 Task: Show me skiing trails near Riverside and hiking trails with panoramic views in Salt Lake City.
Action: Mouse moved to (129, 79)
Screenshot: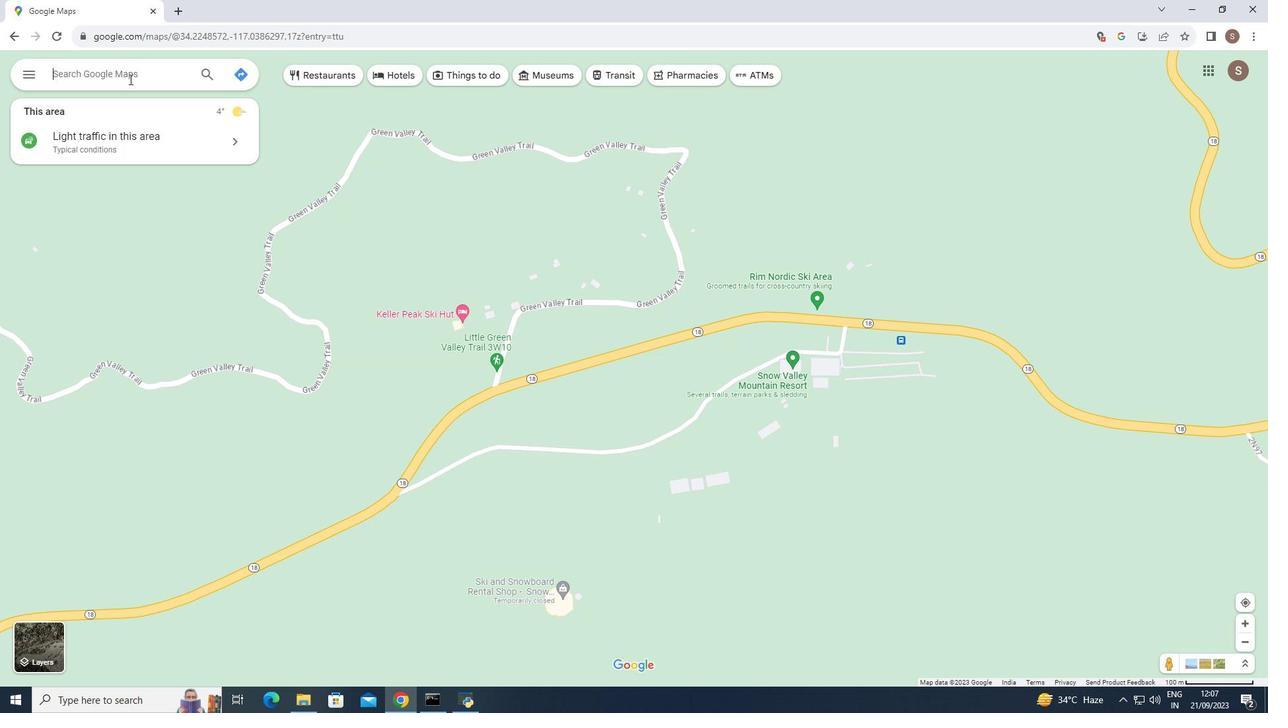 
Action: Mouse pressed left at (129, 79)
Screenshot: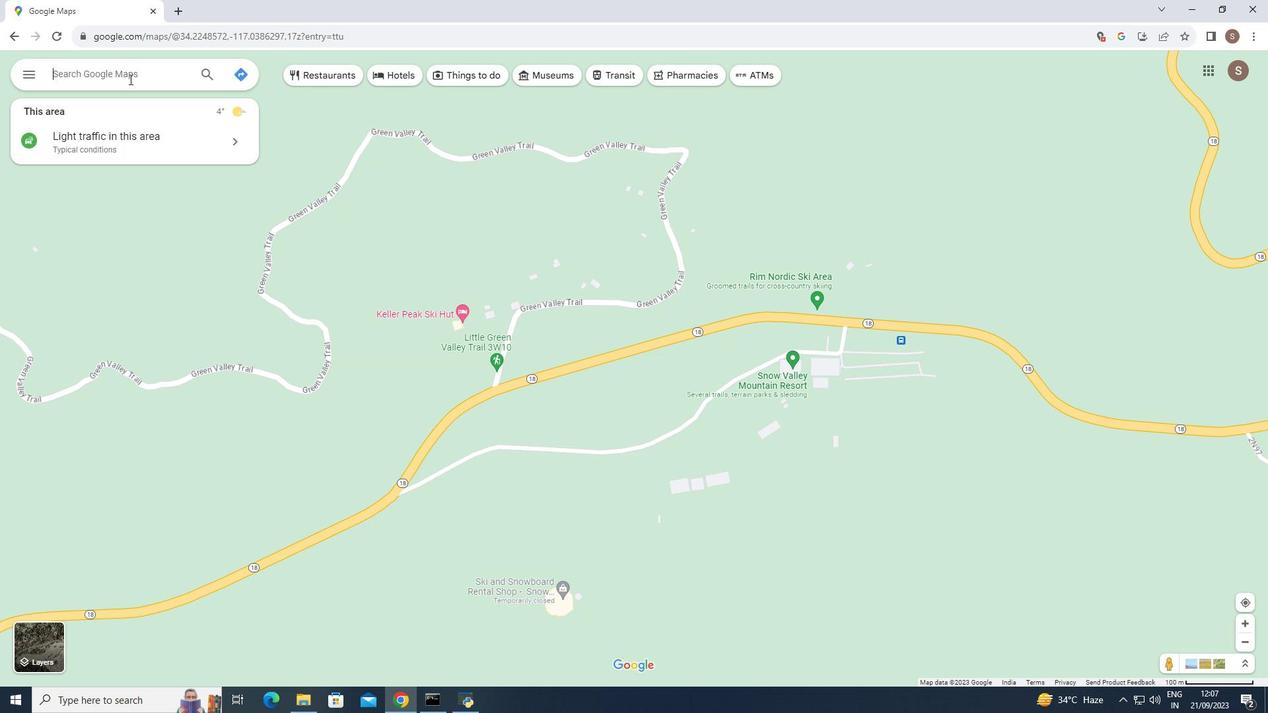
Action: Key pressed salt<Key.space>
Screenshot: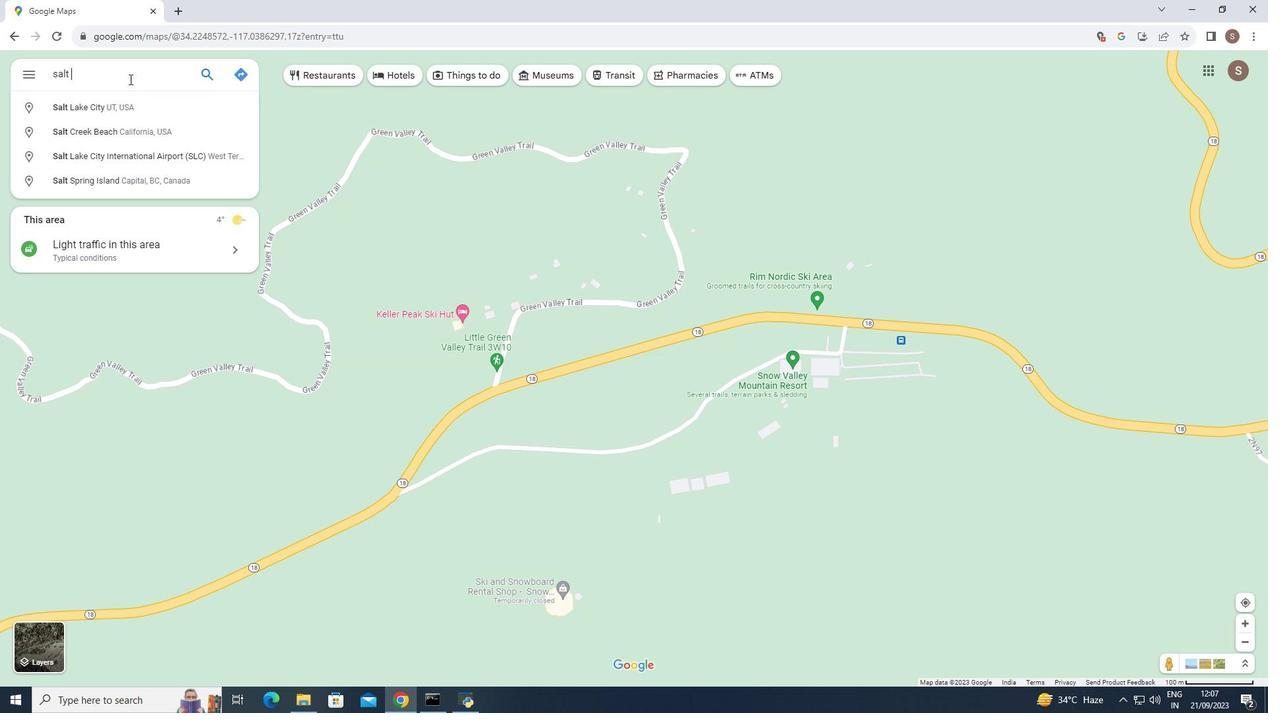 
Action: Mouse moved to (129, 104)
Screenshot: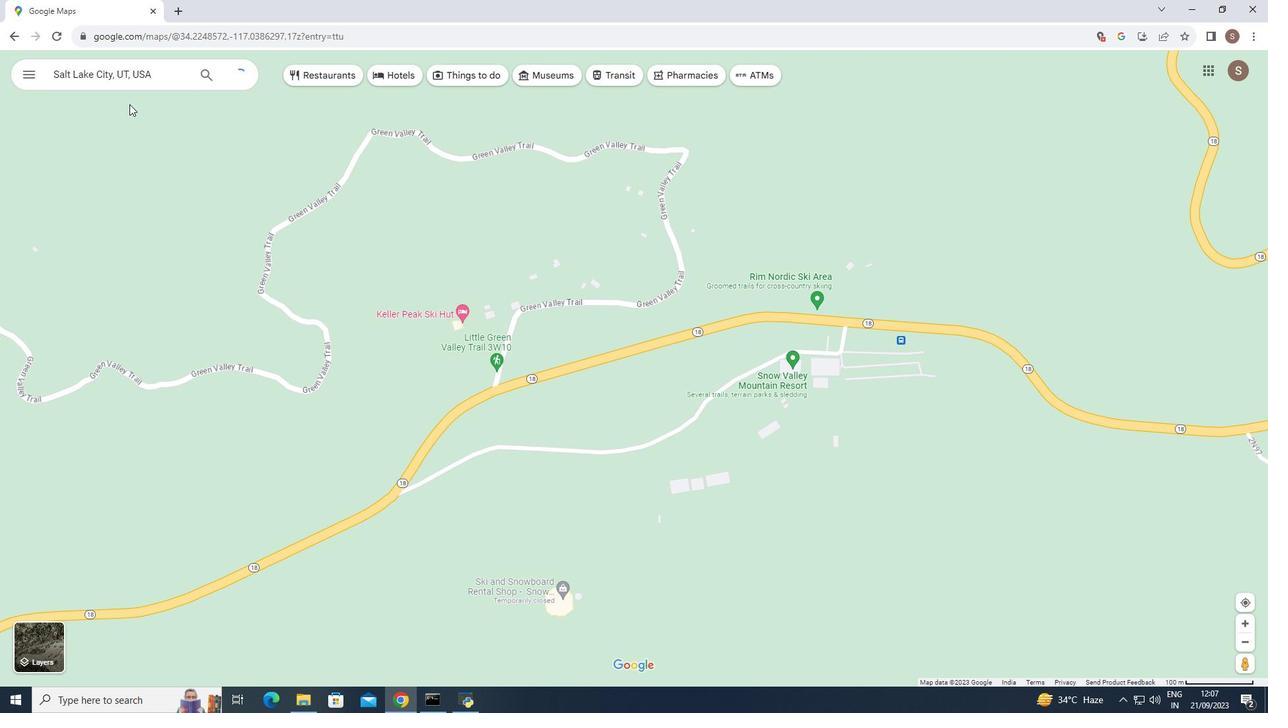 
Action: Mouse pressed left at (129, 104)
Screenshot: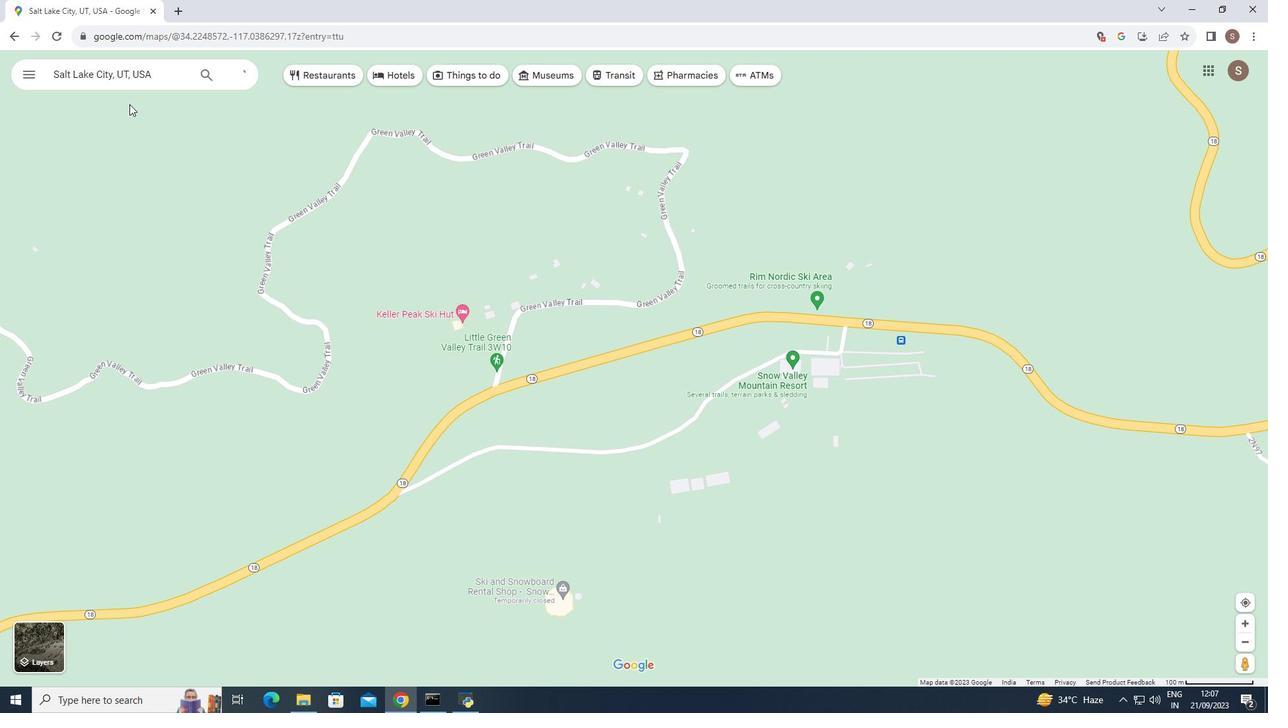 
Action: Mouse moved to (72, 304)
Screenshot: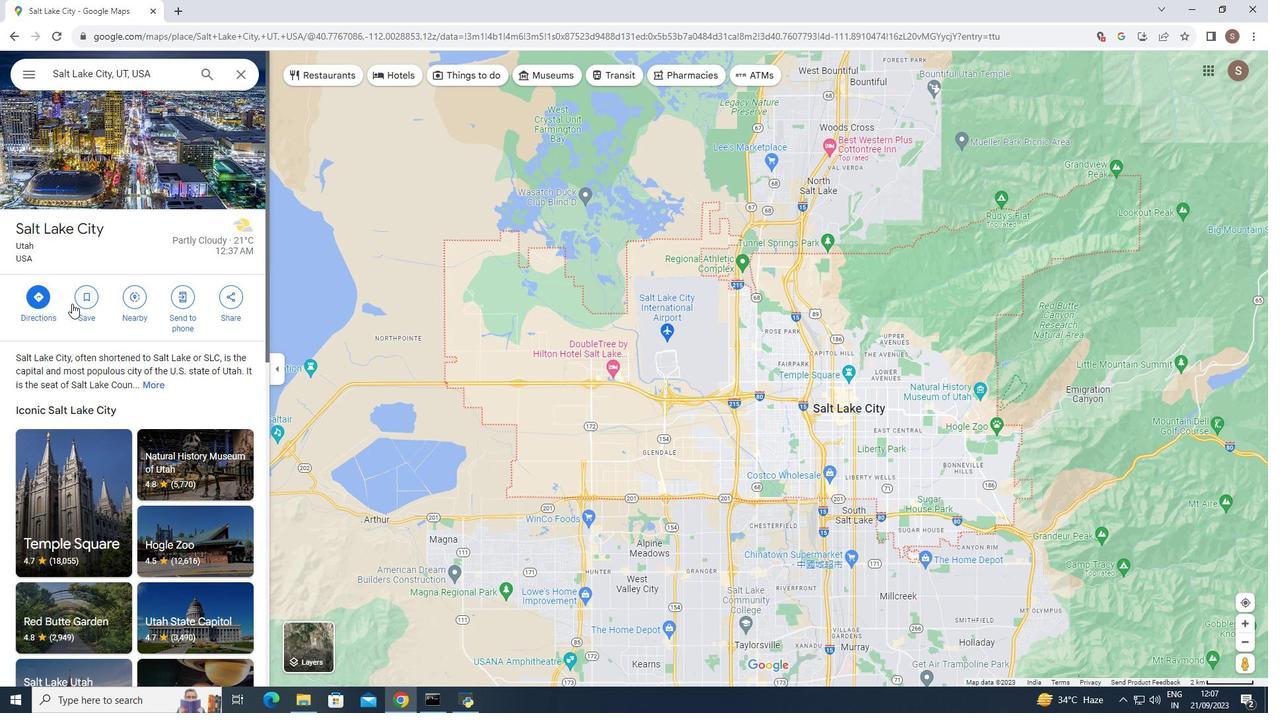 
Action: Mouse scrolled (72, 303) with delta (0, 0)
Screenshot: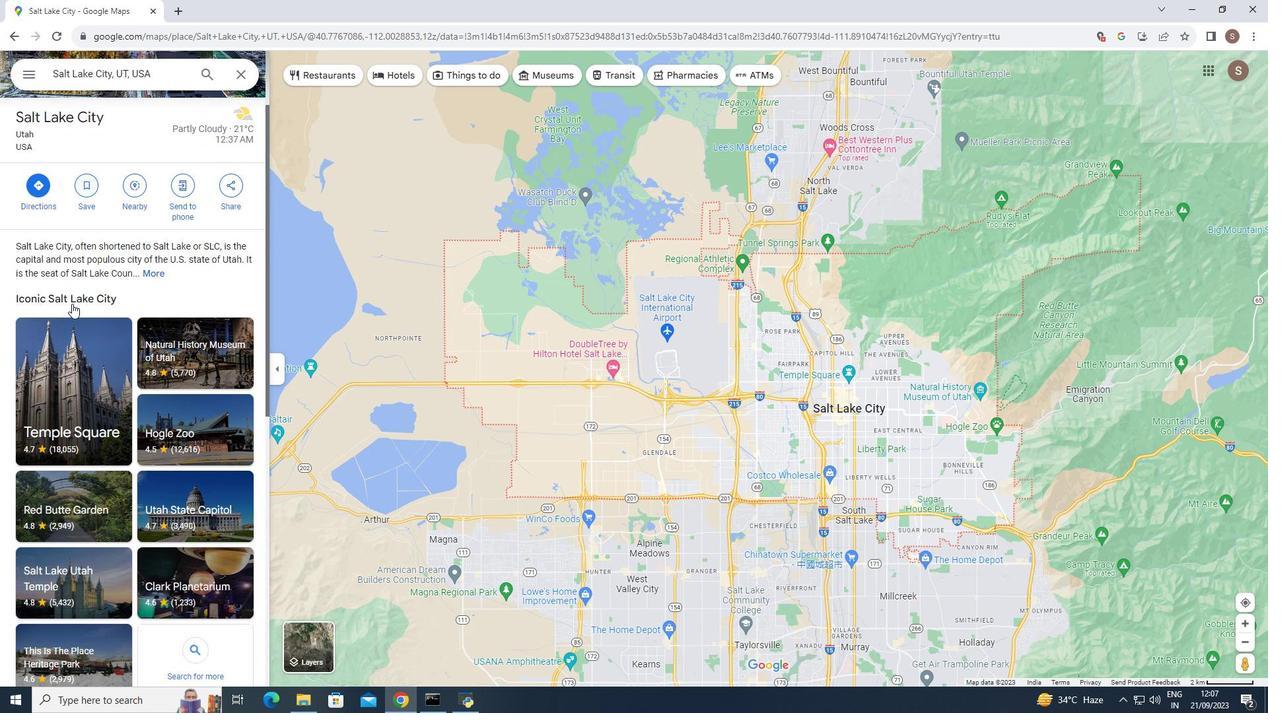 
Action: Mouse scrolled (72, 303) with delta (0, 0)
Screenshot: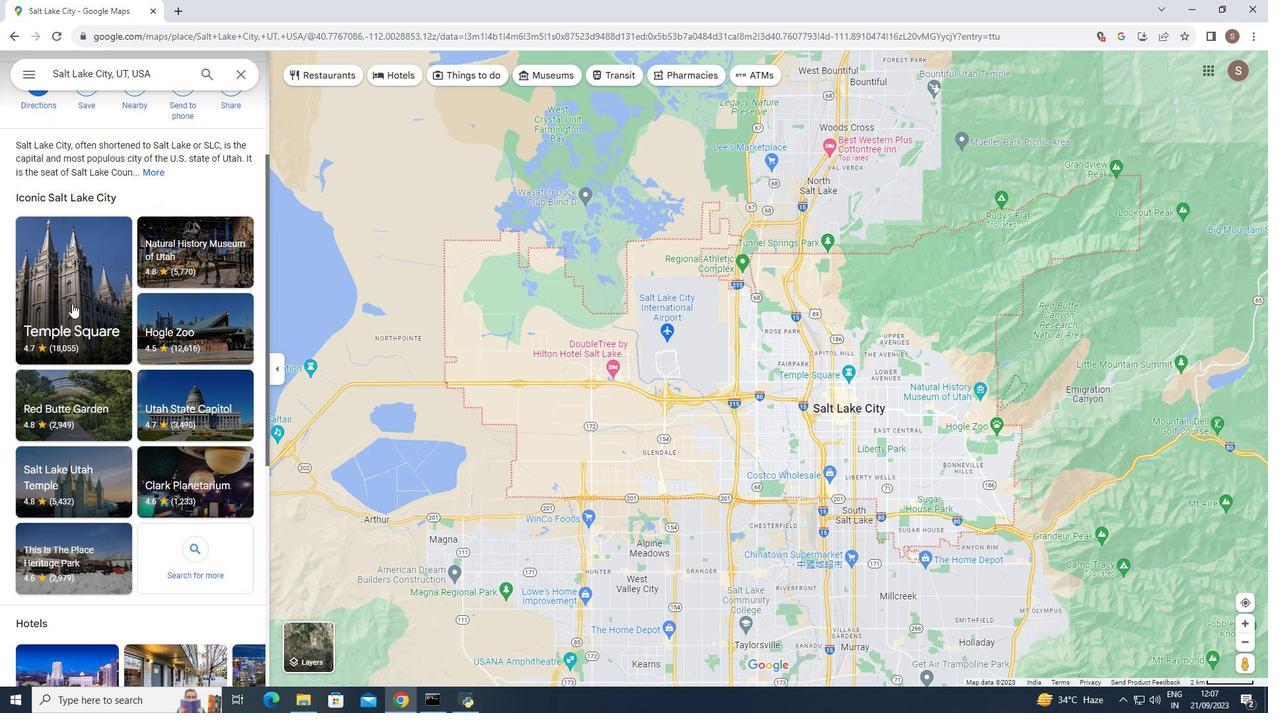 
Action: Mouse scrolled (72, 303) with delta (0, 0)
Screenshot: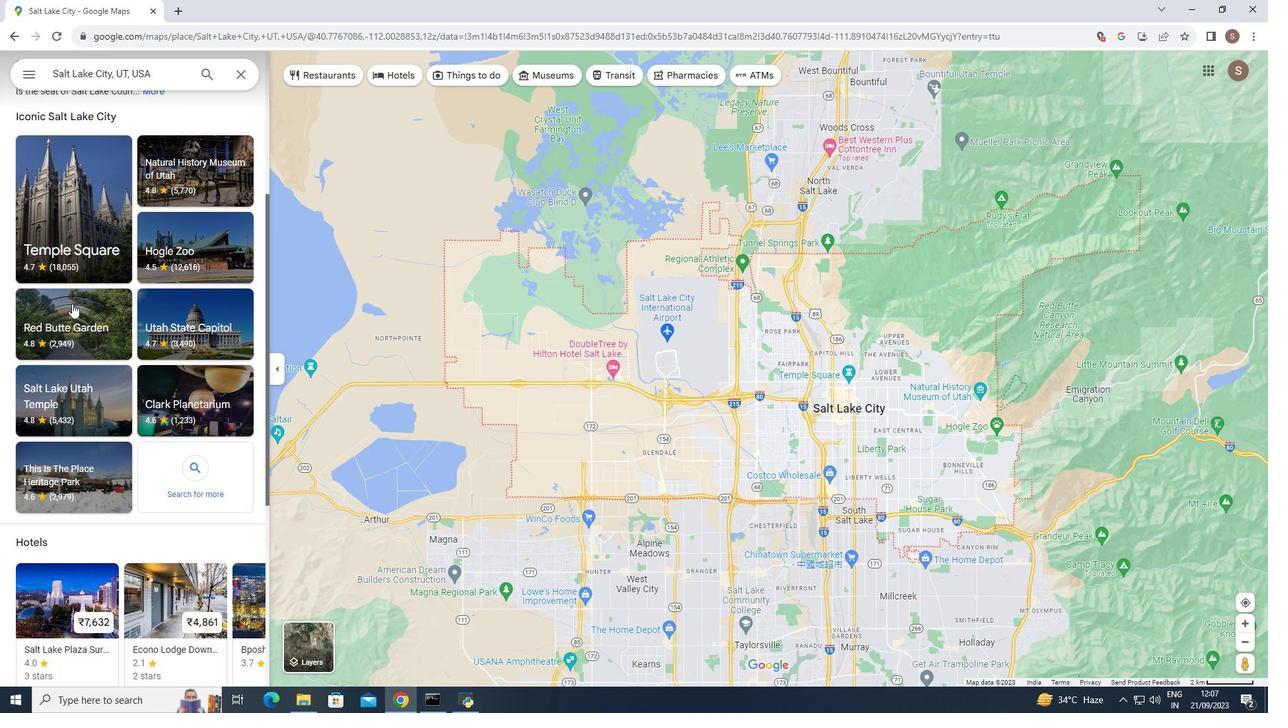 
Action: Mouse scrolled (72, 303) with delta (0, 0)
Screenshot: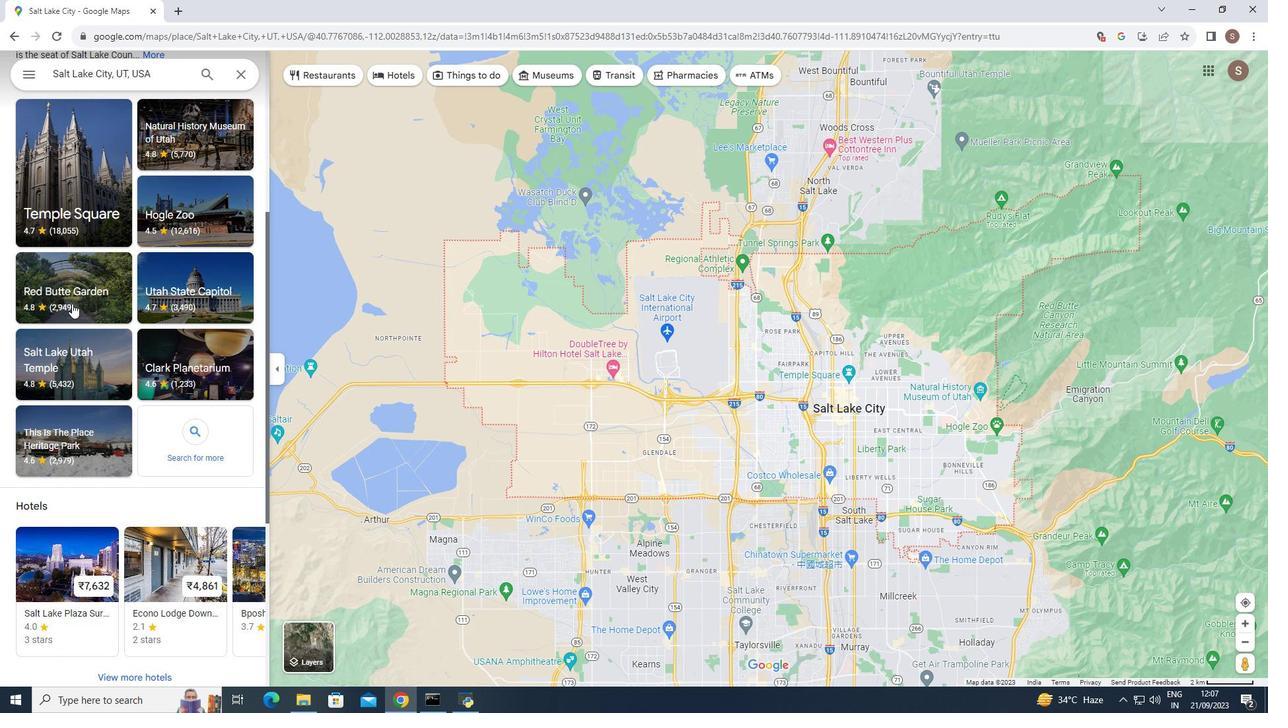 
Action: Mouse scrolled (72, 303) with delta (0, 0)
Screenshot: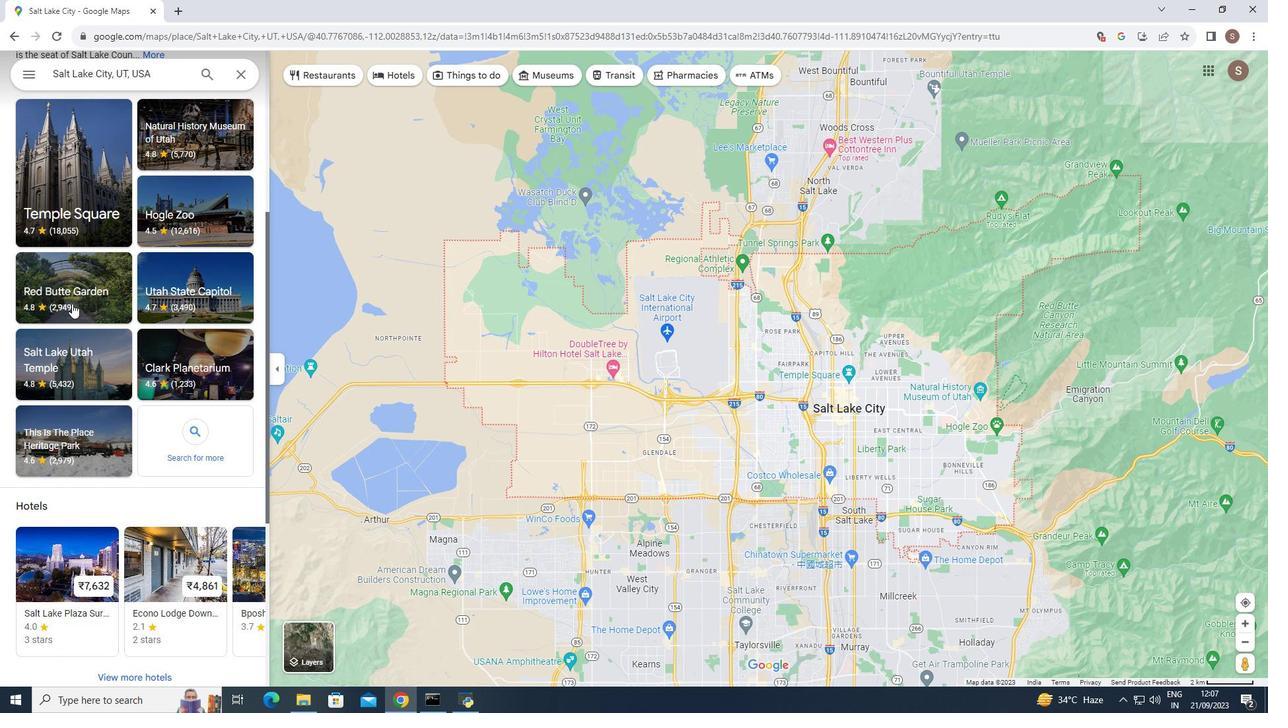 
Action: Mouse scrolled (72, 303) with delta (0, 0)
Screenshot: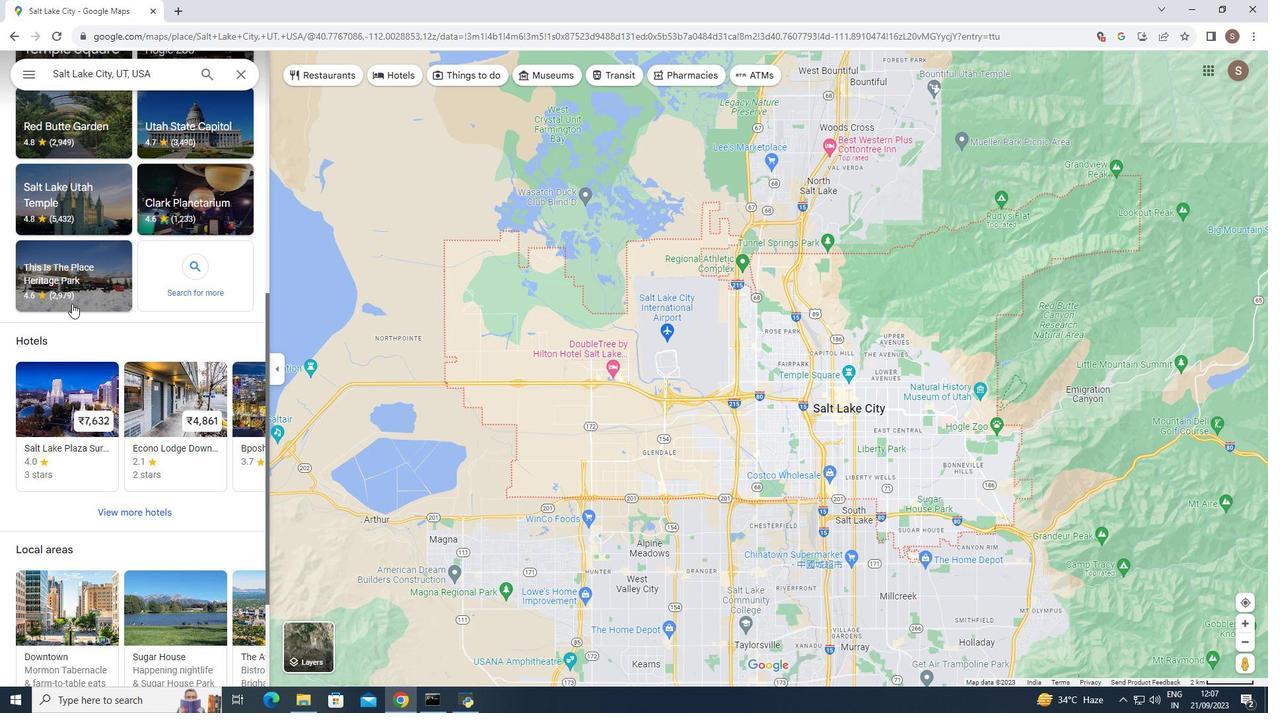 
Action: Mouse scrolled (72, 303) with delta (0, 0)
Screenshot: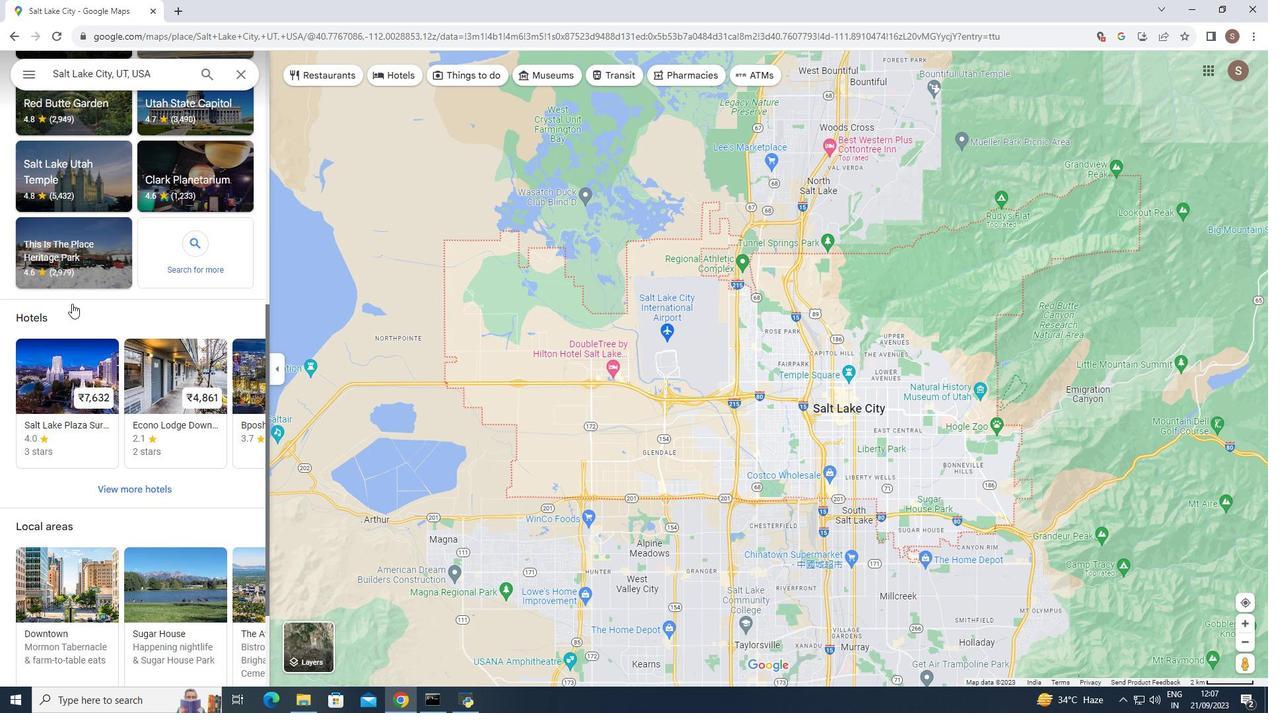 
Action: Mouse scrolled (72, 303) with delta (0, 0)
Screenshot: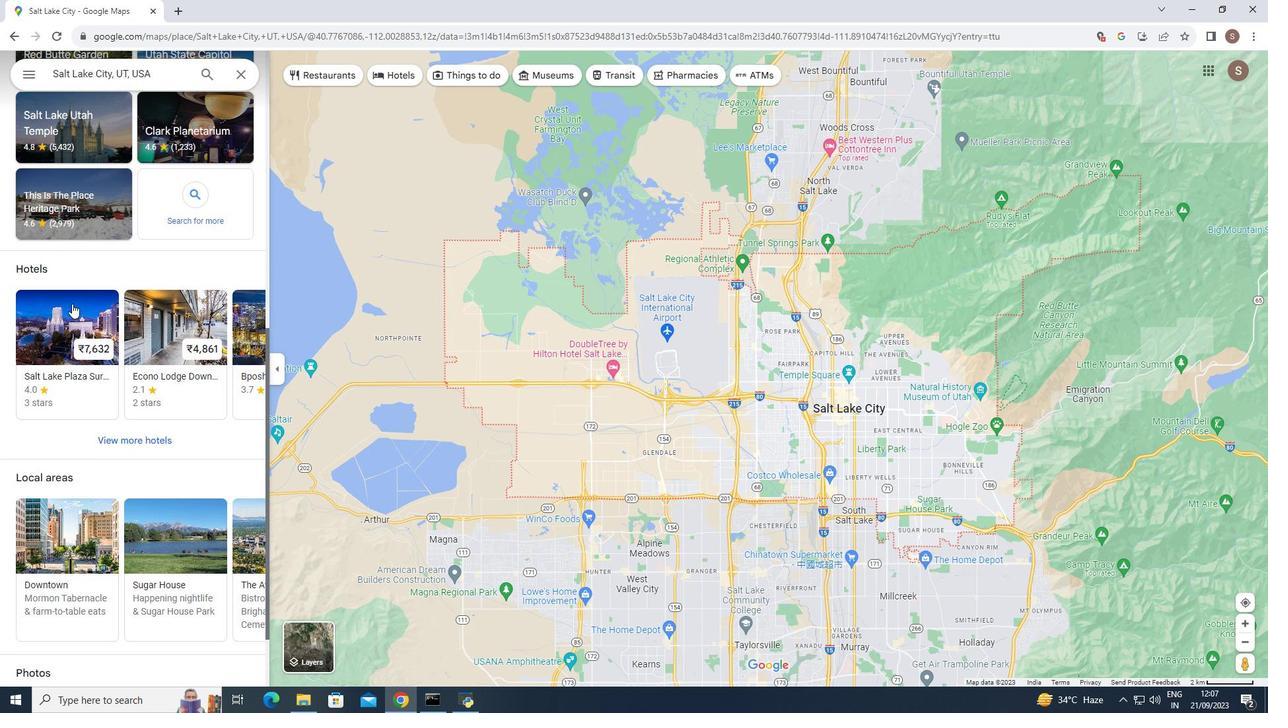
Action: Mouse scrolled (72, 303) with delta (0, 0)
Screenshot: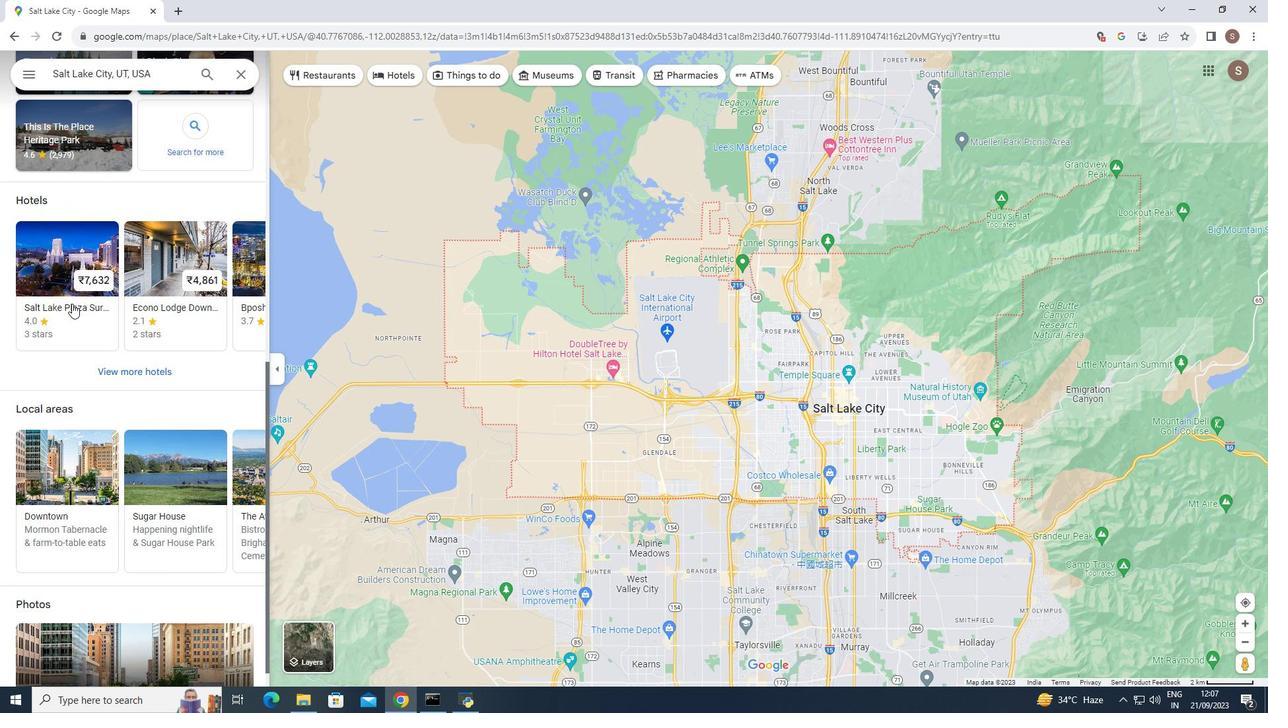 
Action: Mouse scrolled (72, 303) with delta (0, 0)
Screenshot: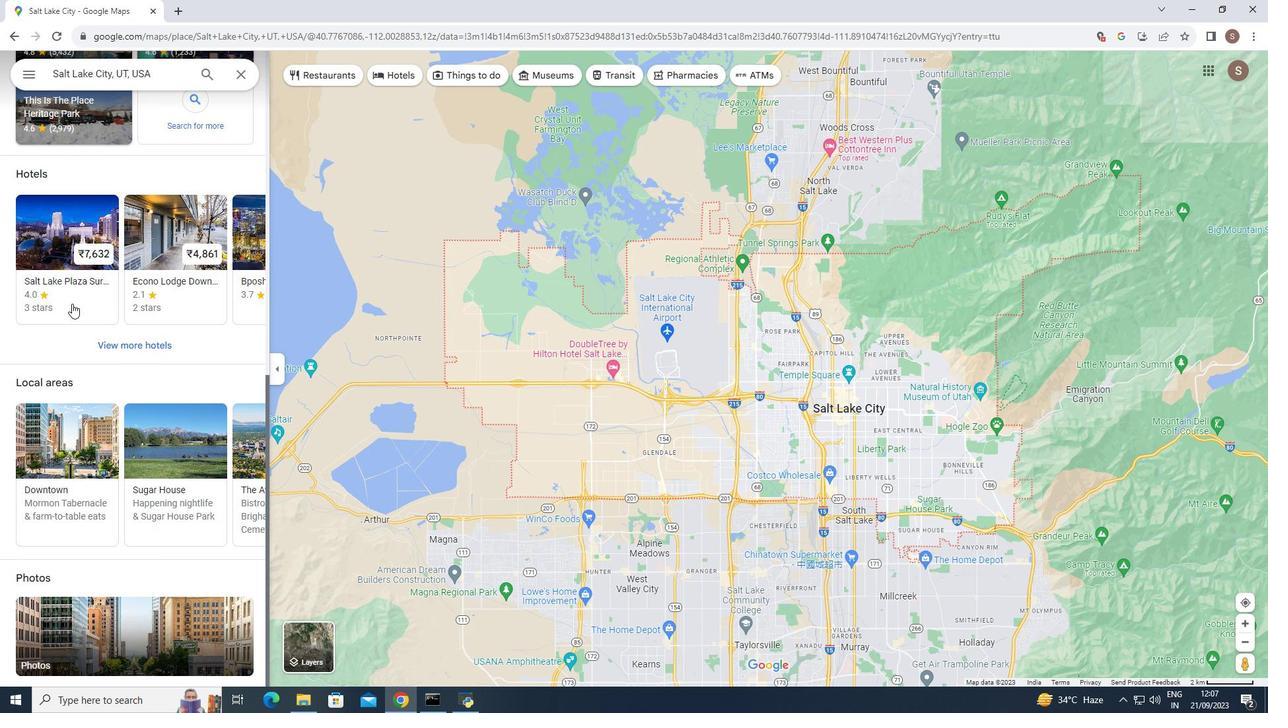 
Action: Mouse scrolled (72, 303) with delta (0, 0)
Screenshot: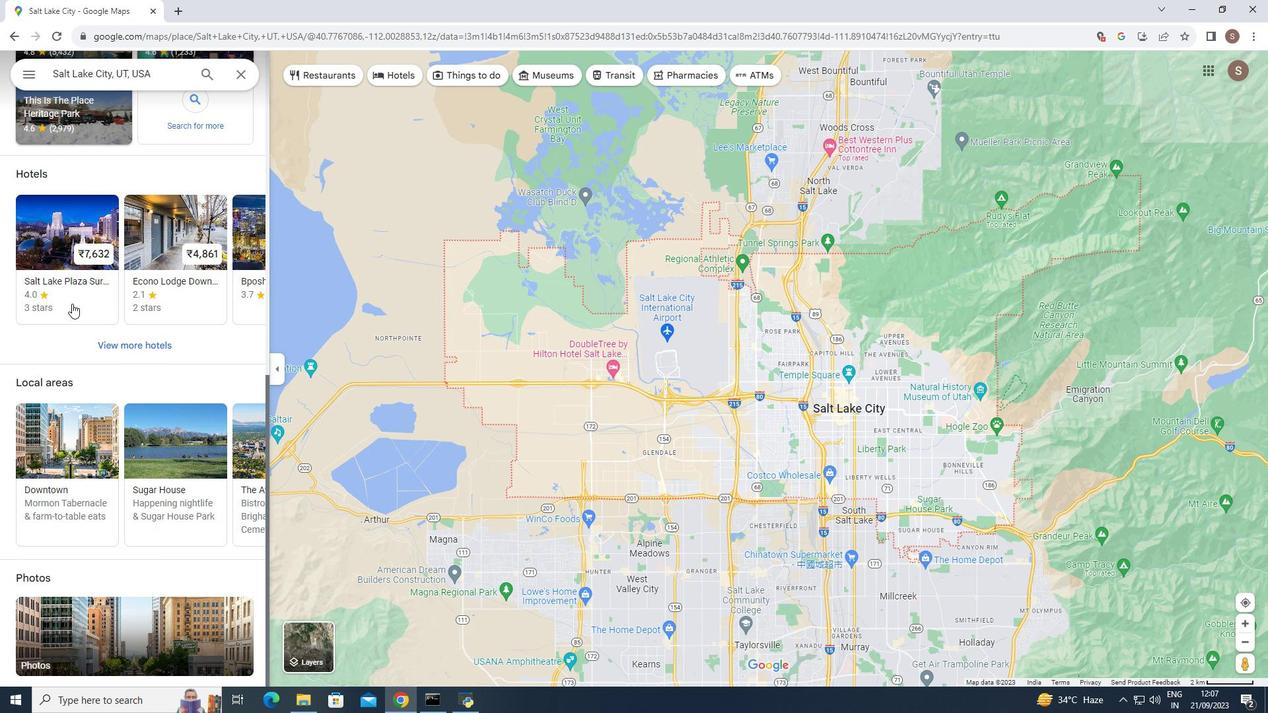 
Action: Mouse scrolled (72, 303) with delta (0, 0)
Screenshot: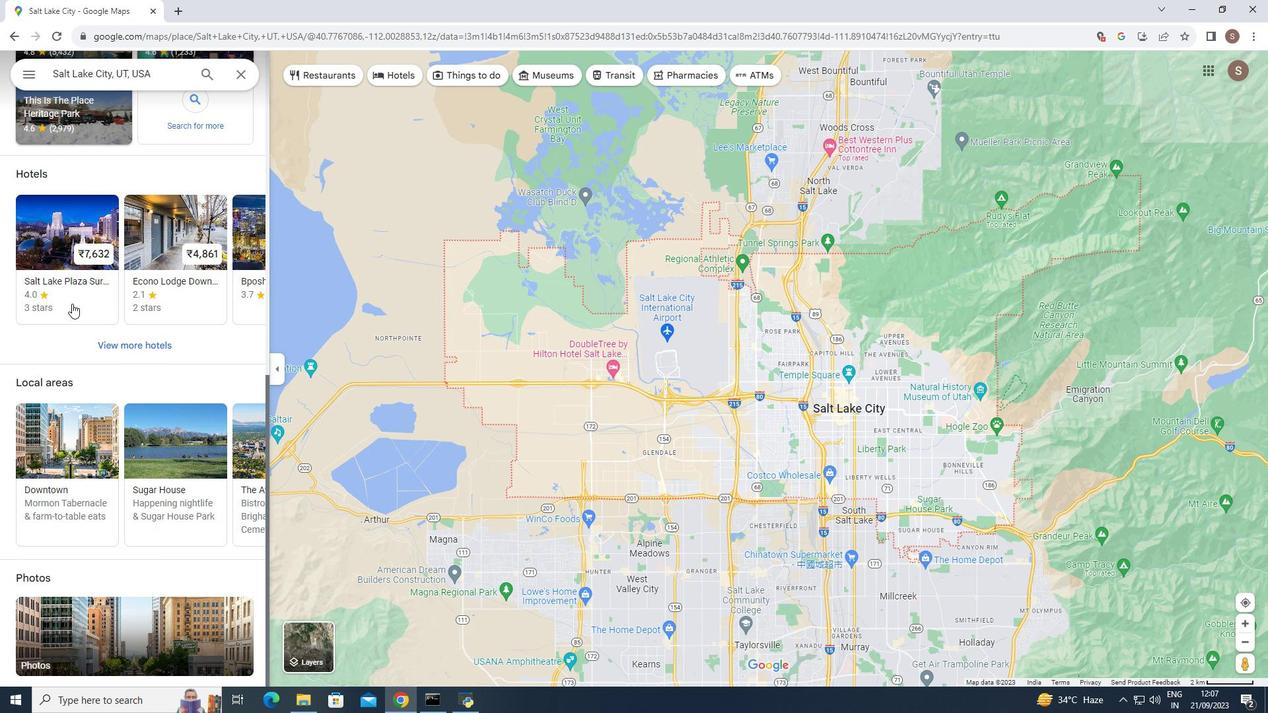 
Action: Mouse scrolled (72, 303) with delta (0, 0)
Screenshot: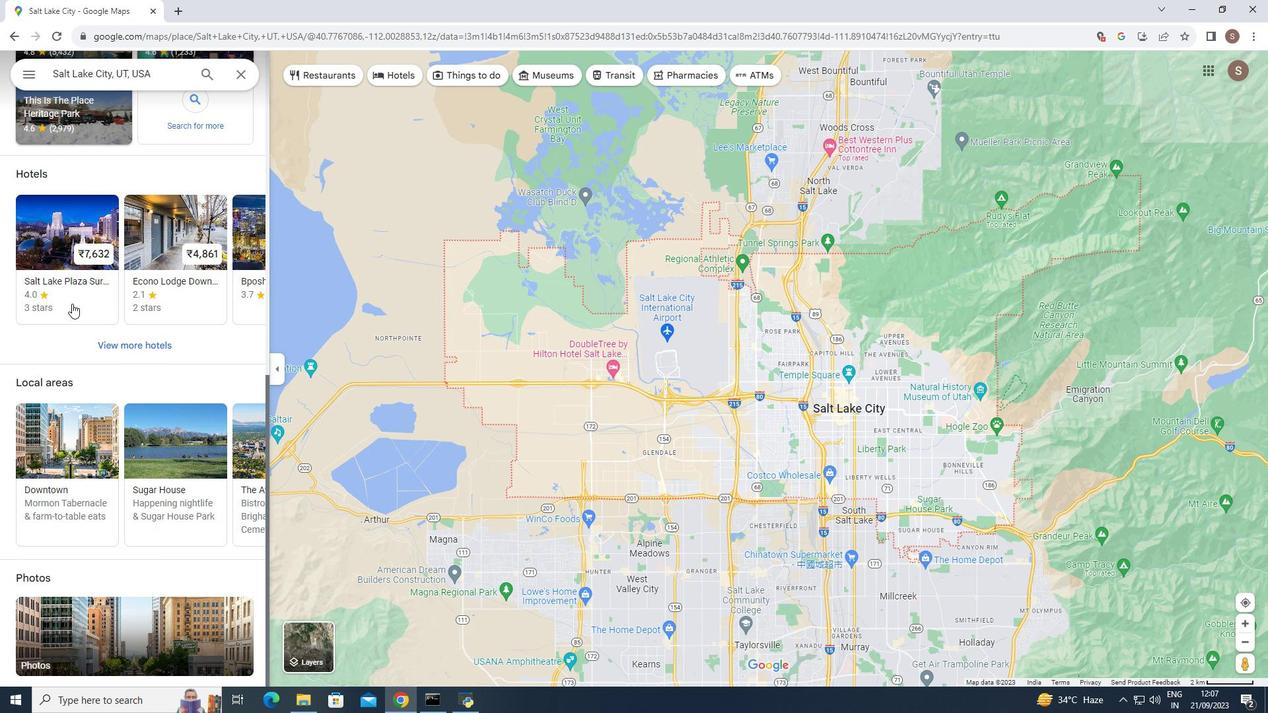 
Action: Mouse scrolled (72, 303) with delta (0, 0)
Screenshot: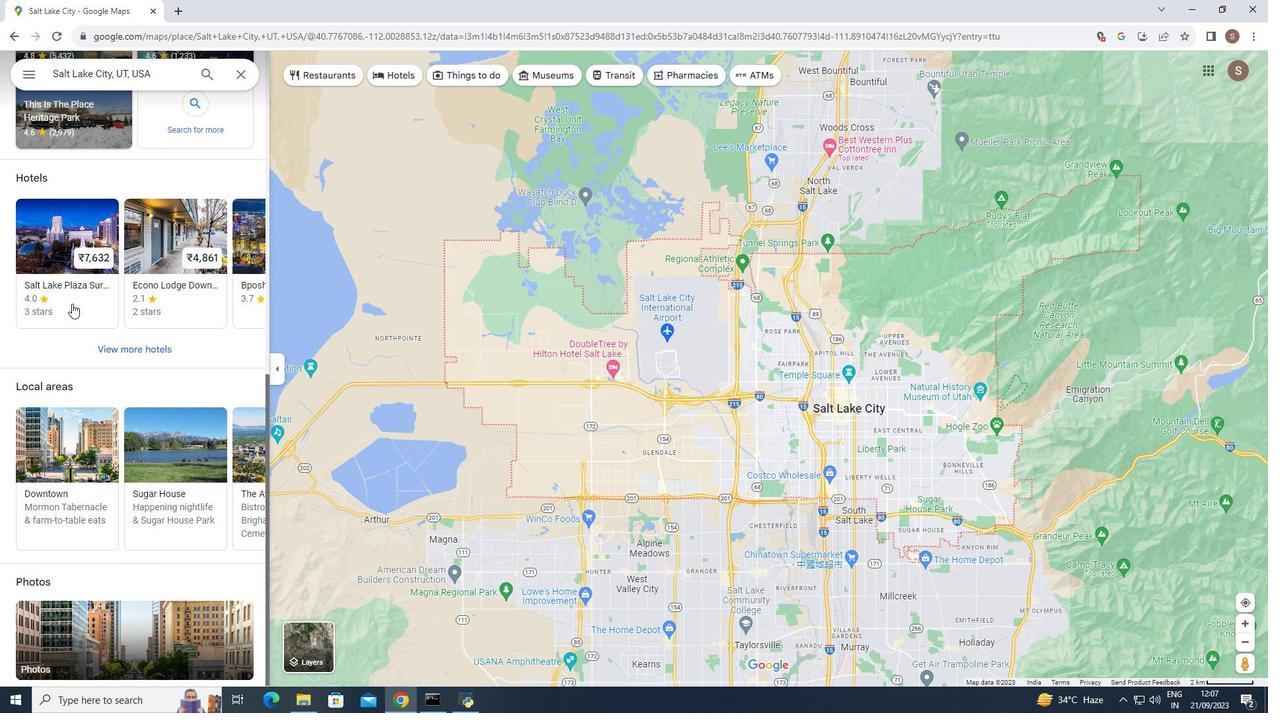 
Action: Mouse scrolled (72, 303) with delta (0, 0)
Screenshot: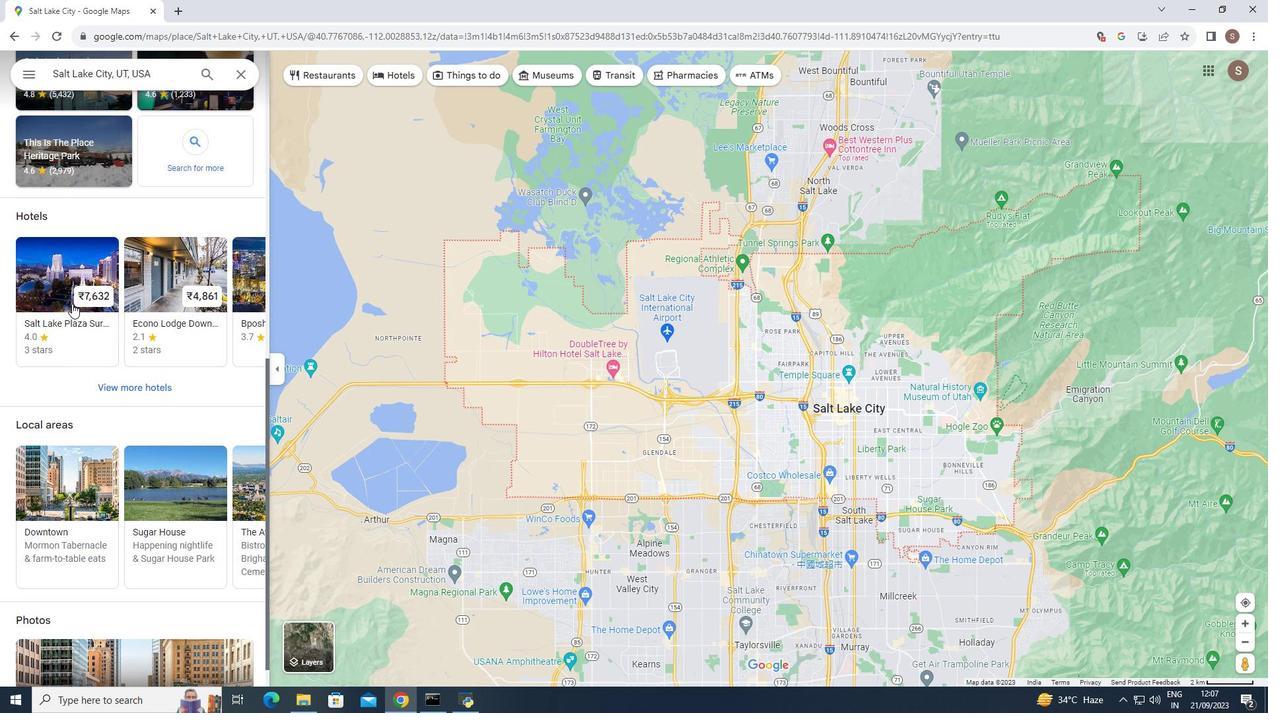 
Action: Mouse scrolled (72, 304) with delta (0, 0)
Screenshot: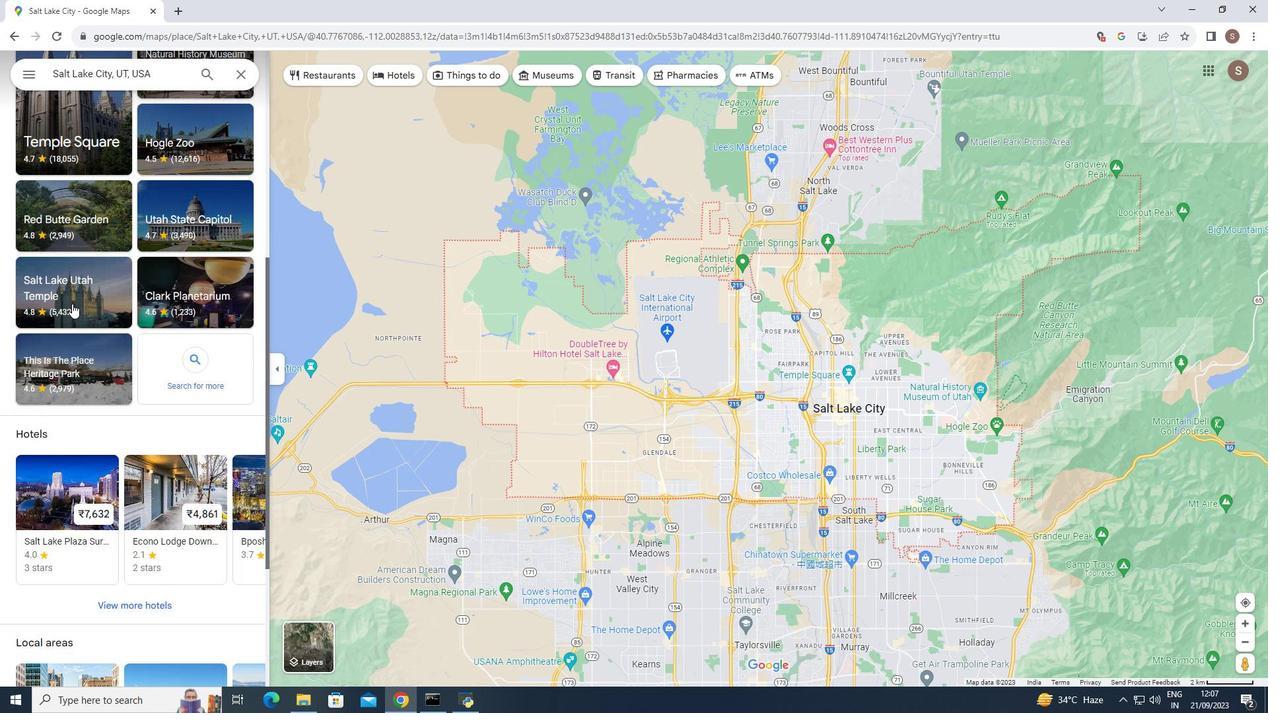 
Action: Mouse scrolled (72, 304) with delta (0, 0)
Screenshot: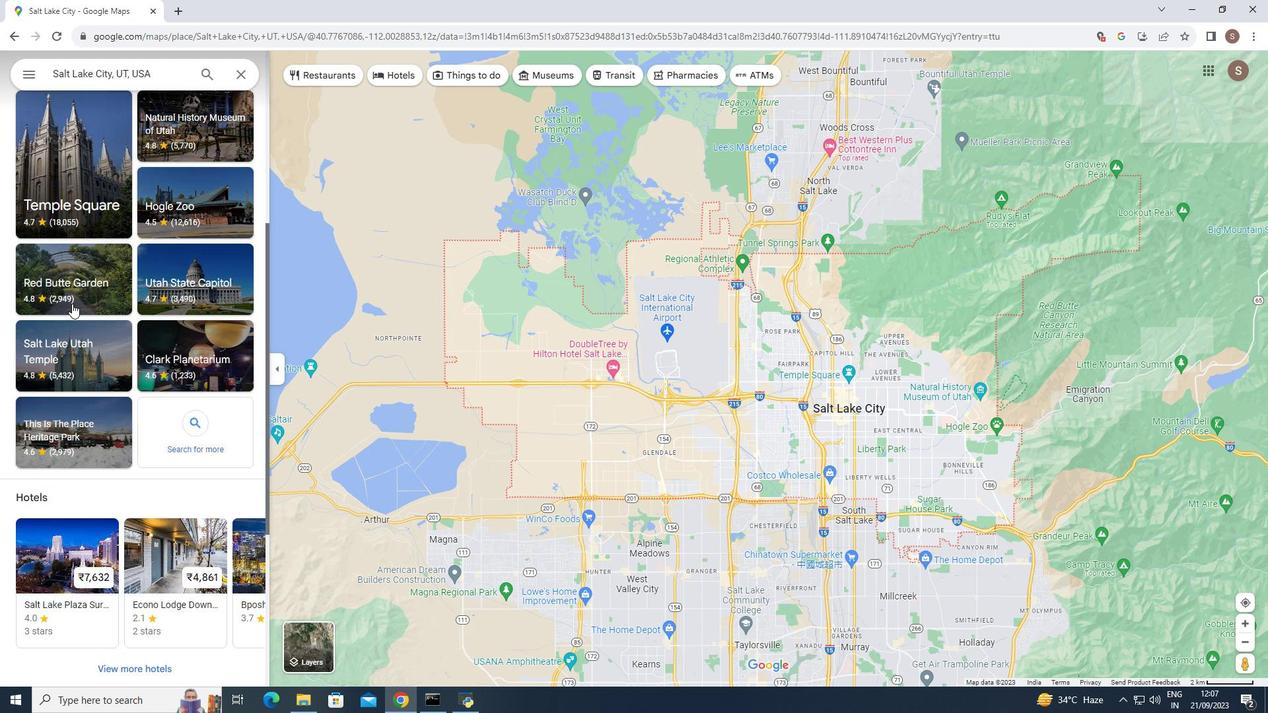 
Action: Mouse scrolled (72, 304) with delta (0, 0)
Screenshot: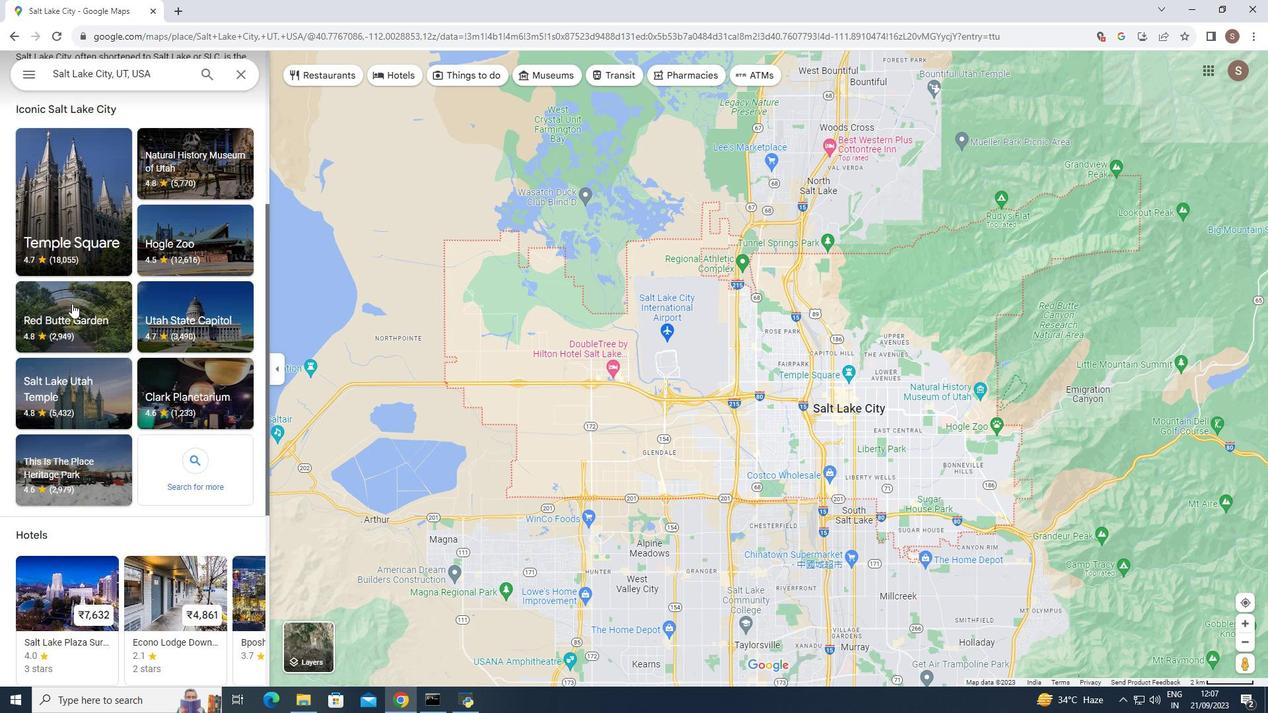
Action: Mouse scrolled (72, 304) with delta (0, 0)
Screenshot: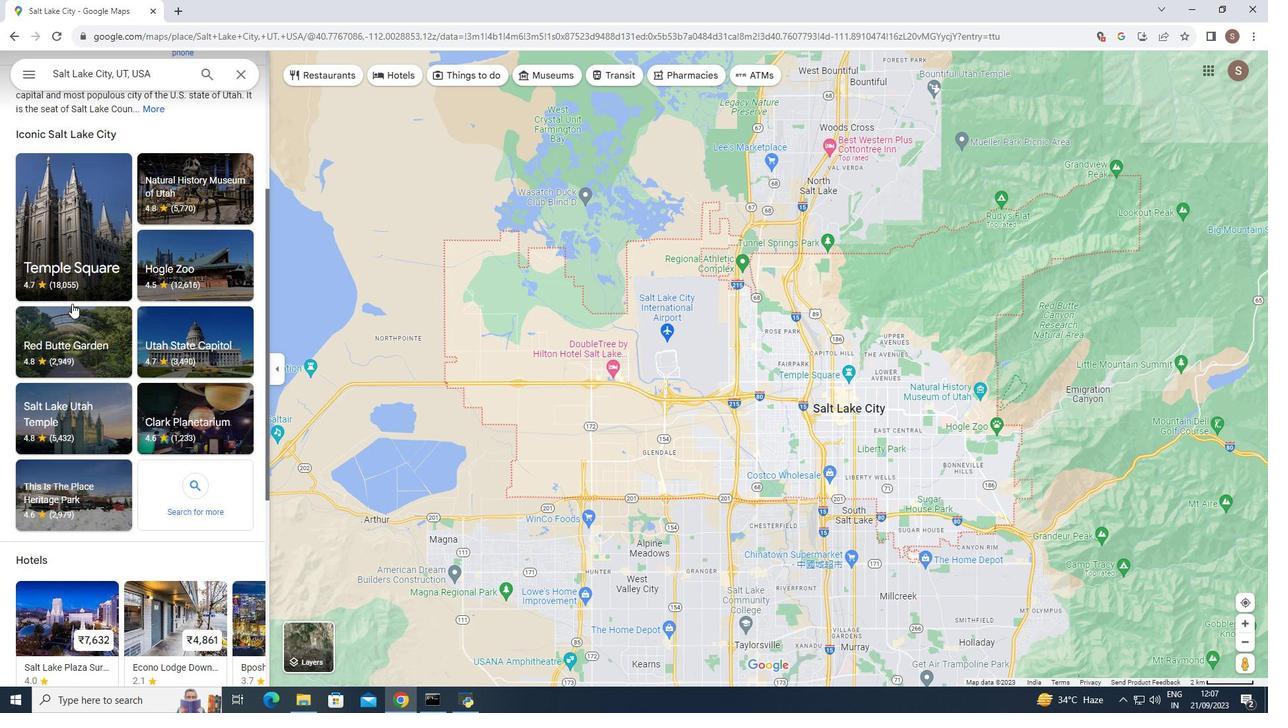 
Action: Mouse scrolled (72, 304) with delta (0, 0)
Screenshot: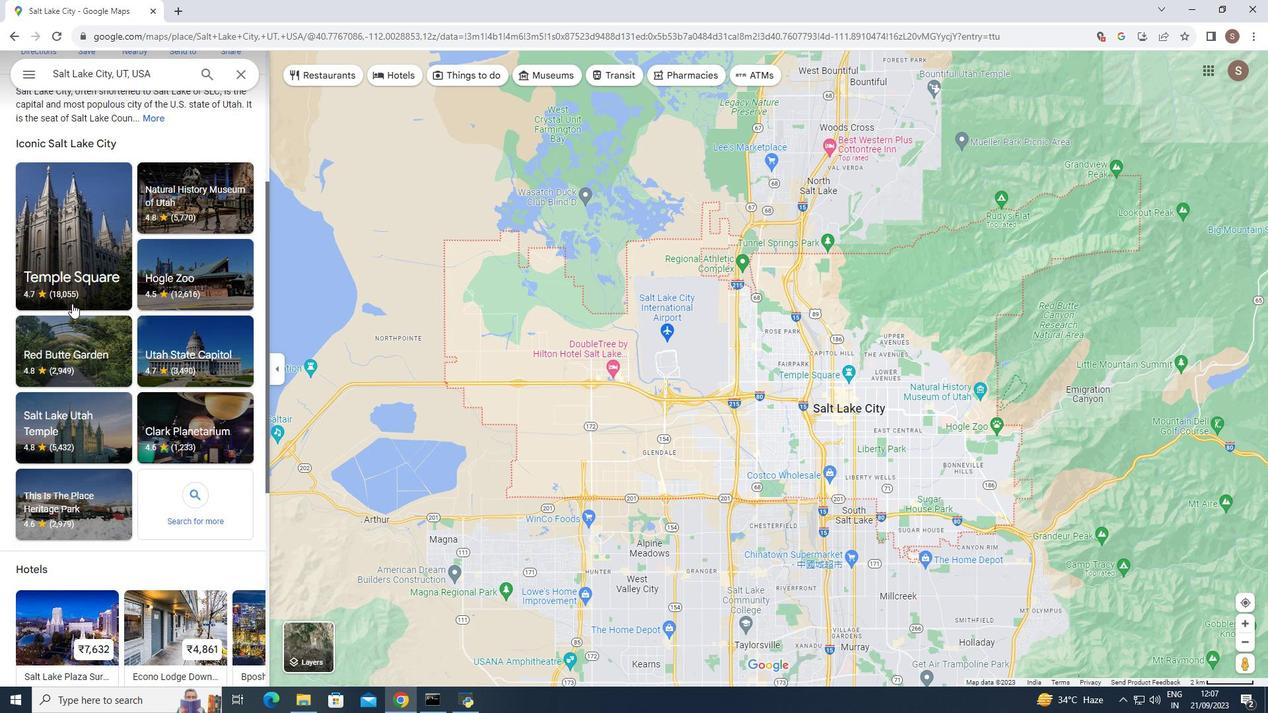 
Action: Mouse scrolled (72, 304) with delta (0, 0)
Screenshot: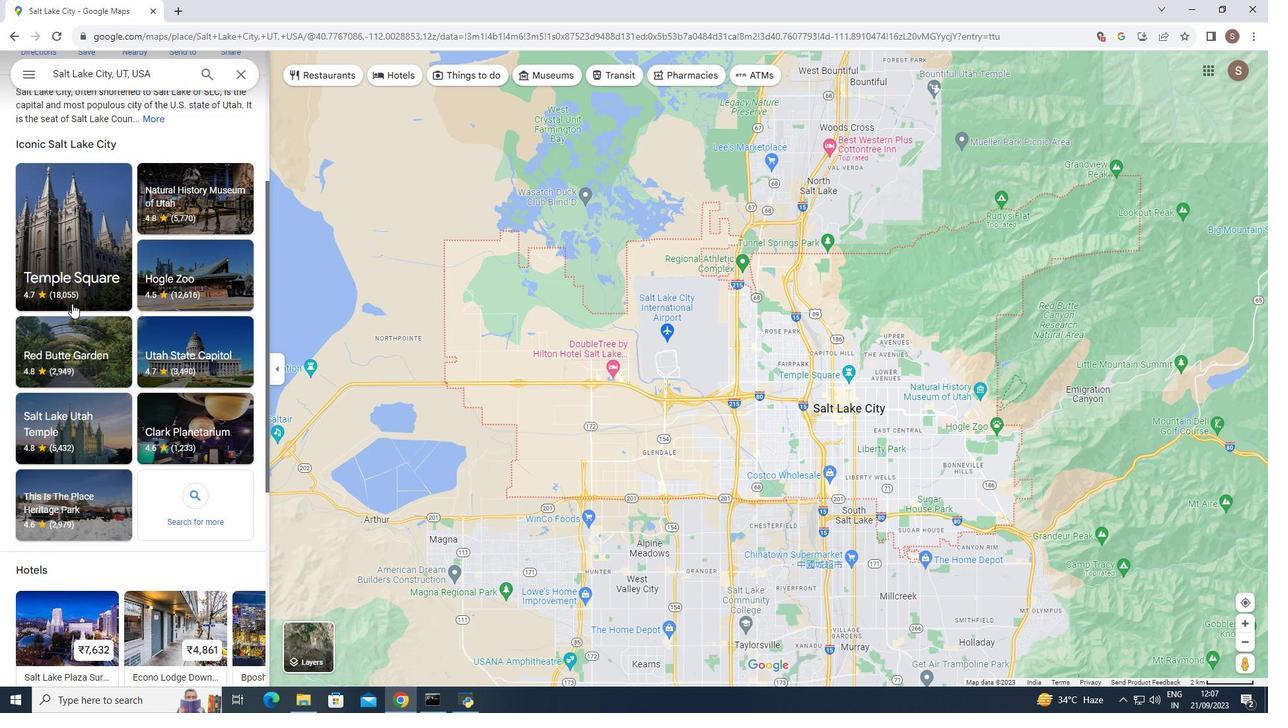 
Action: Mouse scrolled (72, 304) with delta (0, 0)
Screenshot: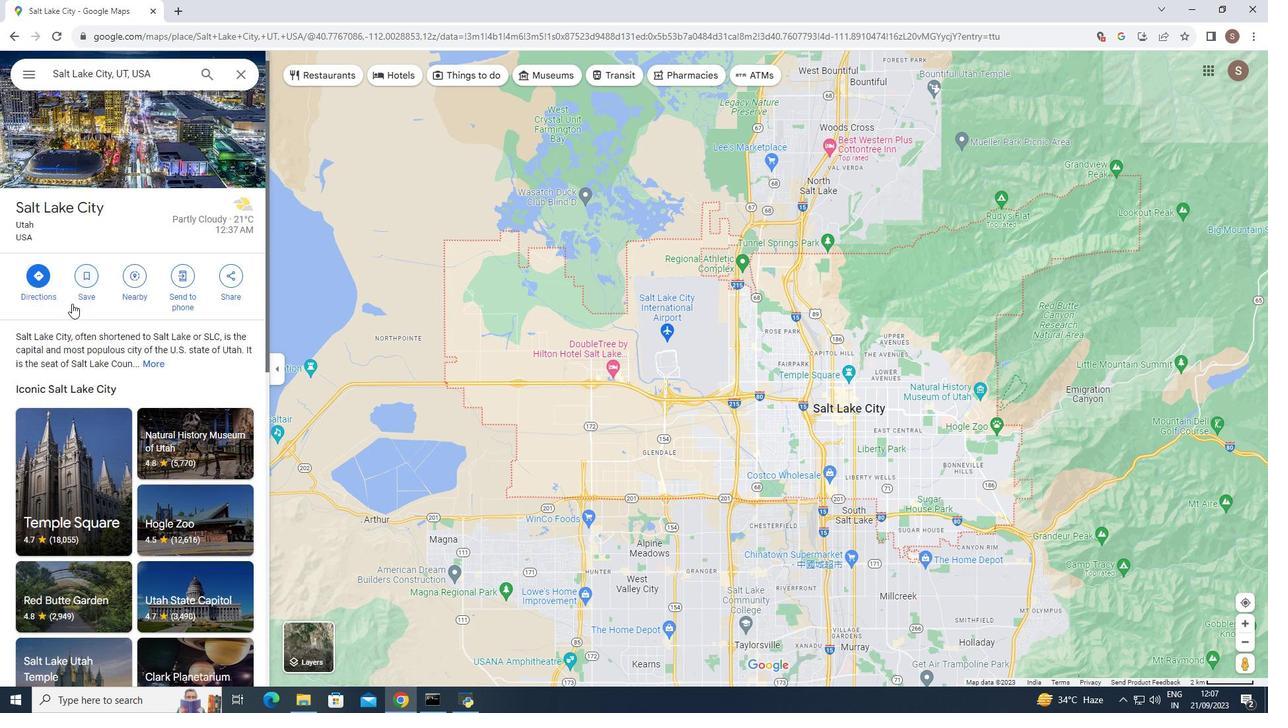 
Action: Mouse scrolled (72, 304) with delta (0, 0)
Screenshot: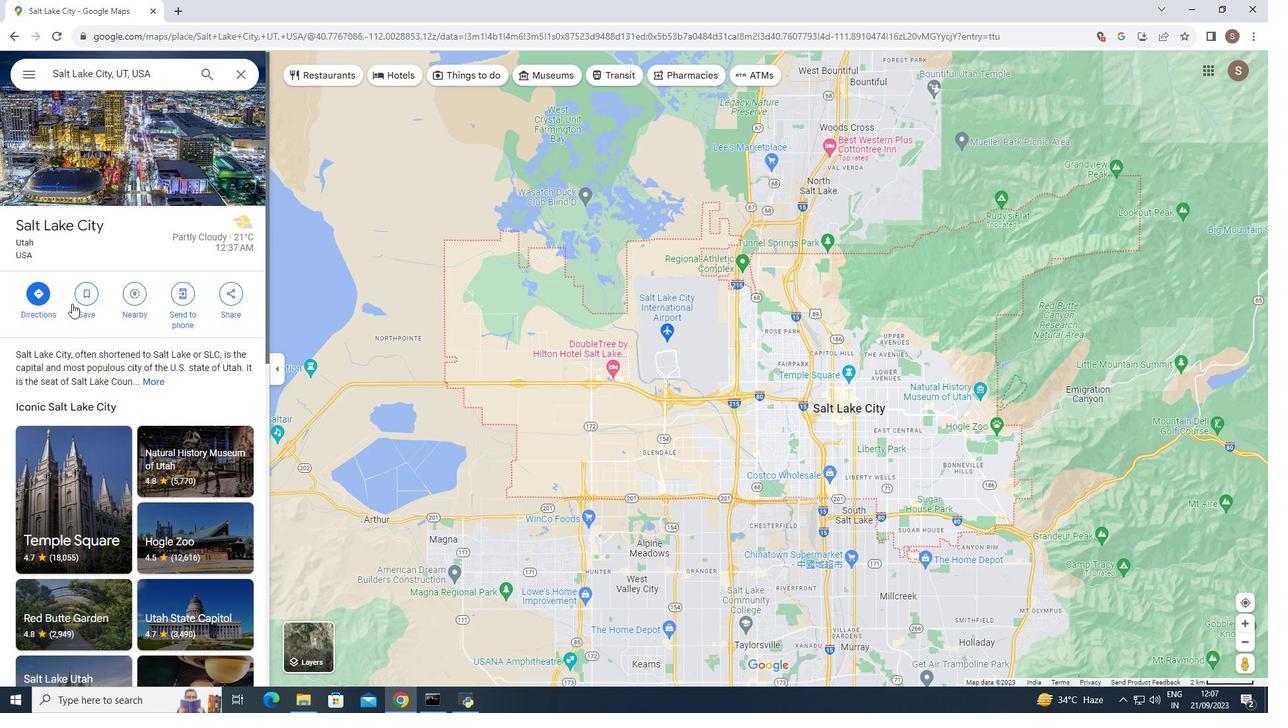 
Action: Mouse scrolled (72, 304) with delta (0, 0)
Screenshot: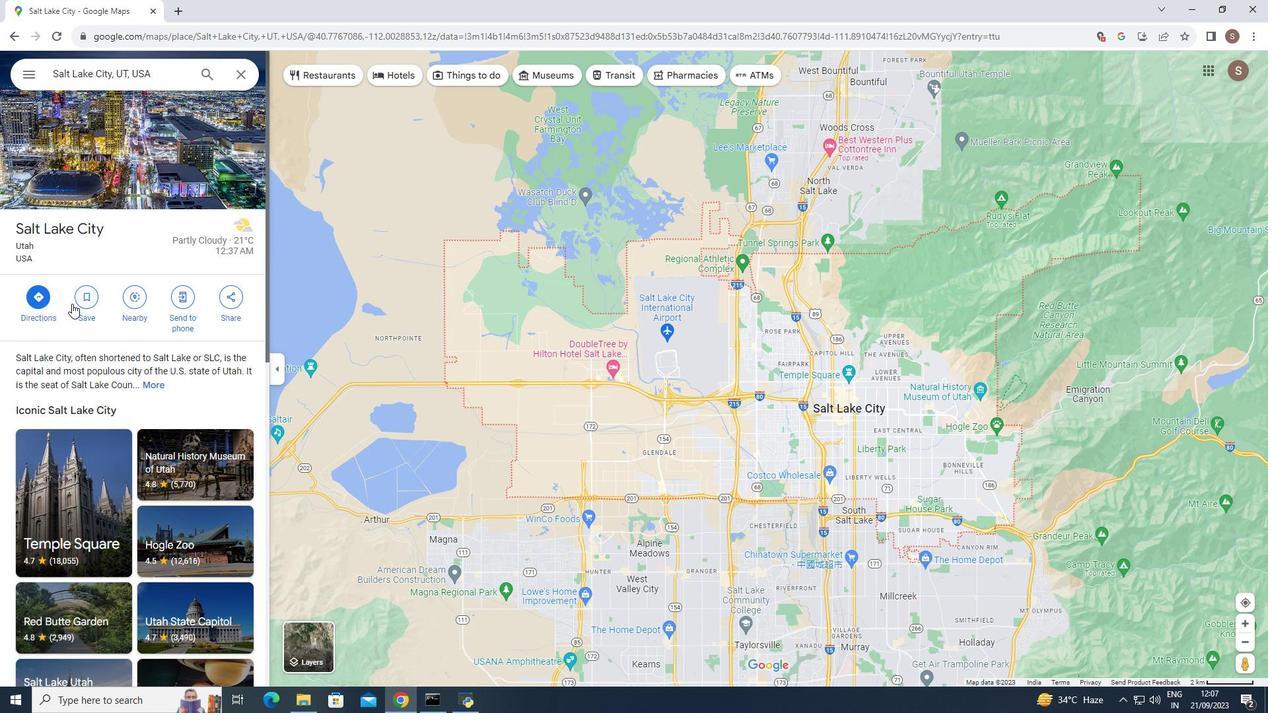
Action: Mouse scrolled (72, 304) with delta (0, 0)
Screenshot: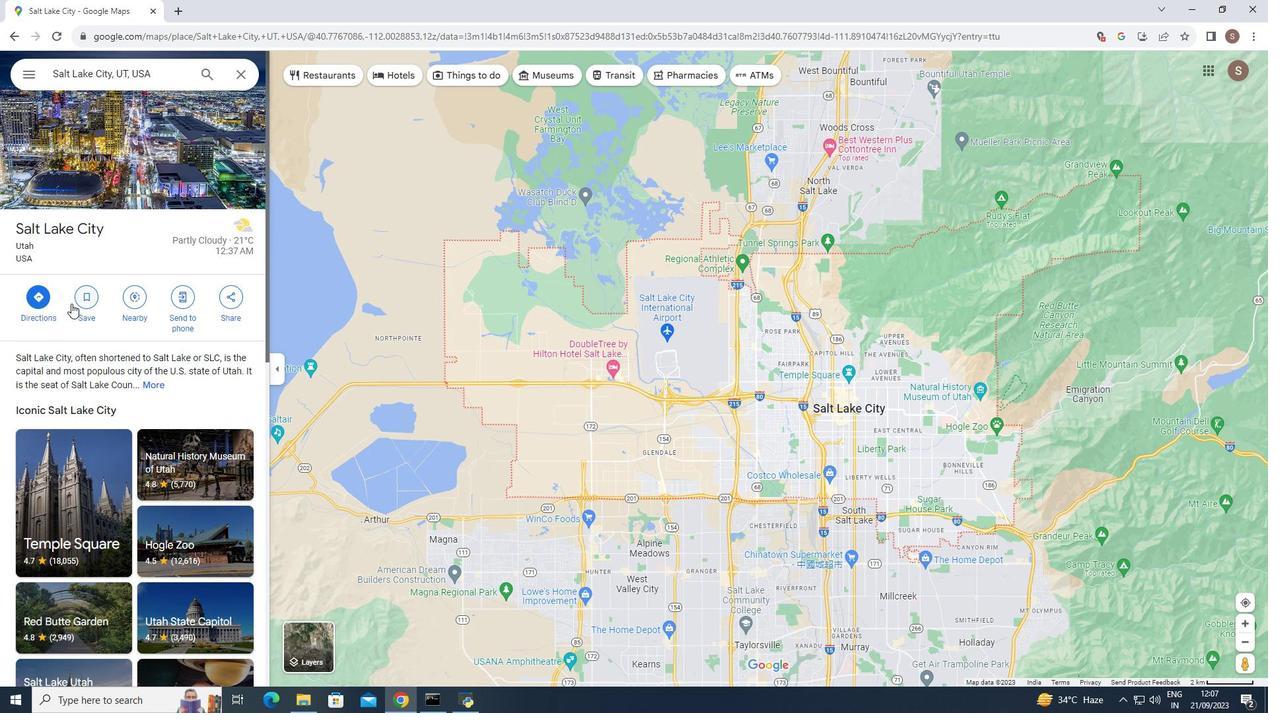 
Action: Mouse scrolled (72, 304) with delta (0, 0)
Screenshot: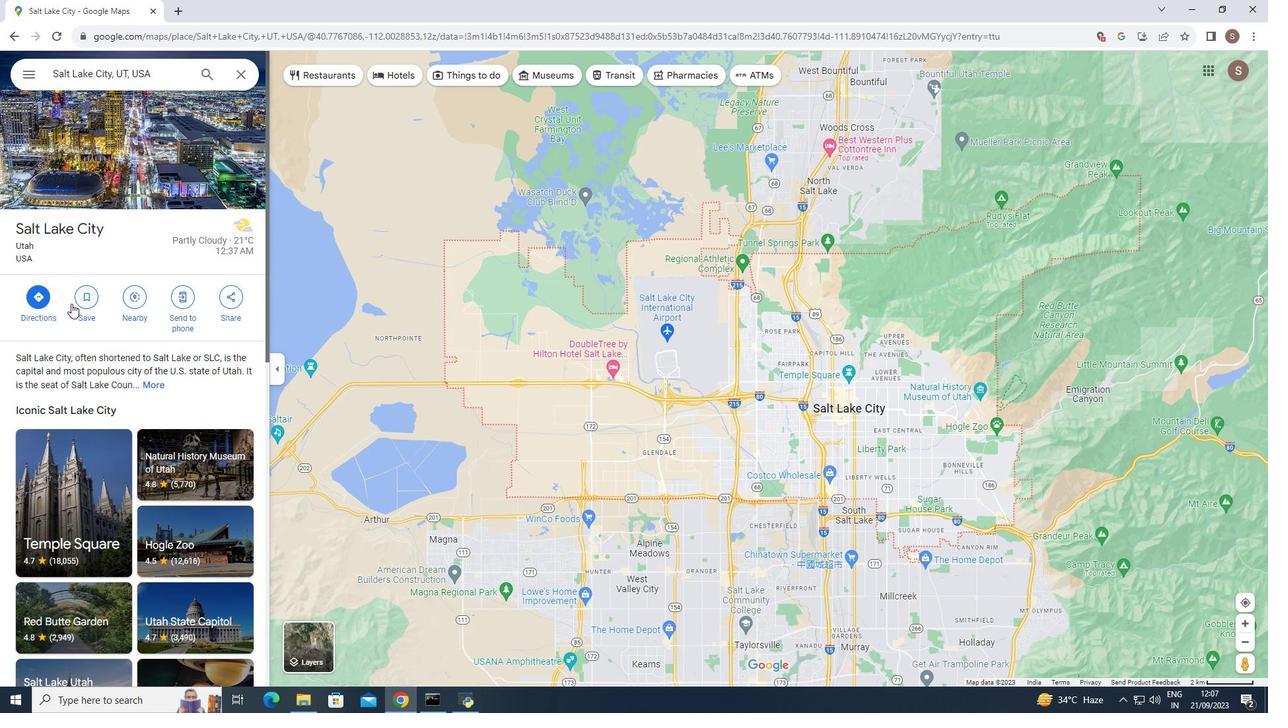 
Action: Mouse moved to (71, 304)
Screenshot: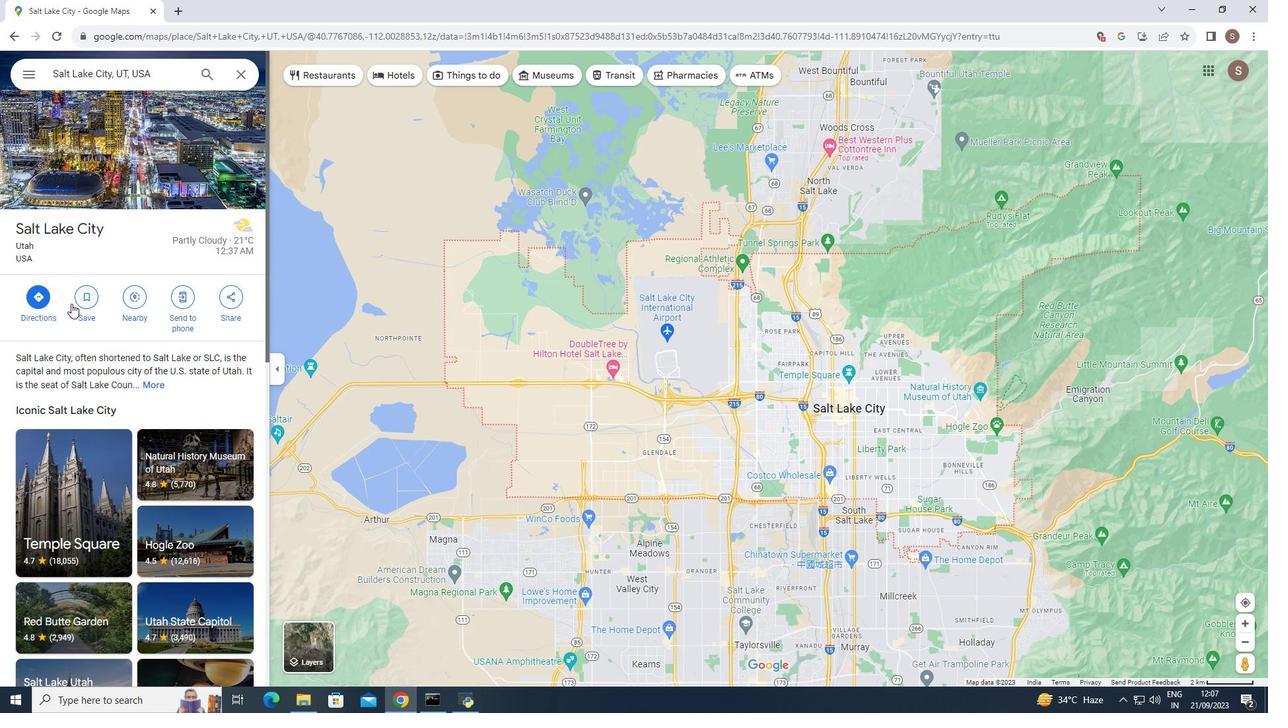 
Action: Mouse scrolled (71, 304) with delta (0, 0)
Screenshot: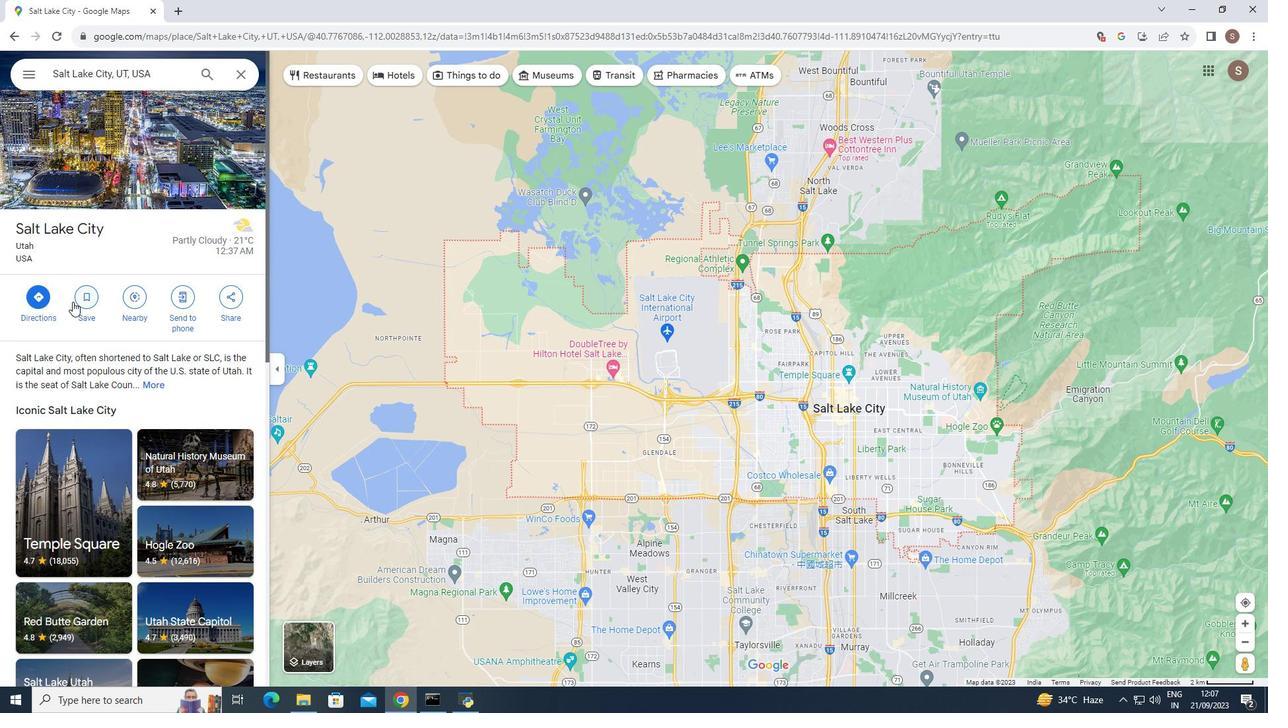 
Action: Mouse moved to (130, 296)
Screenshot: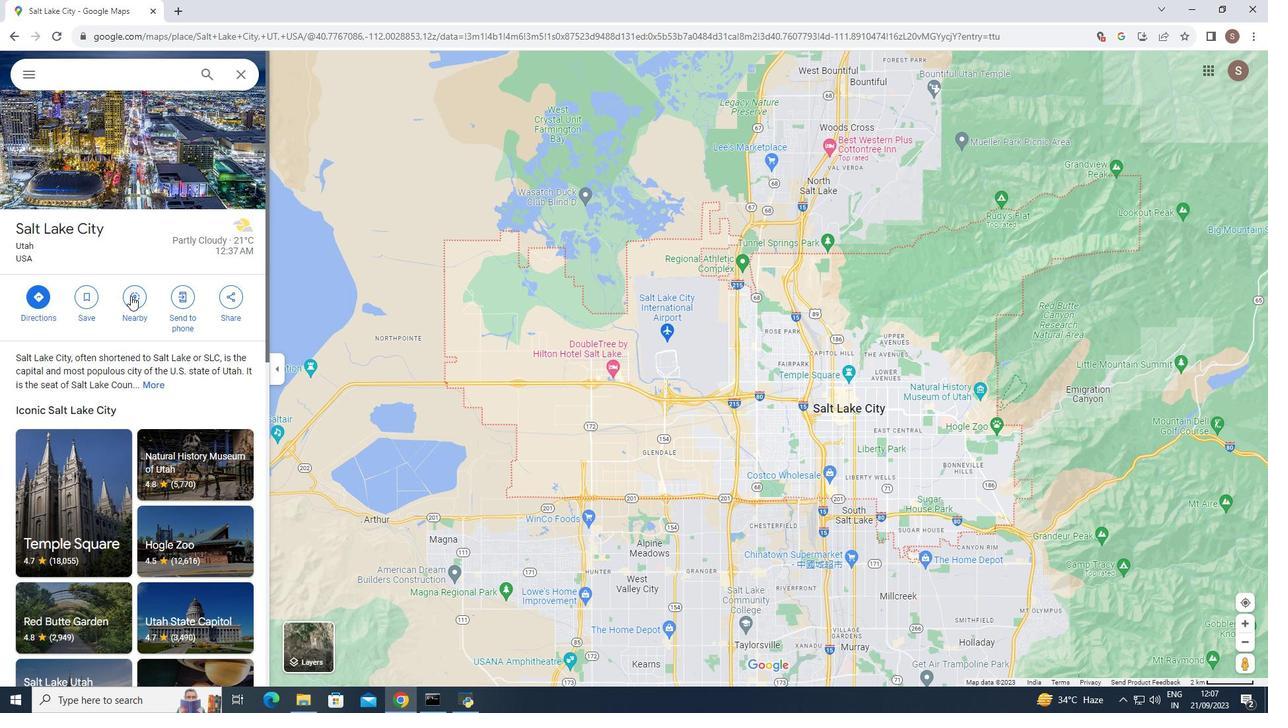 
Action: Mouse pressed left at (130, 296)
Screenshot: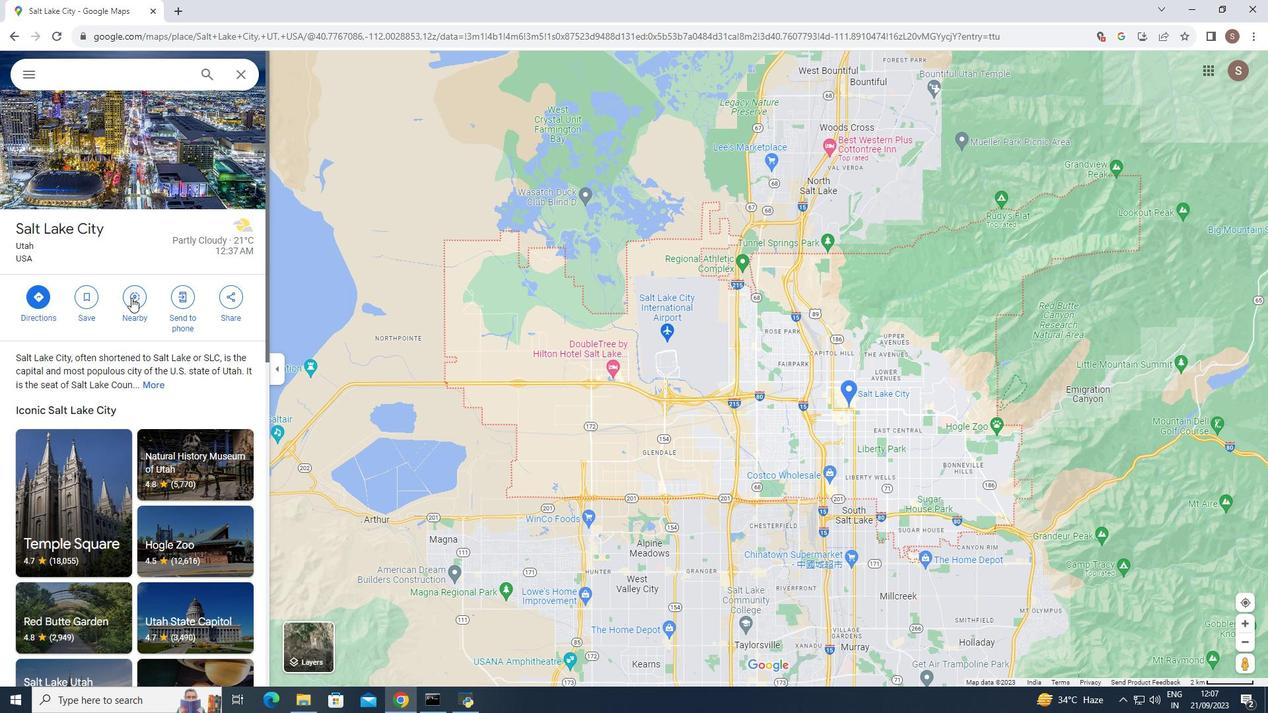 
Action: Mouse moved to (98, 74)
Screenshot: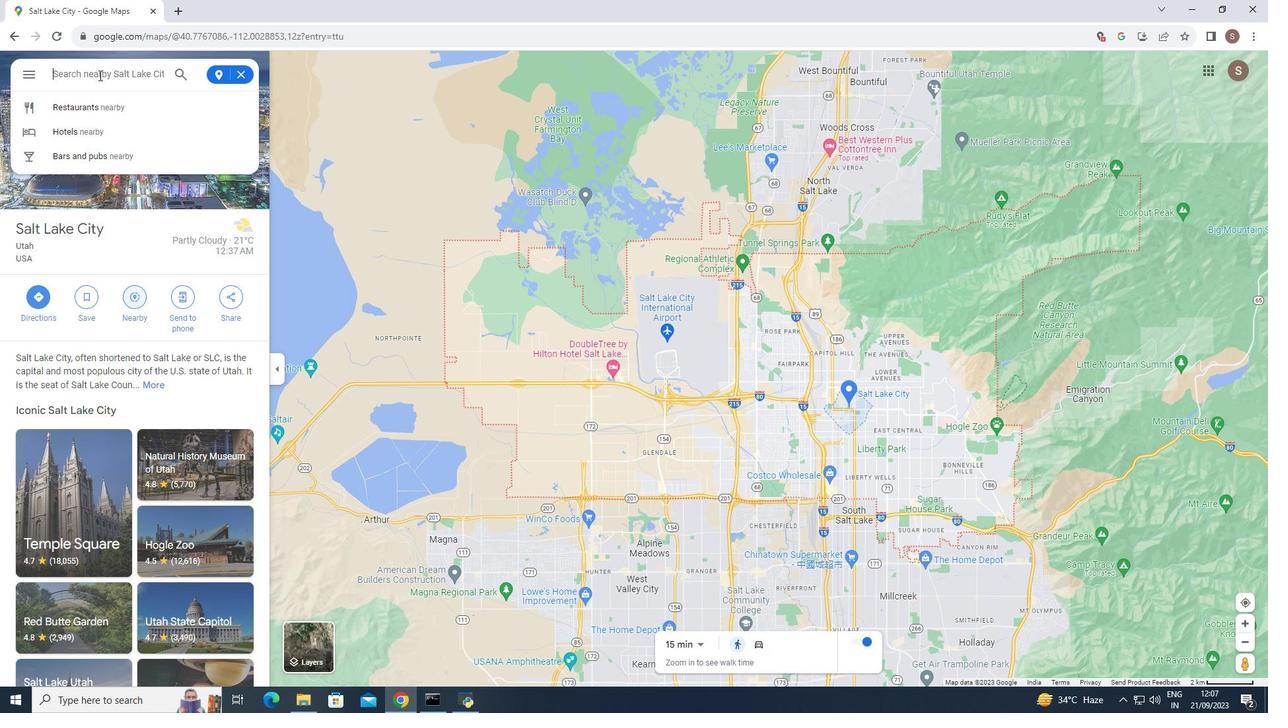 
Action: Mouse pressed left at (98, 74)
Screenshot: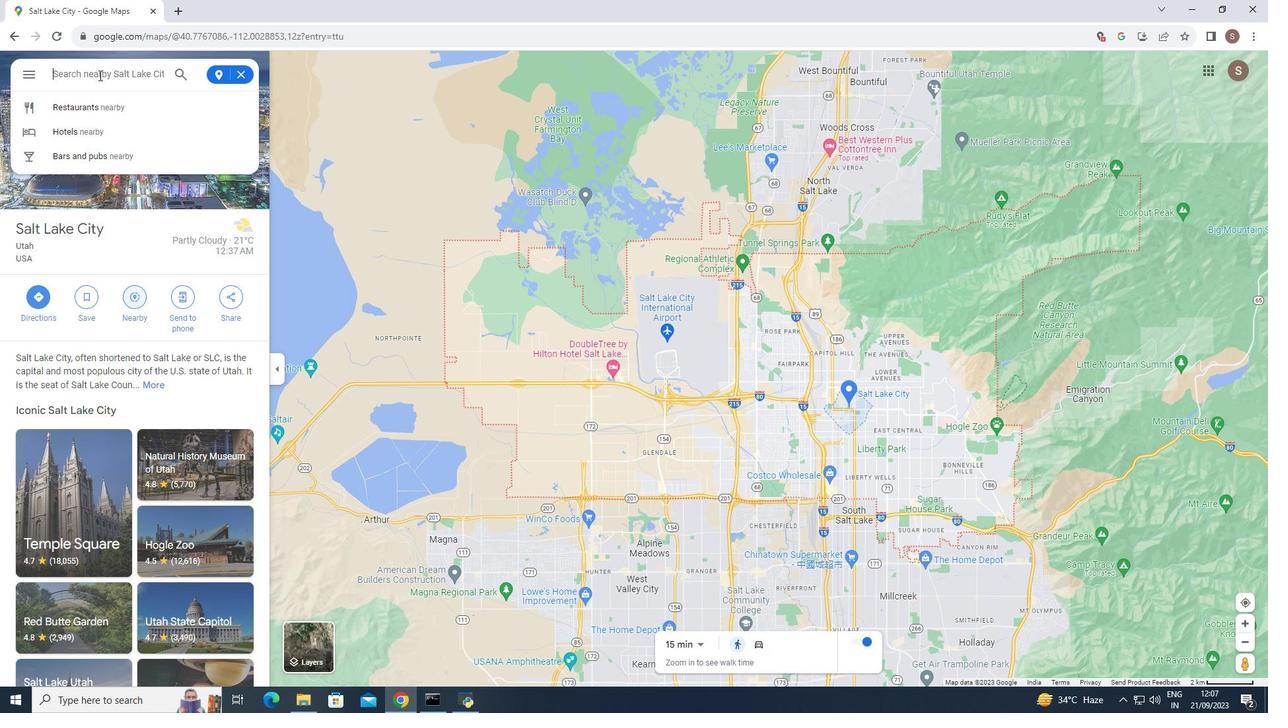 
Action: Mouse moved to (99, 75)
Screenshot: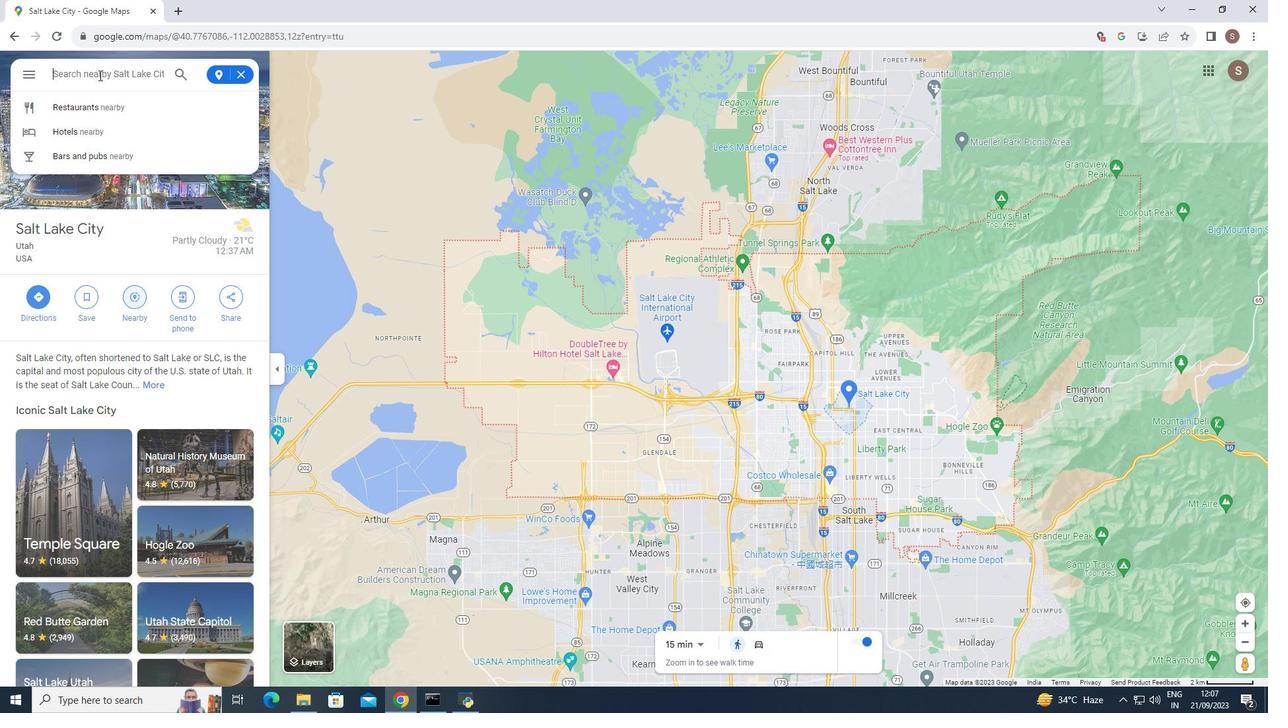 
Action: Key pressed <Key.caps_lock>R<Key.caps_lock>iverside<Key.backspace><Key.backspace><Key.backspace><Key.backspace><Key.backspace><Key.backspace><Key.backspace><Key.backspace><Key.backspace><Key.backspace><Key.backspace><Key.backspace>near<Key.space><Key.shift>Riverside<Key.enter>
Screenshot: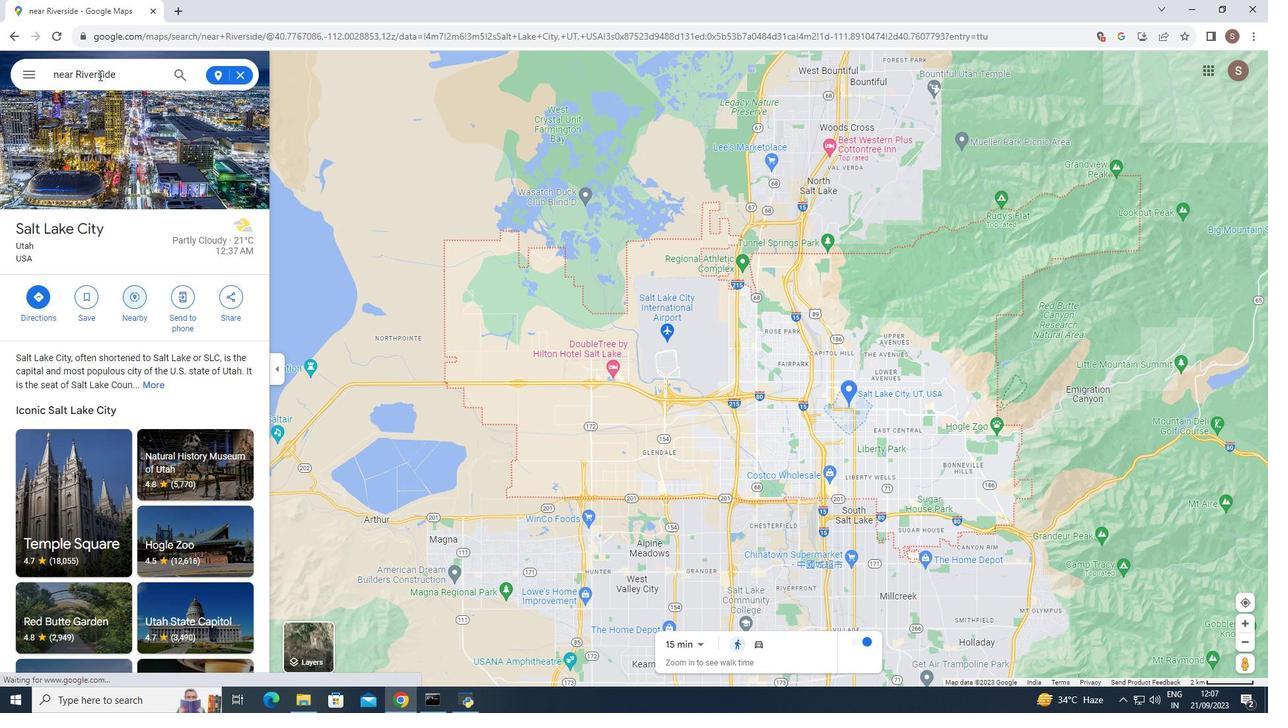 
Action: Mouse moved to (152, 388)
Screenshot: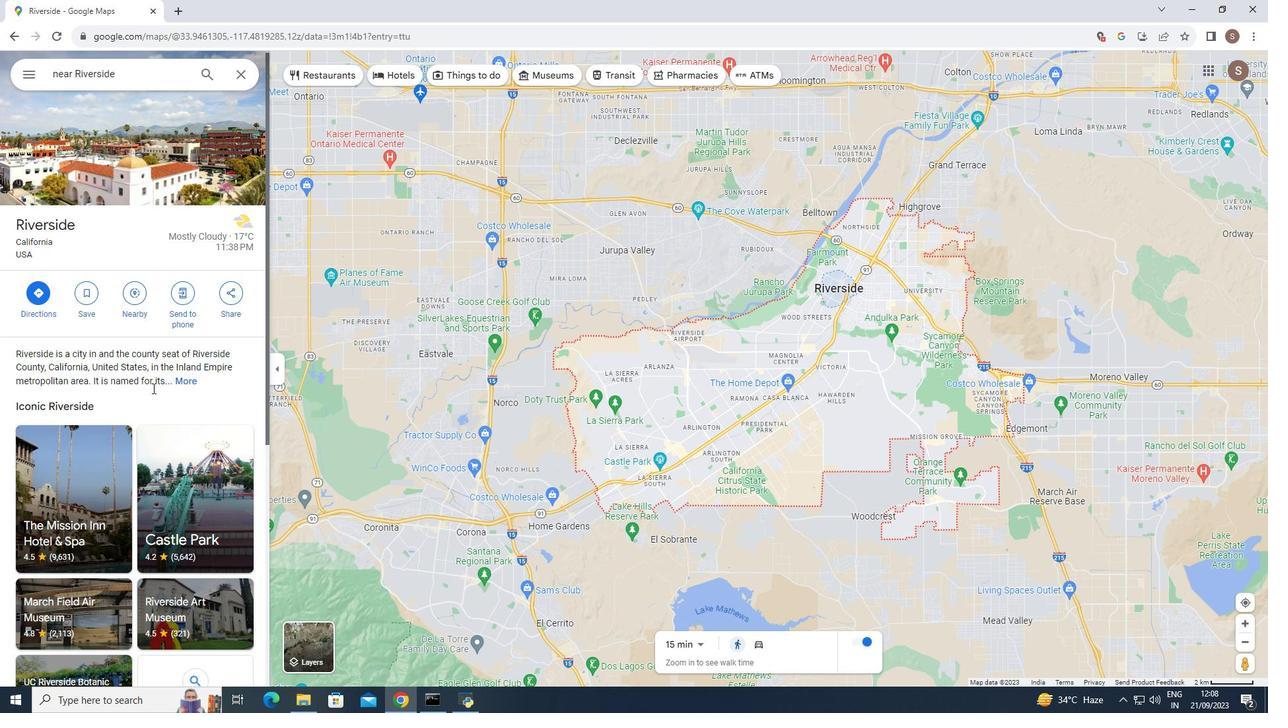 
Action: Mouse scrolled (152, 387) with delta (0, 0)
Screenshot: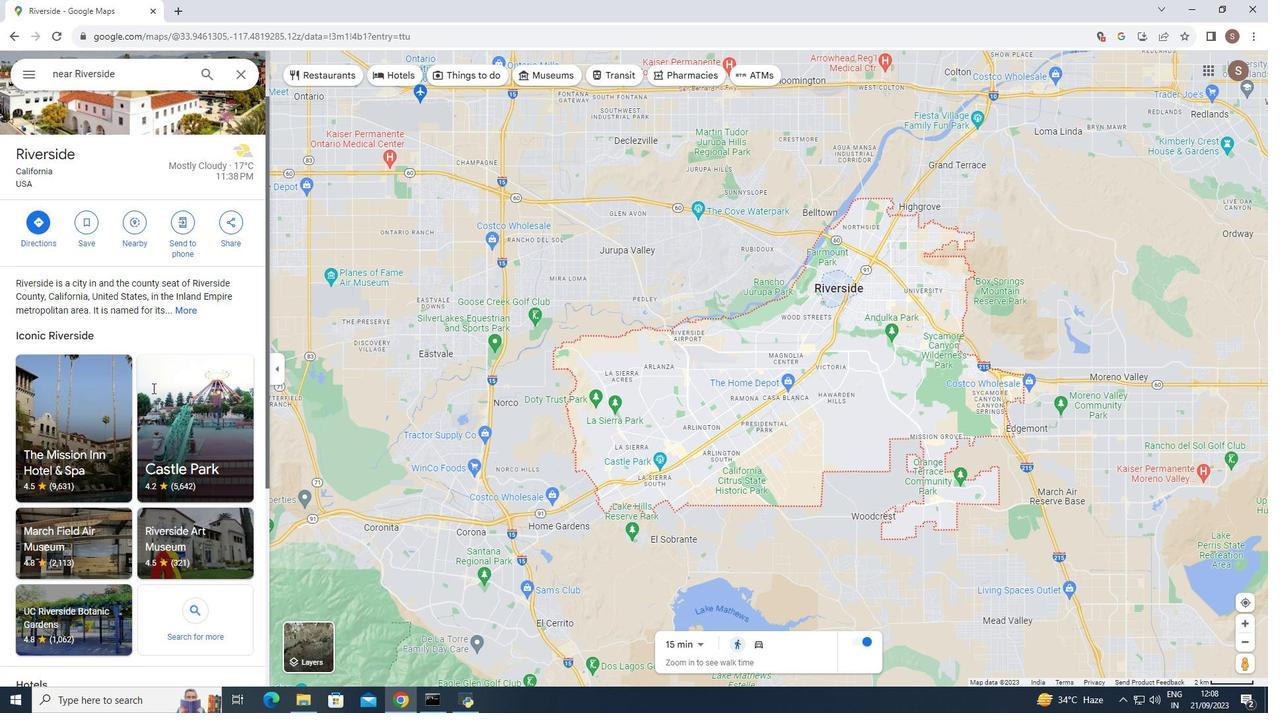 
Action: Mouse scrolled (152, 387) with delta (0, 0)
Screenshot: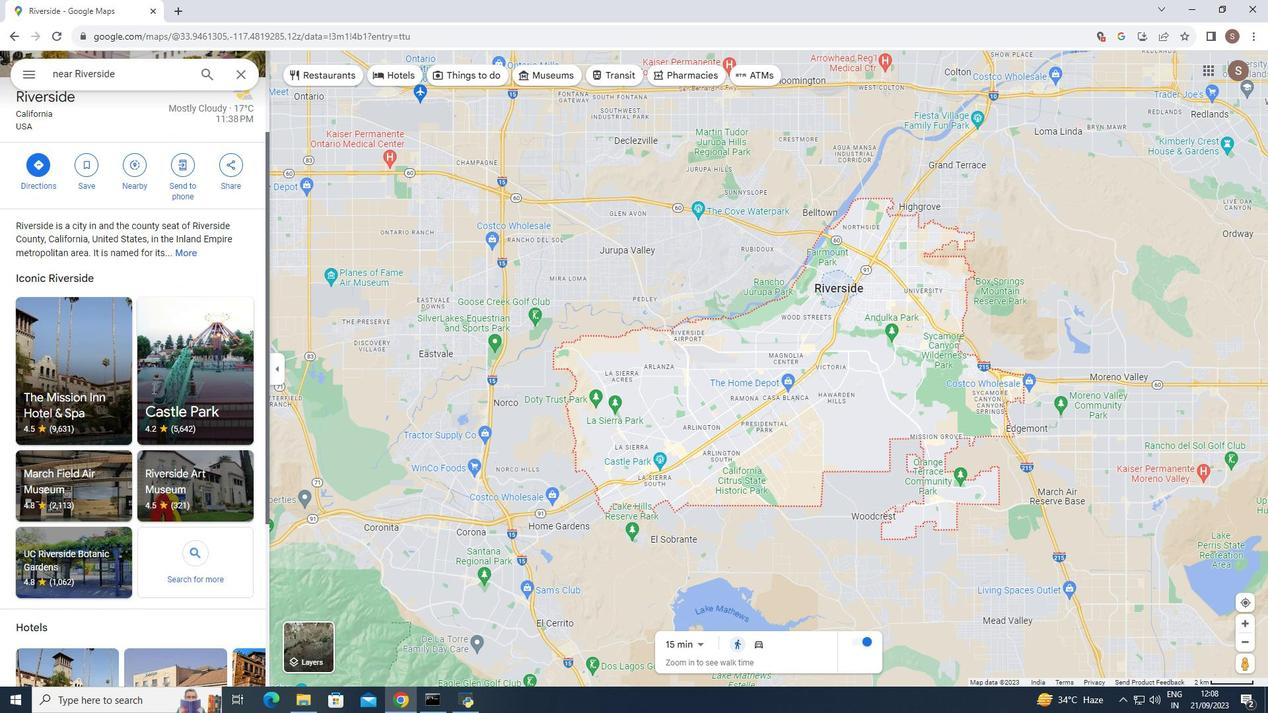 
Action: Mouse moved to (152, 388)
Screenshot: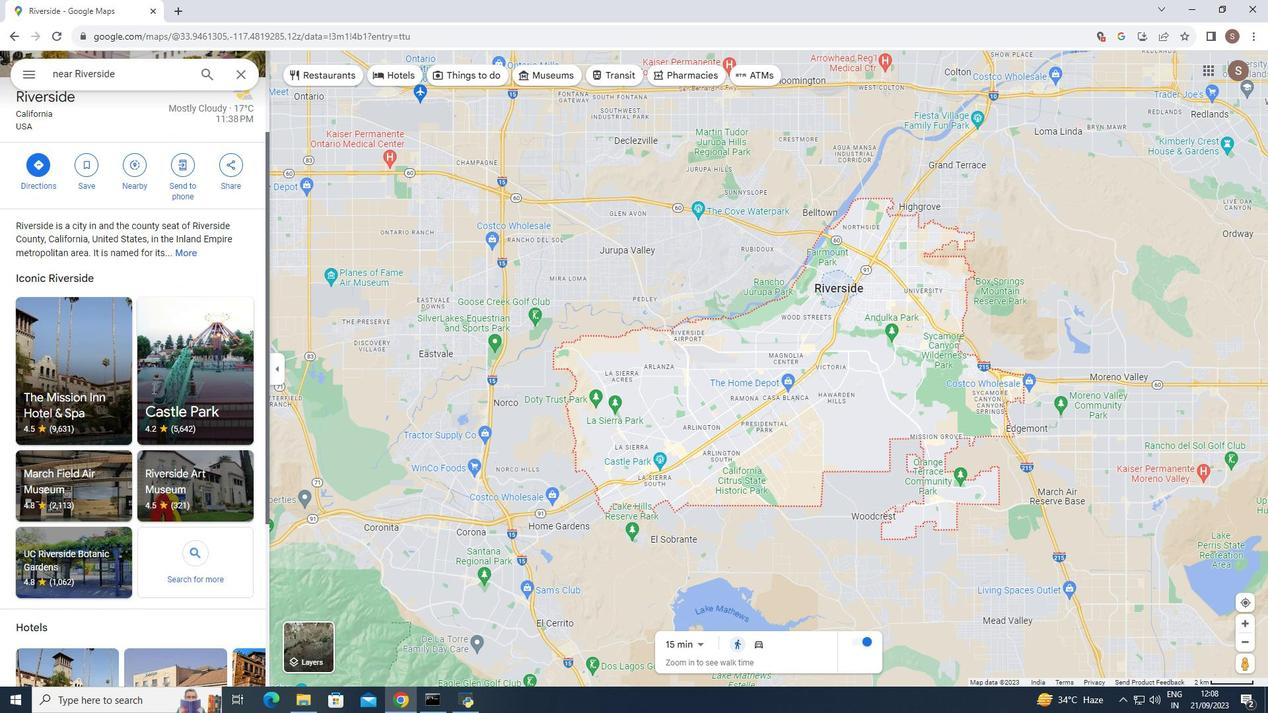 
Action: Mouse scrolled (152, 387) with delta (0, 0)
Screenshot: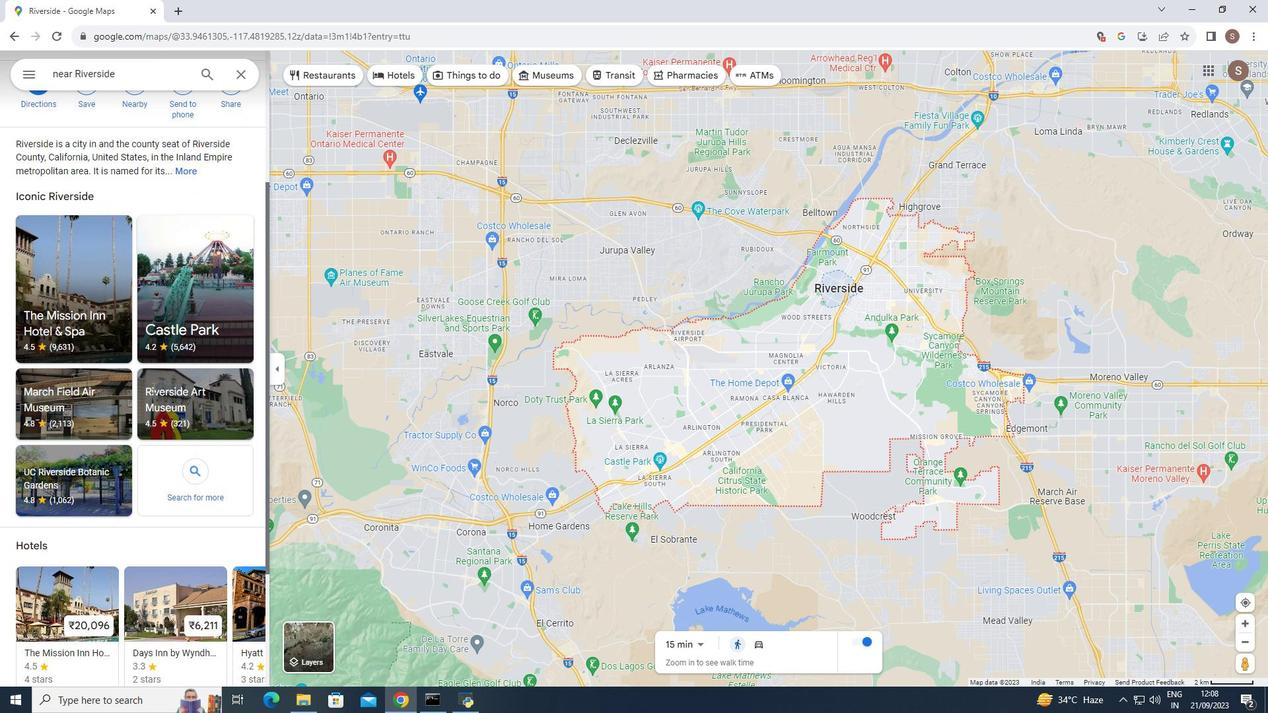 
Action: Mouse scrolled (152, 387) with delta (0, 0)
Screenshot: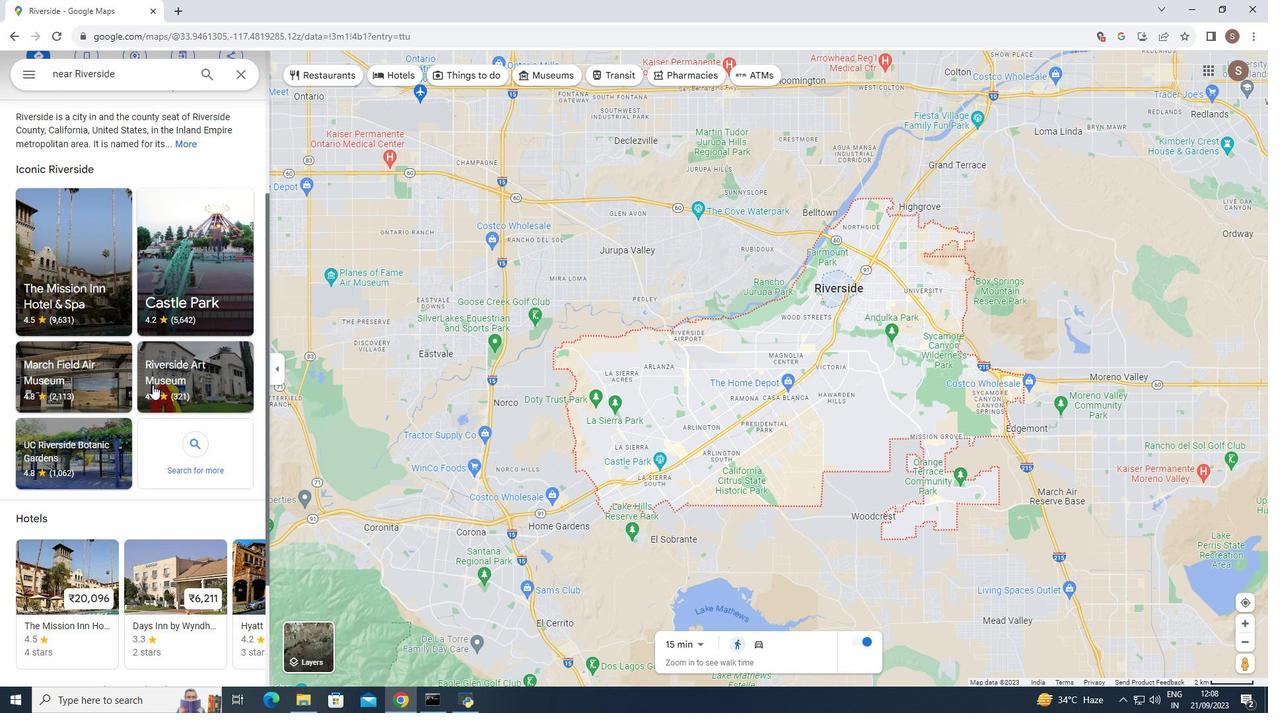 
Action: Mouse moved to (152, 384)
Screenshot: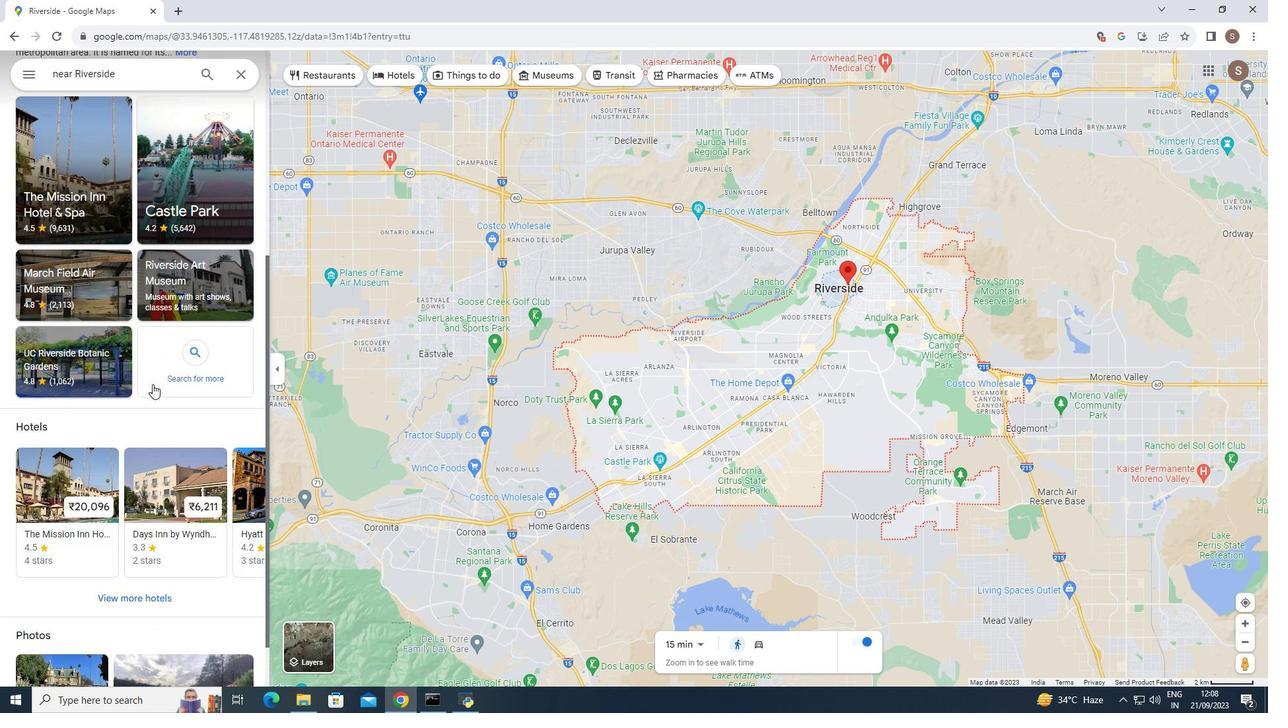 
Action: Mouse scrolled (152, 383) with delta (0, 0)
Screenshot: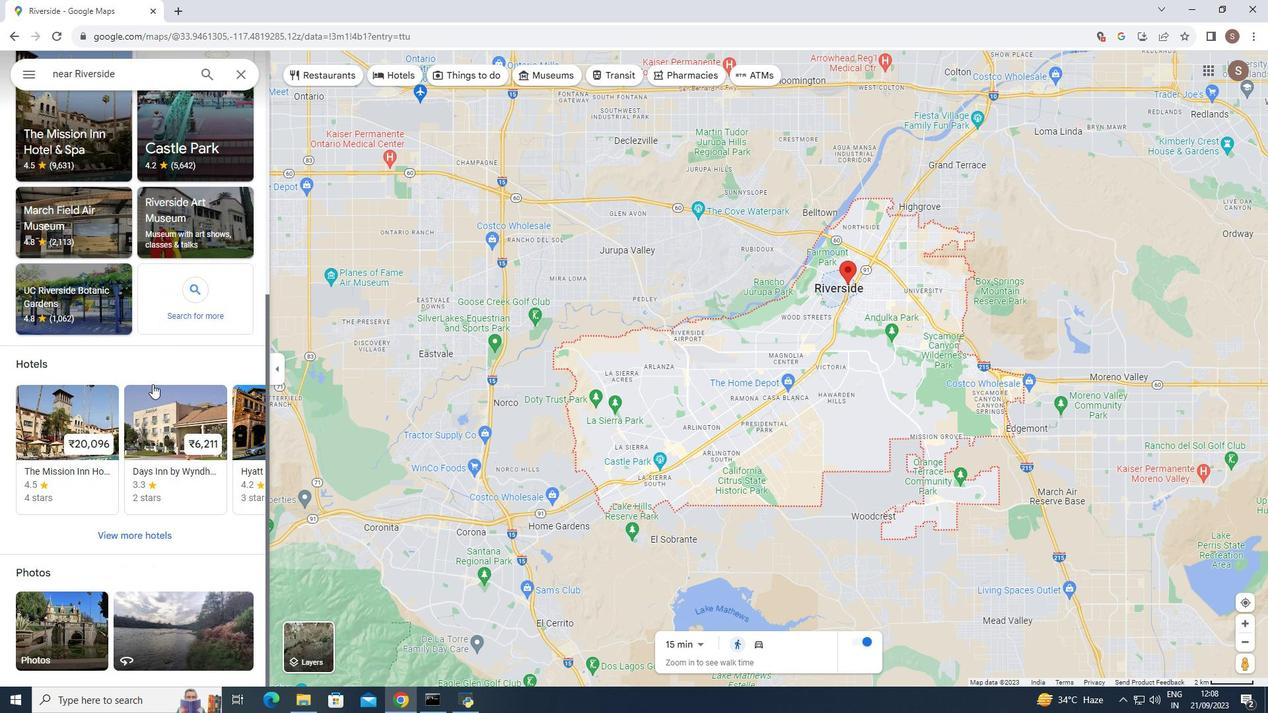 
Action: Mouse scrolled (152, 383) with delta (0, 0)
Screenshot: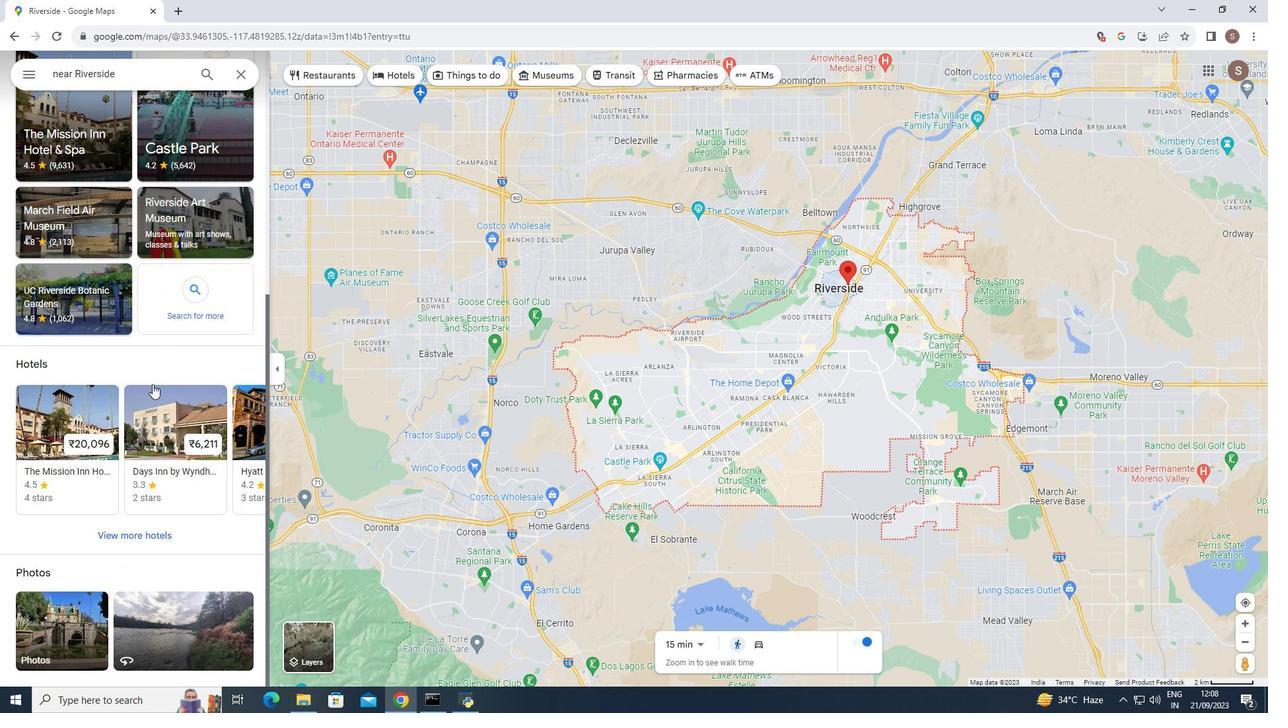
Action: Mouse scrolled (152, 383) with delta (0, 0)
Screenshot: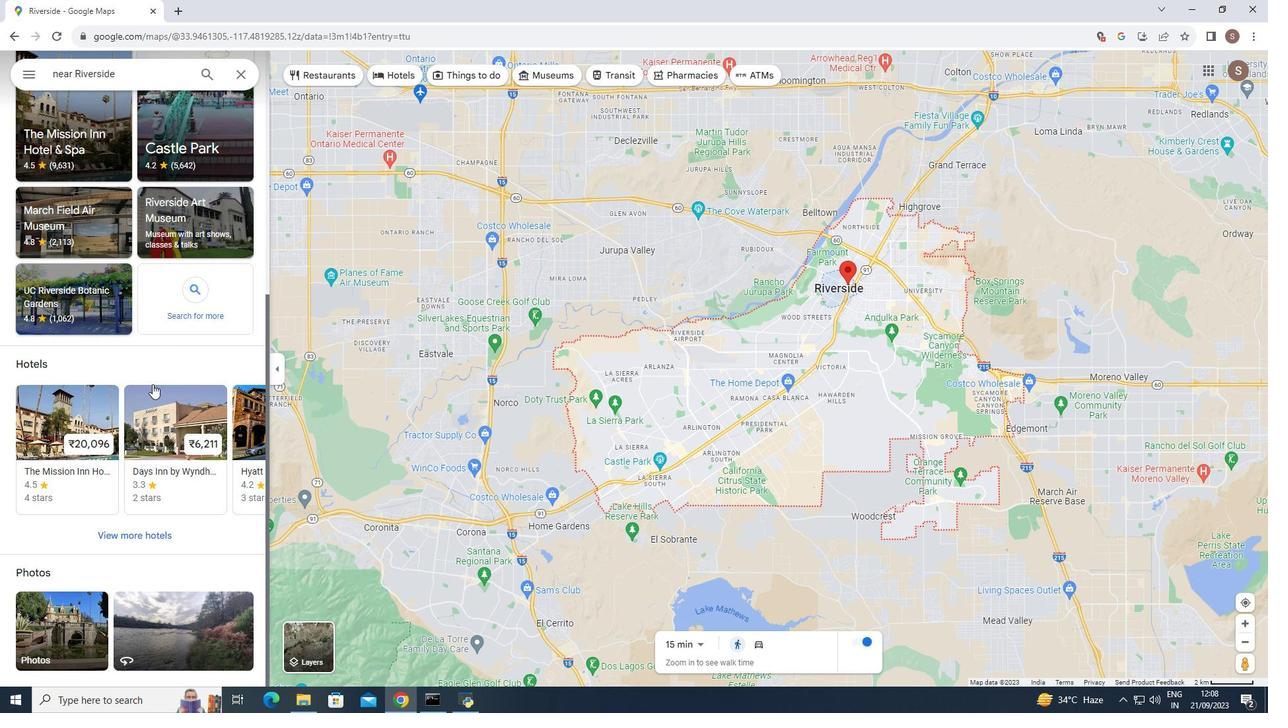 
Action: Mouse scrolled (152, 383) with delta (0, 0)
Screenshot: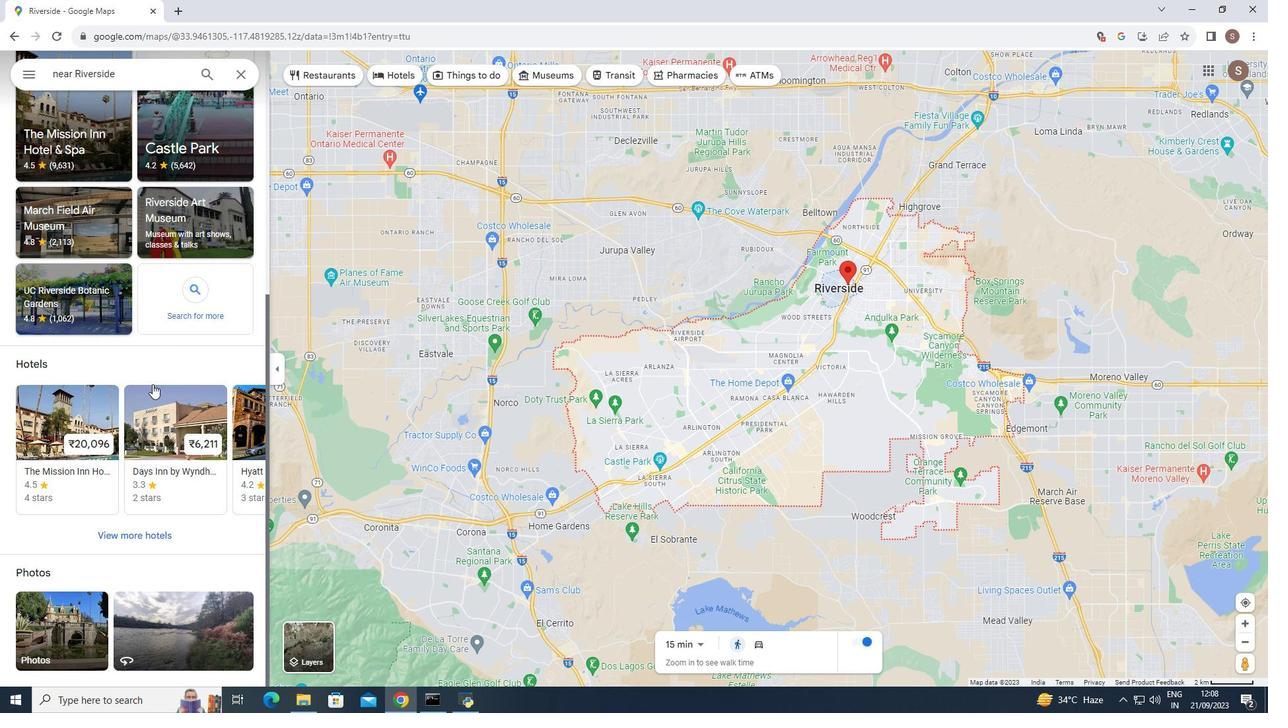 
Action: Mouse moved to (153, 382)
Screenshot: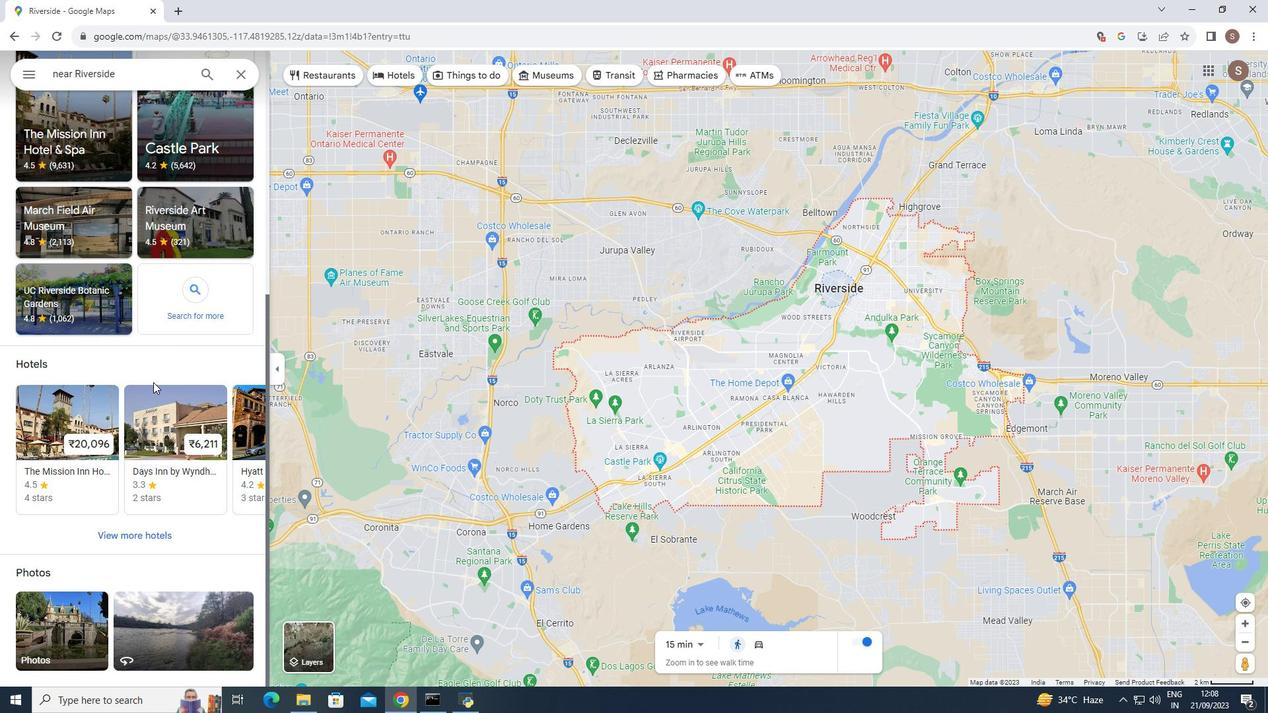 
Action: Mouse scrolled (153, 382) with delta (0, 0)
Screenshot: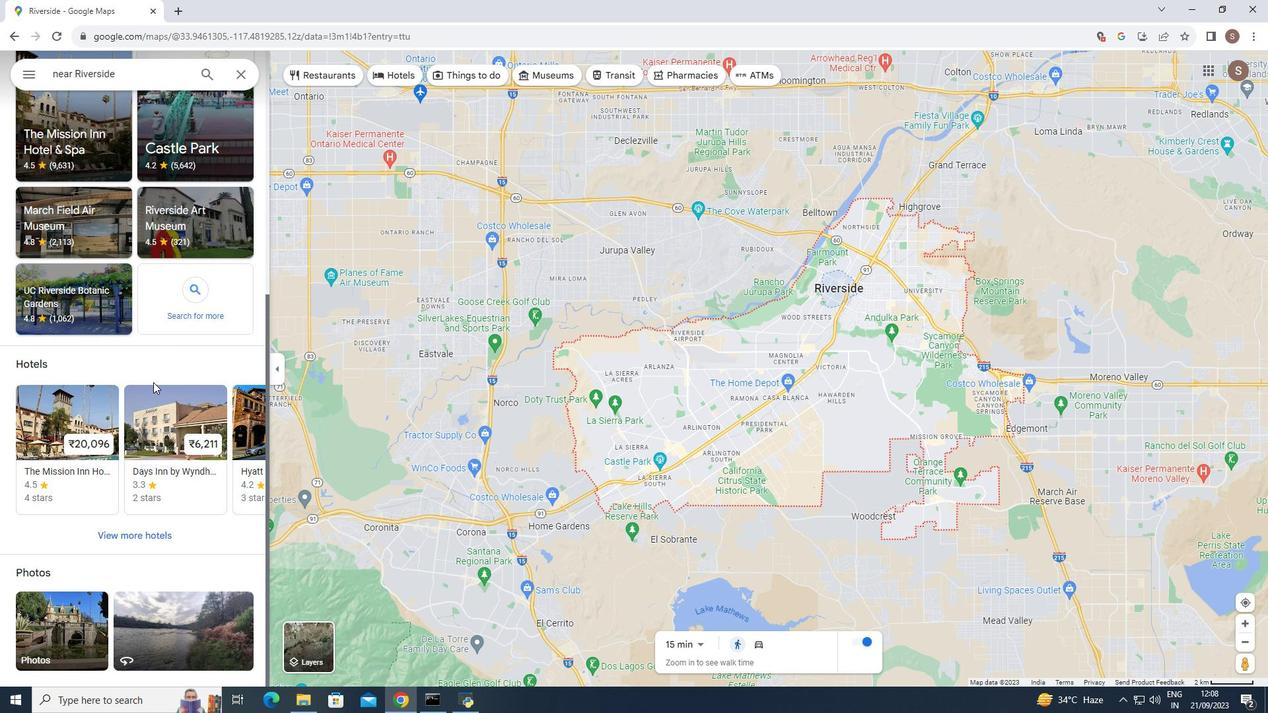 
Action: Mouse scrolled (153, 382) with delta (0, 0)
Screenshot: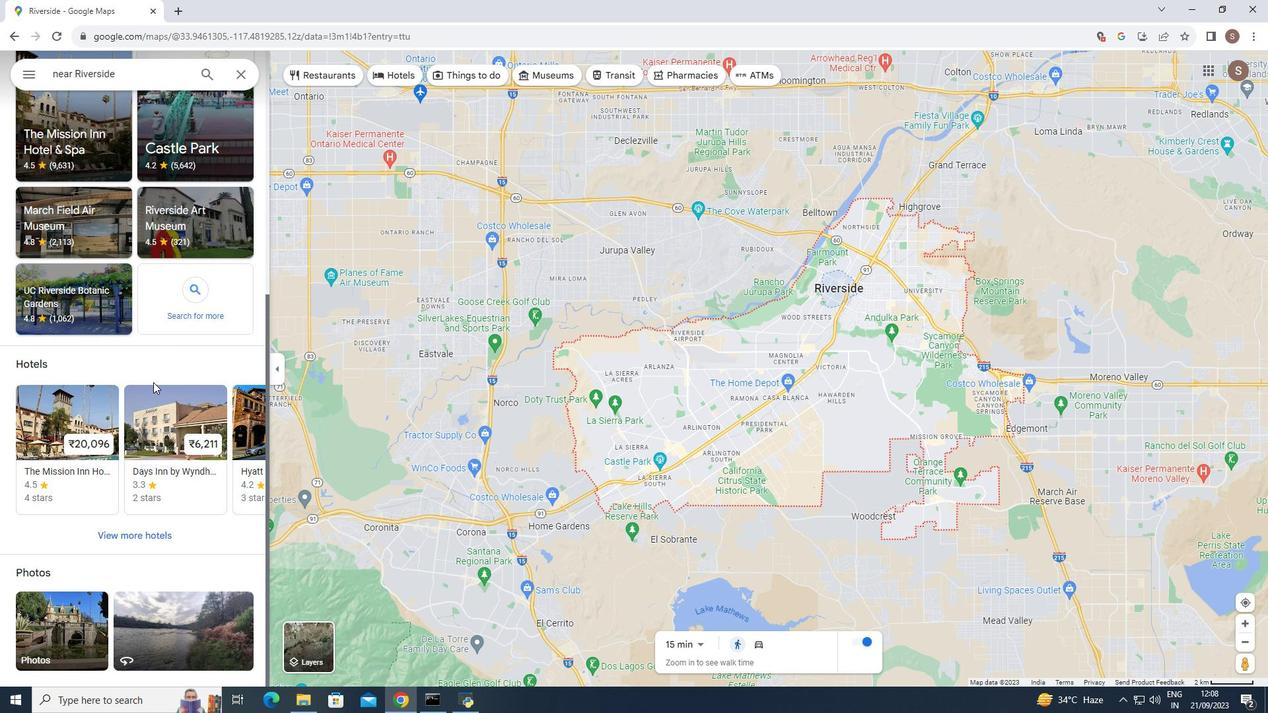 
Action: Mouse scrolled (153, 382) with delta (0, 0)
Screenshot: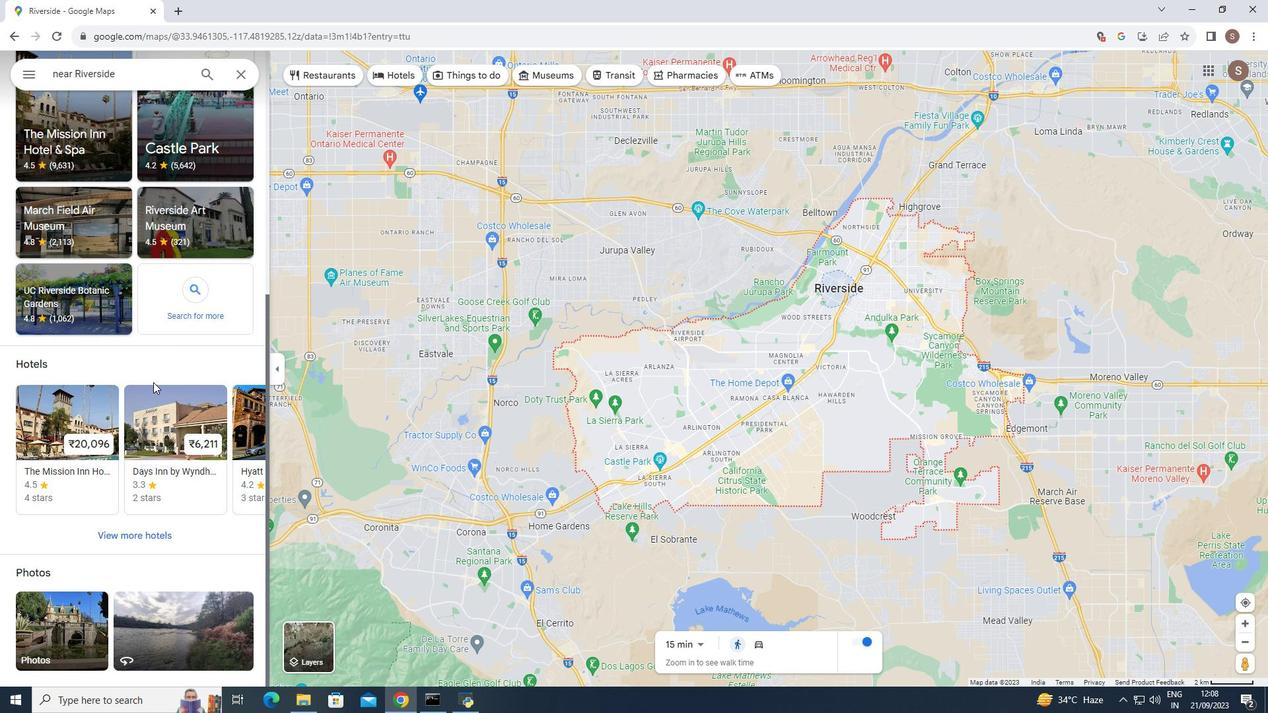 
Action: Mouse scrolled (153, 382) with delta (0, 0)
Screenshot: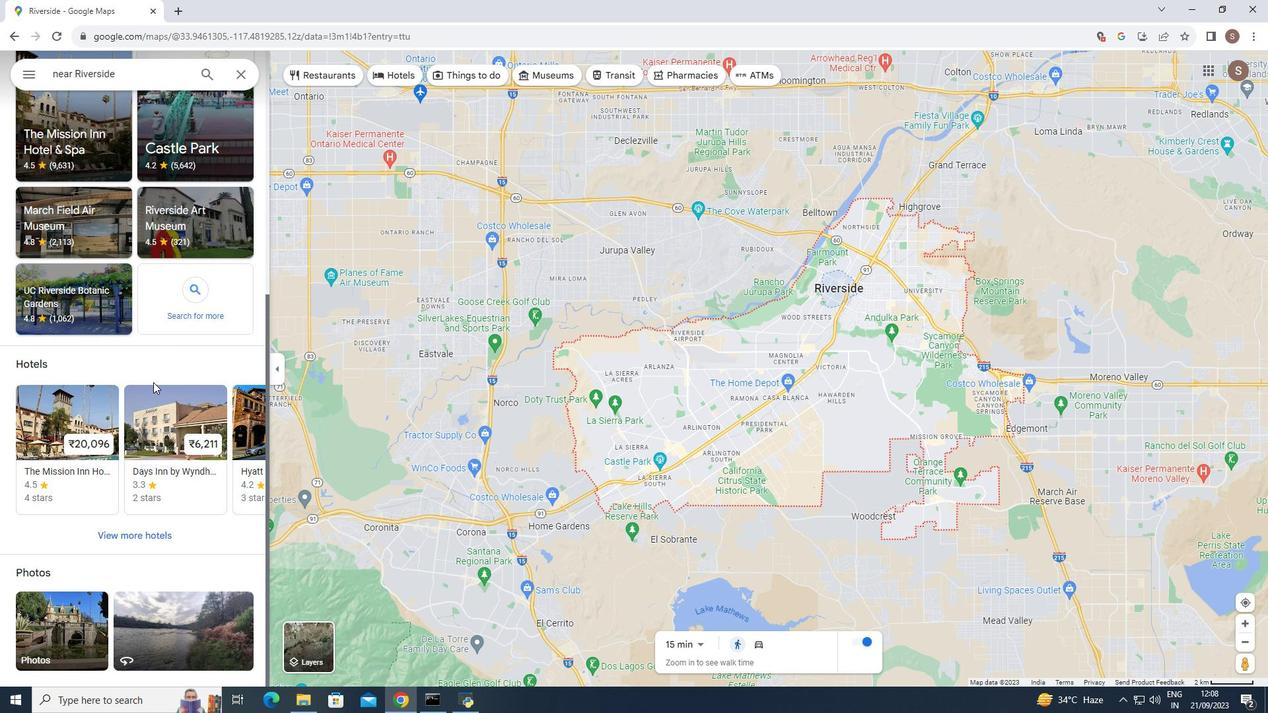 
Action: Mouse scrolled (153, 383) with delta (0, 0)
Screenshot: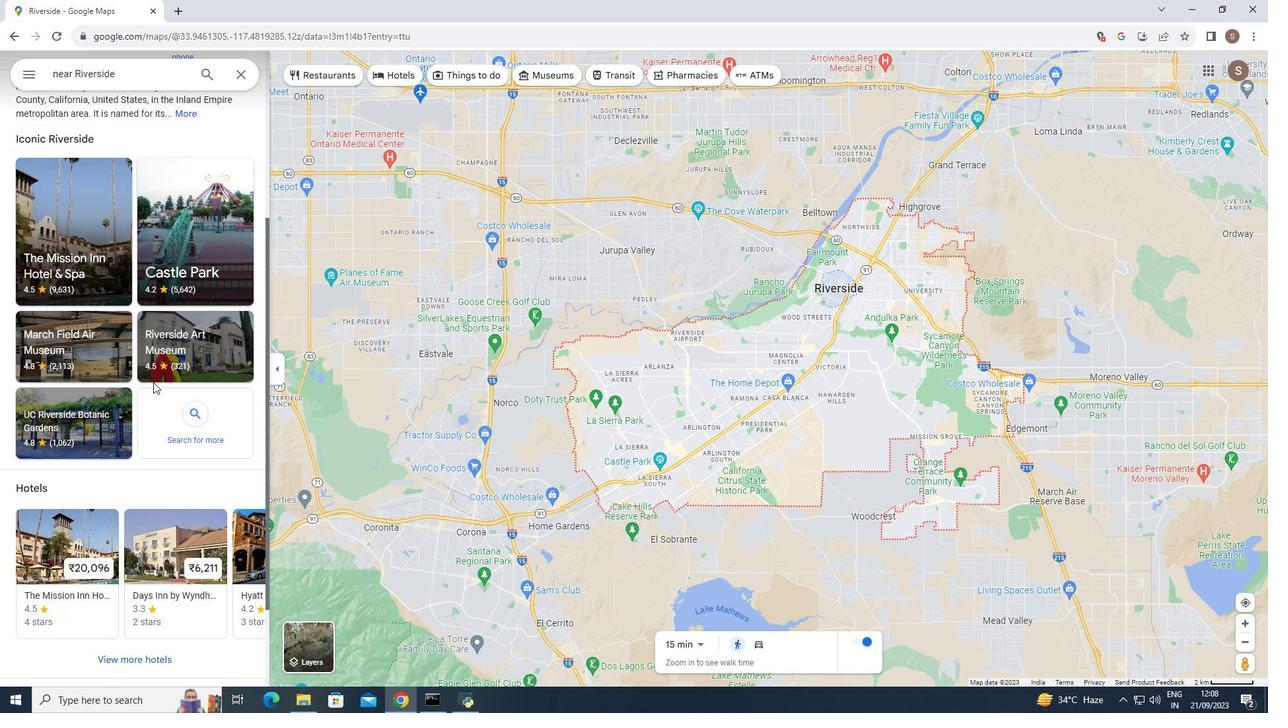 
Action: Mouse scrolled (153, 383) with delta (0, 0)
Screenshot: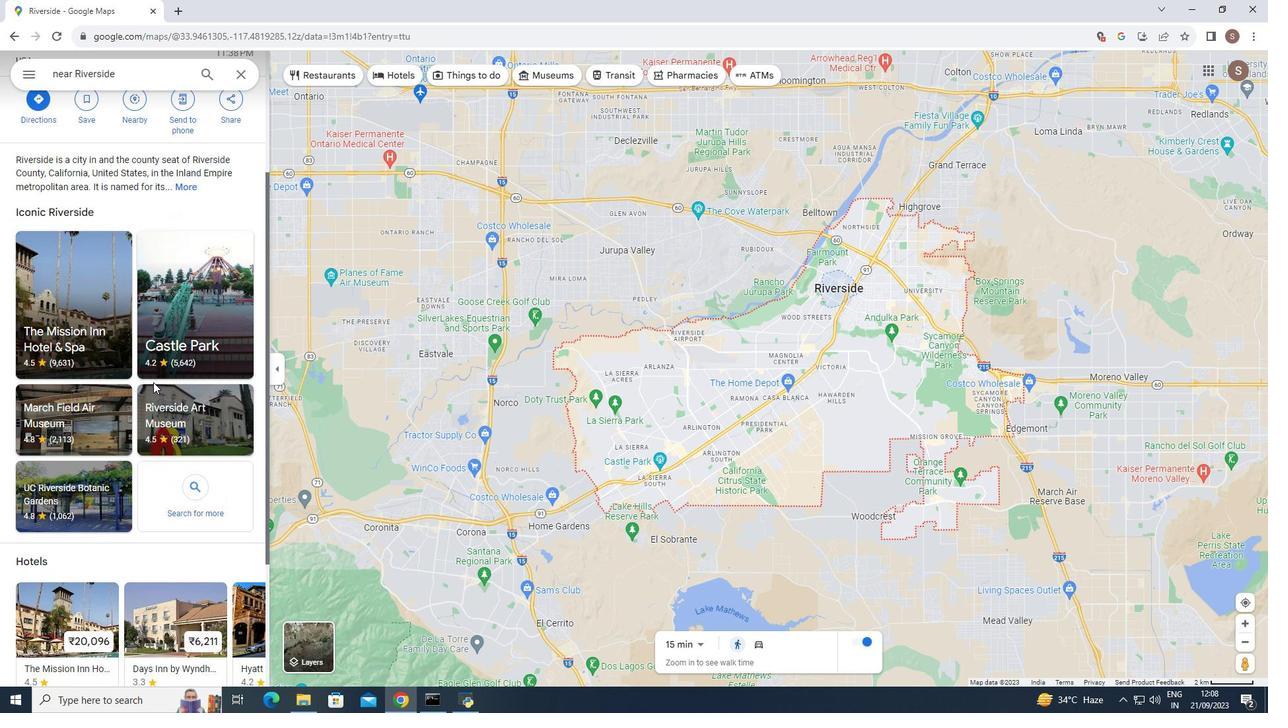 
Action: Mouse scrolled (153, 383) with delta (0, 0)
Screenshot: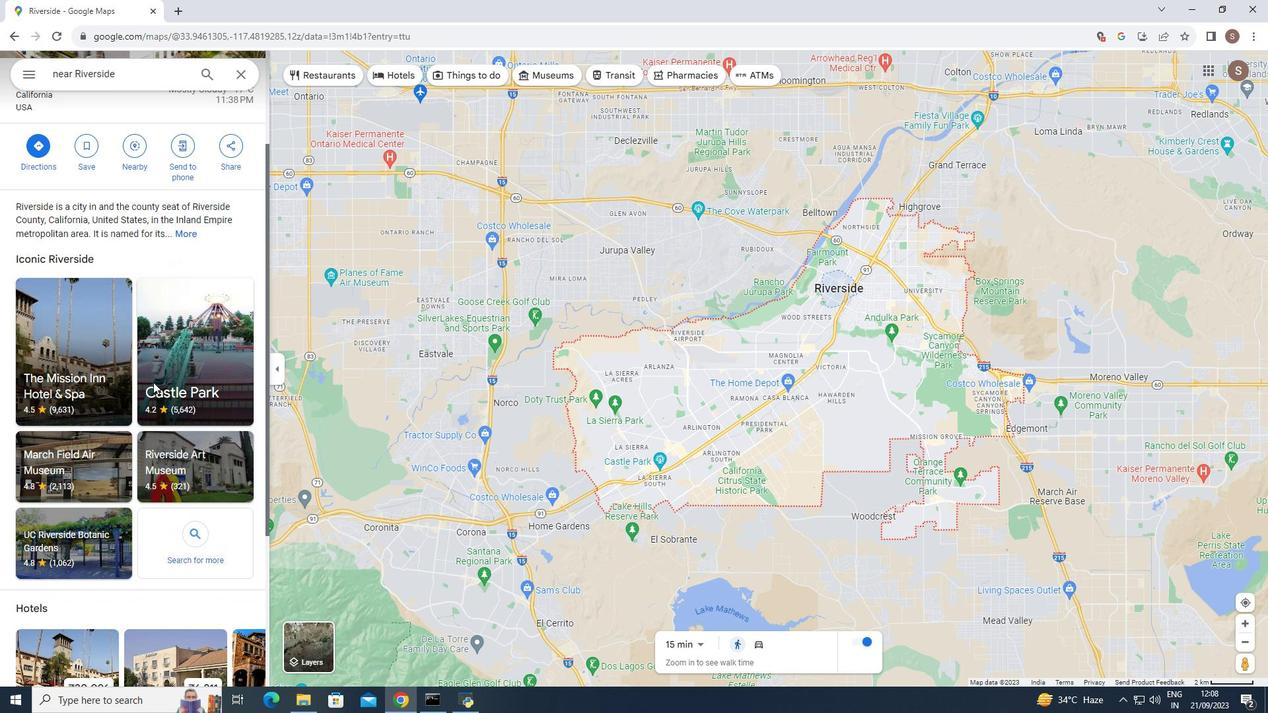 
Action: Mouse scrolled (153, 383) with delta (0, 0)
Screenshot: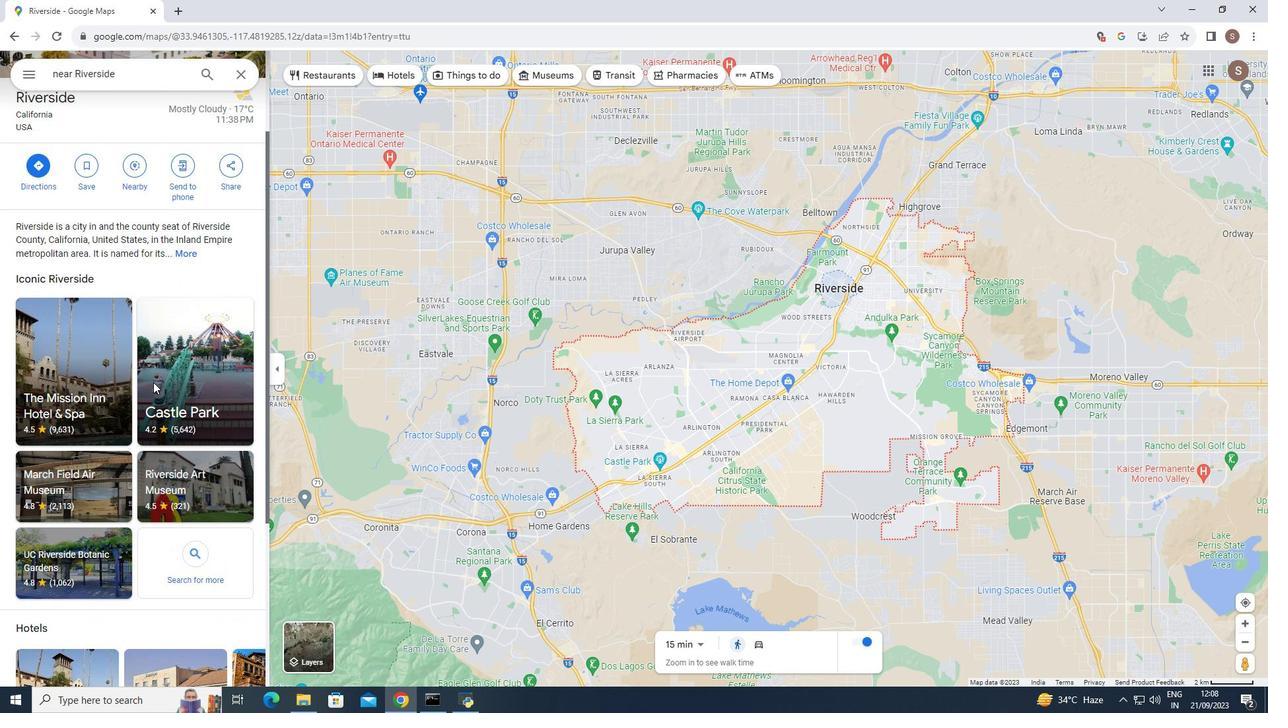 
Action: Mouse moved to (152, 382)
Screenshot: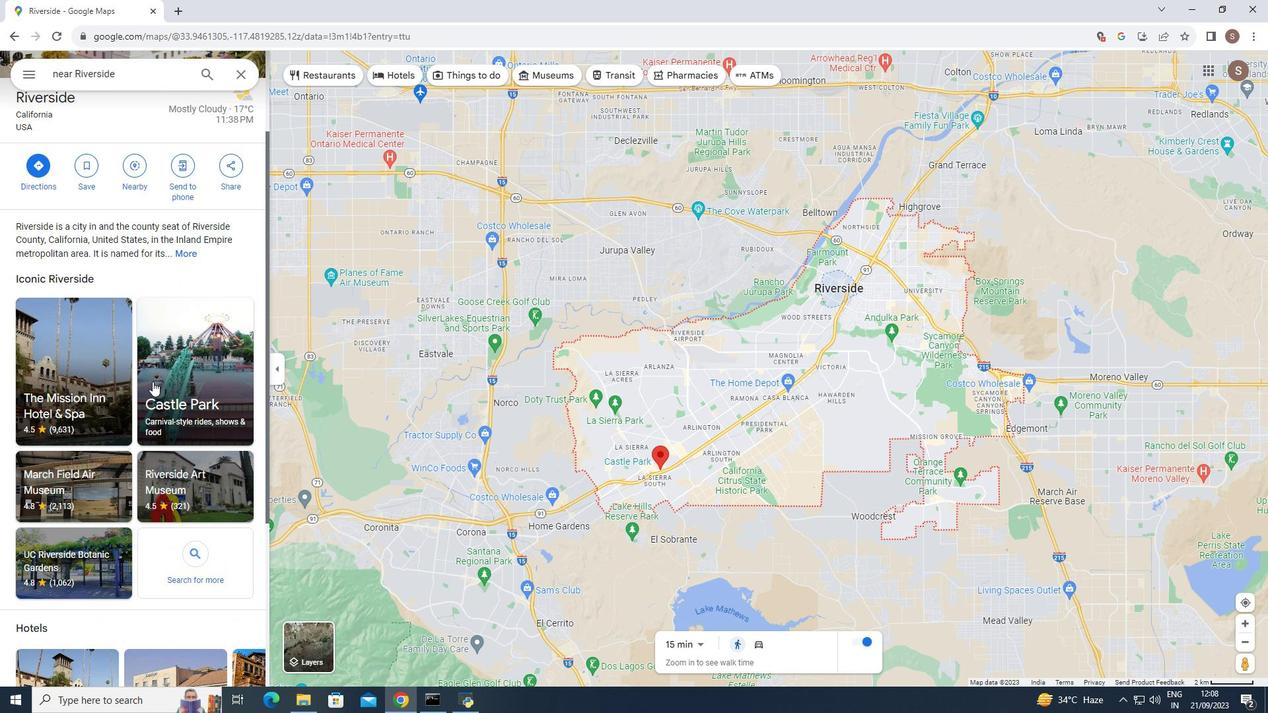
Action: Mouse scrolled (152, 382) with delta (0, 0)
Screenshot: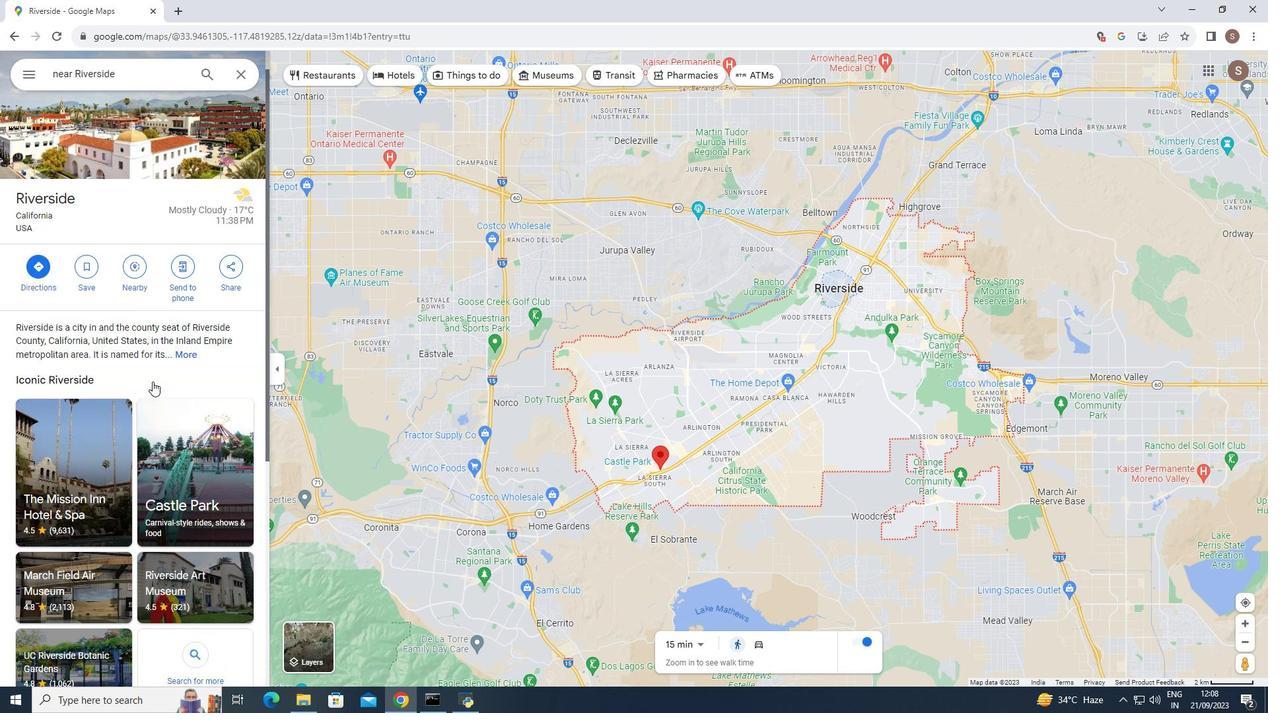 
Action: Mouse scrolled (152, 382) with delta (0, 0)
Screenshot: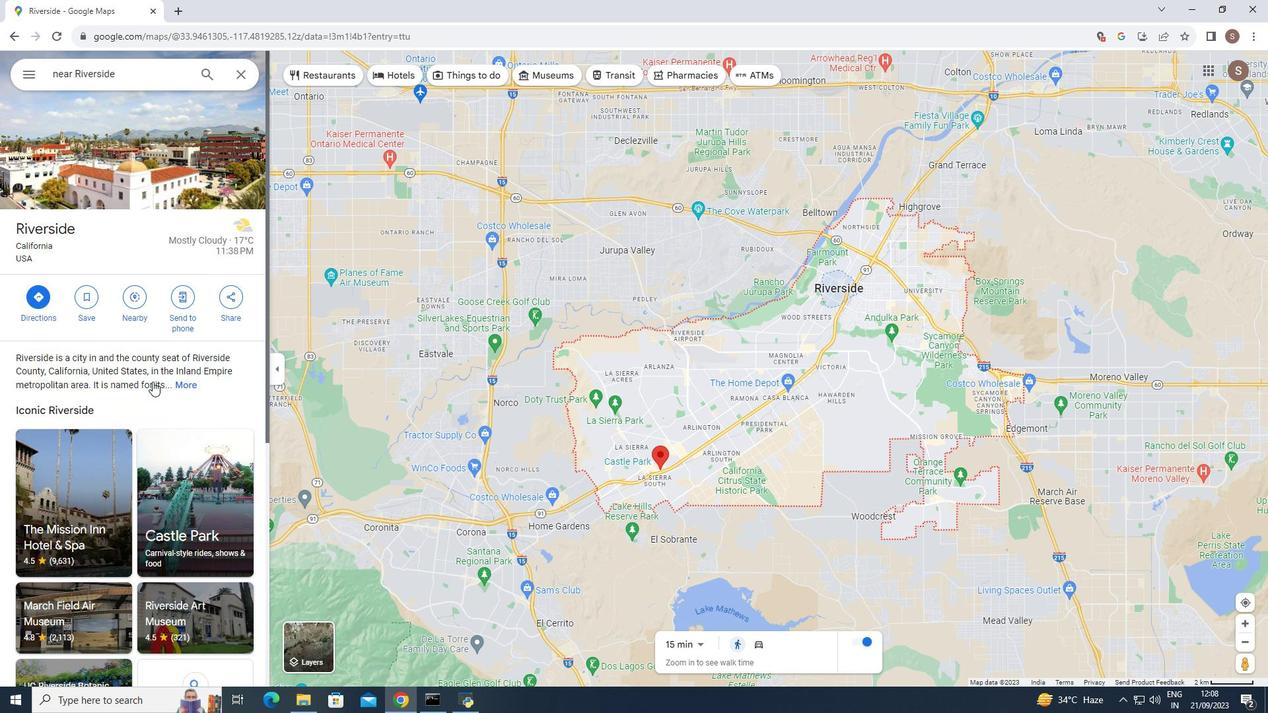 
Action: Mouse scrolled (152, 382) with delta (0, 0)
Screenshot: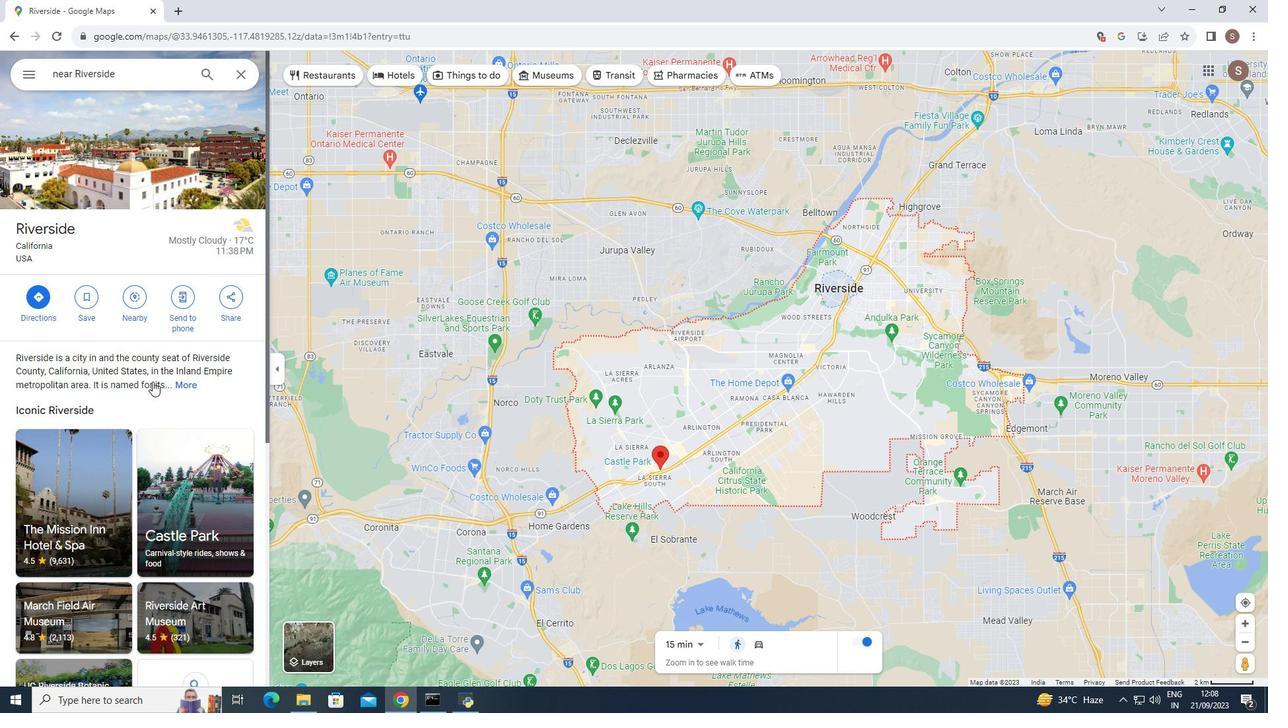 
Action: Mouse scrolled (152, 382) with delta (0, 0)
Screenshot: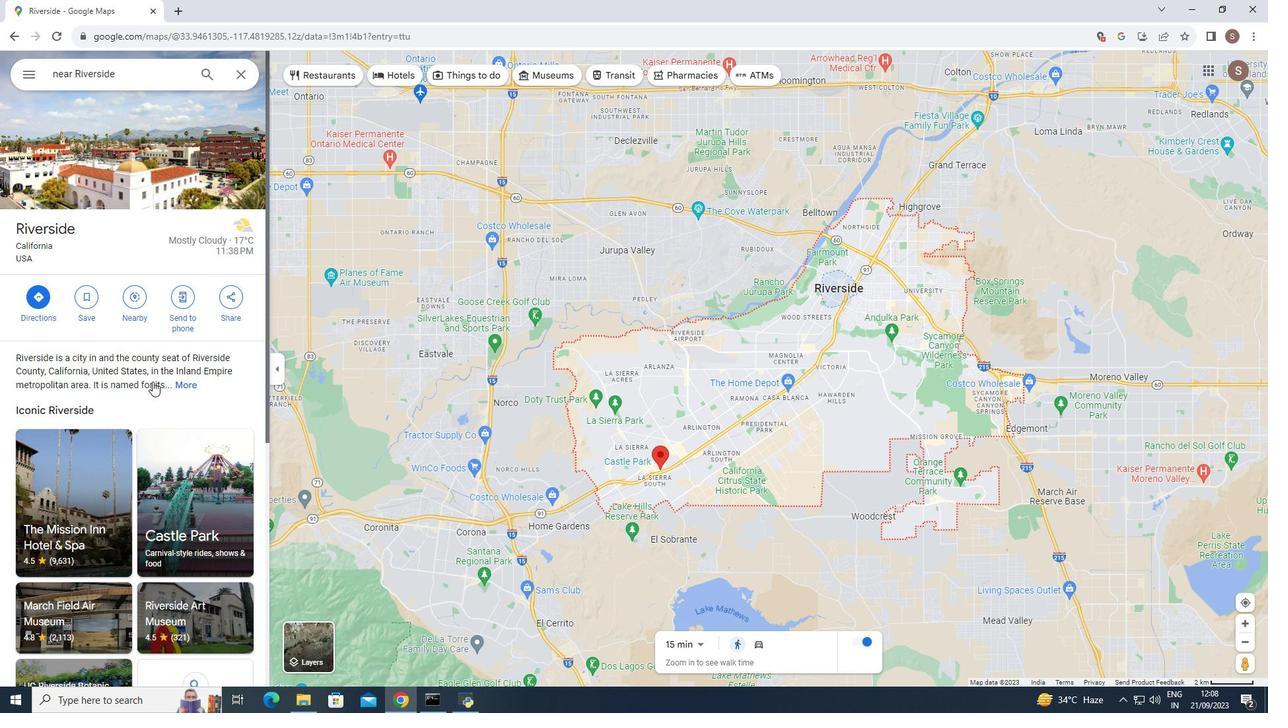 
Action: Mouse moved to (133, 294)
Screenshot: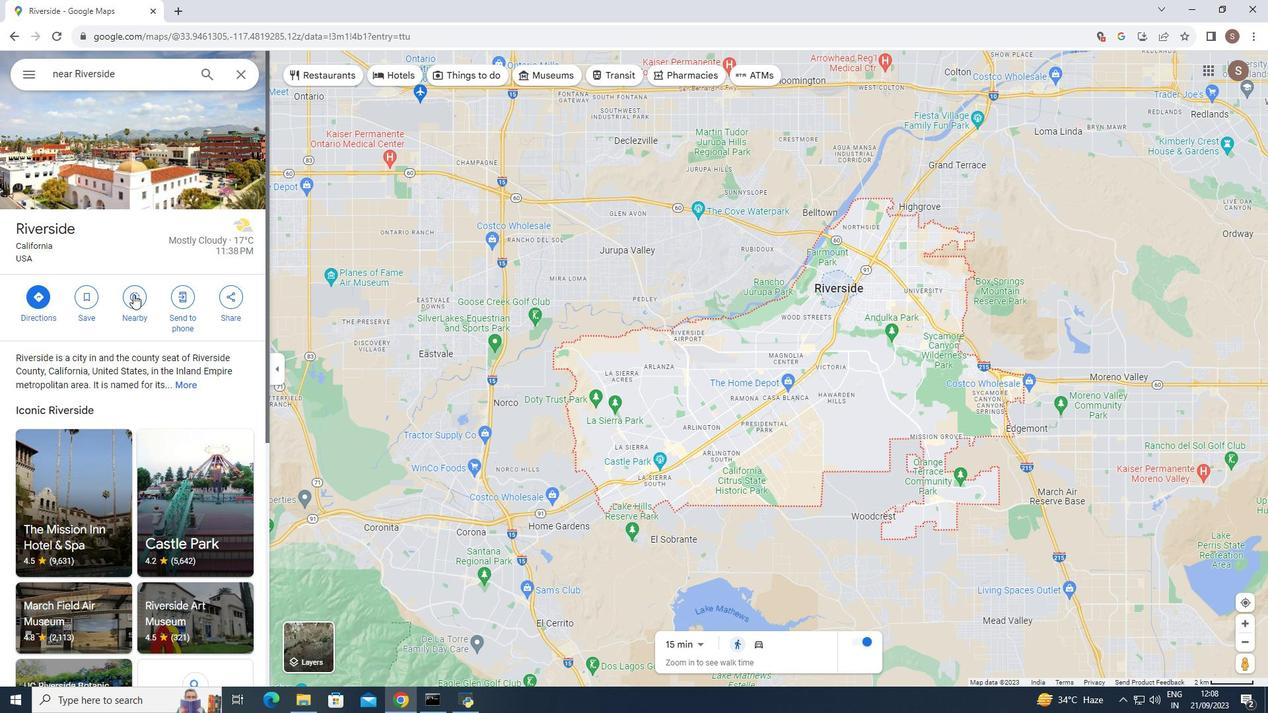 
Action: Mouse pressed left at (133, 294)
Screenshot: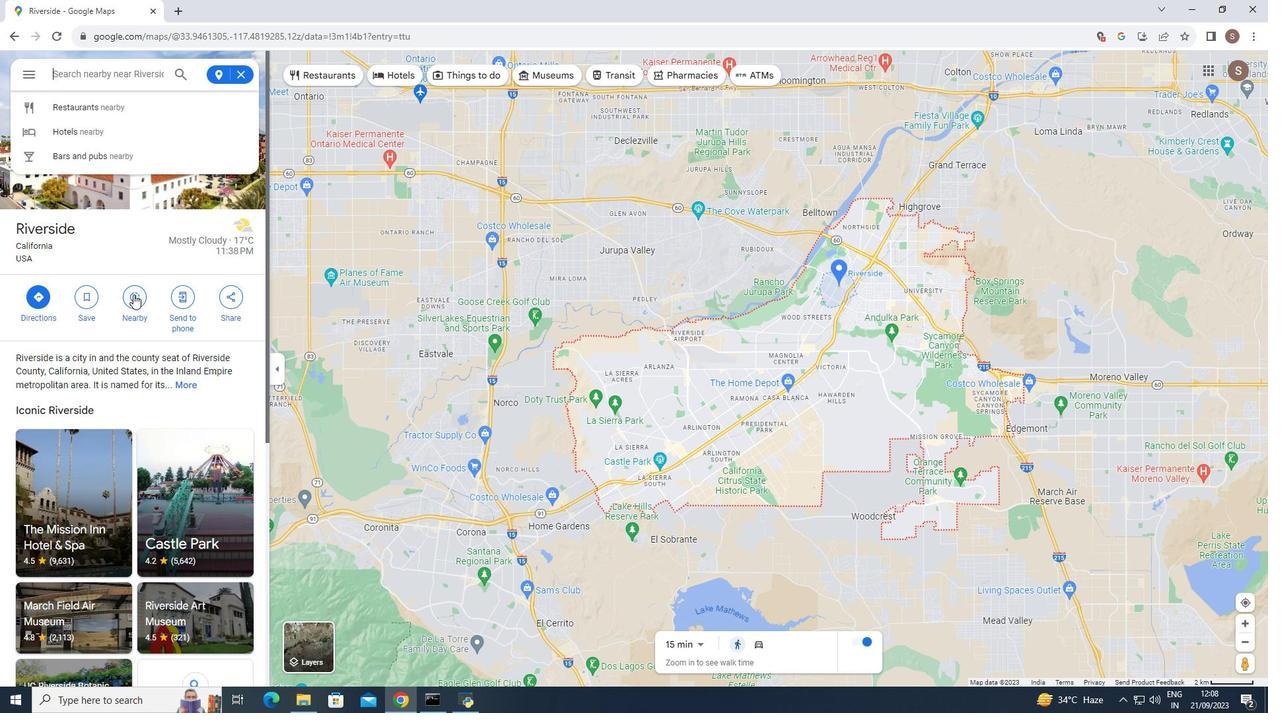 
Action: Mouse moved to (104, 75)
Screenshot: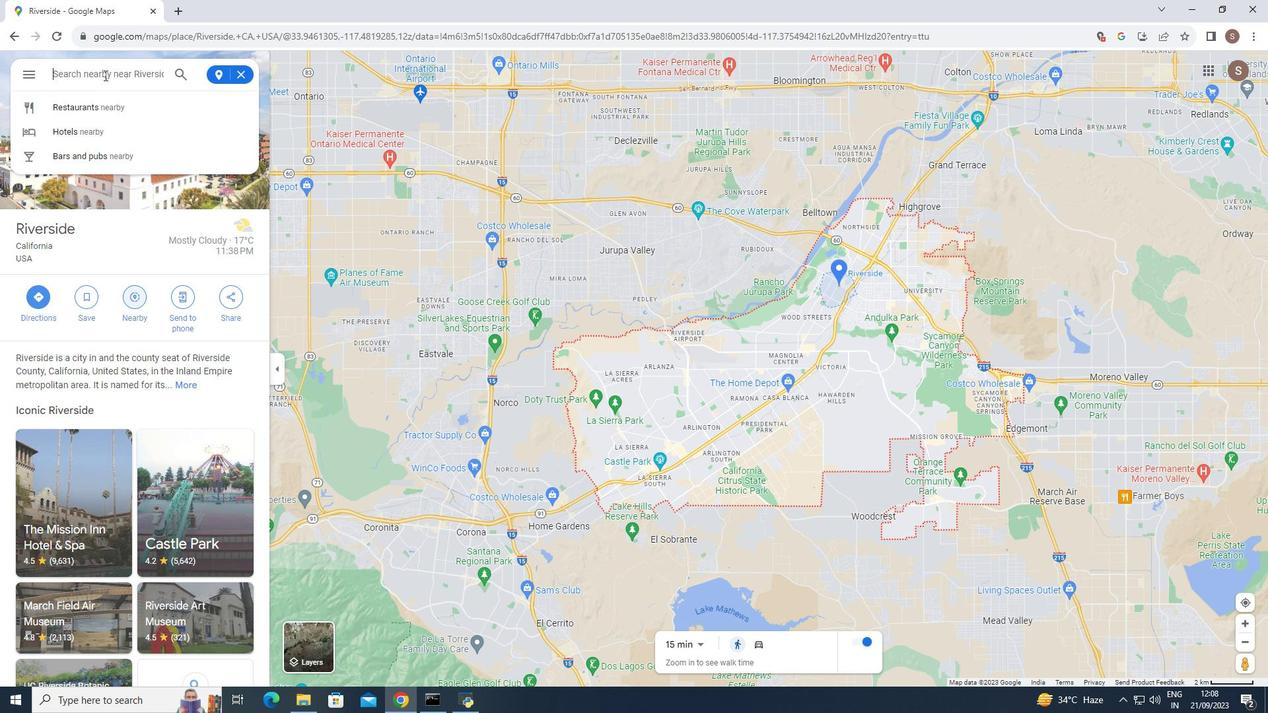 
Action: Mouse pressed left at (104, 75)
Screenshot: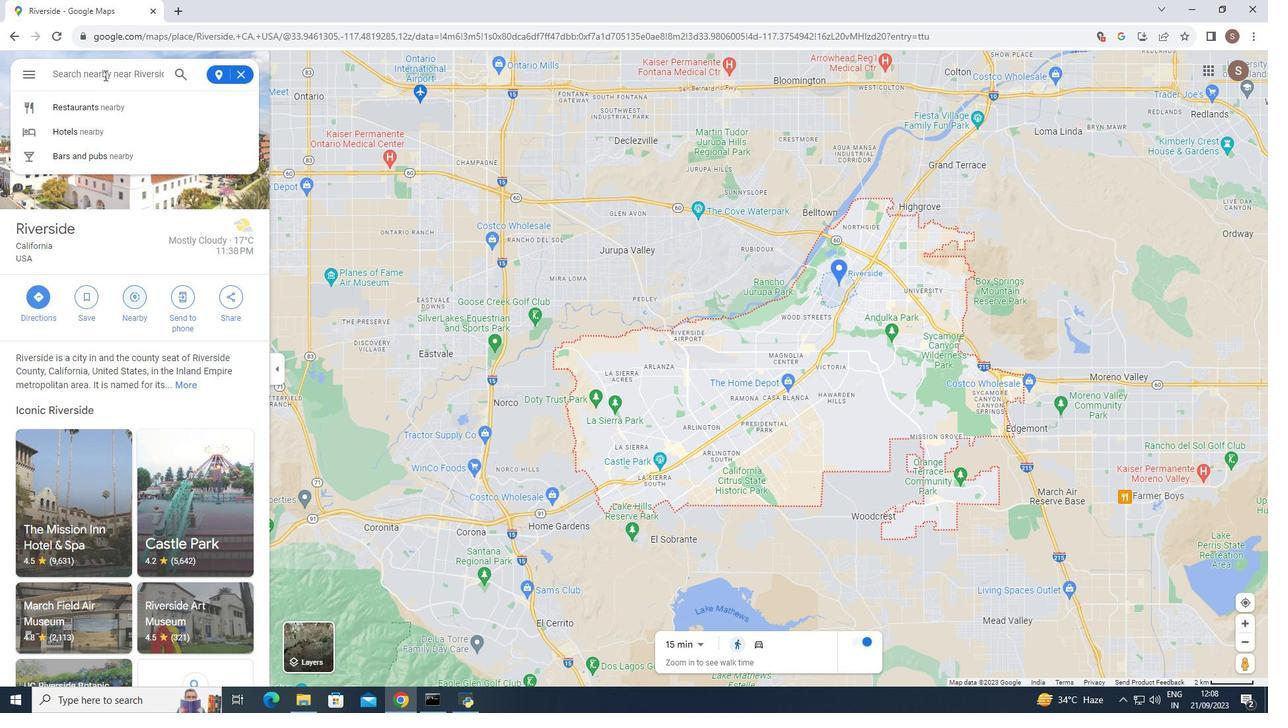 
Action: Key pressed skiing<Key.space>trails<Key.enter>
Screenshot: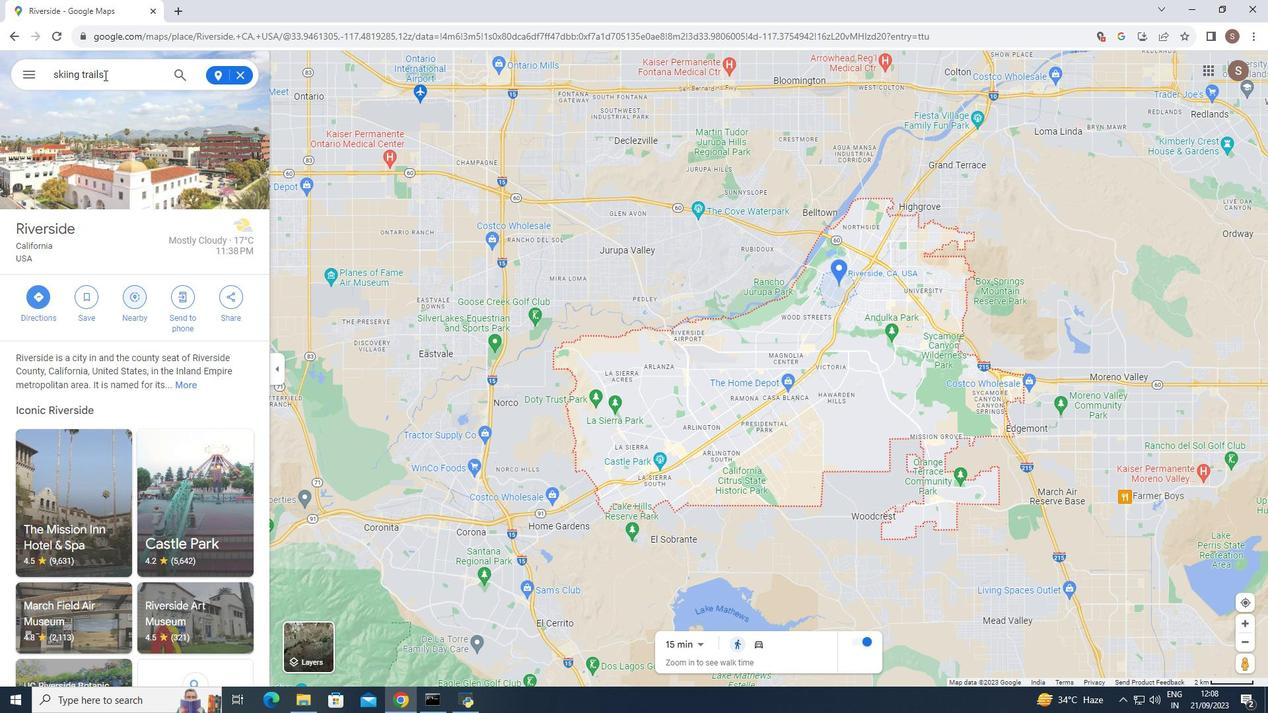 
Action: Mouse moved to (204, 126)
Screenshot: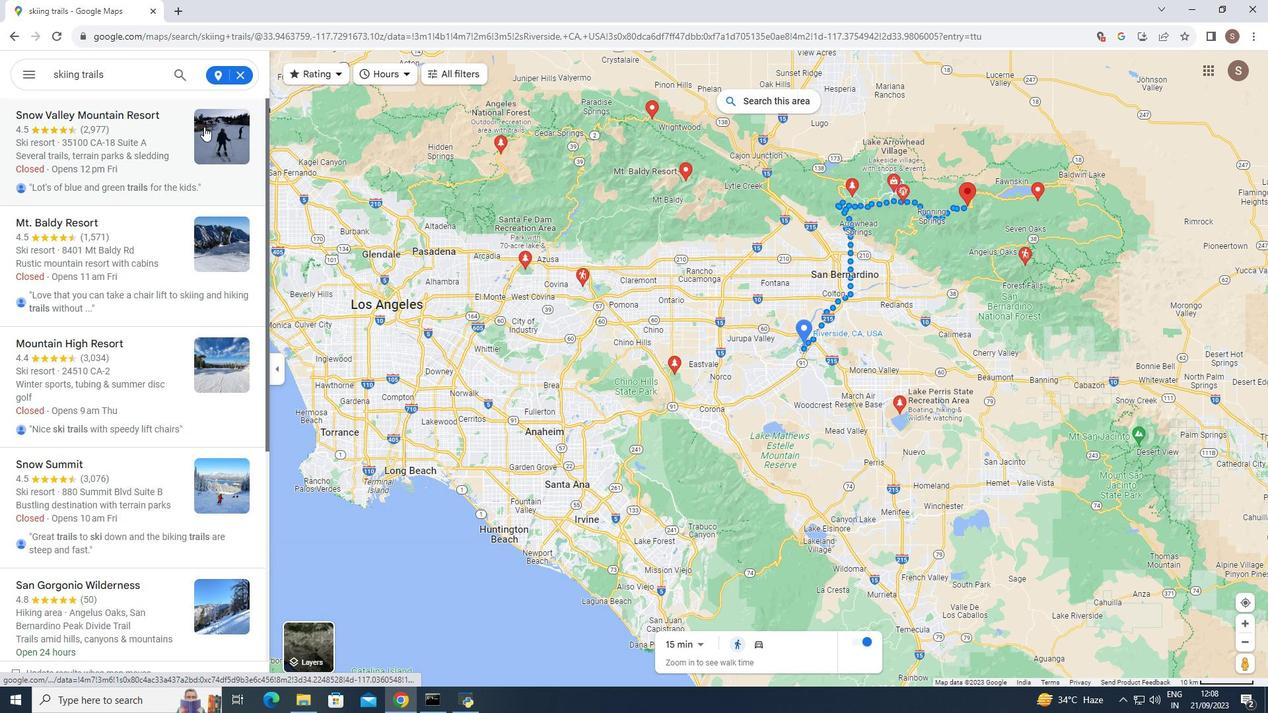
Action: Mouse pressed left at (204, 126)
Screenshot: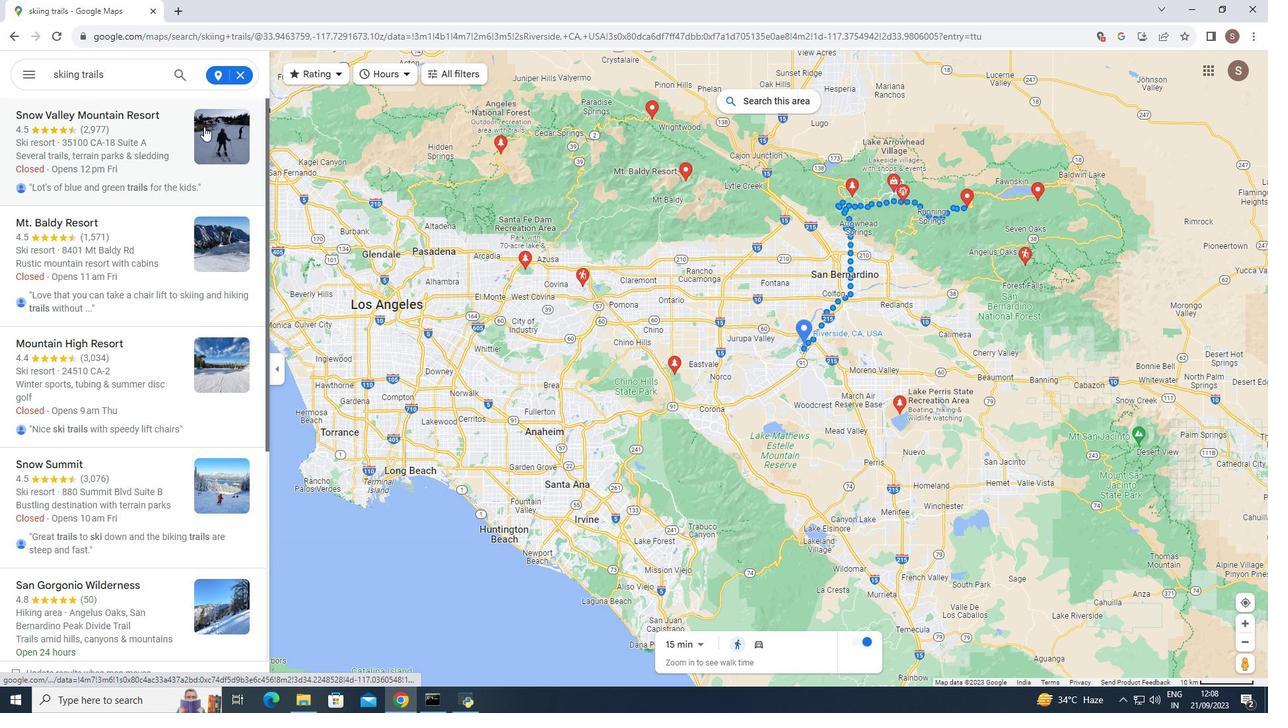 
Action: Mouse moved to (345, 409)
Screenshot: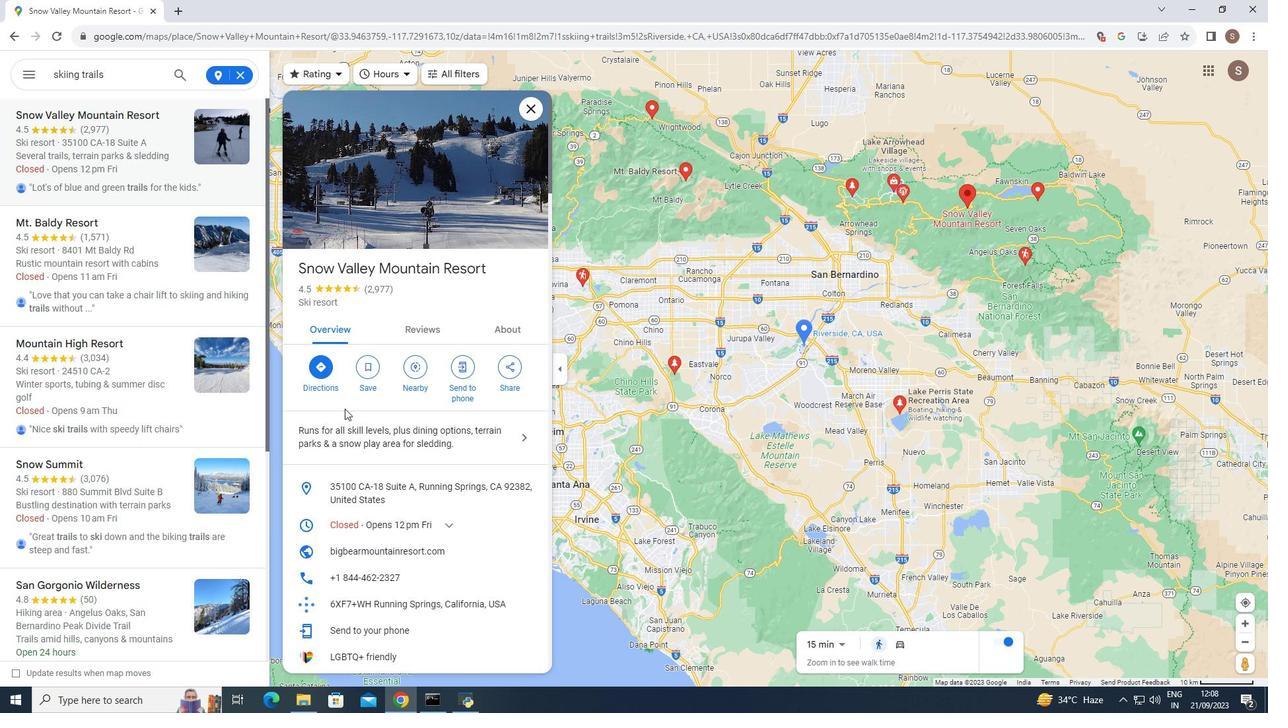
Action: Mouse scrolled (345, 408) with delta (0, 0)
Screenshot: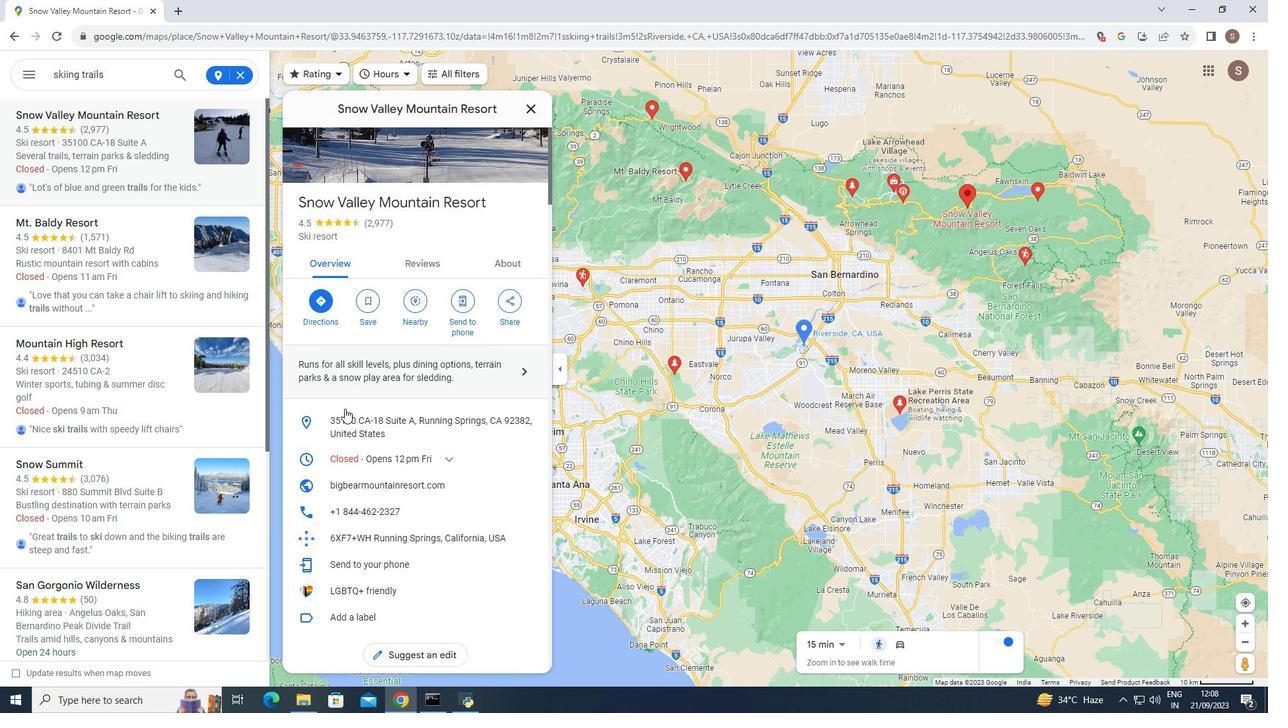 
Action: Mouse scrolled (345, 408) with delta (0, 0)
Screenshot: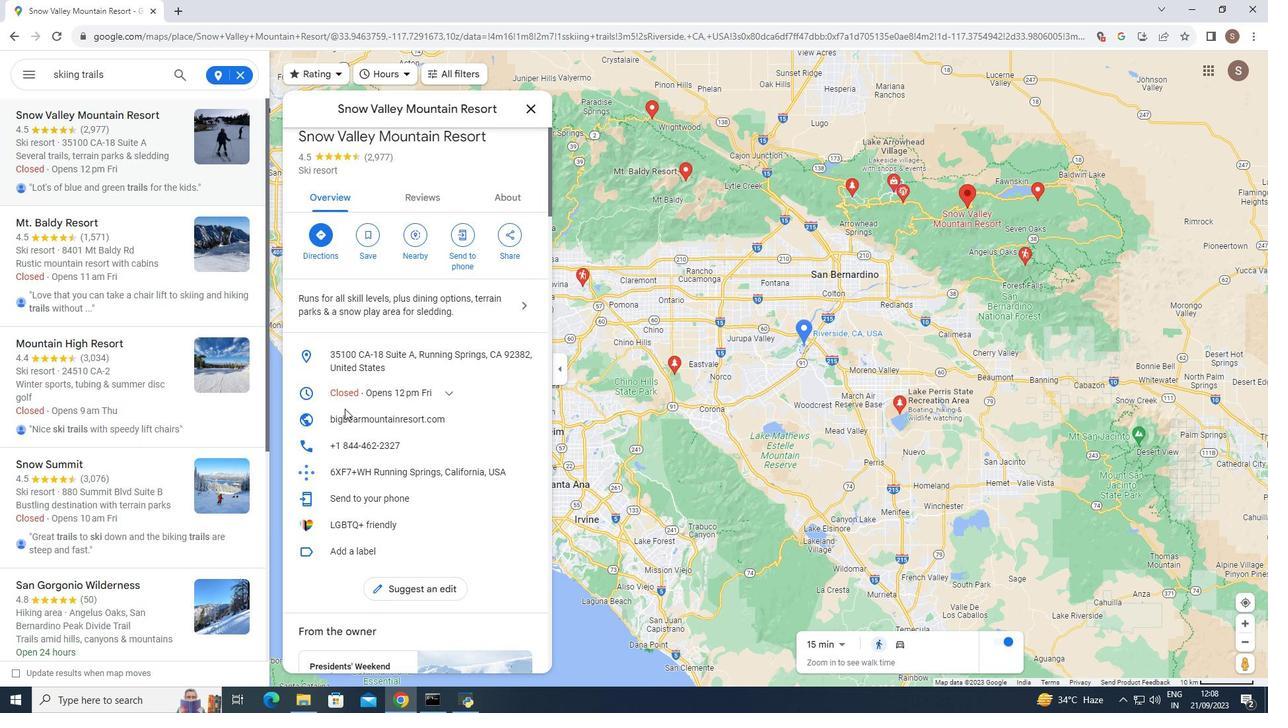 
Action: Mouse scrolled (345, 408) with delta (0, 0)
Screenshot: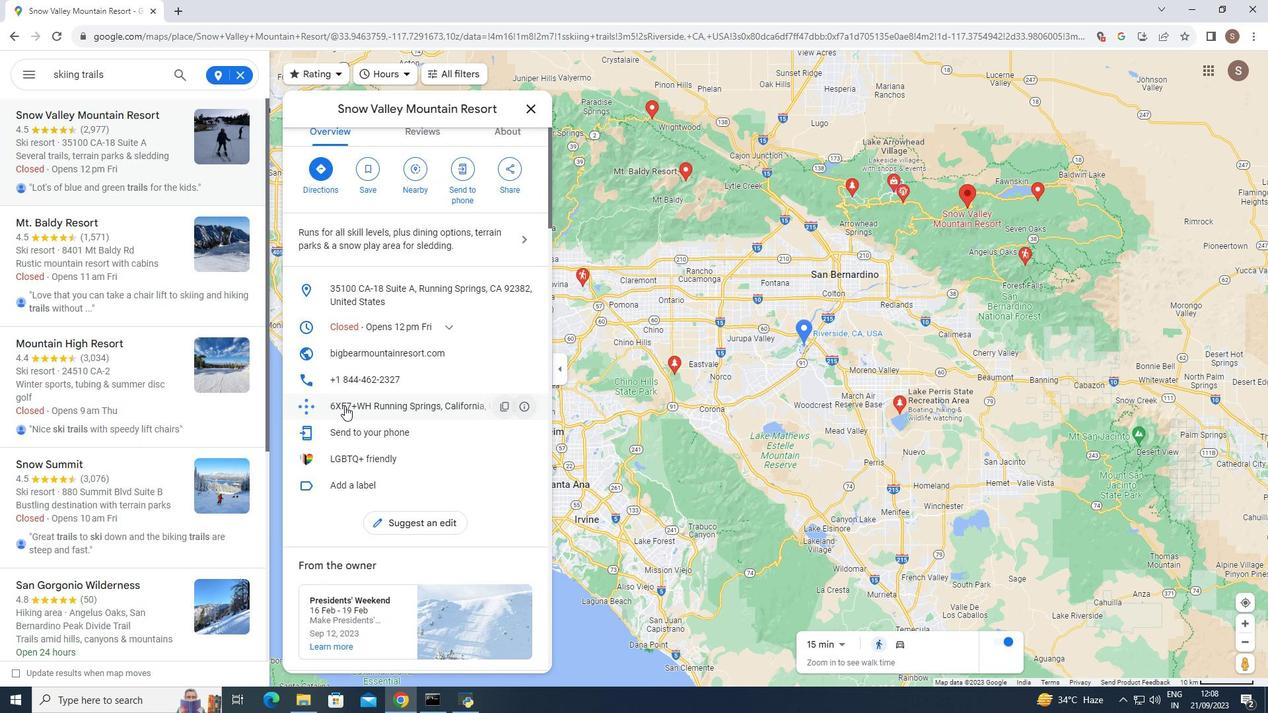 
Action: Mouse moved to (343, 405)
Screenshot: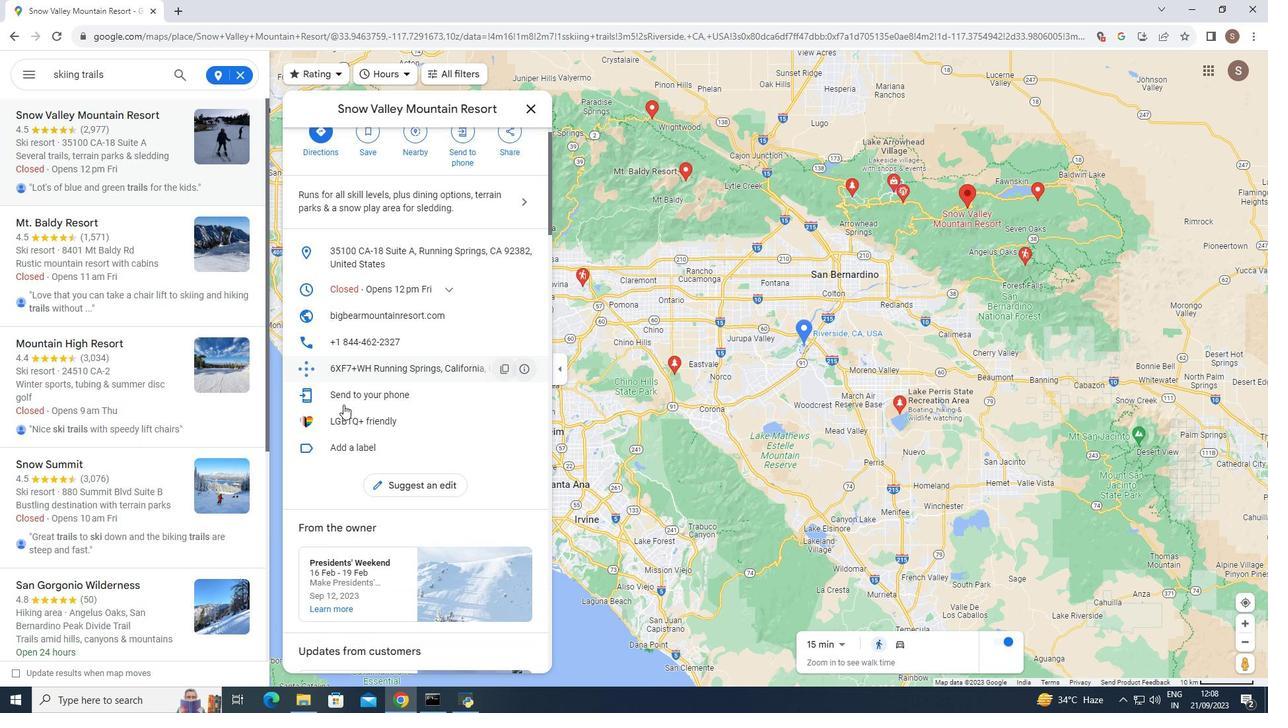 
Action: Mouse scrolled (343, 404) with delta (0, 0)
Screenshot: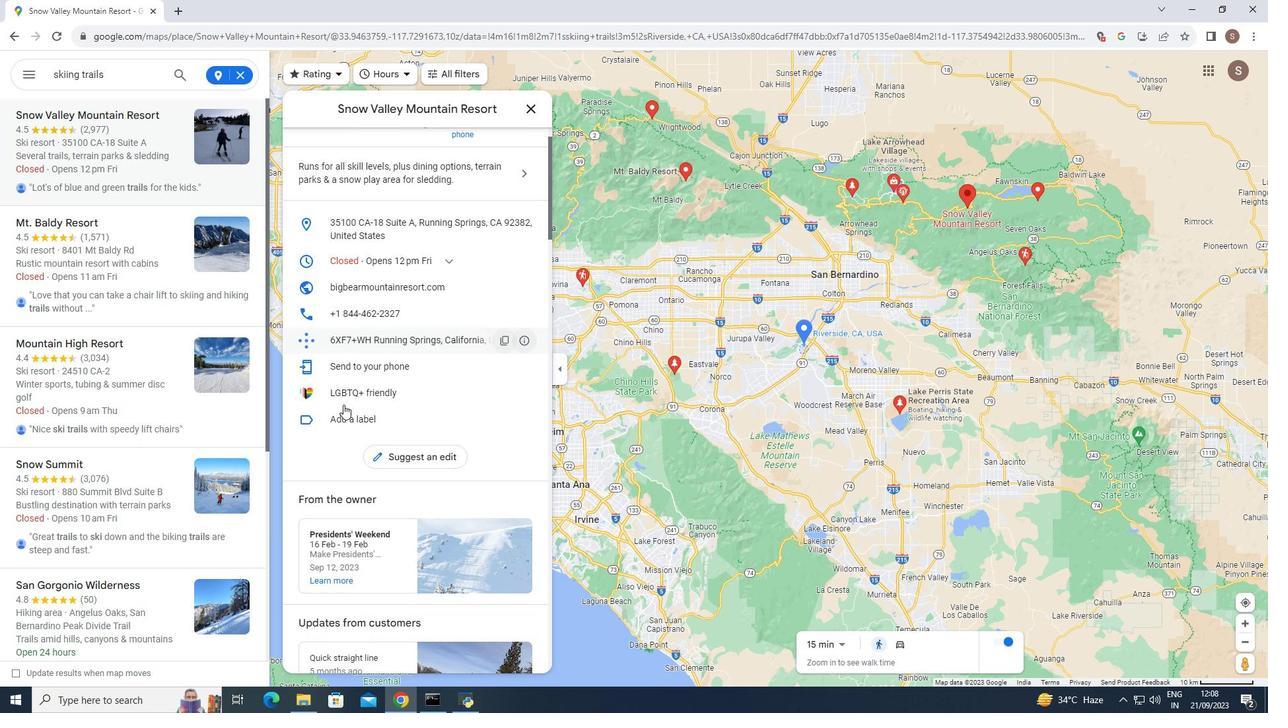 
Action: Mouse scrolled (343, 404) with delta (0, 0)
Screenshot: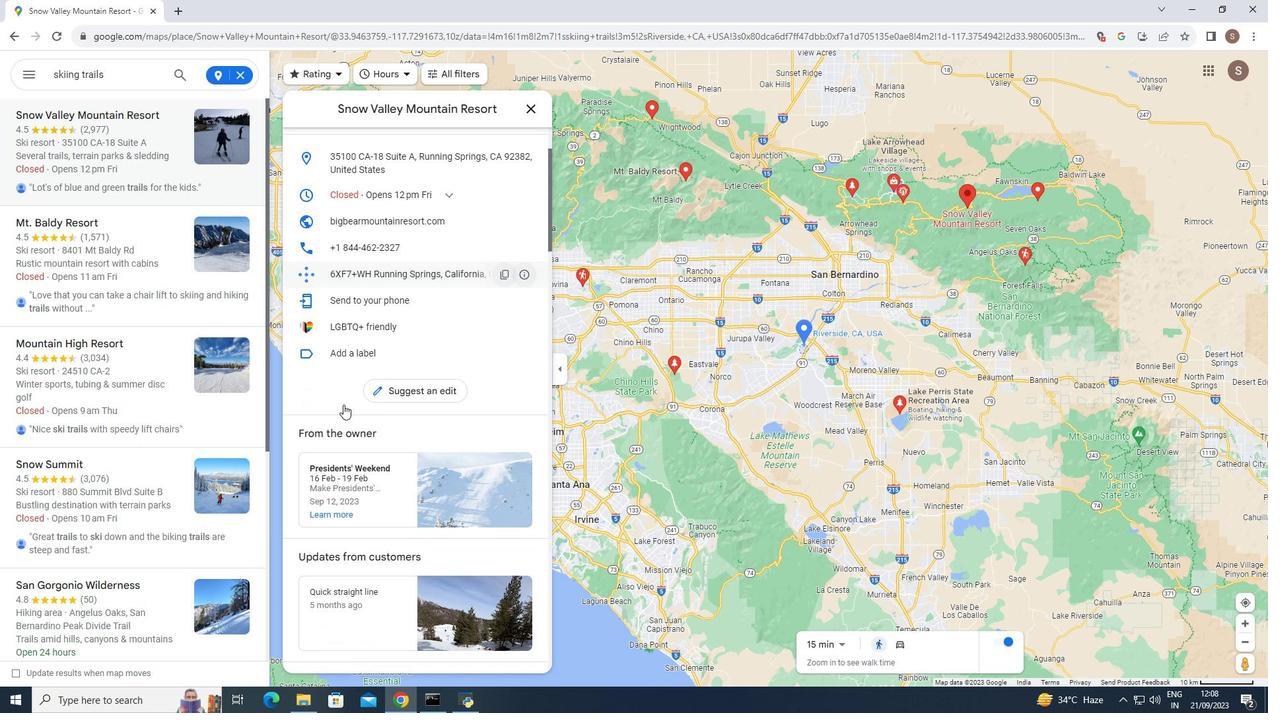 
Action: Mouse scrolled (343, 404) with delta (0, 0)
Screenshot: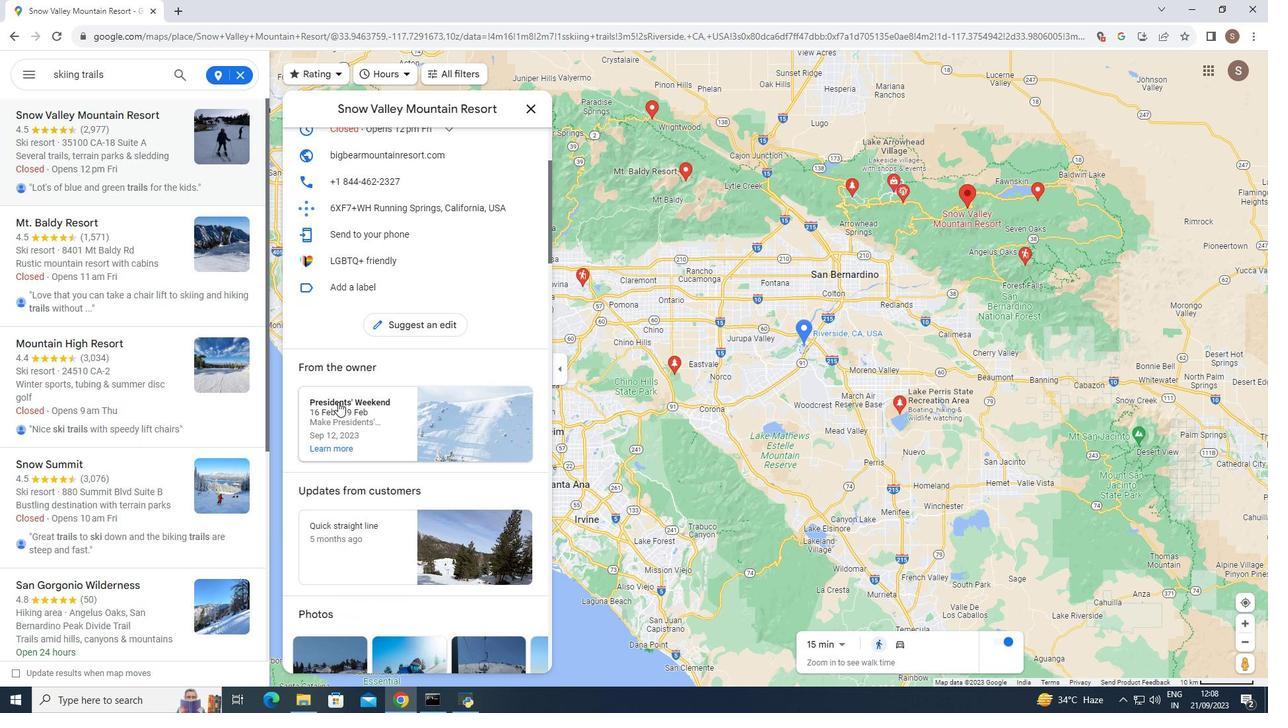 
Action: Mouse moved to (338, 402)
Screenshot: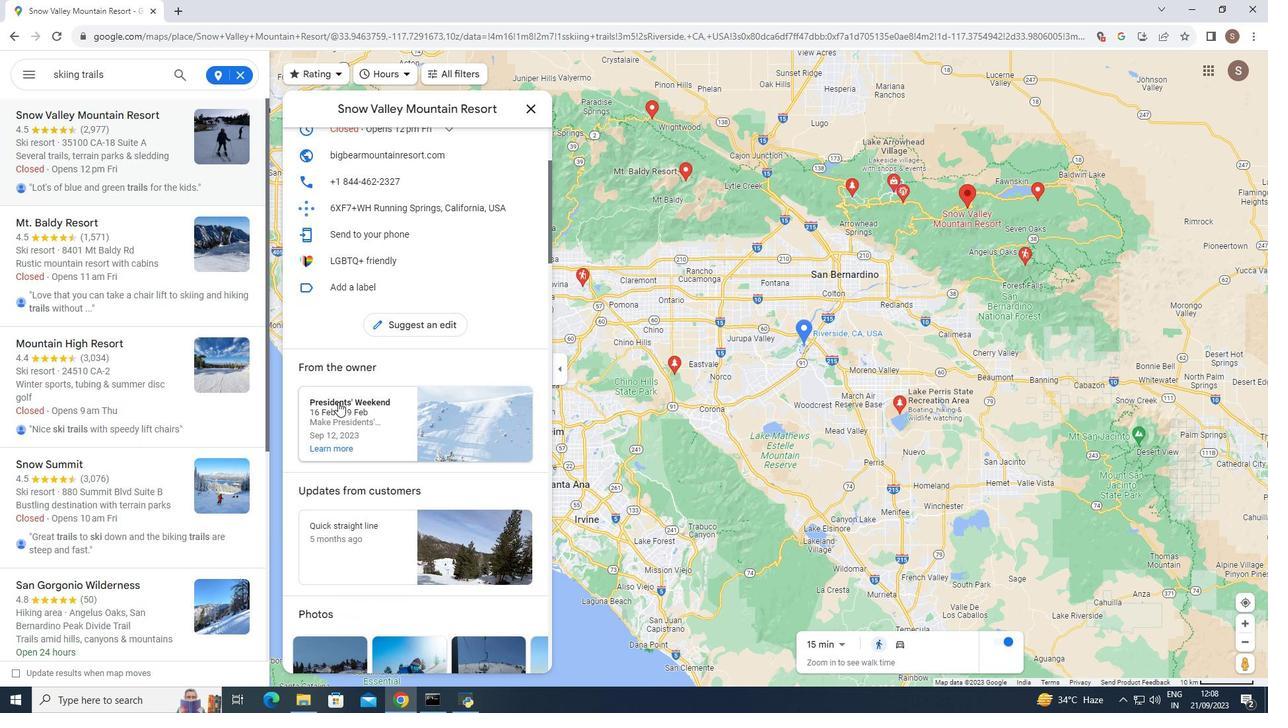 
Action: Mouse scrolled (338, 401) with delta (0, 0)
Screenshot: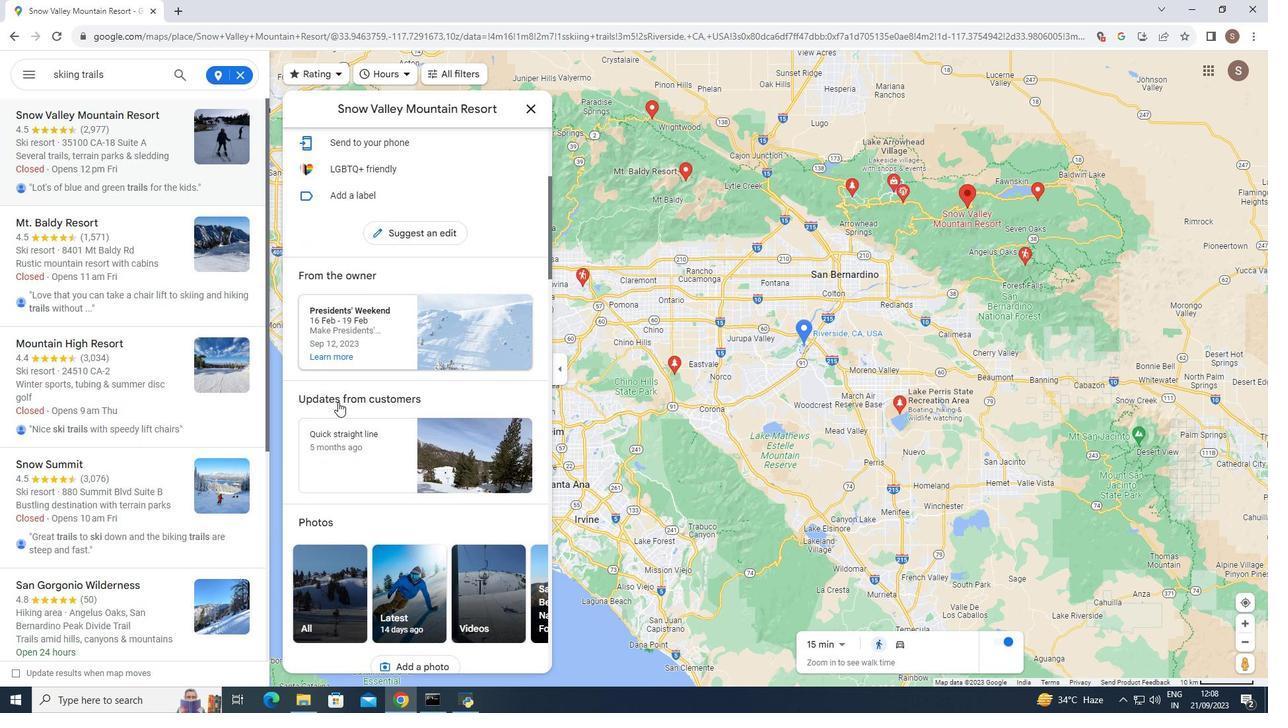 
Action: Mouse scrolled (338, 401) with delta (0, 0)
Screenshot: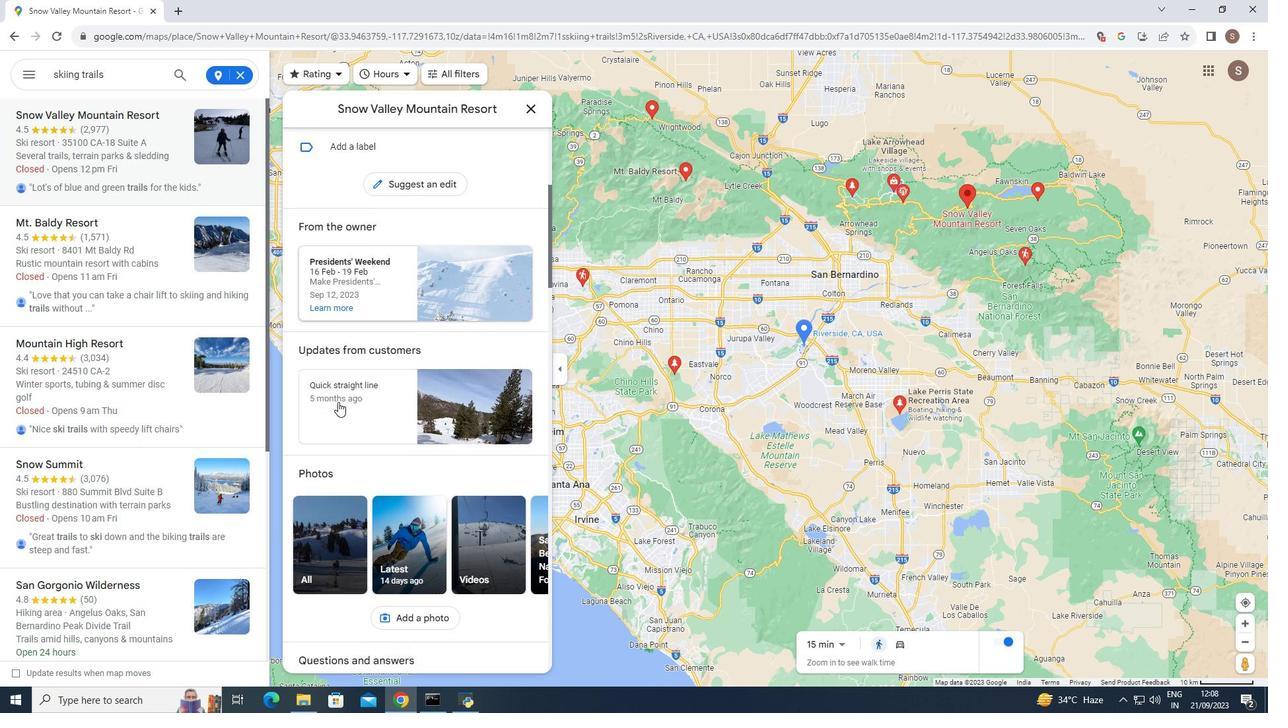 
Action: Mouse scrolled (338, 401) with delta (0, 0)
Screenshot: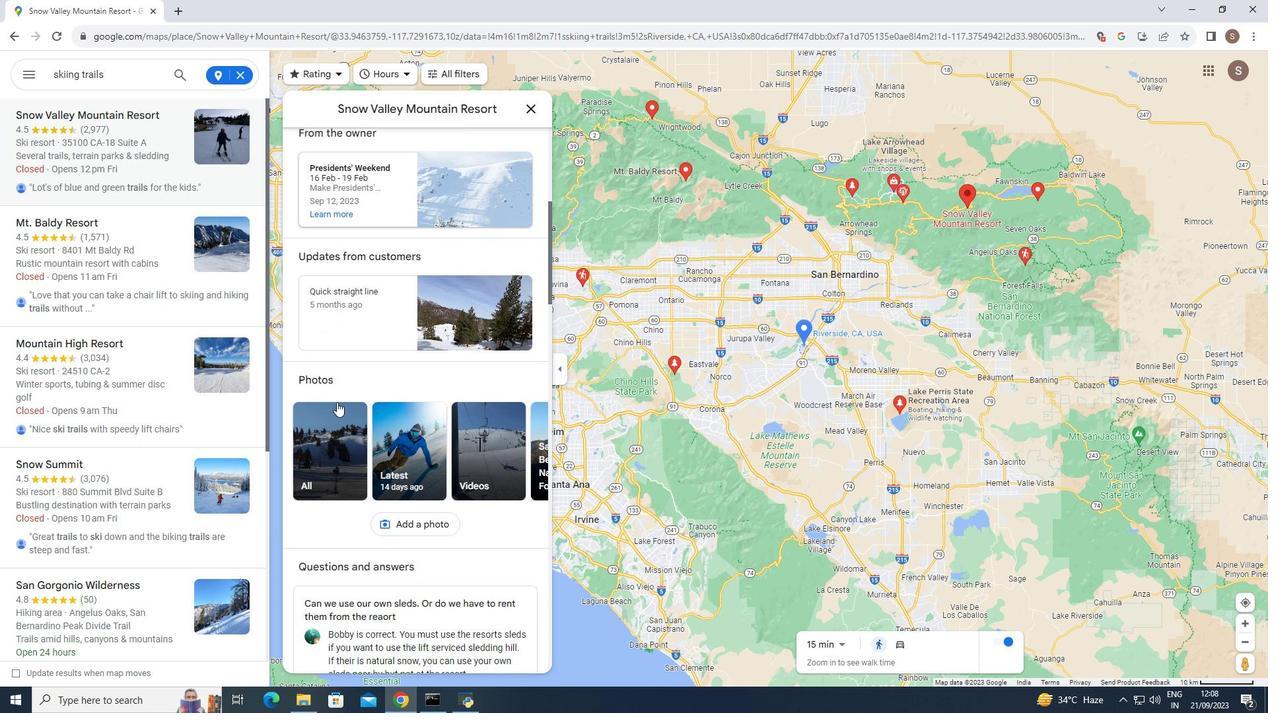 
Action: Mouse scrolled (338, 401) with delta (0, 0)
Screenshot: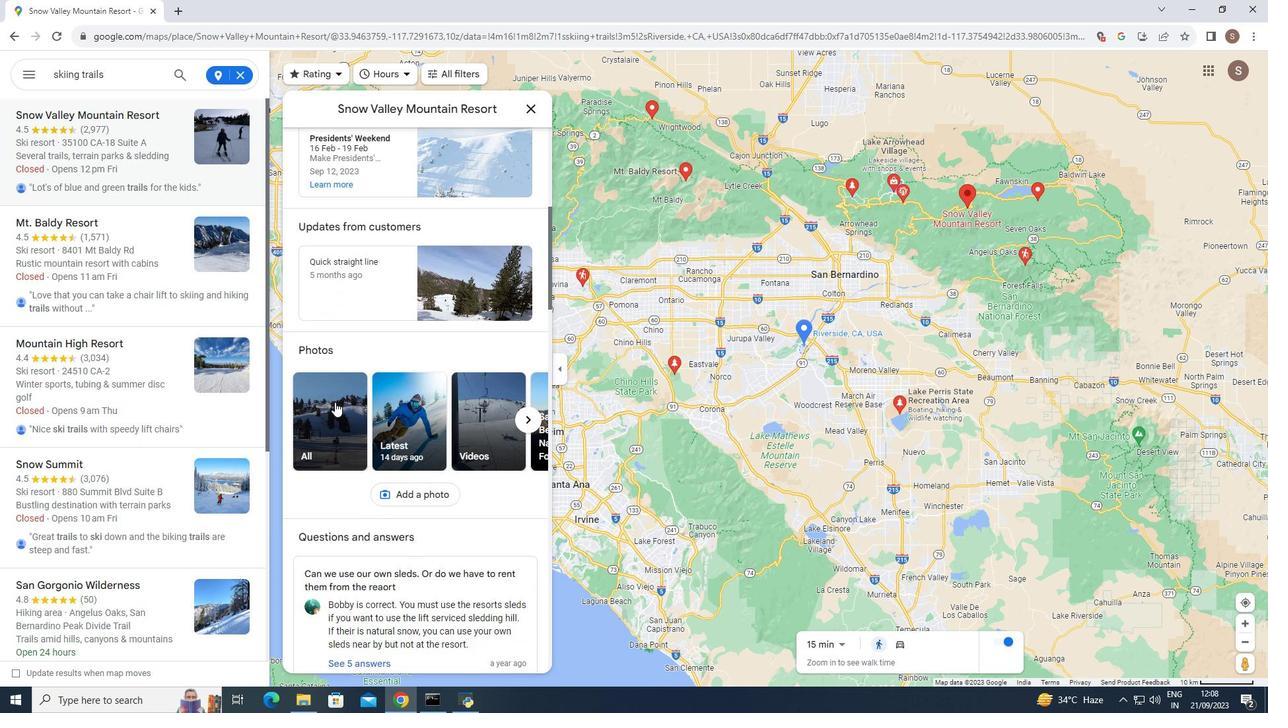 
Action: Mouse moved to (334, 401)
Screenshot: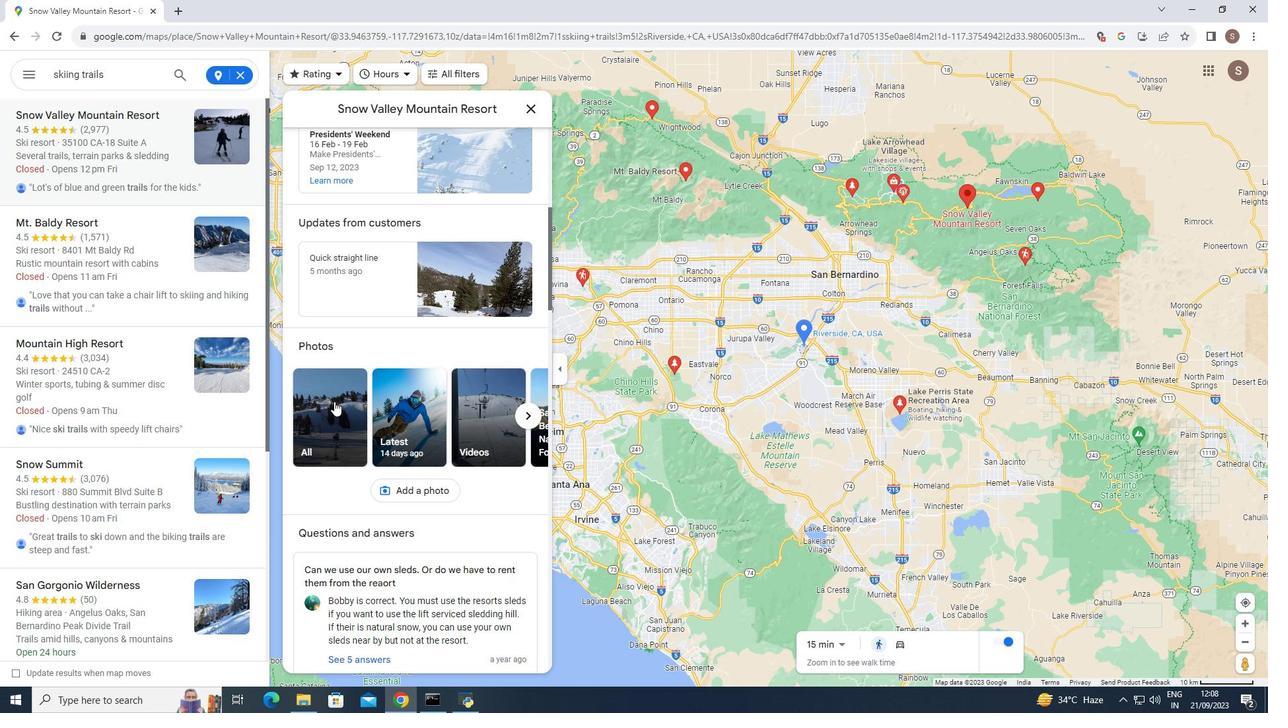 
Action: Mouse scrolled (334, 401) with delta (0, 0)
Screenshot: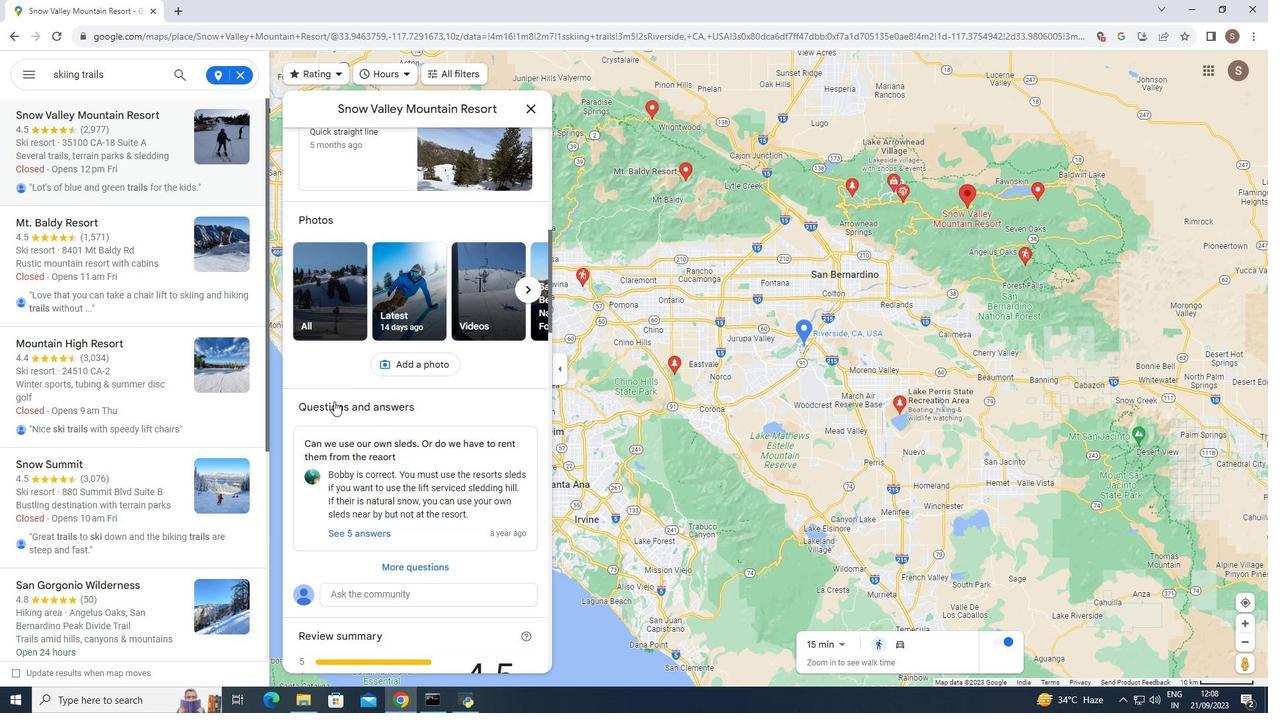 
Action: Mouse scrolled (334, 401) with delta (0, 0)
Screenshot: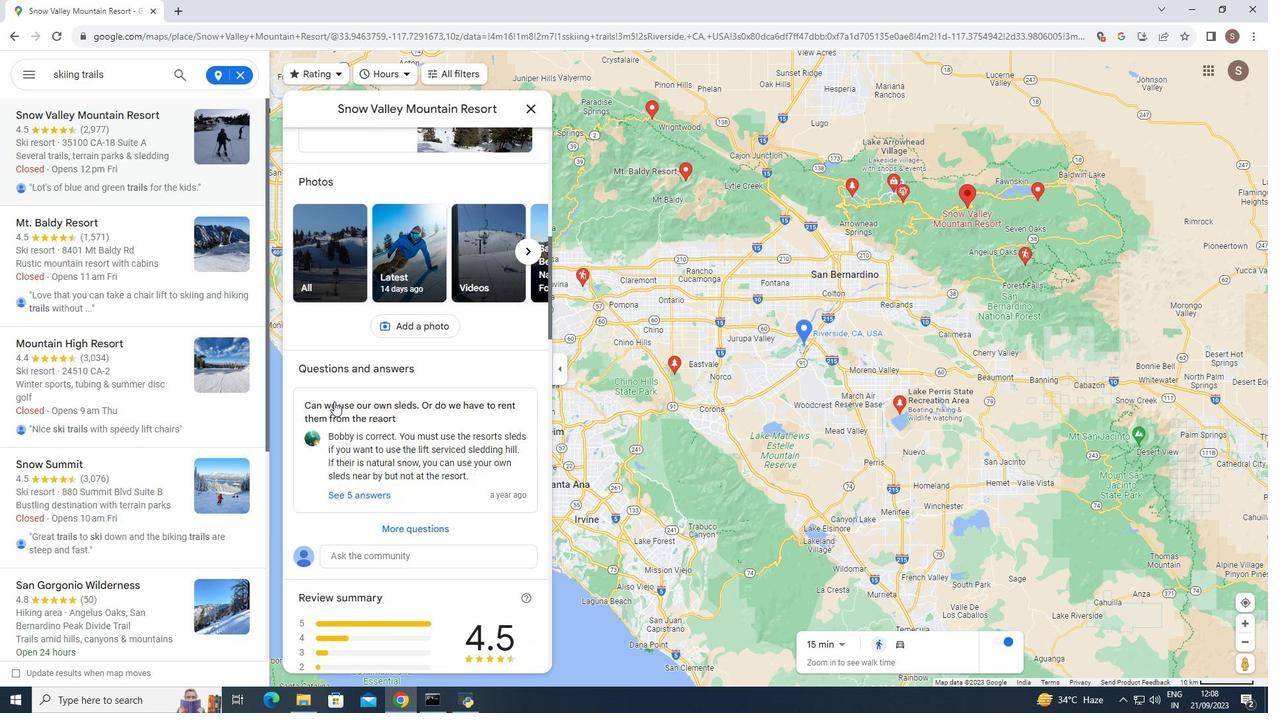 
Action: Mouse scrolled (334, 401) with delta (0, 0)
Screenshot: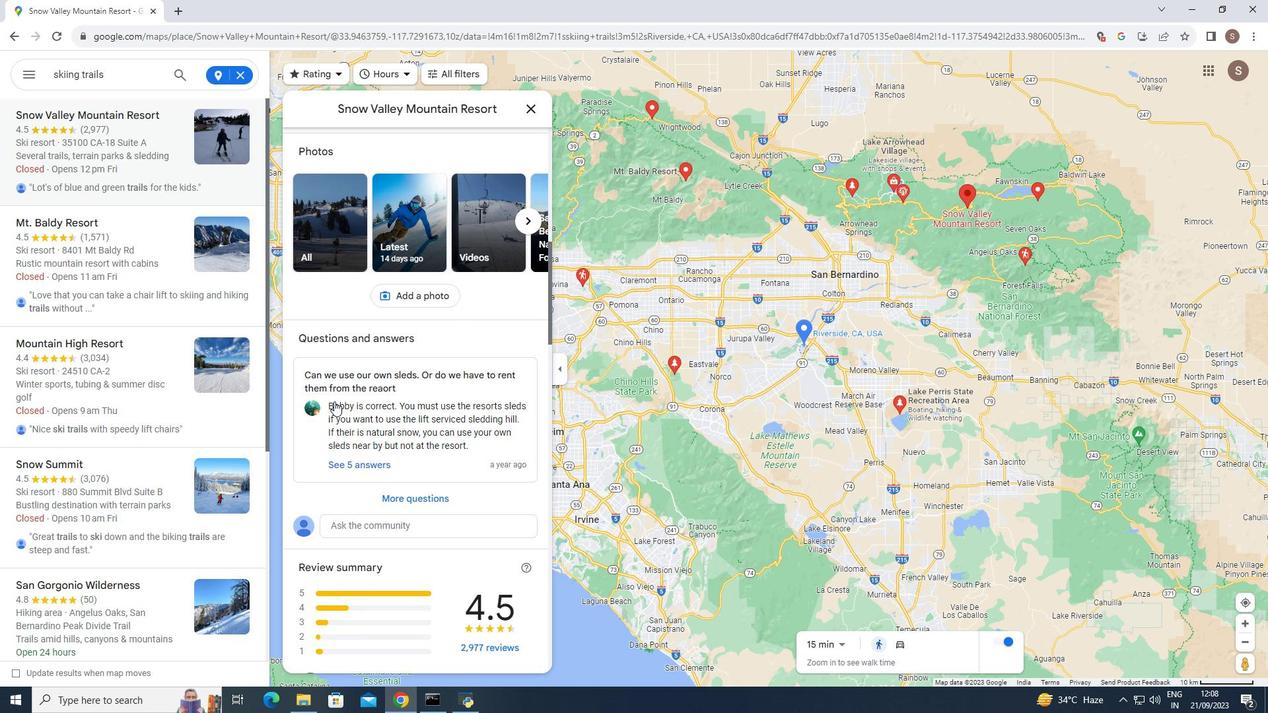 
Action: Mouse scrolled (334, 401) with delta (0, 0)
Screenshot: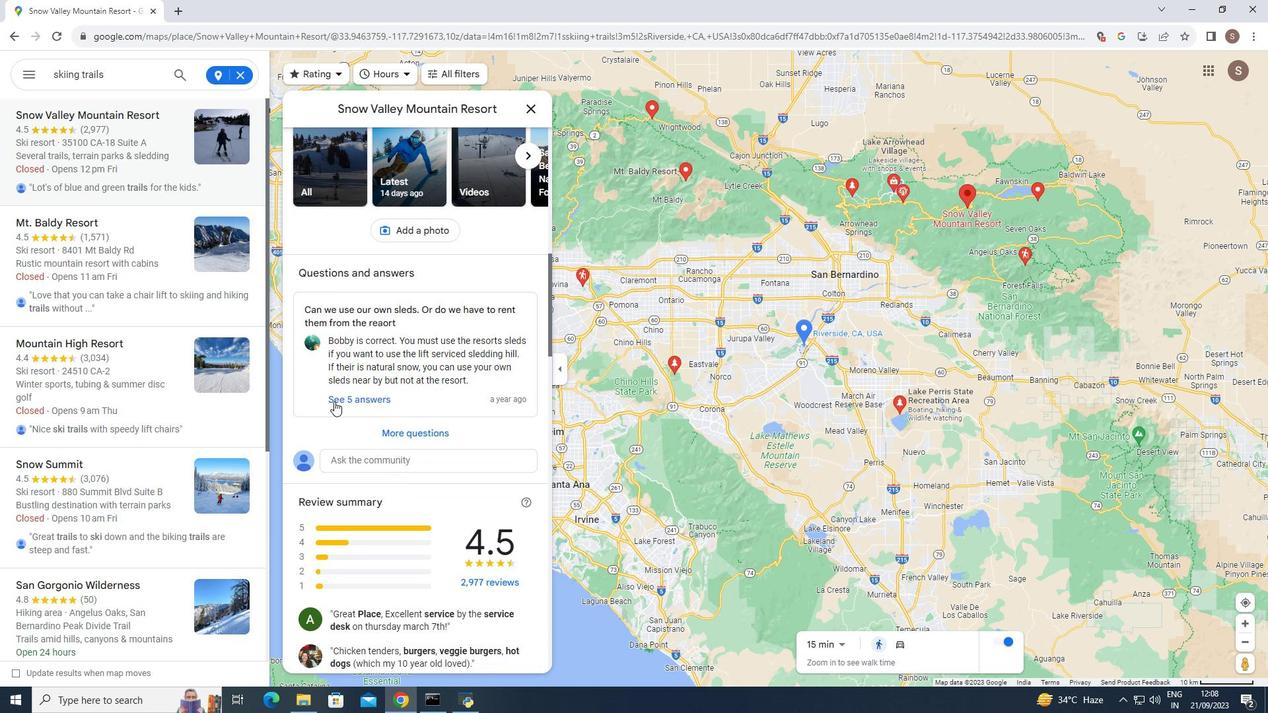 
Action: Mouse moved to (333, 399)
Screenshot: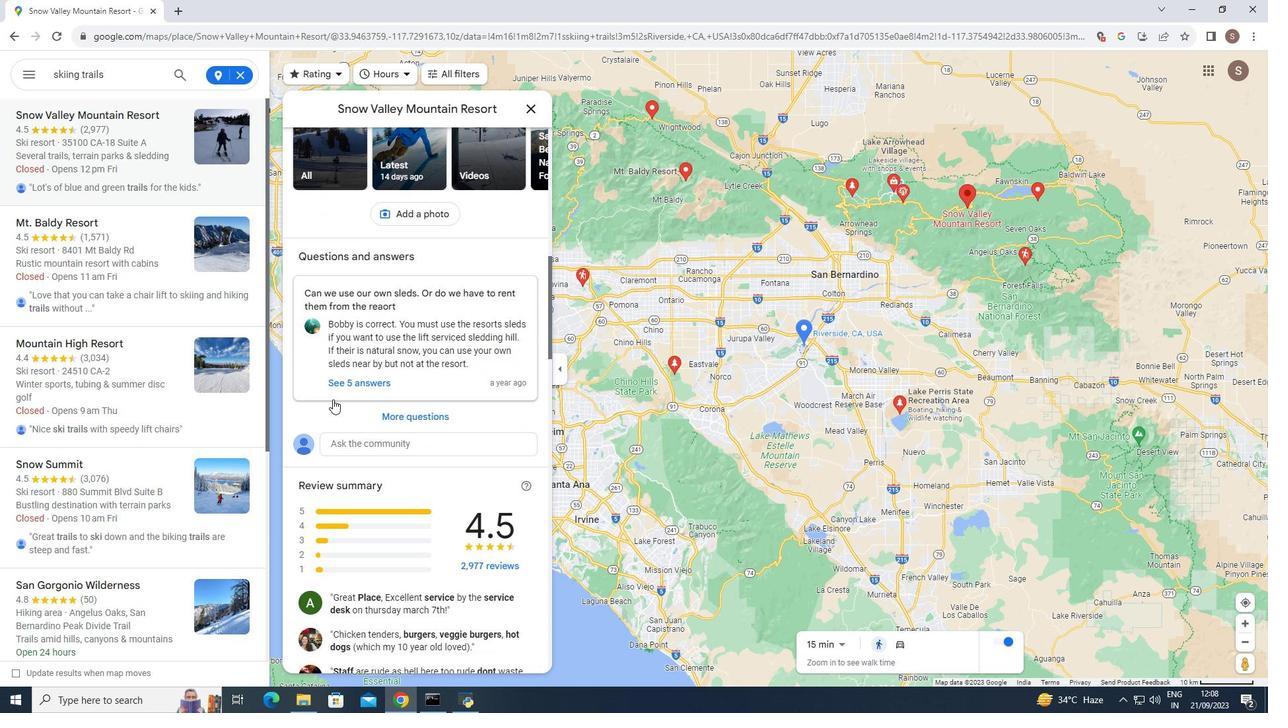 
Action: Mouse scrolled (333, 399) with delta (0, 0)
Screenshot: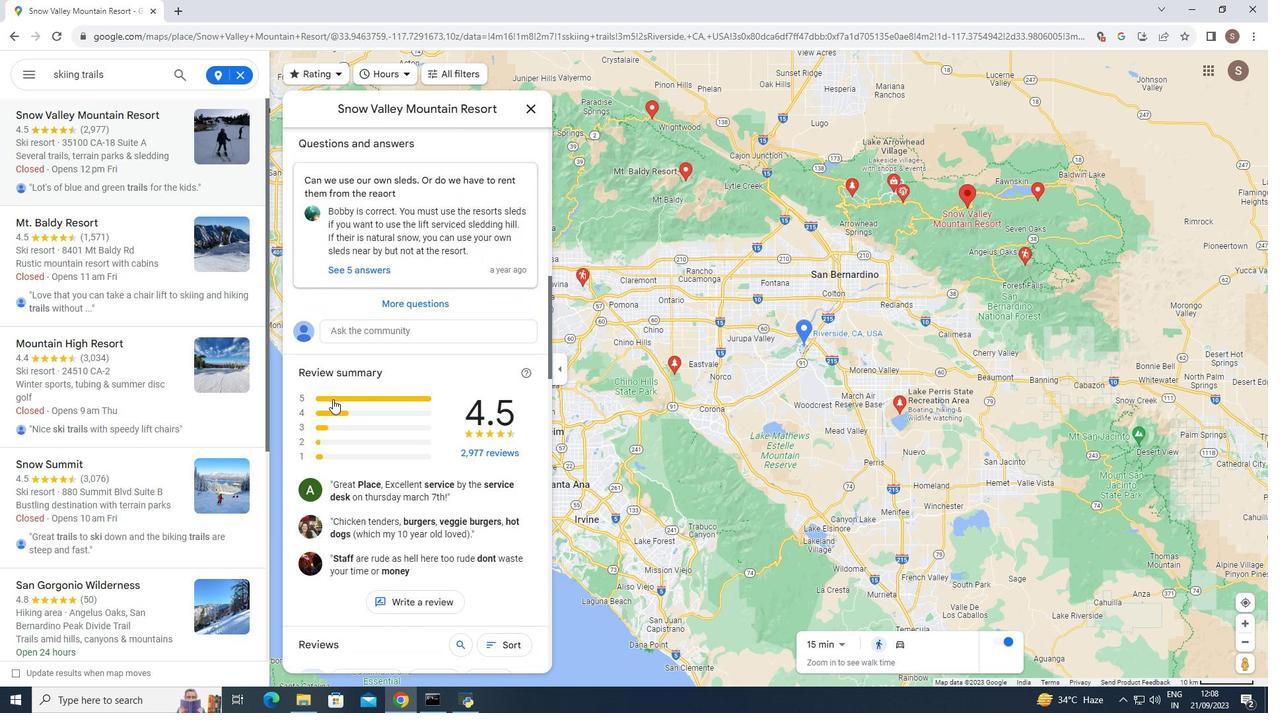 
Action: Mouse scrolled (333, 399) with delta (0, 0)
Screenshot: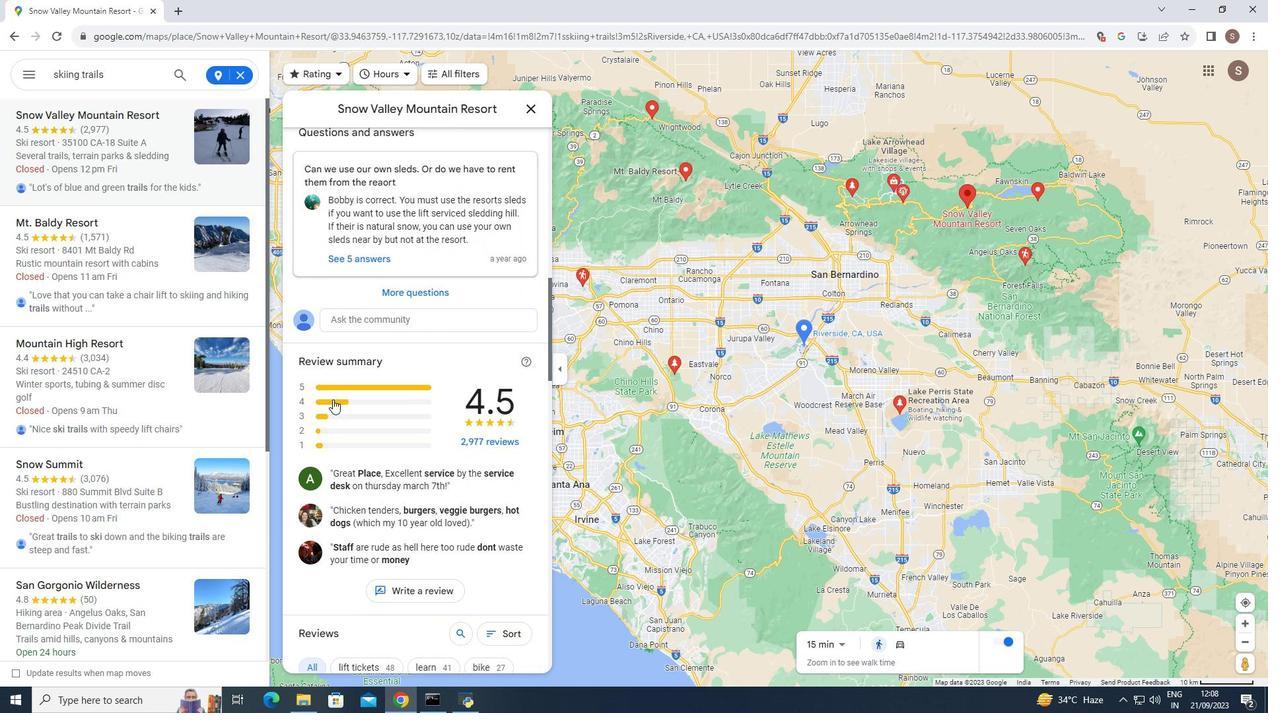 
Action: Mouse scrolled (333, 399) with delta (0, 0)
Screenshot: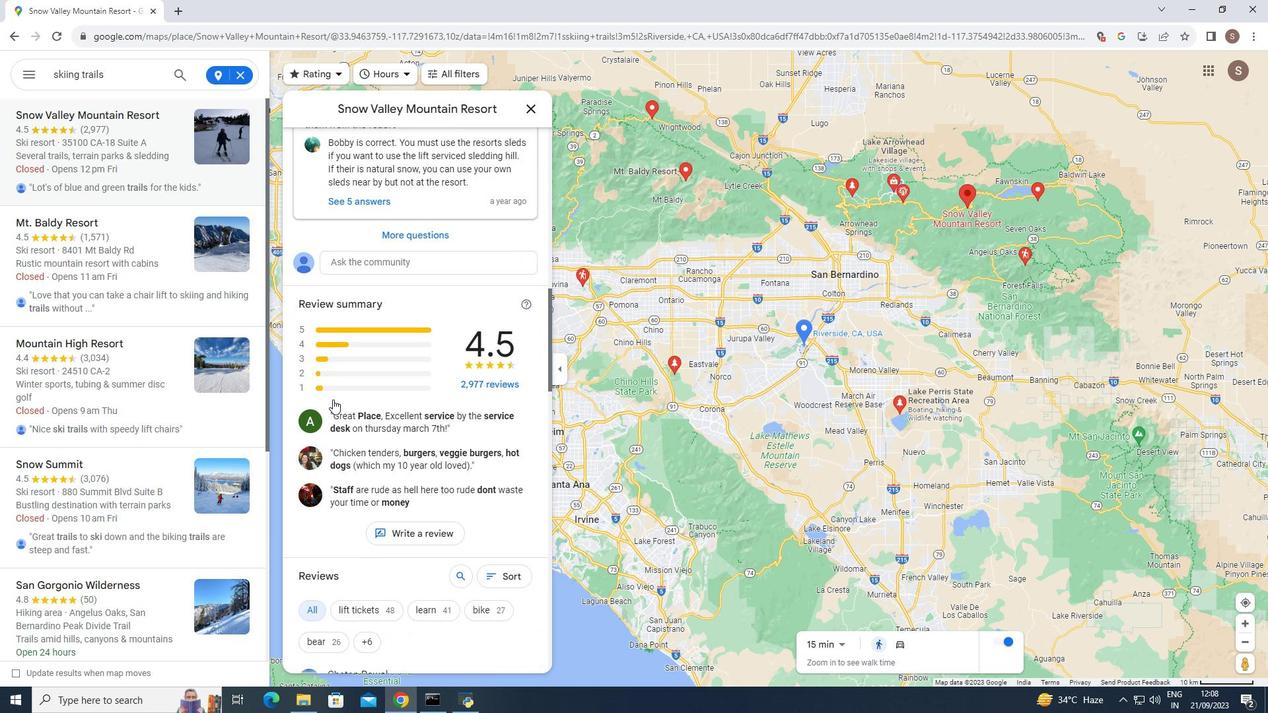
Action: Mouse scrolled (333, 399) with delta (0, 0)
Screenshot: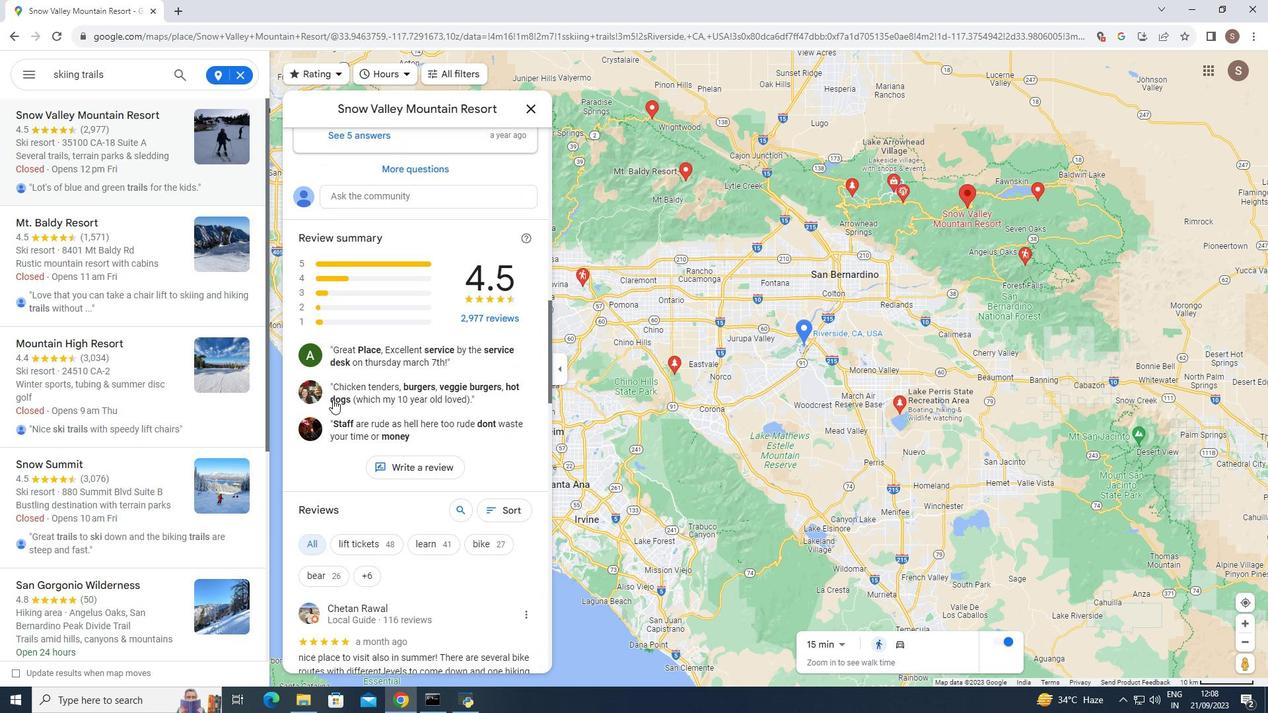 
Action: Mouse moved to (333, 399)
Screenshot: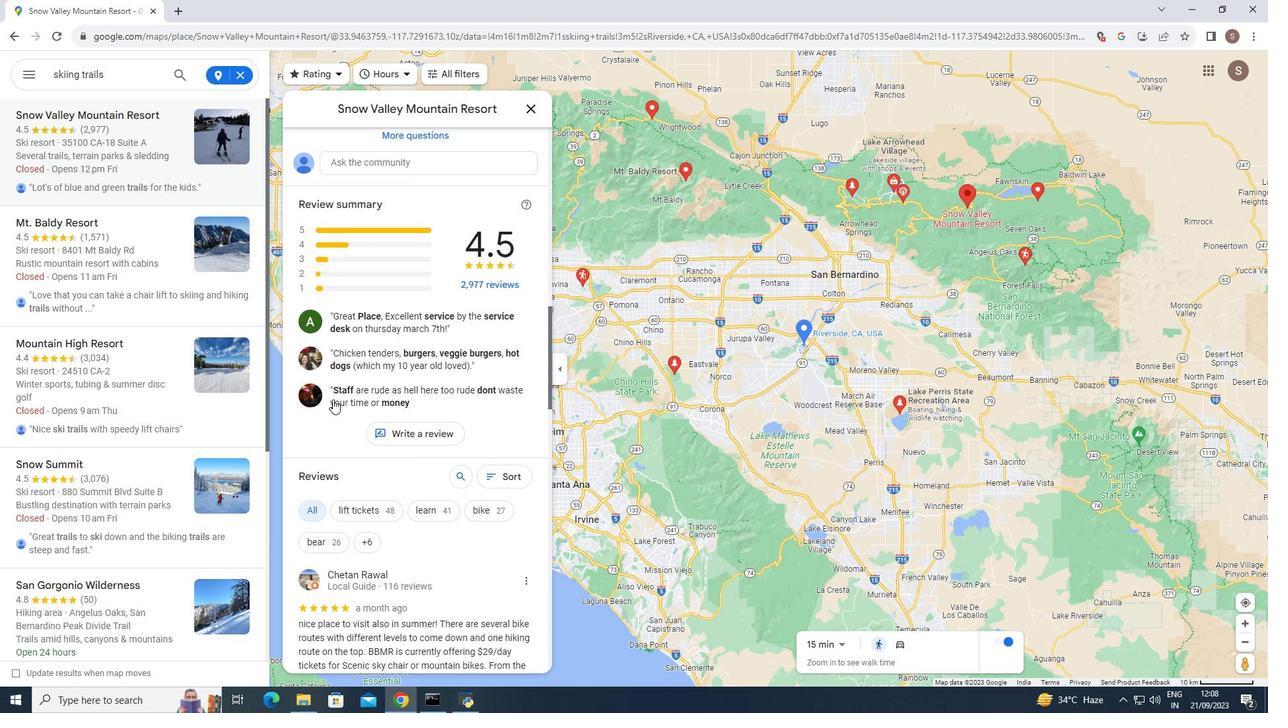 
Action: Mouse scrolled (333, 399) with delta (0, 0)
Screenshot: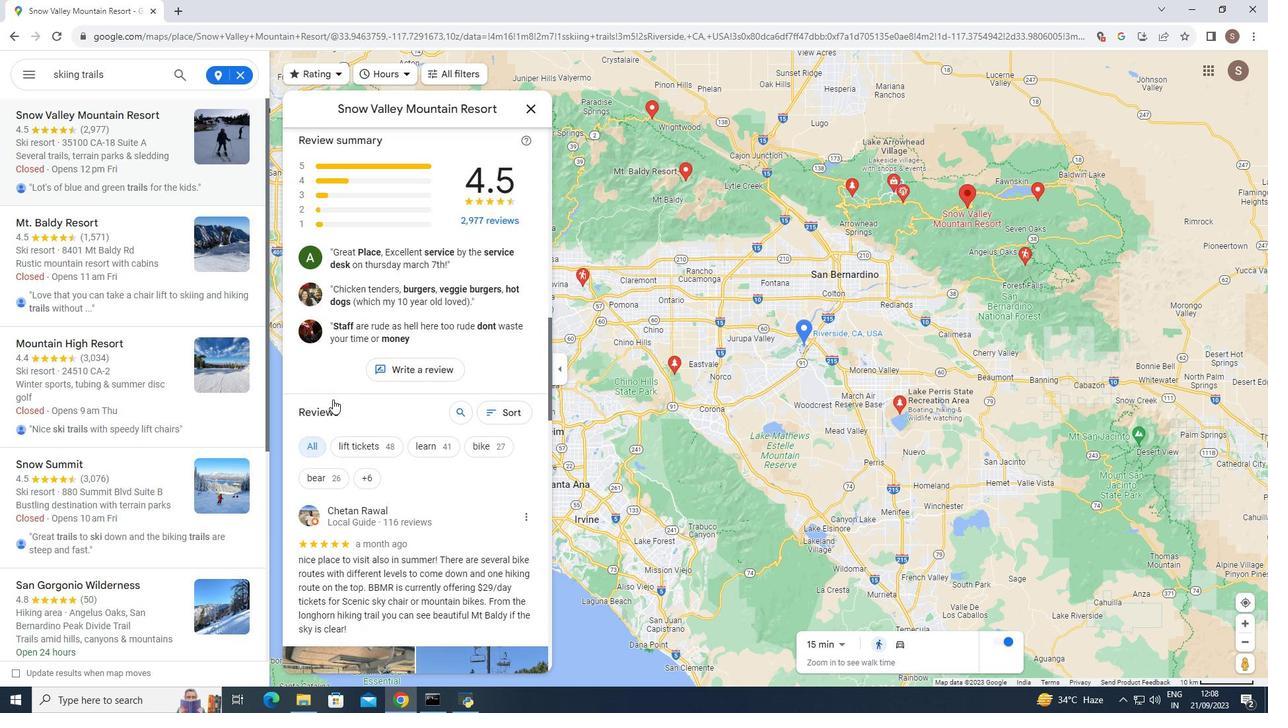
Action: Mouse scrolled (333, 399) with delta (0, 0)
Screenshot: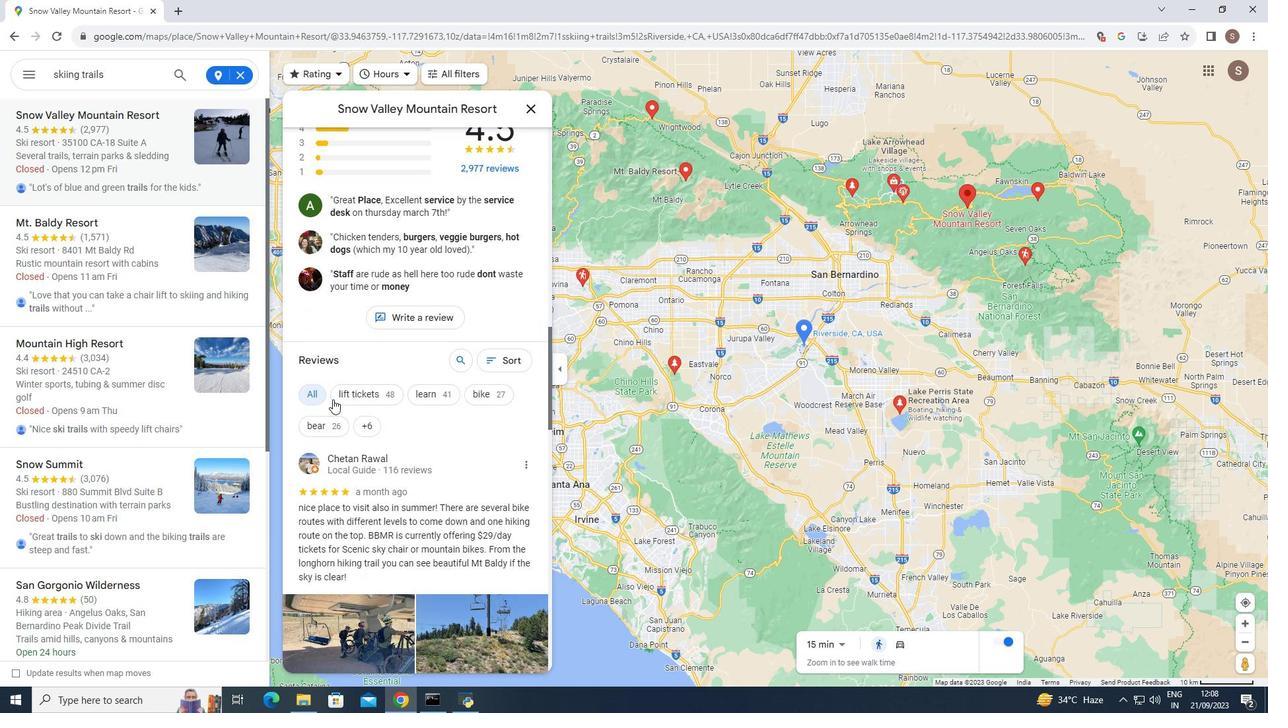 
Action: Mouse scrolled (333, 399) with delta (0, 0)
Screenshot: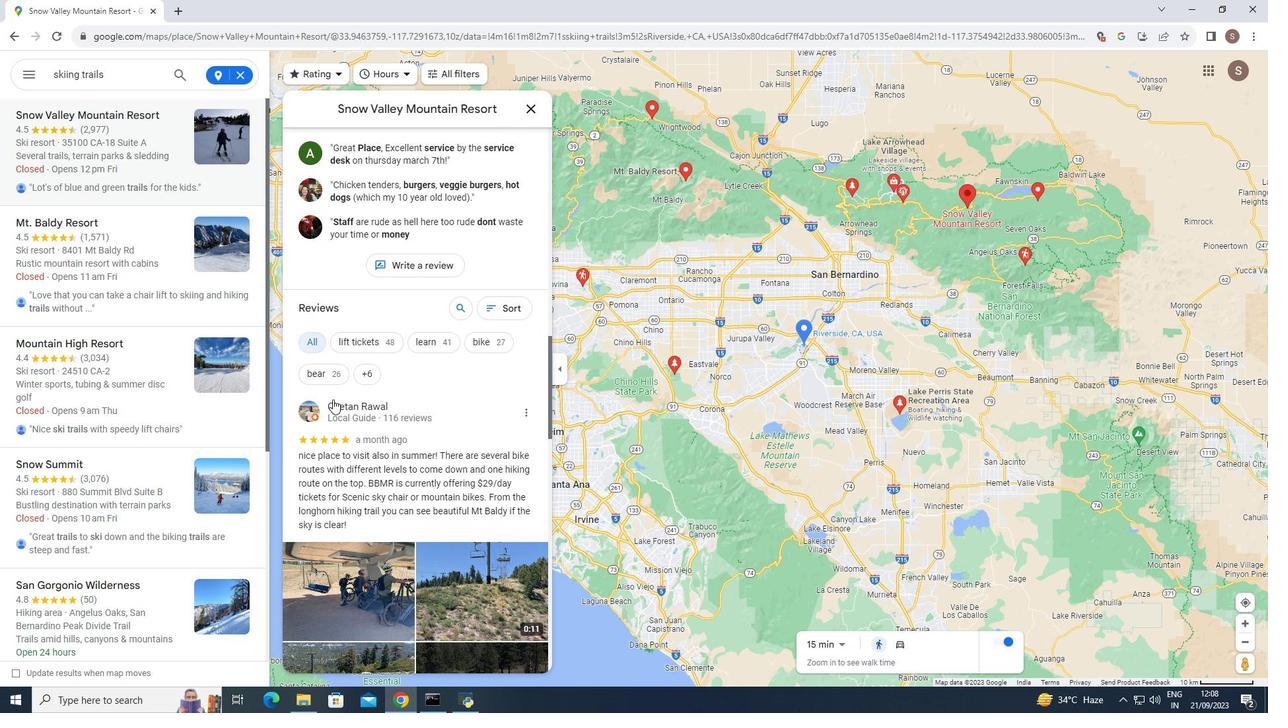 
Action: Mouse scrolled (333, 399) with delta (0, 0)
Screenshot: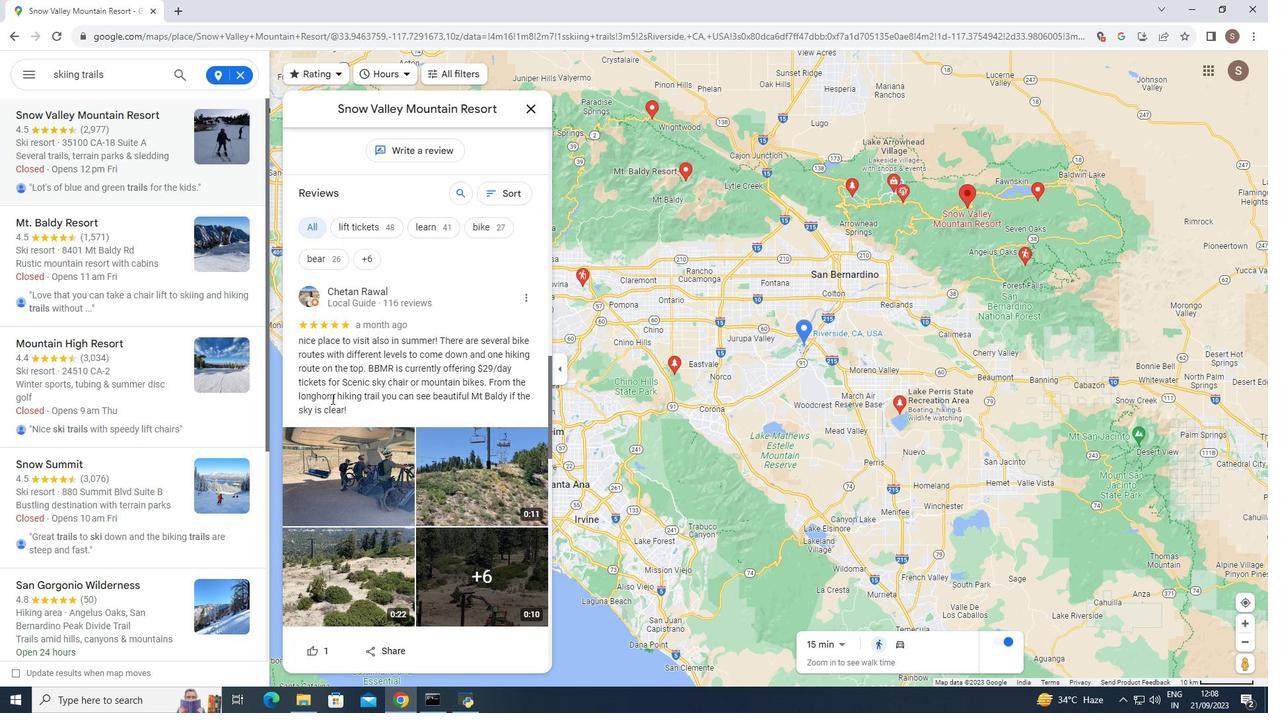 
Action: Mouse moved to (333, 399)
Screenshot: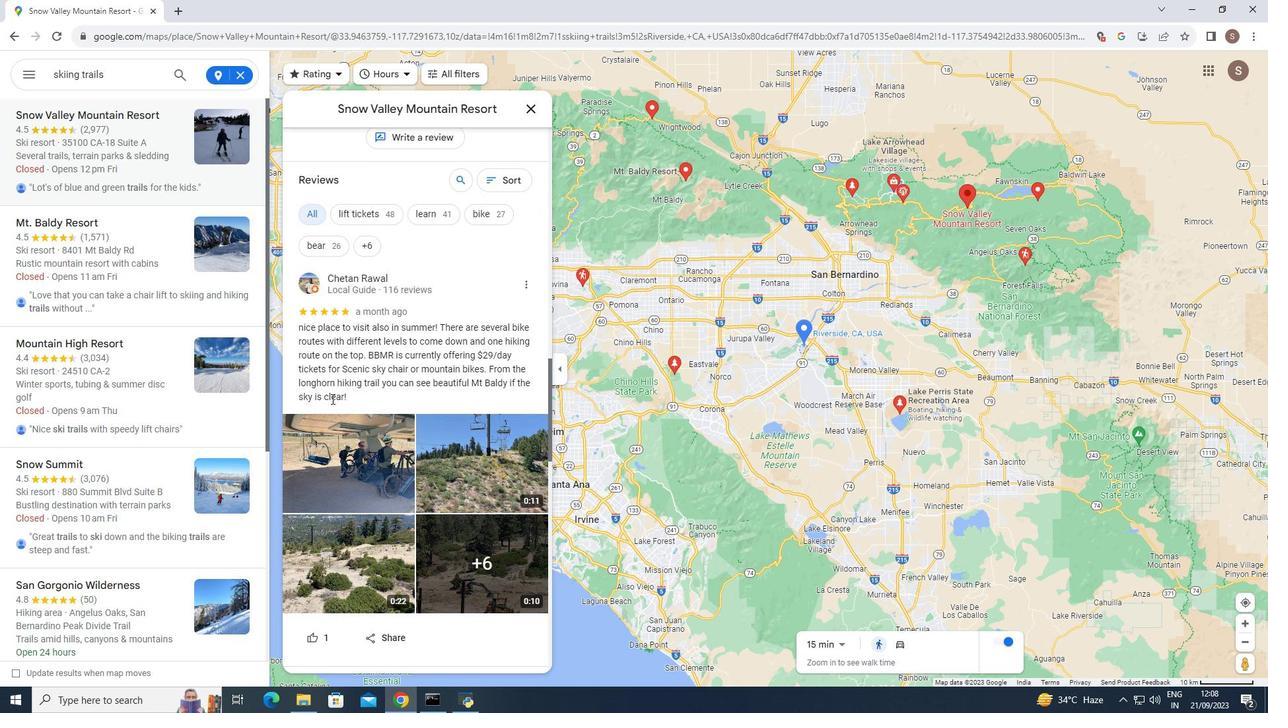 
Action: Mouse scrolled (333, 398) with delta (0, 0)
Screenshot: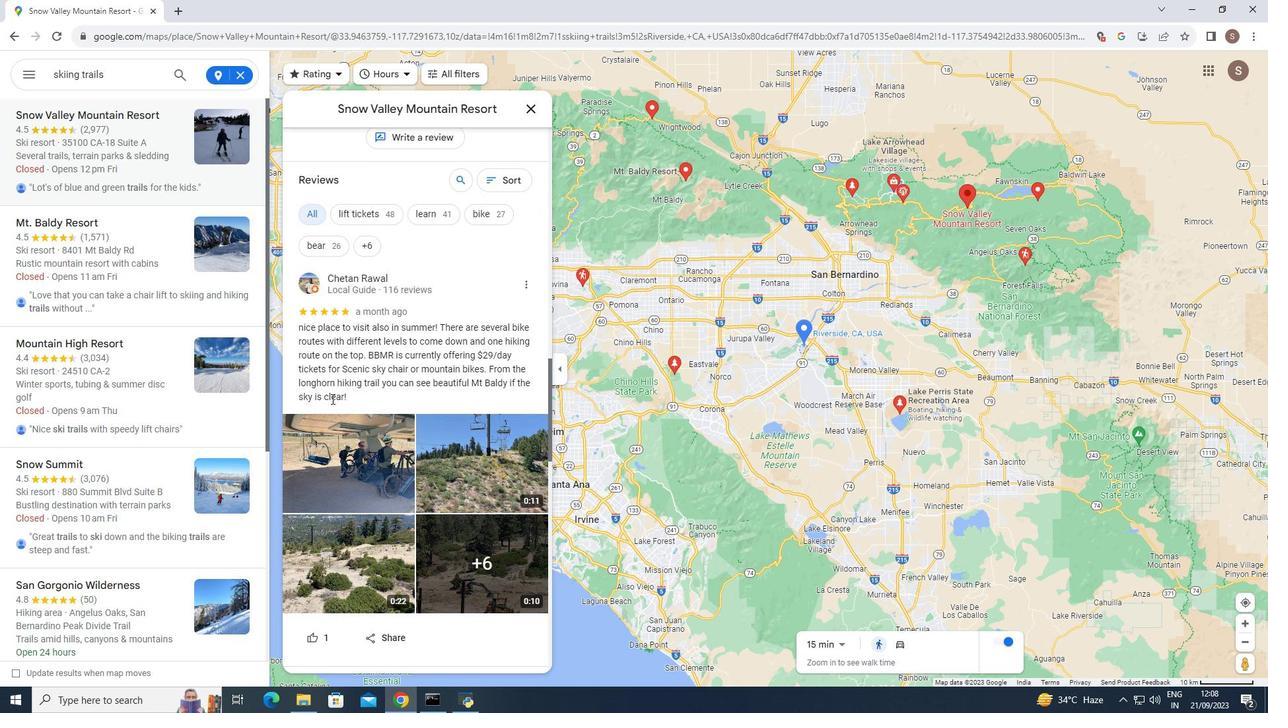 
Action: Mouse moved to (331, 399)
Screenshot: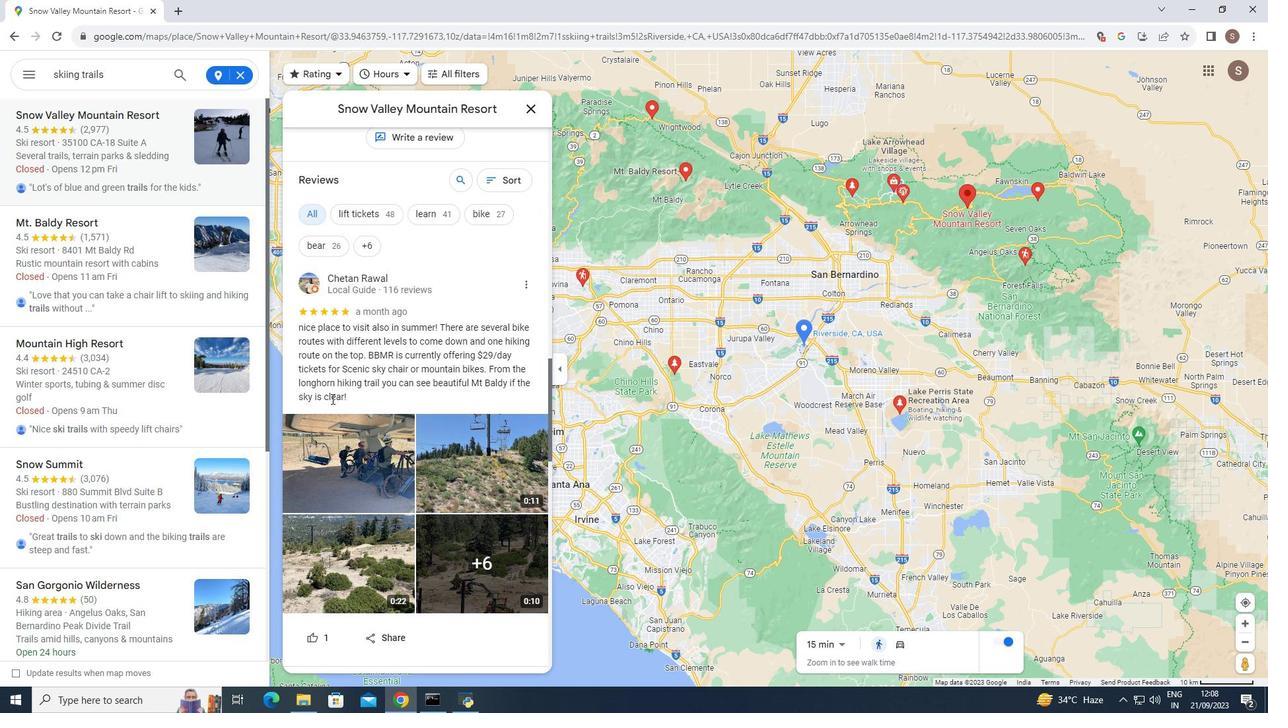 
Action: Mouse scrolled (331, 398) with delta (0, 0)
Screenshot: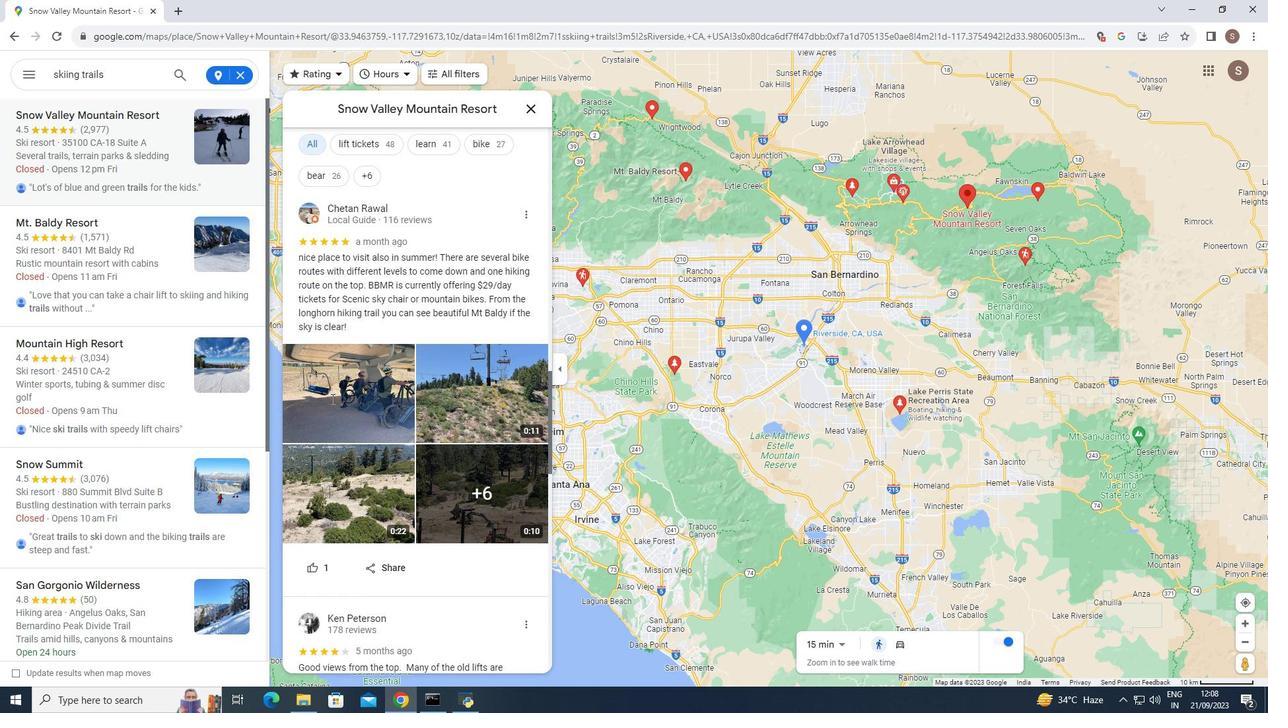 
Action: Mouse scrolled (331, 398) with delta (0, 0)
Screenshot: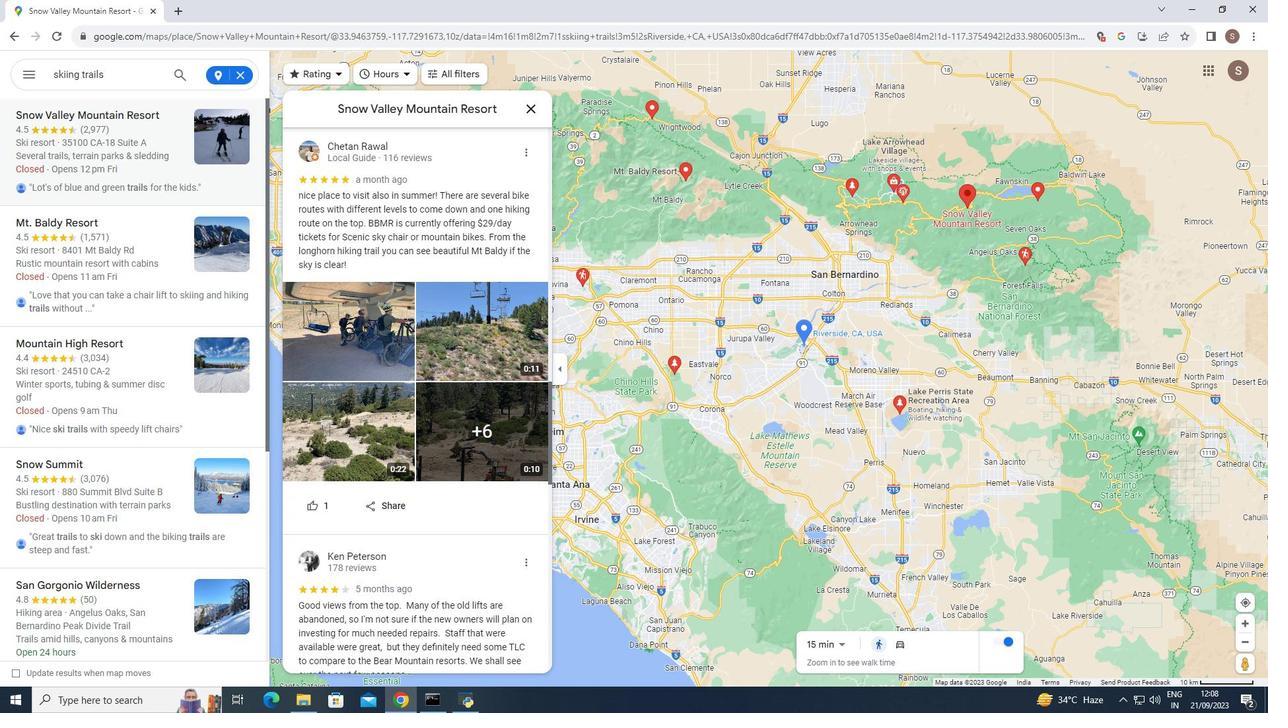 
Action: Mouse scrolled (331, 398) with delta (0, 0)
Screenshot: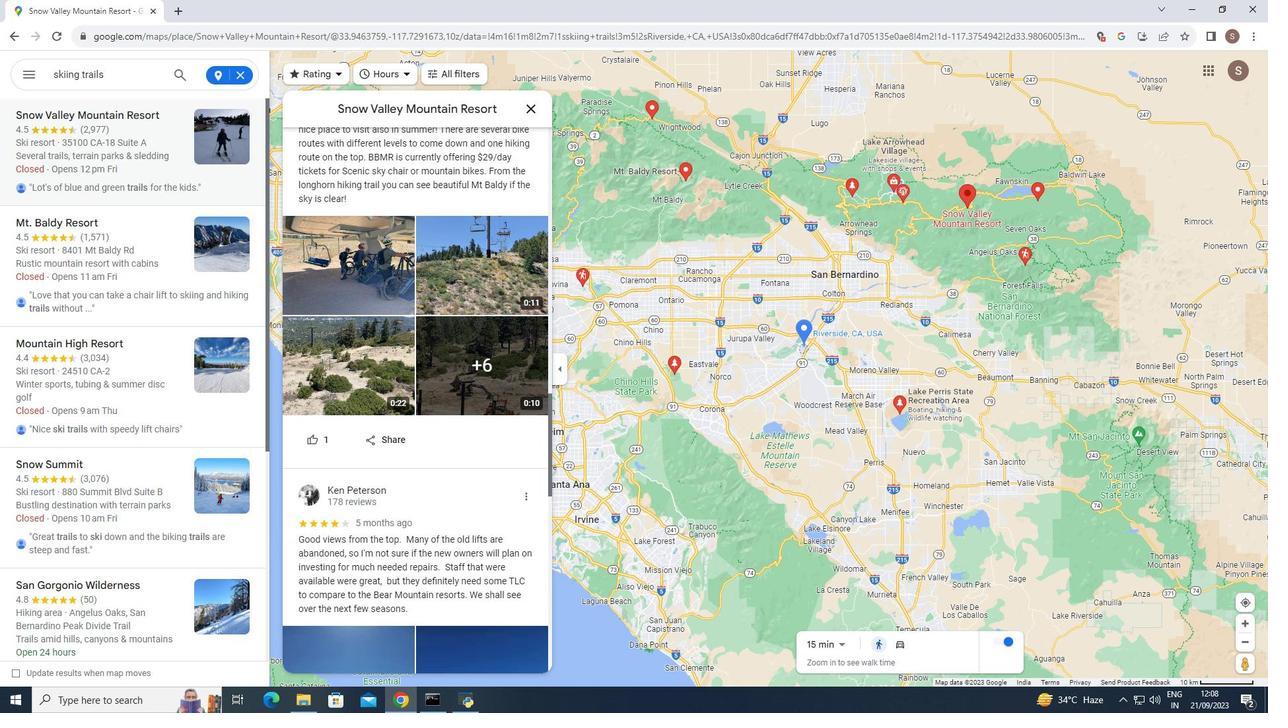 
Action: Mouse moved to (331, 399)
Screenshot: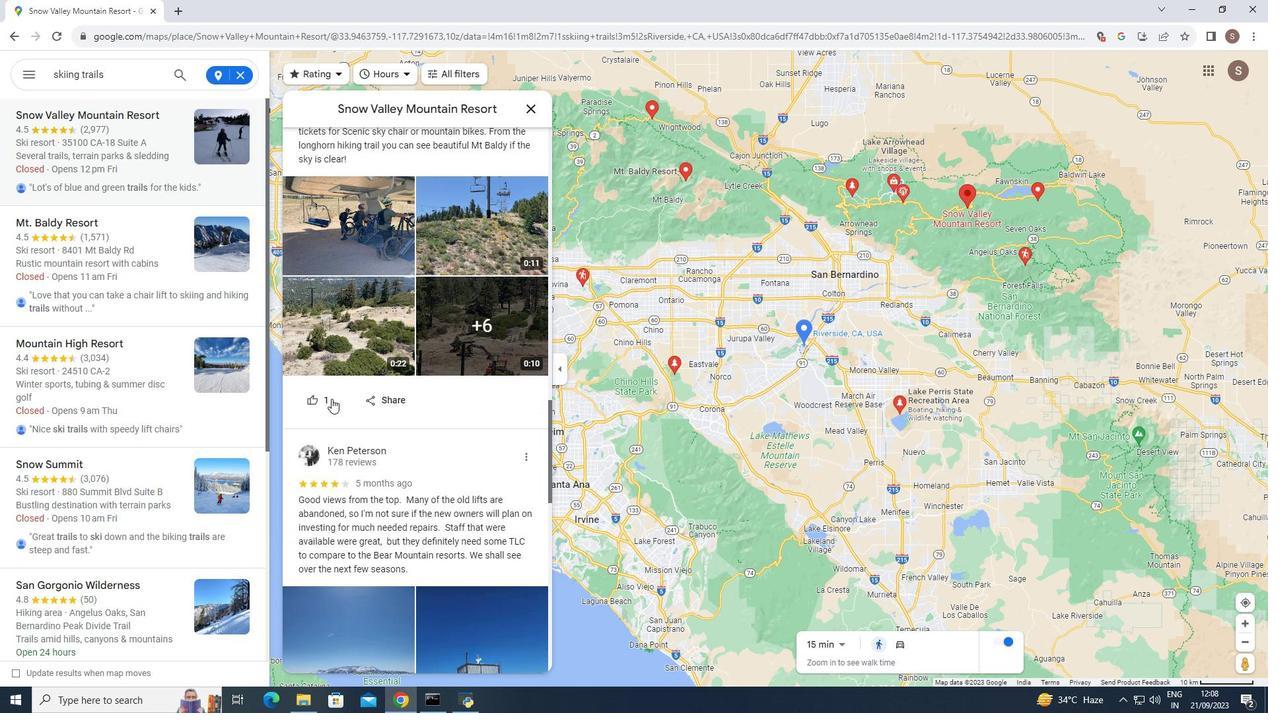 
Action: Mouse scrolled (331, 398) with delta (0, 0)
Screenshot: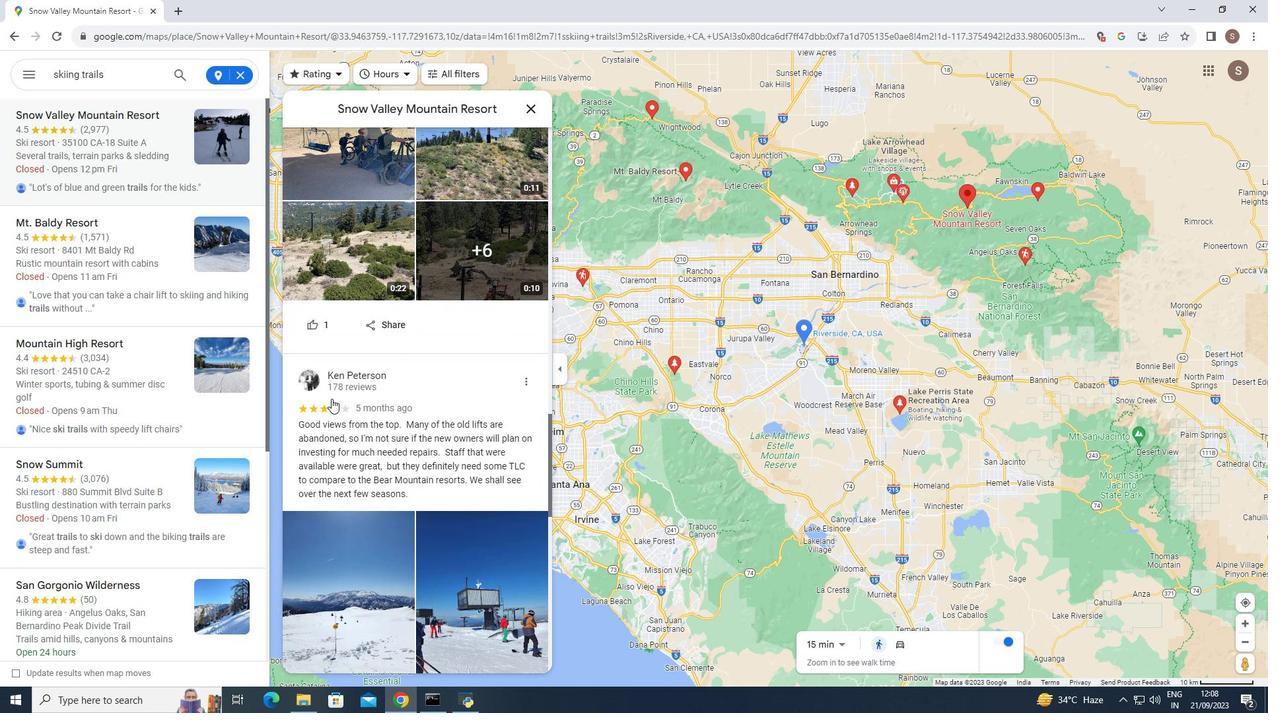 
Action: Mouse scrolled (331, 398) with delta (0, 0)
Screenshot: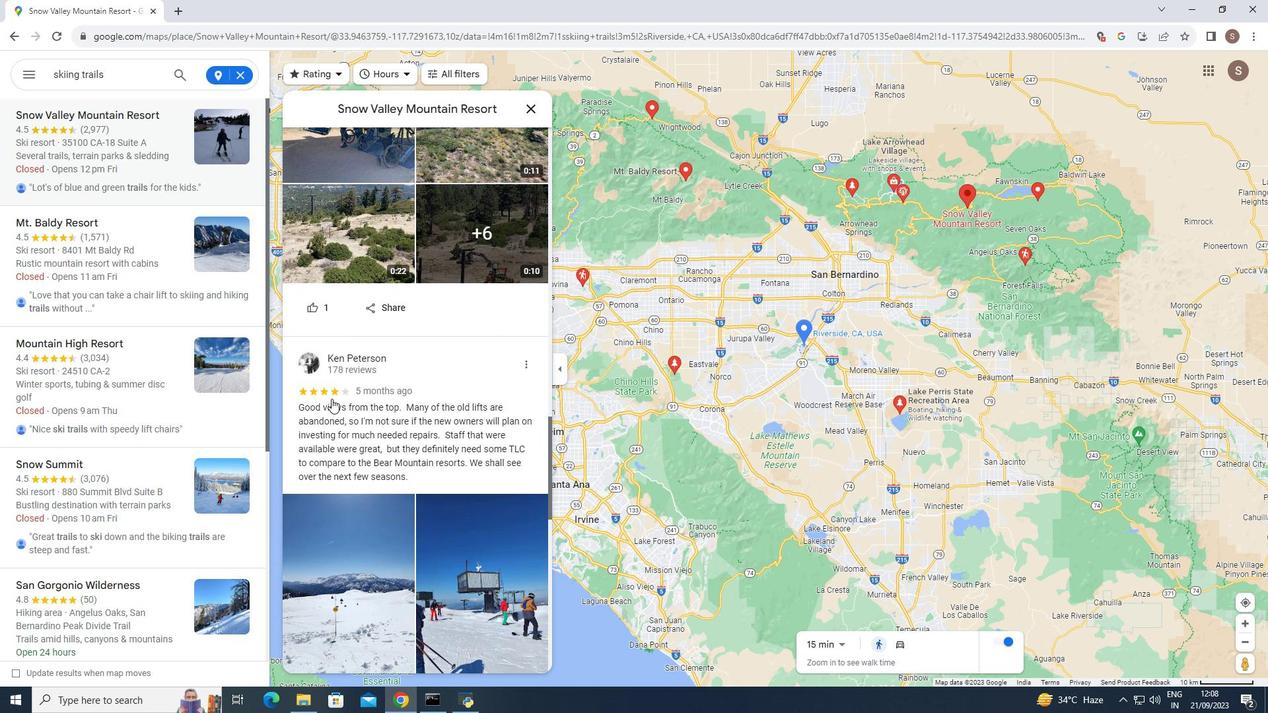 
Action: Mouse scrolled (331, 398) with delta (0, 0)
Screenshot: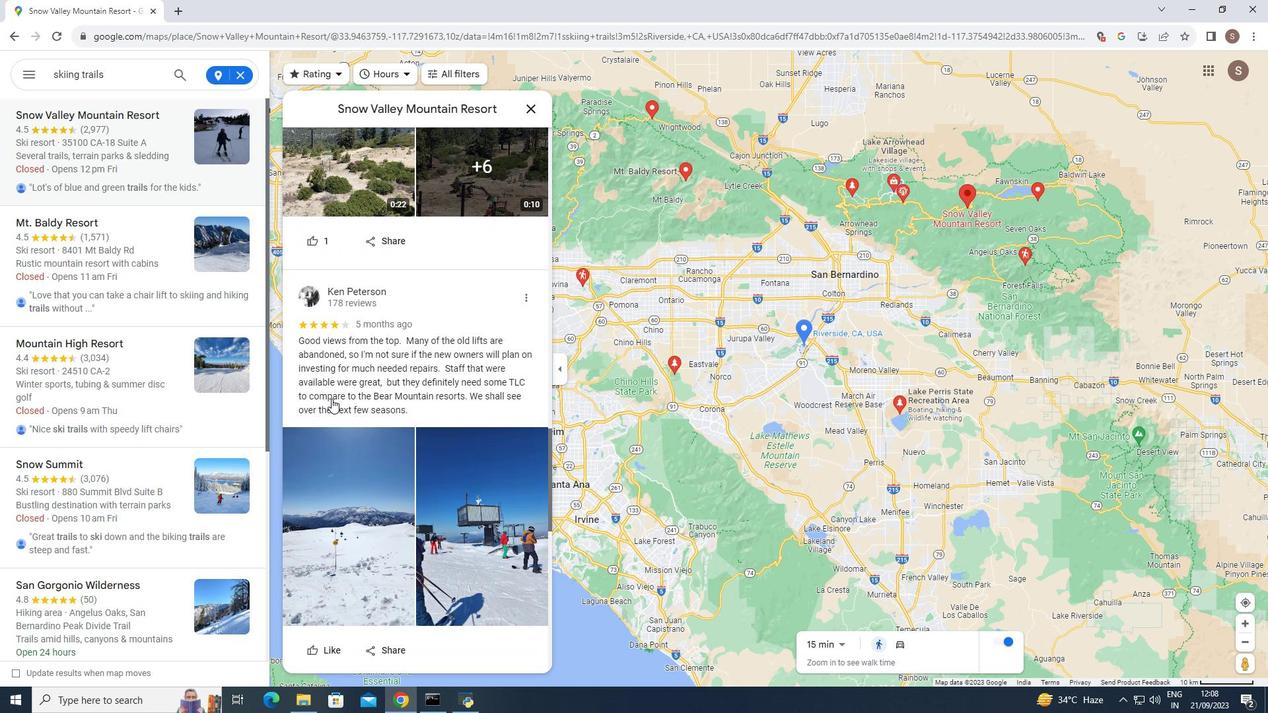 
Action: Mouse scrolled (331, 398) with delta (0, 0)
Screenshot: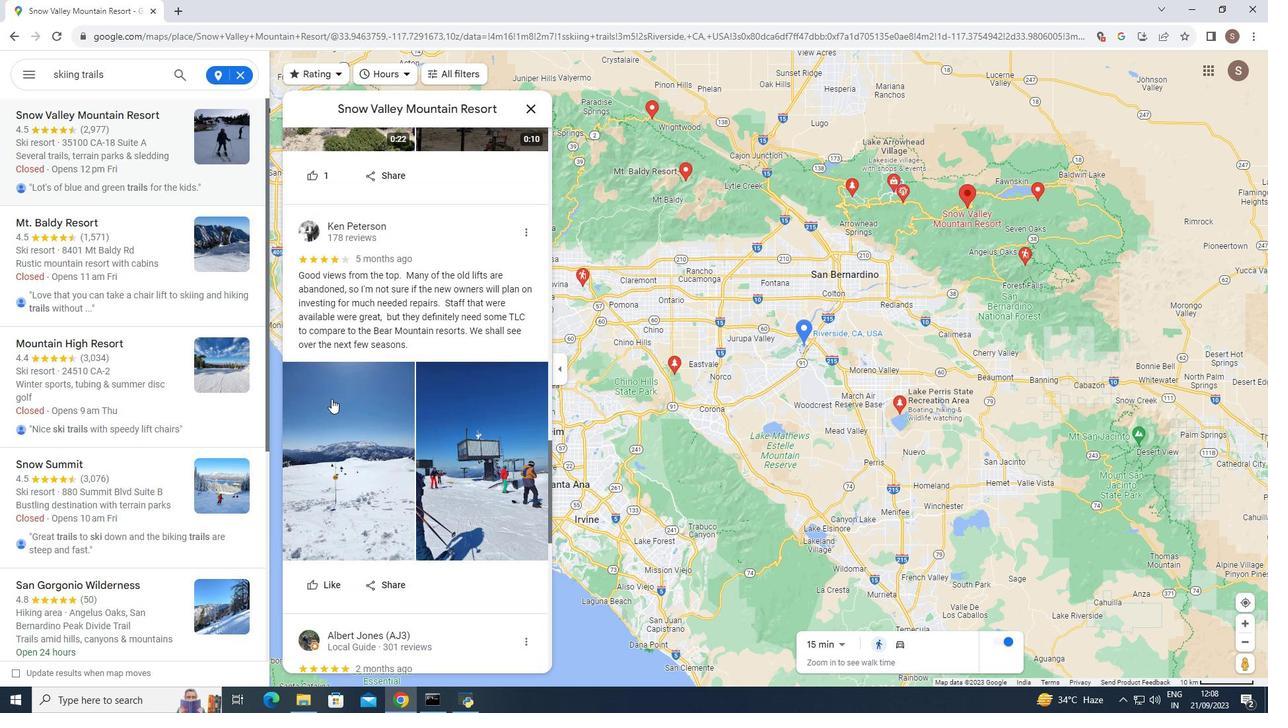 
Action: Mouse scrolled (331, 398) with delta (0, 0)
Screenshot: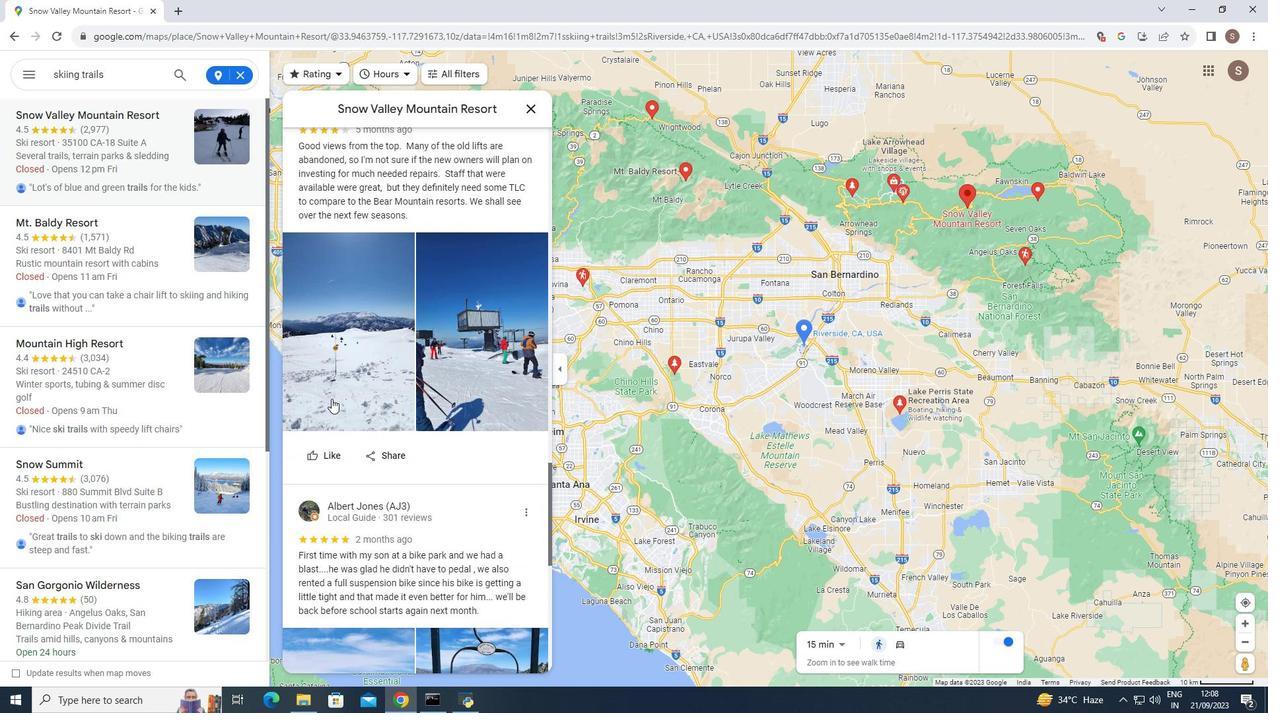 
Action: Mouse scrolled (331, 398) with delta (0, 0)
Screenshot: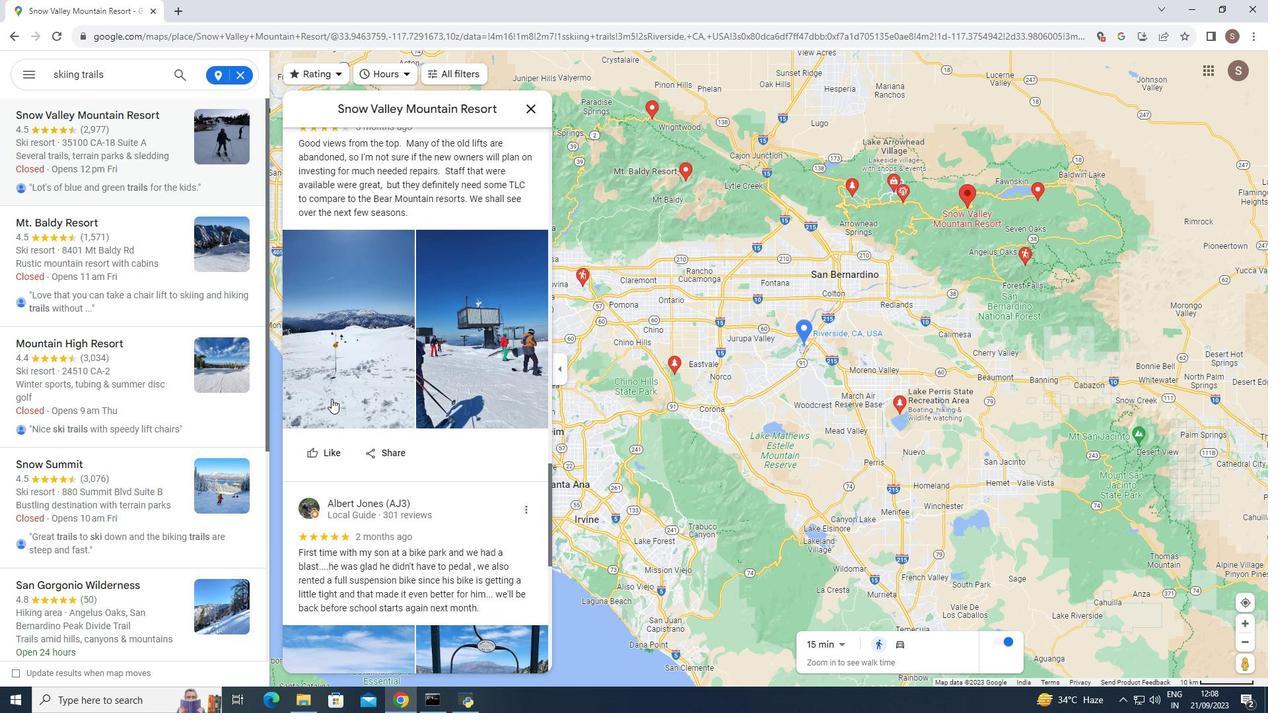 
Action: Mouse scrolled (331, 398) with delta (0, 0)
Screenshot: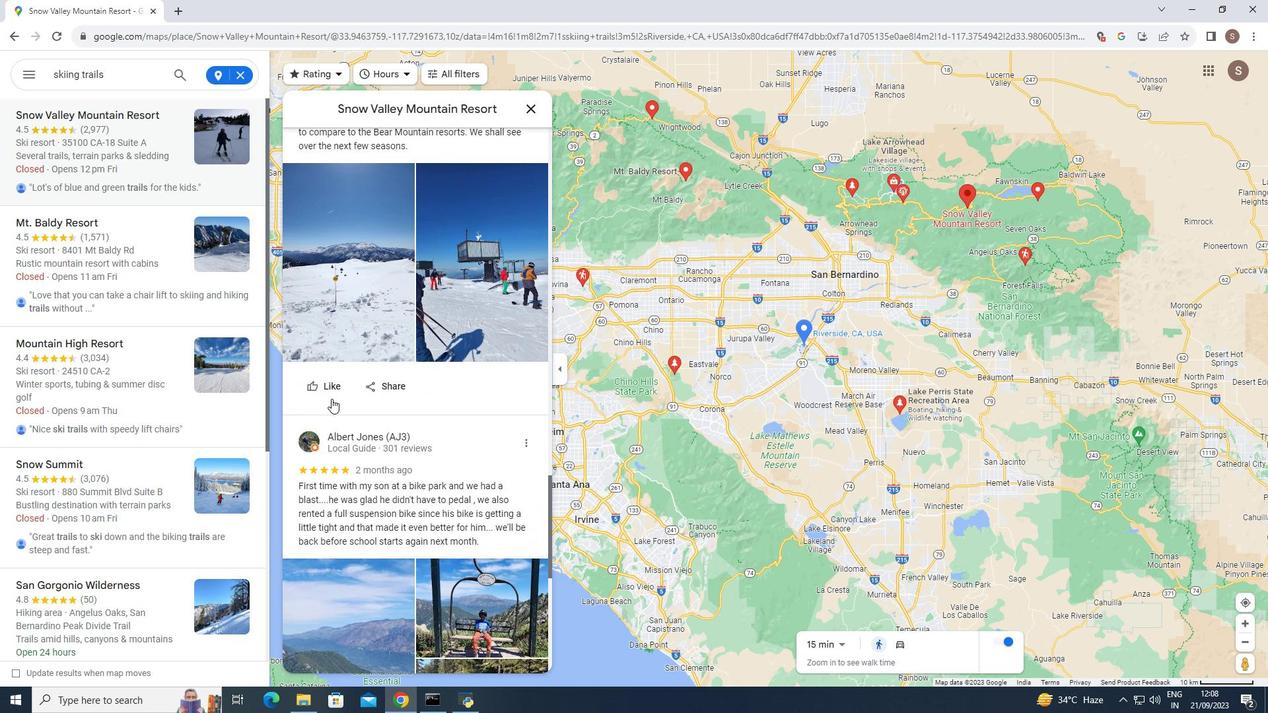 
Action: Mouse scrolled (331, 398) with delta (0, 0)
Screenshot: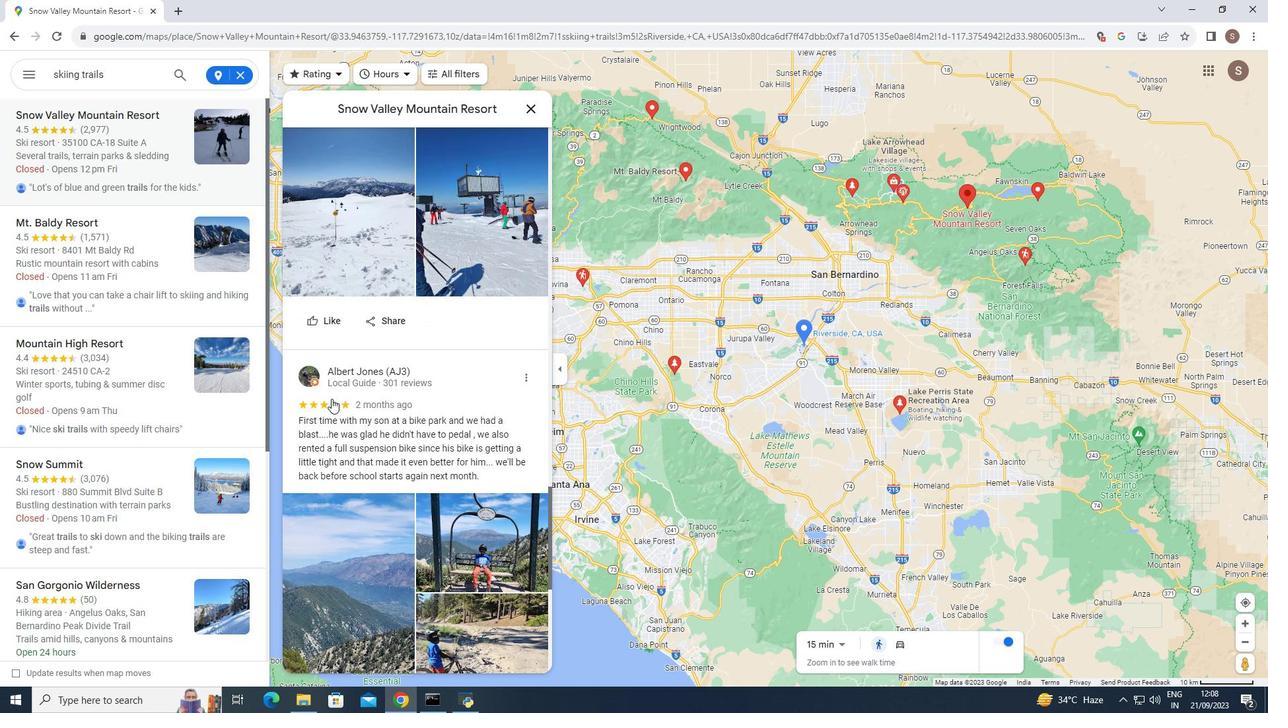 
Action: Mouse scrolled (331, 398) with delta (0, 0)
Screenshot: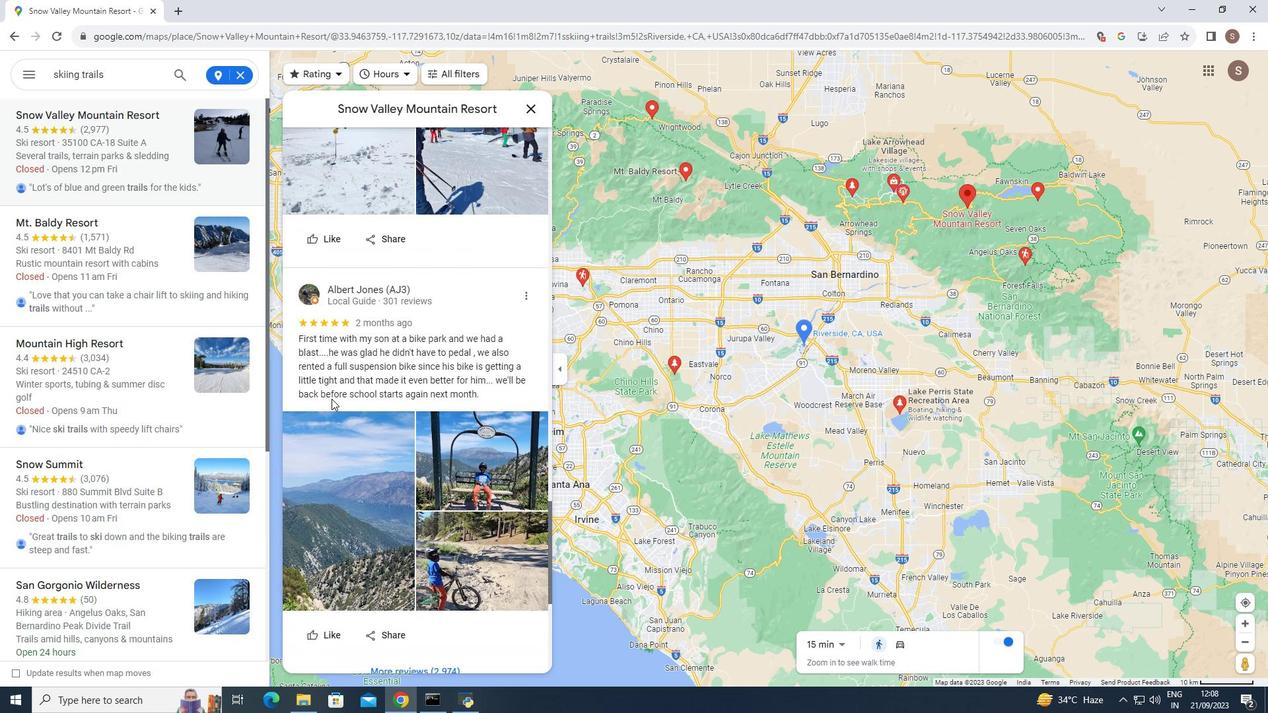 
Action: Mouse scrolled (331, 398) with delta (0, 0)
Screenshot: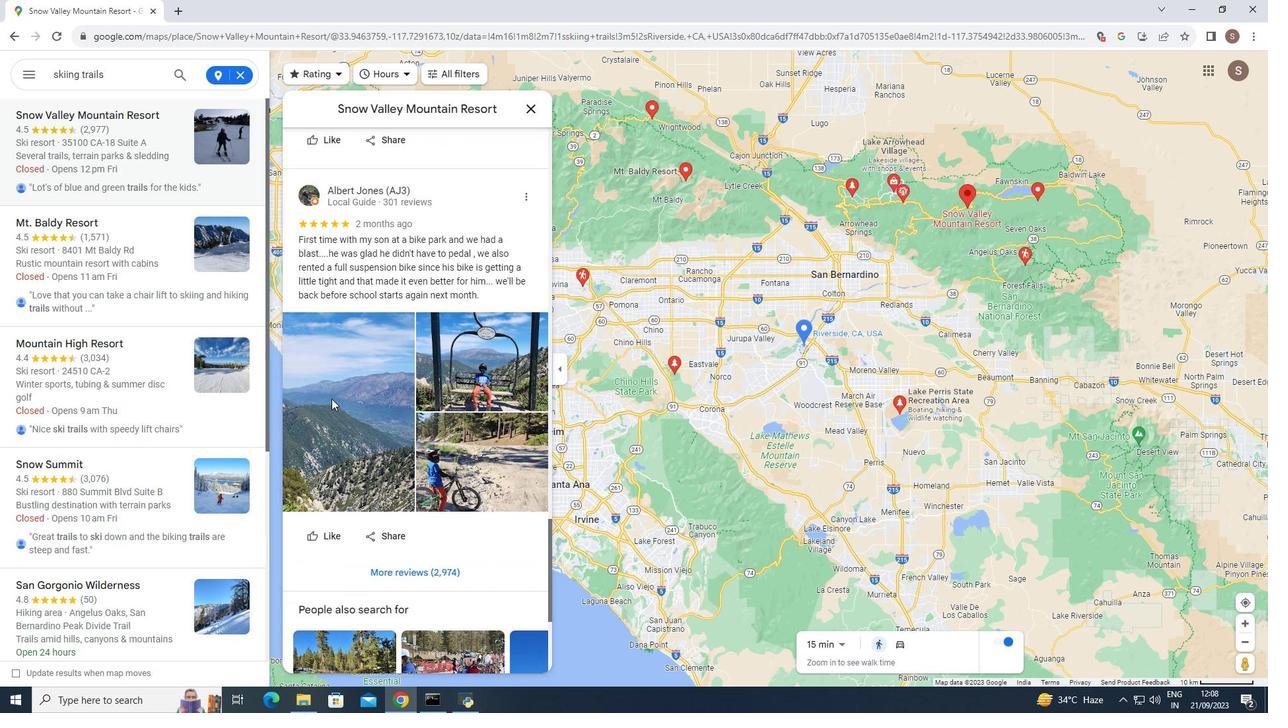 
Action: Mouse scrolled (331, 398) with delta (0, 0)
Screenshot: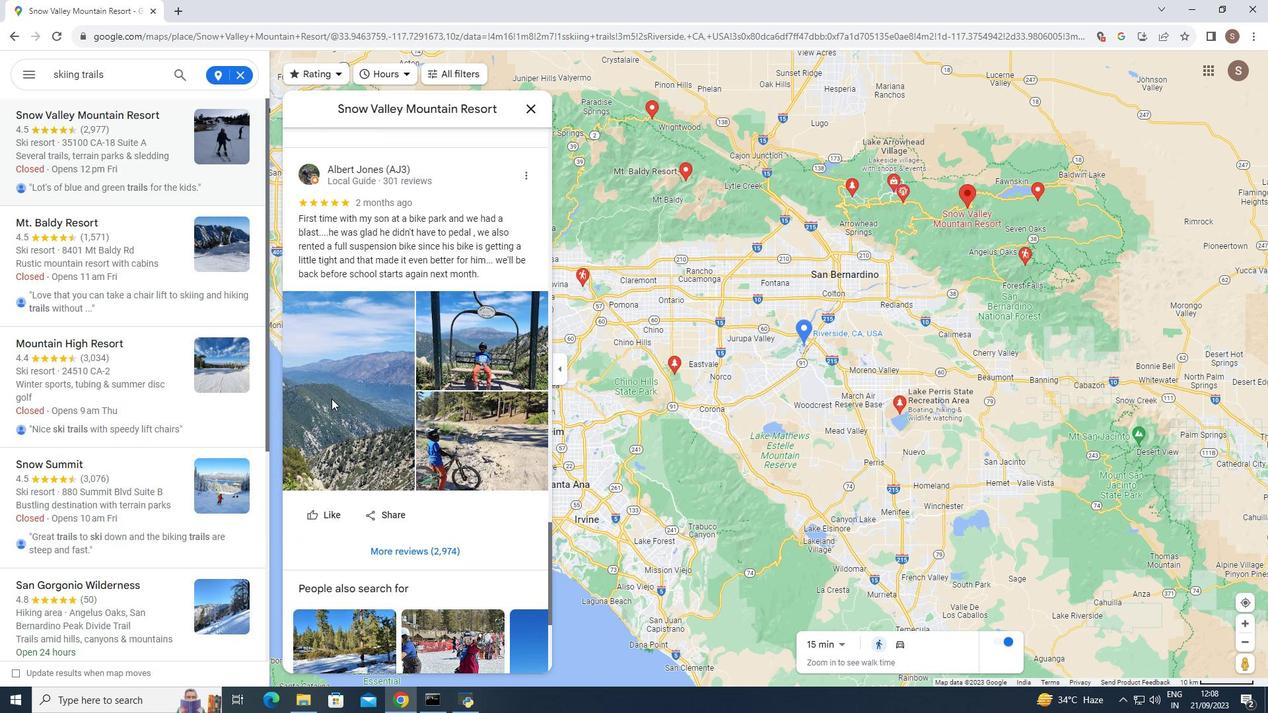 
Action: Mouse scrolled (331, 398) with delta (0, 0)
Screenshot: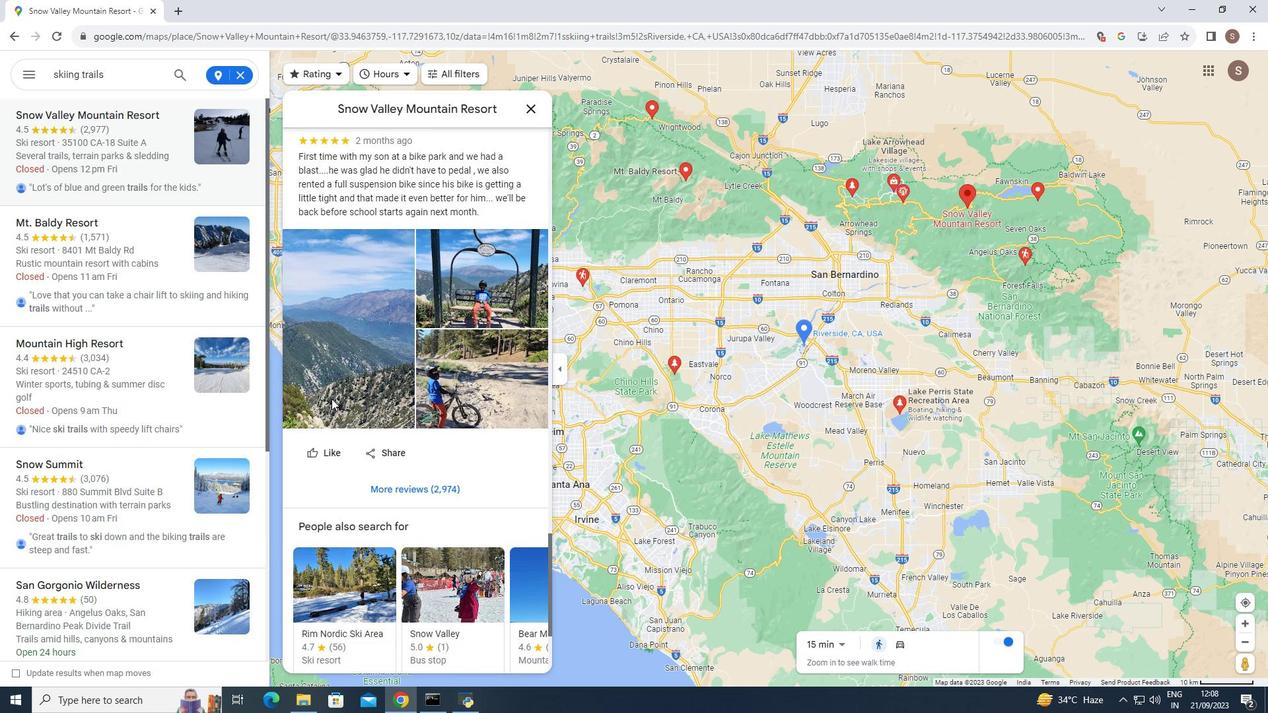 
Action: Mouse scrolled (331, 398) with delta (0, 0)
Screenshot: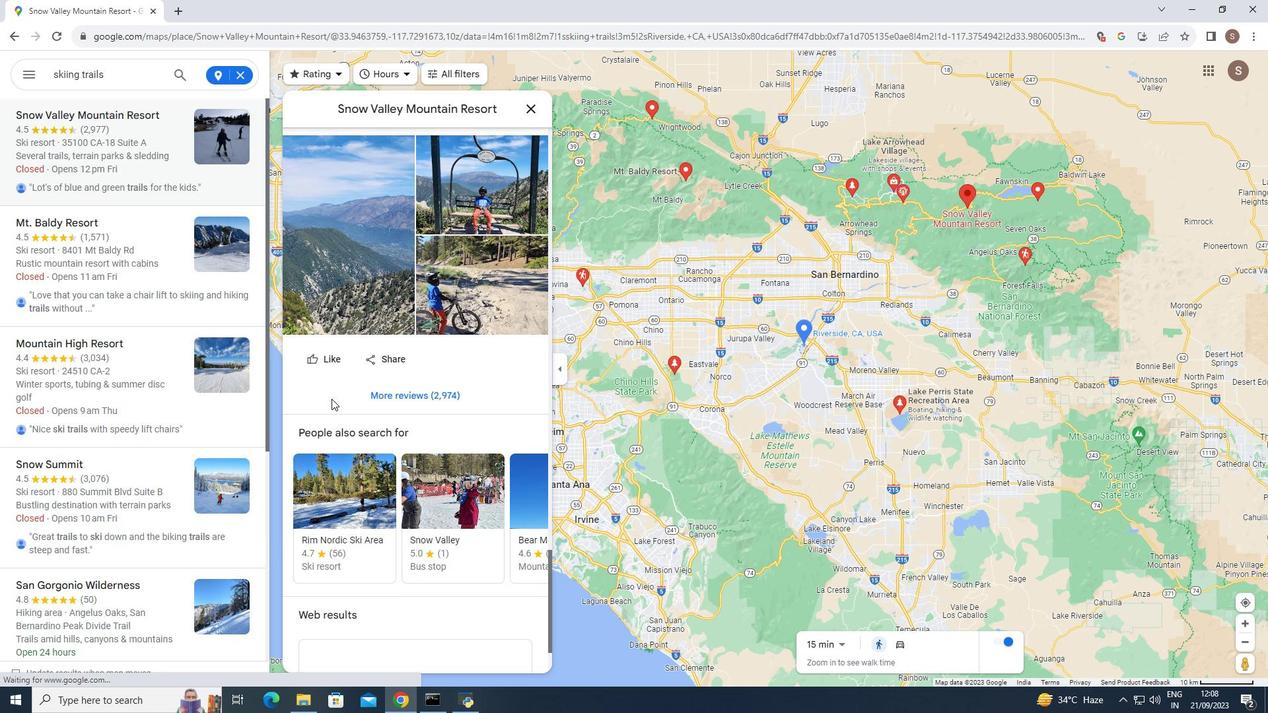 
Action: Mouse scrolled (331, 398) with delta (0, 0)
Screenshot: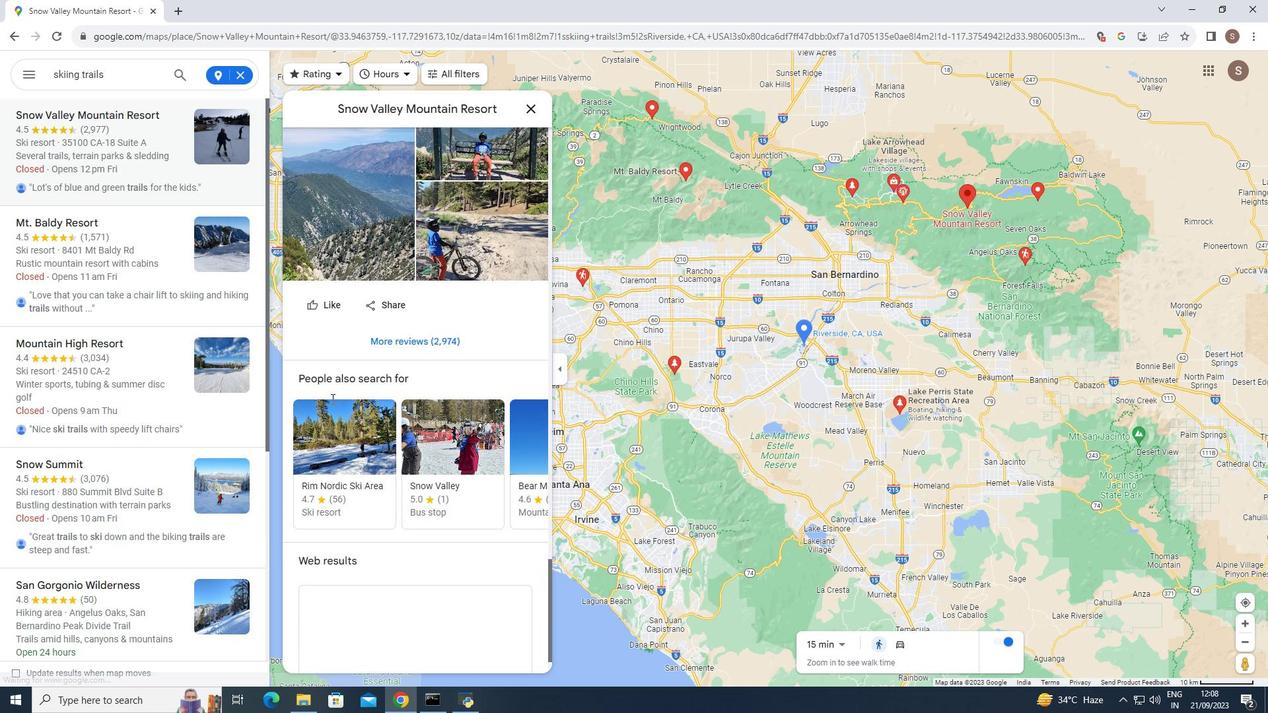 
Action: Mouse scrolled (331, 398) with delta (0, 0)
Screenshot: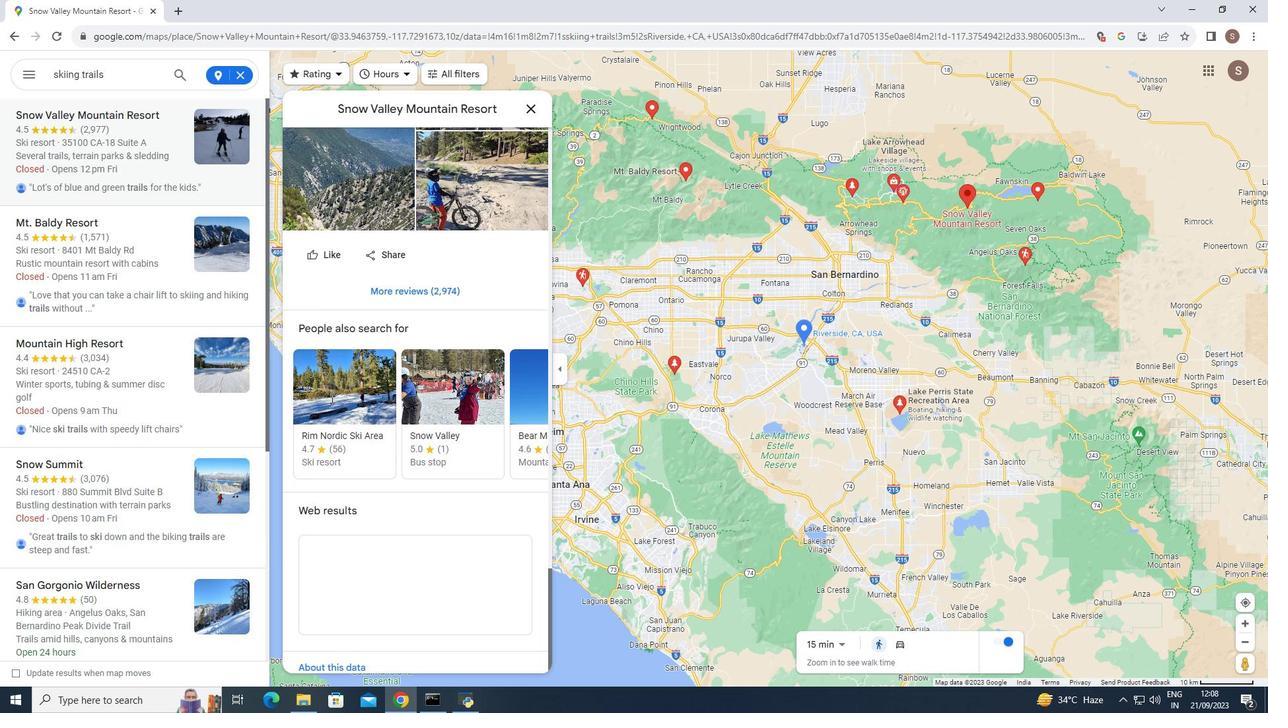 
Action: Mouse moved to (421, 294)
Screenshot: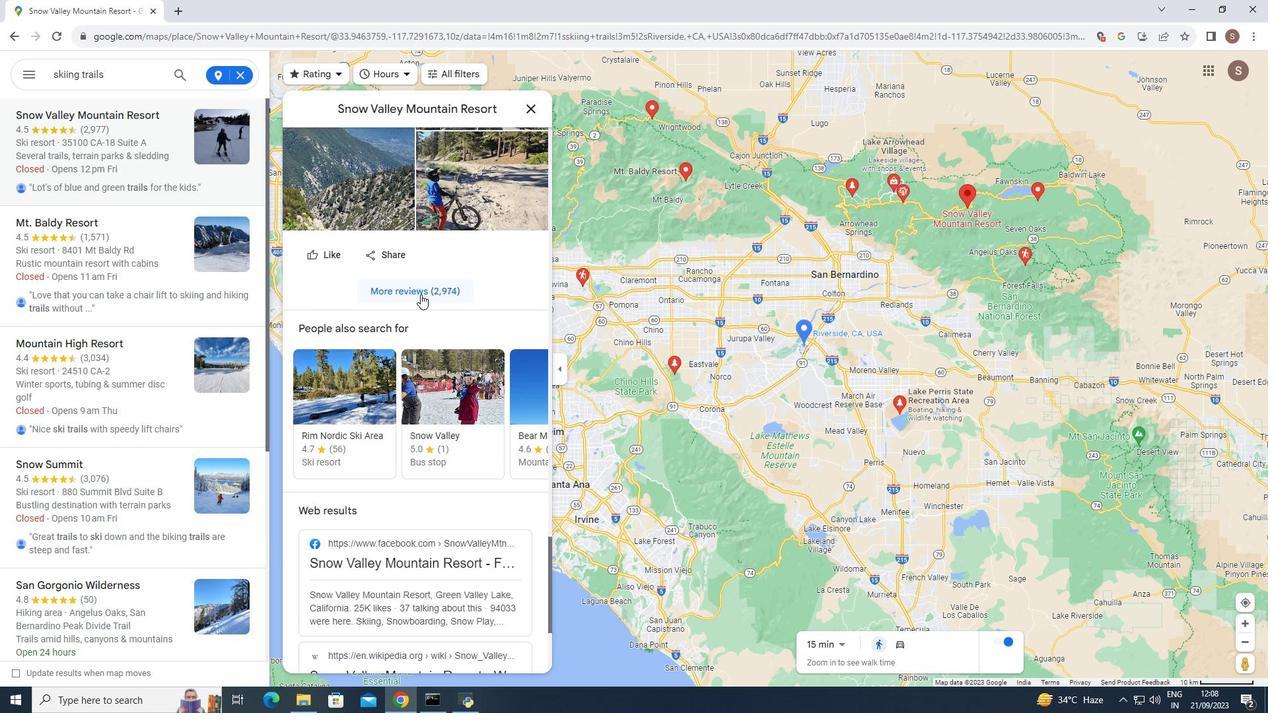 
Action: Mouse pressed left at (421, 294)
Screenshot: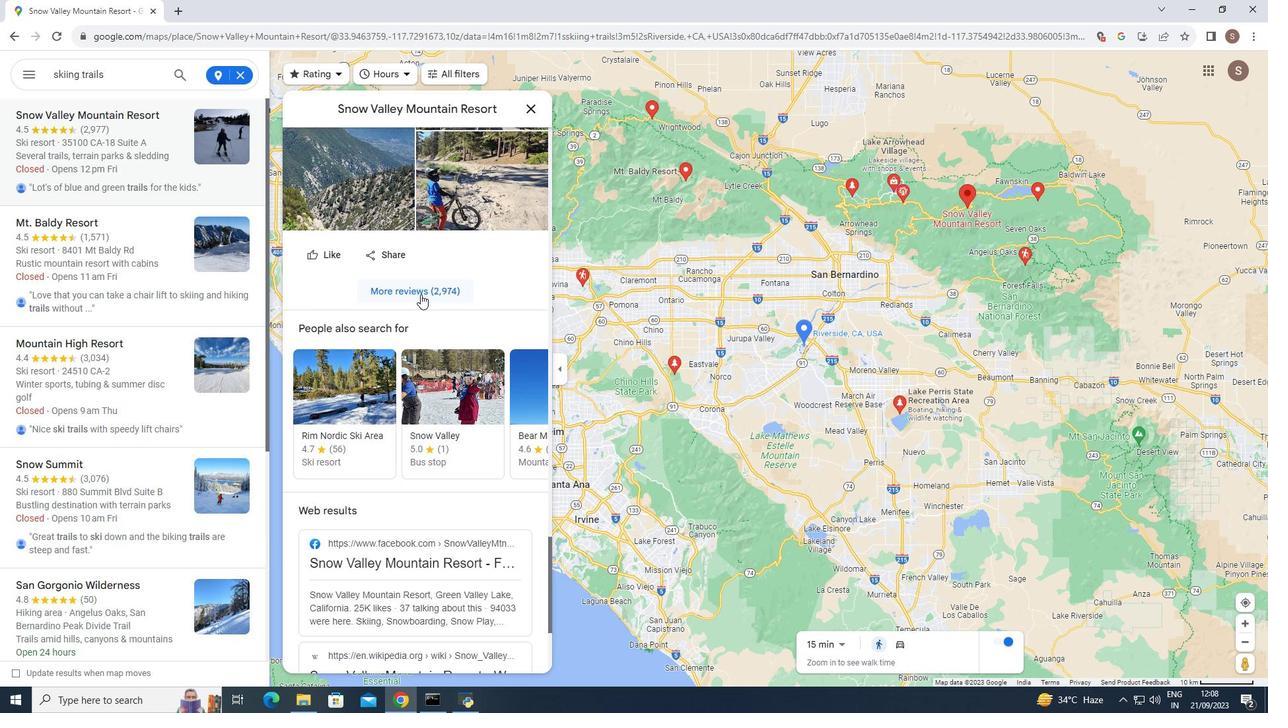 
Action: Mouse scrolled (421, 294) with delta (0, 0)
Screenshot: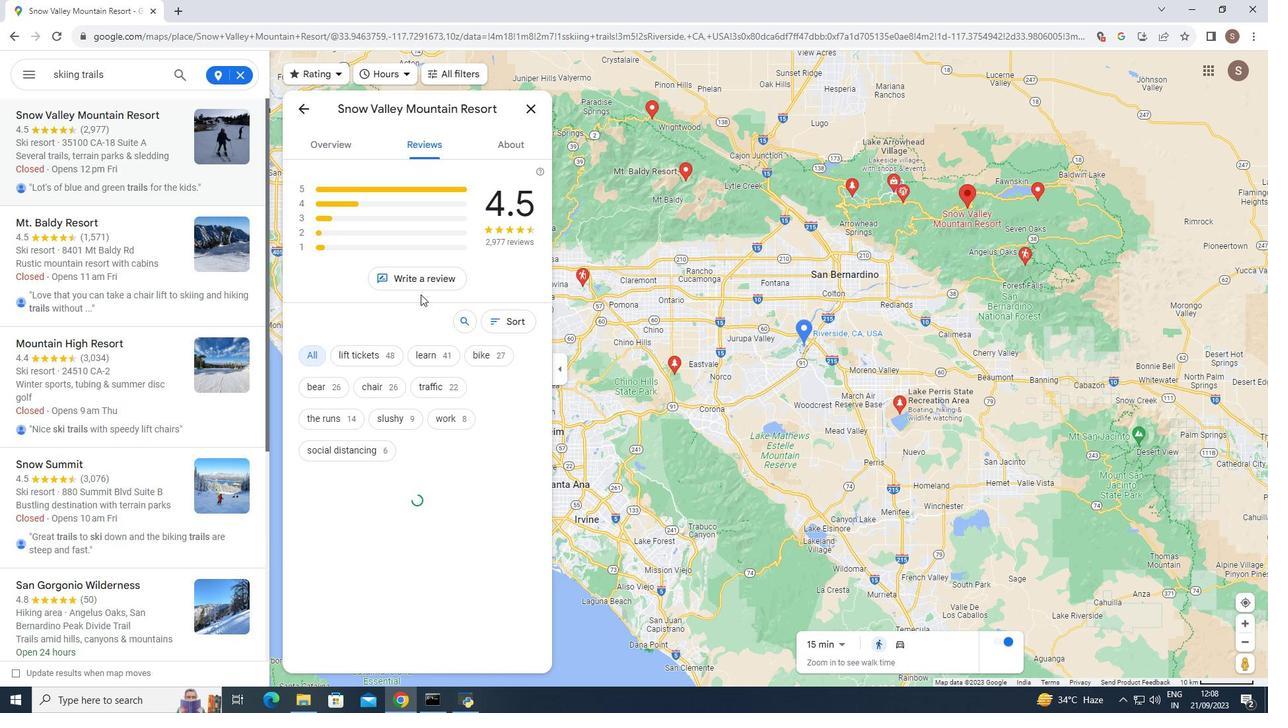 
Action: Mouse scrolled (421, 294) with delta (0, 0)
Screenshot: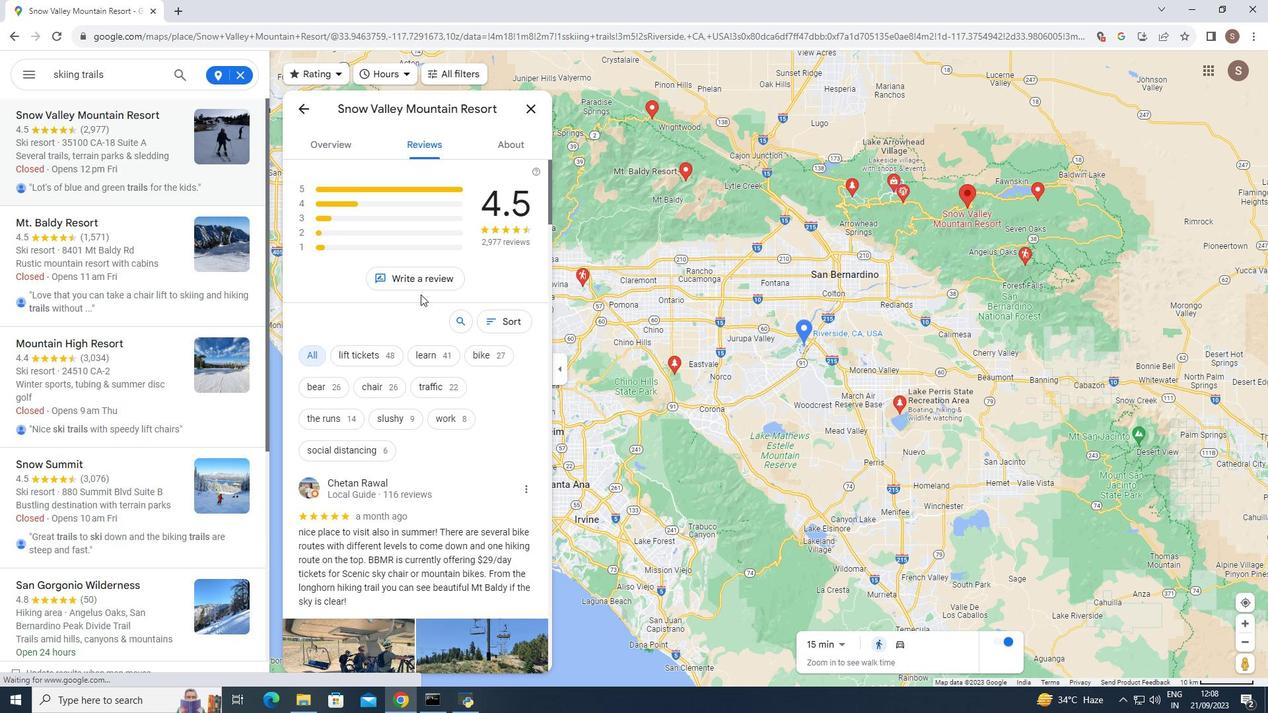 
Action: Mouse scrolled (421, 294) with delta (0, 0)
Screenshot: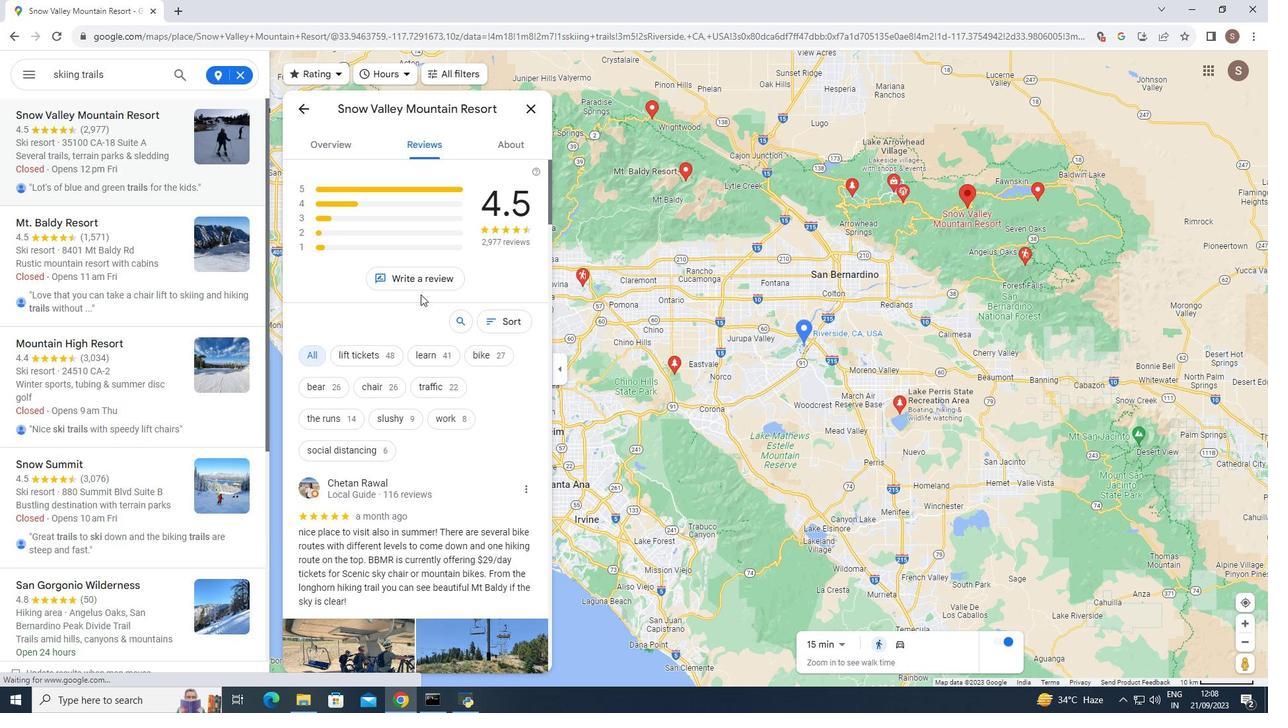 
Action: Mouse scrolled (421, 294) with delta (0, 0)
Screenshot: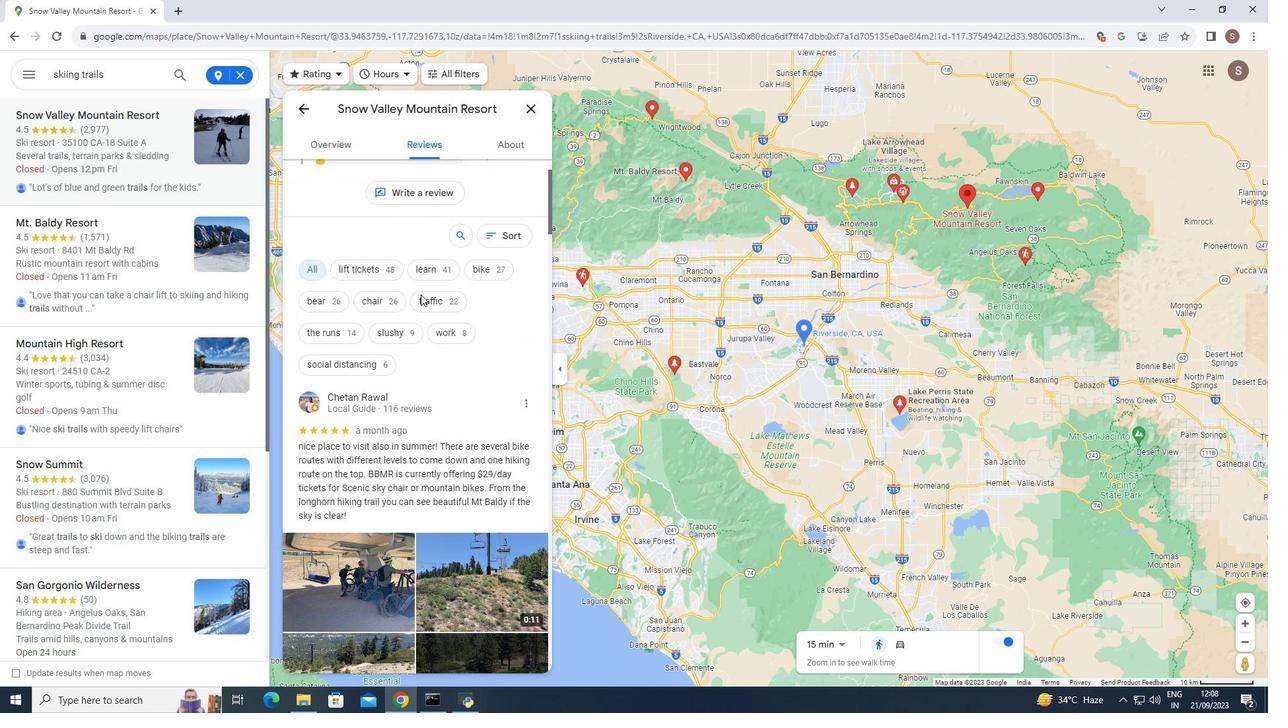 
Action: Mouse scrolled (421, 294) with delta (0, 0)
Screenshot: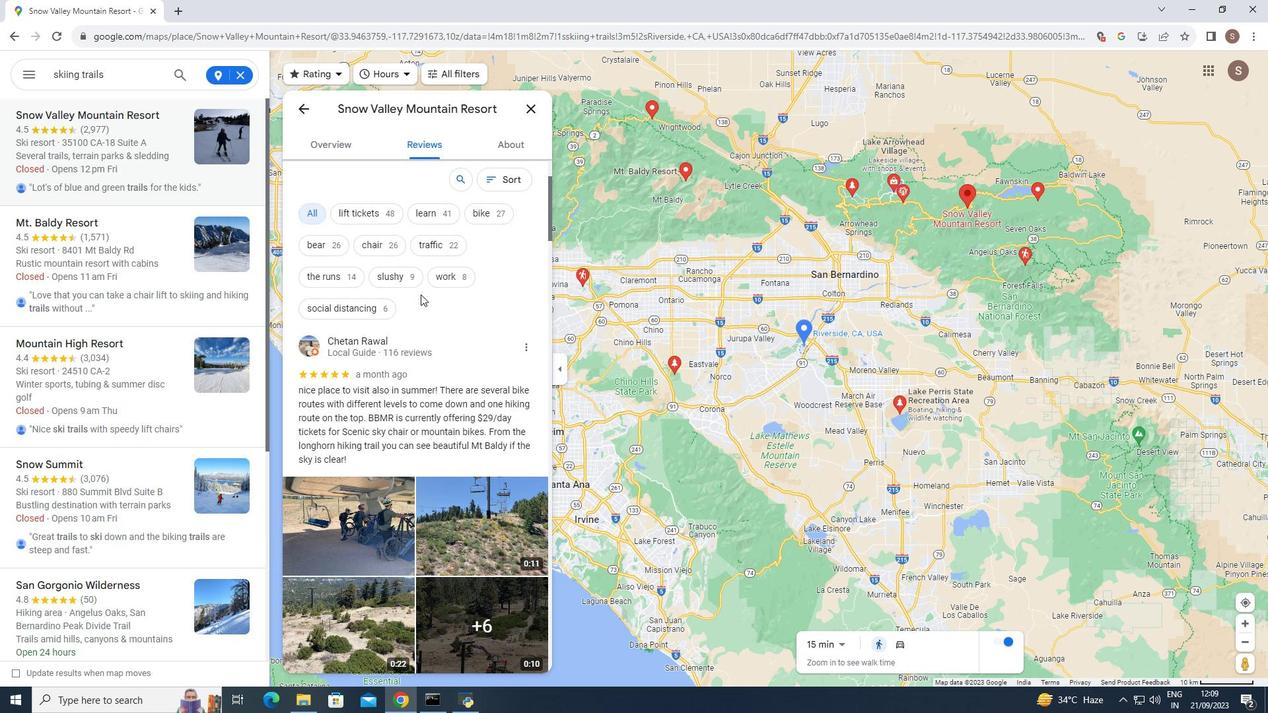 
Action: Mouse scrolled (421, 294) with delta (0, 0)
Screenshot: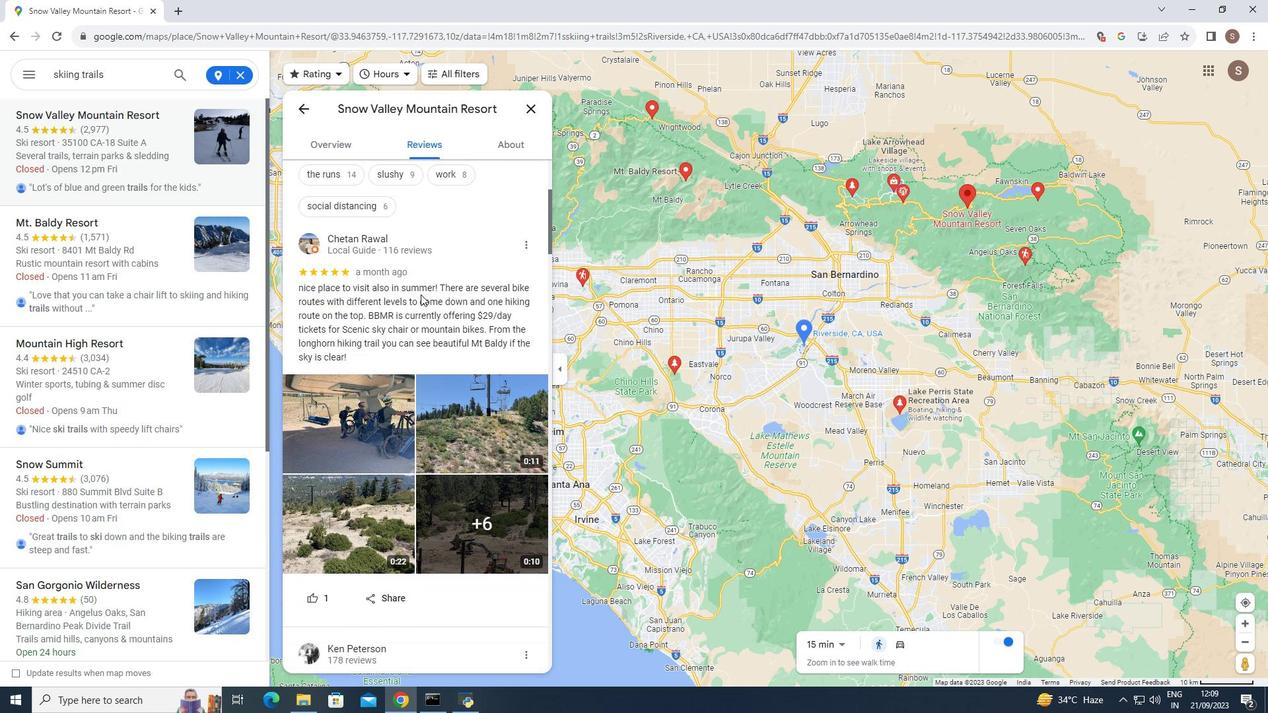 
Action: Mouse scrolled (421, 294) with delta (0, 0)
Screenshot: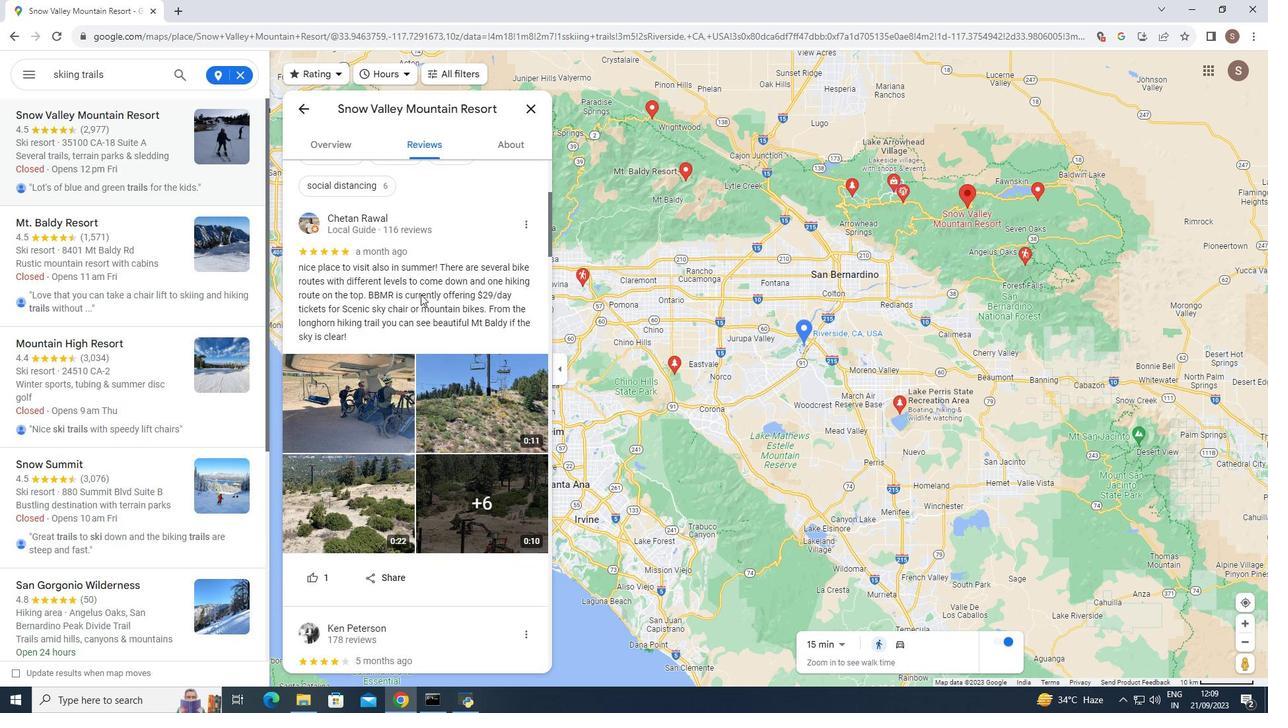 
Action: Mouse scrolled (421, 294) with delta (0, 0)
Screenshot: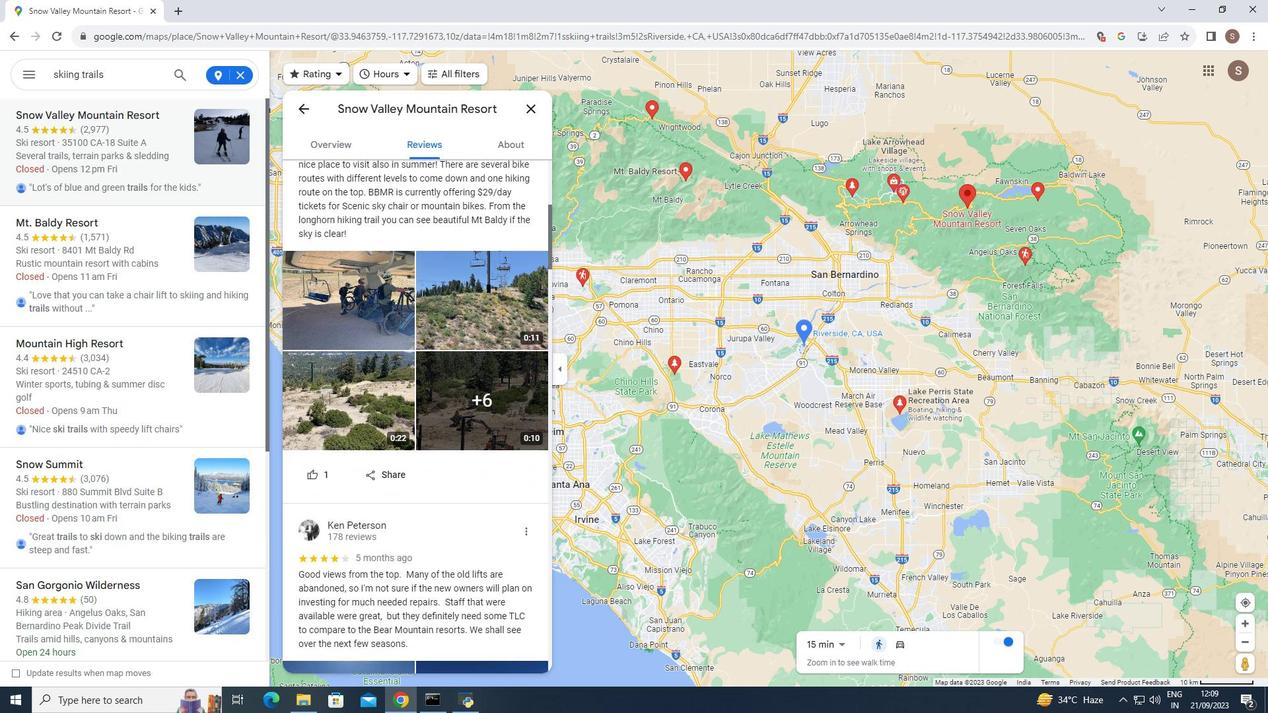 
Action: Mouse scrolled (421, 294) with delta (0, 0)
Screenshot: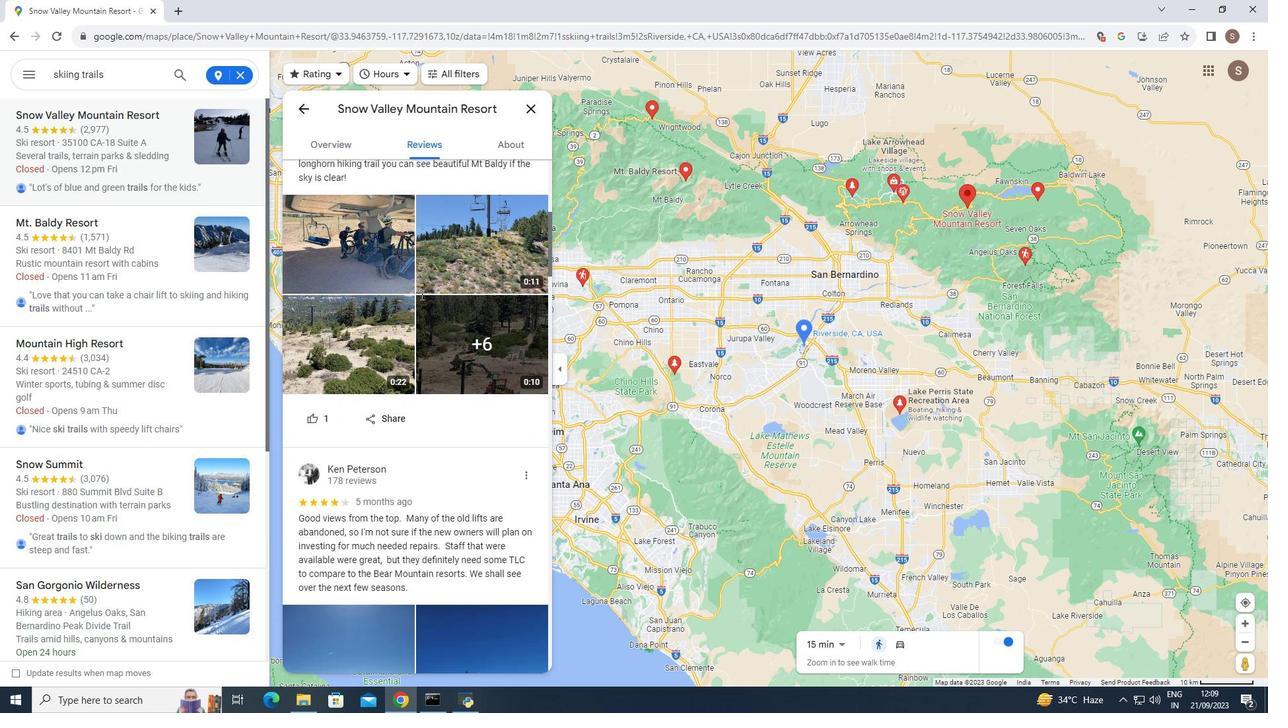 
Action: Mouse scrolled (421, 294) with delta (0, 0)
Screenshot: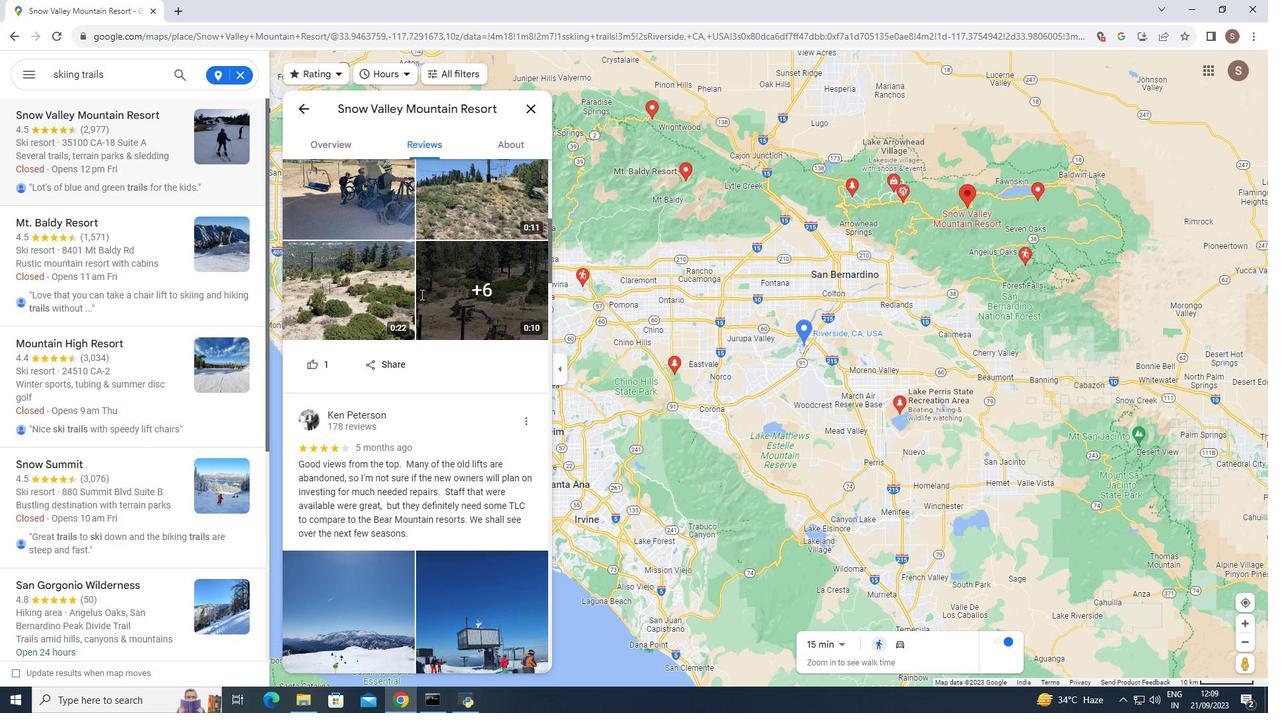 
Action: Mouse scrolled (421, 294) with delta (0, 0)
Screenshot: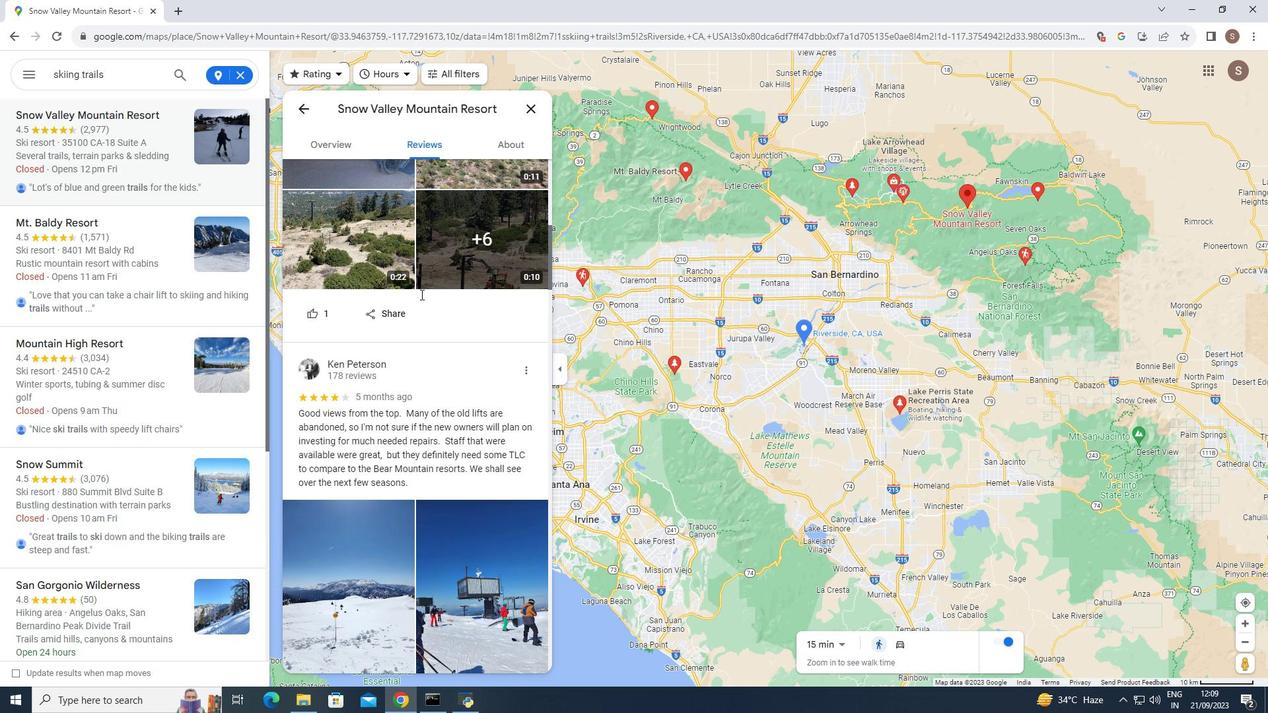 
Action: Mouse scrolled (421, 294) with delta (0, 0)
Screenshot: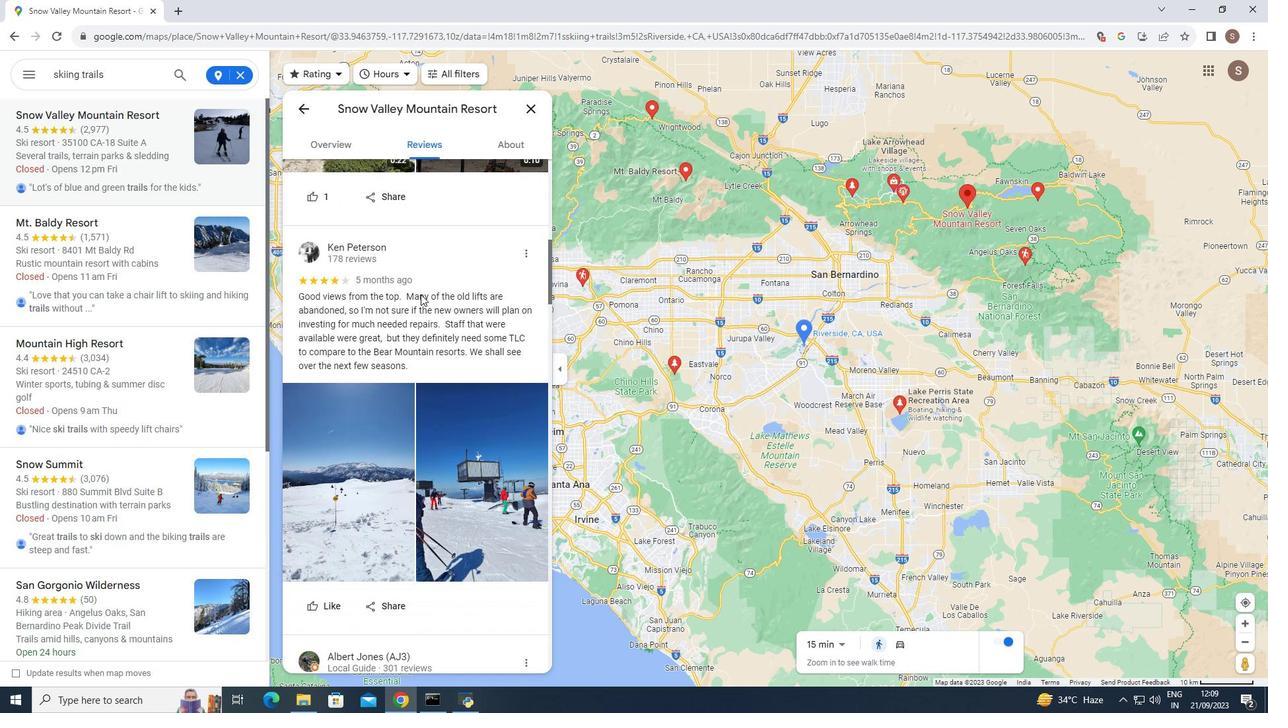 
Action: Mouse scrolled (421, 294) with delta (0, 0)
Screenshot: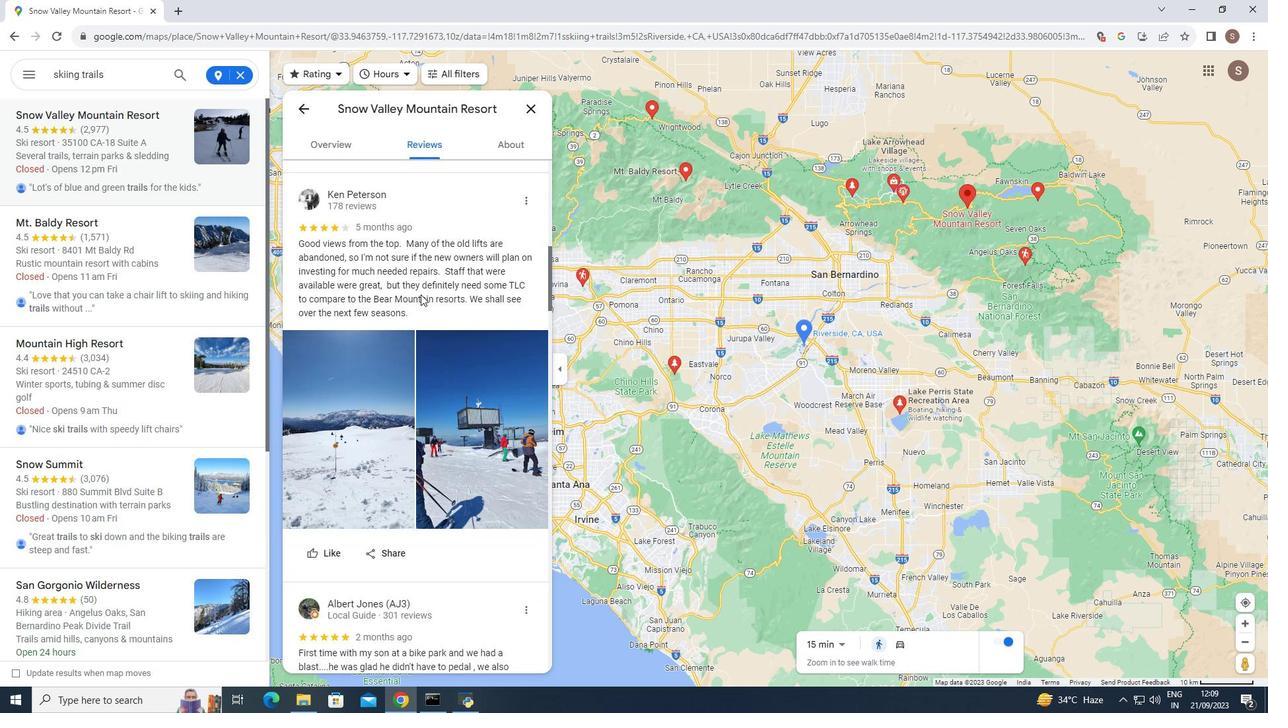 
Action: Mouse scrolled (421, 294) with delta (0, 0)
Screenshot: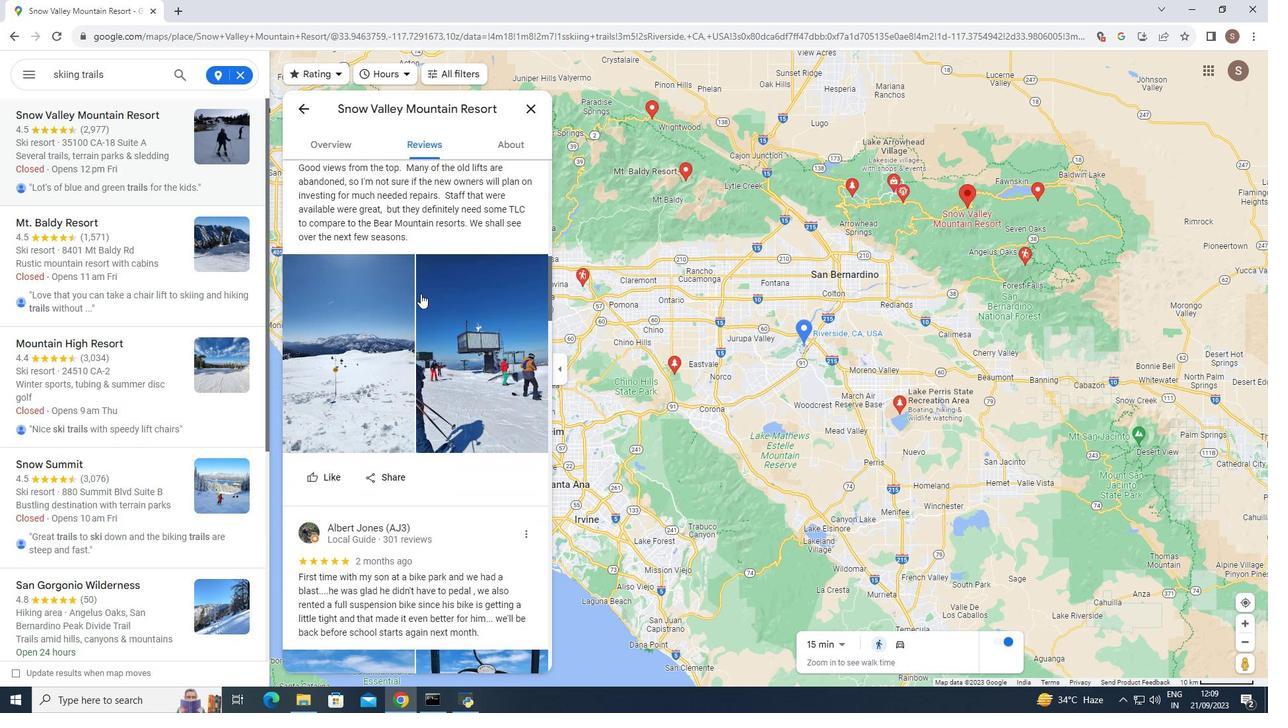 
Action: Mouse scrolled (421, 294) with delta (0, 0)
Screenshot: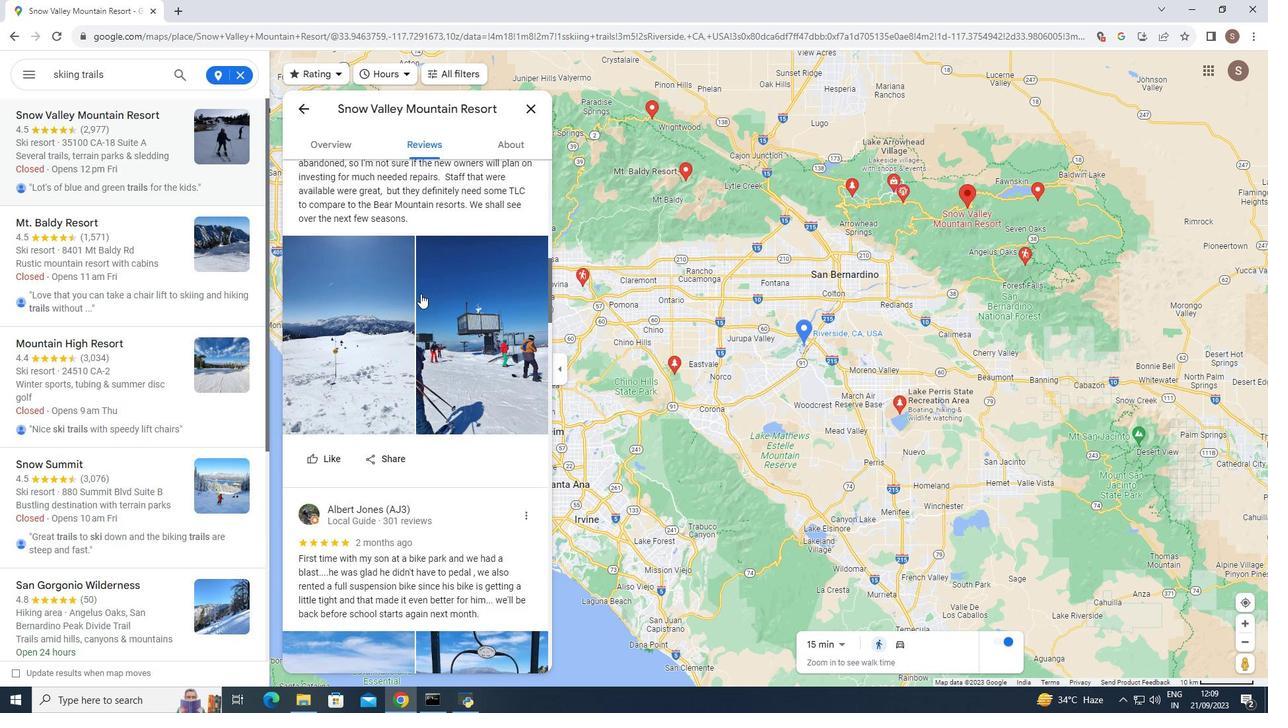 
Action: Mouse moved to (421, 294)
Screenshot: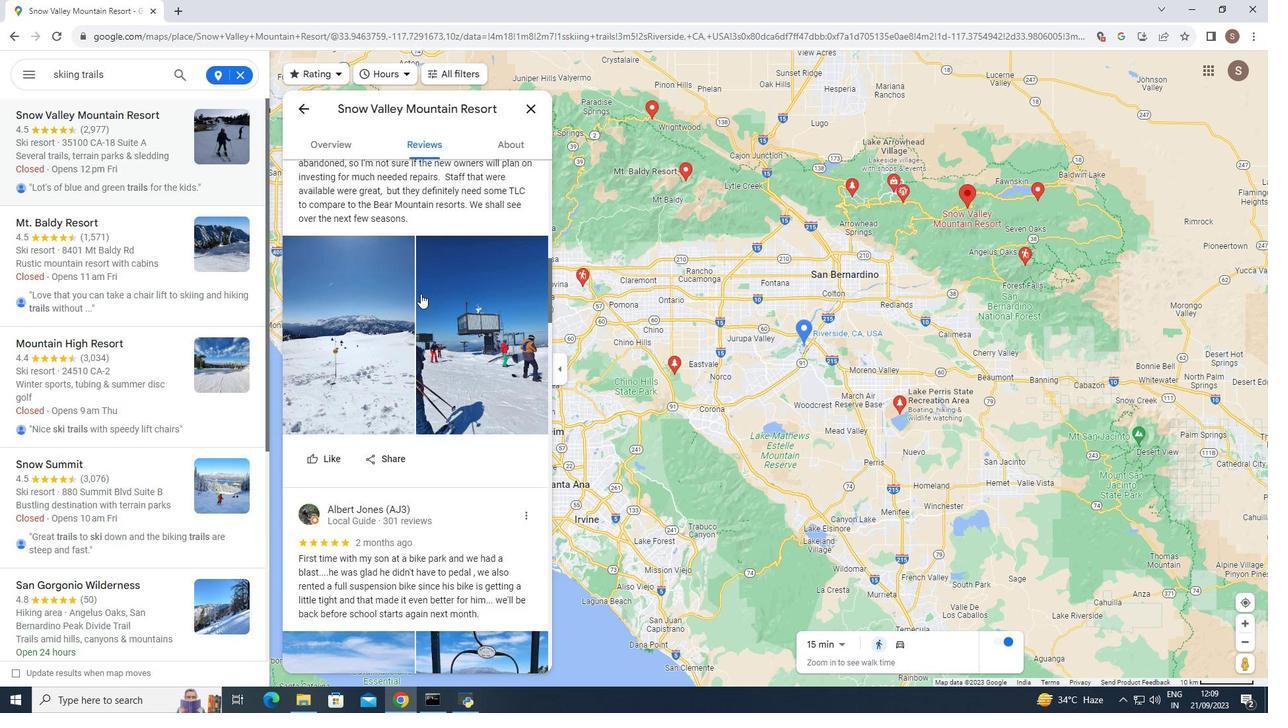 
Action: Mouse scrolled (421, 293) with delta (0, 0)
Screenshot: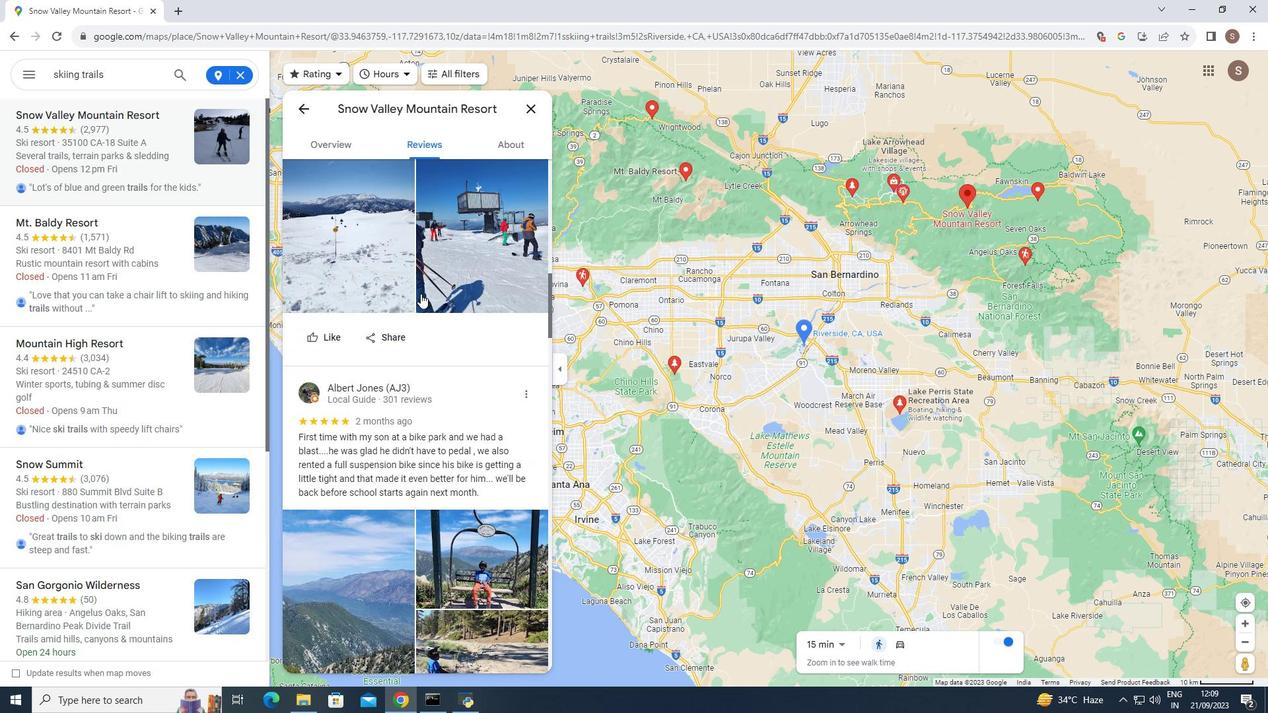 
Action: Mouse scrolled (421, 293) with delta (0, 0)
Screenshot: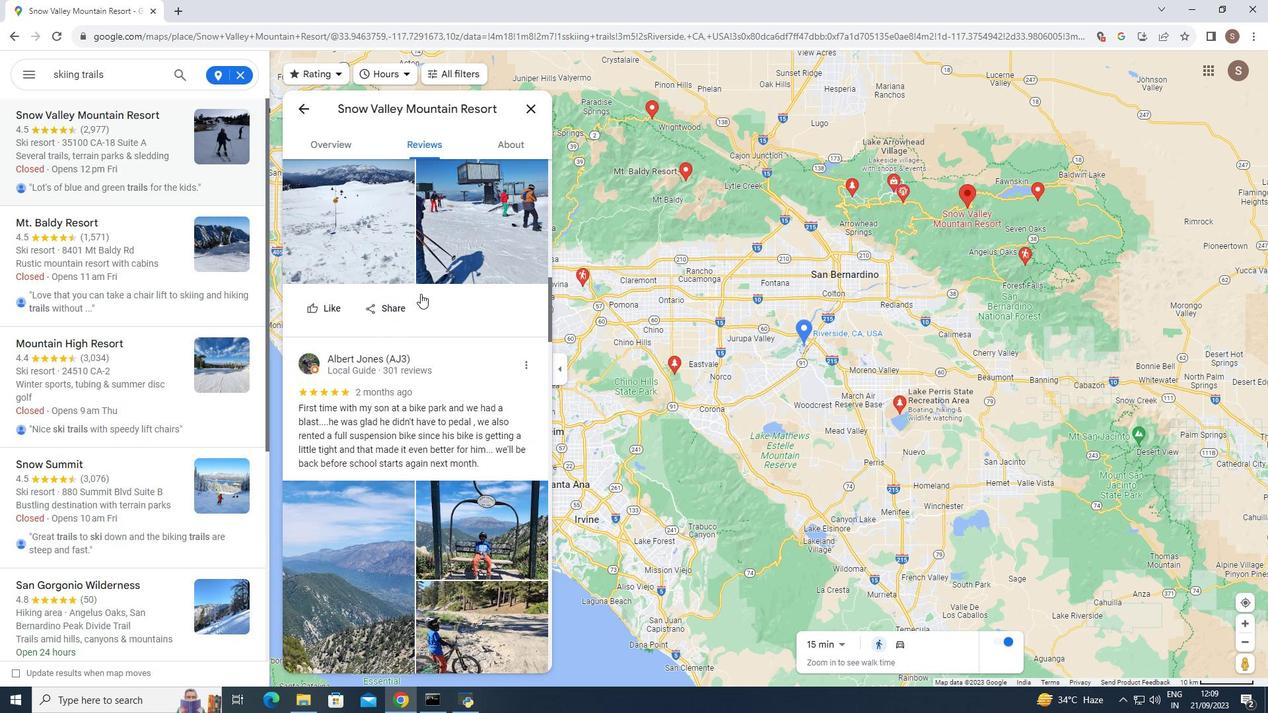 
Action: Mouse scrolled (421, 293) with delta (0, 0)
Screenshot: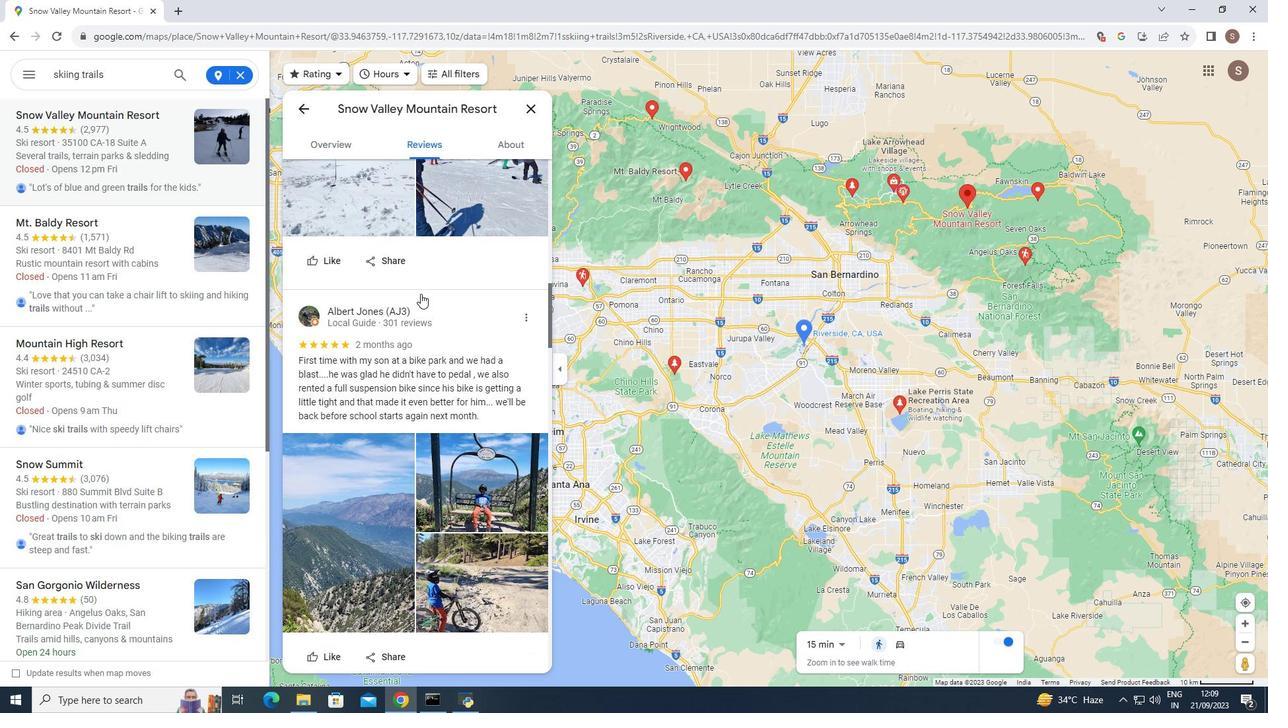 
Action: Mouse scrolled (421, 293) with delta (0, 0)
Screenshot: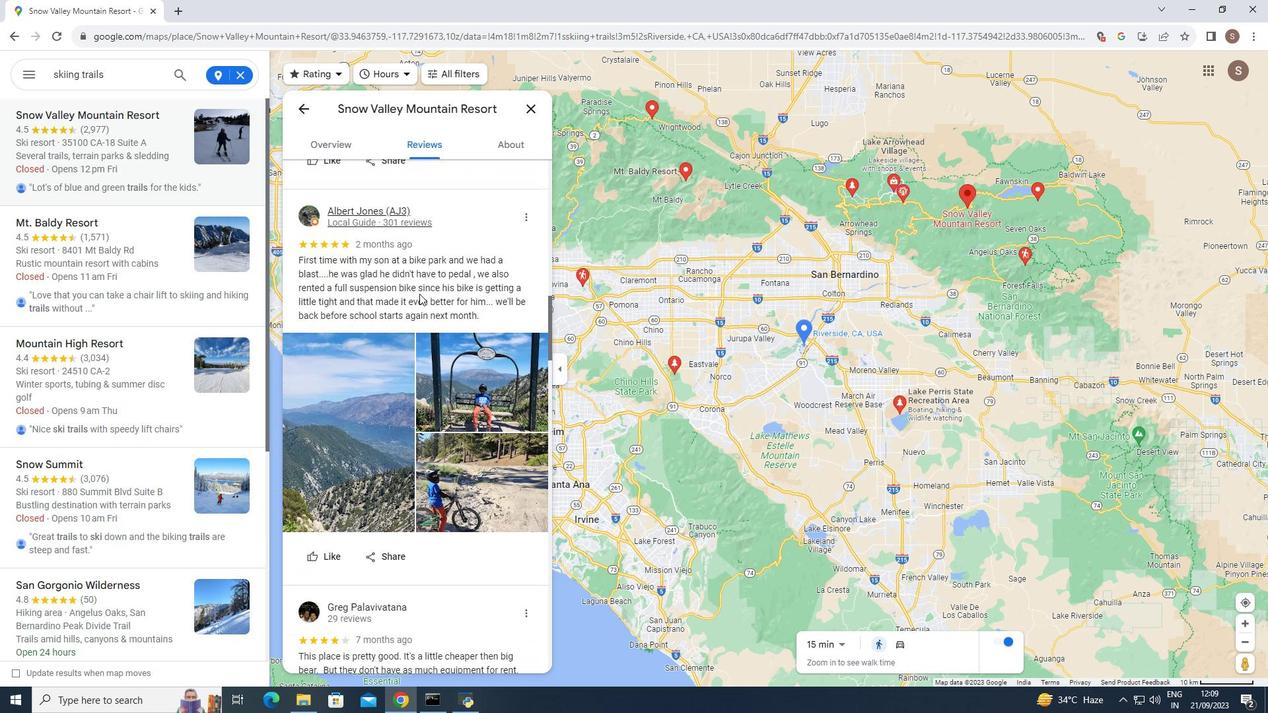 
Action: Mouse moved to (419, 294)
Screenshot: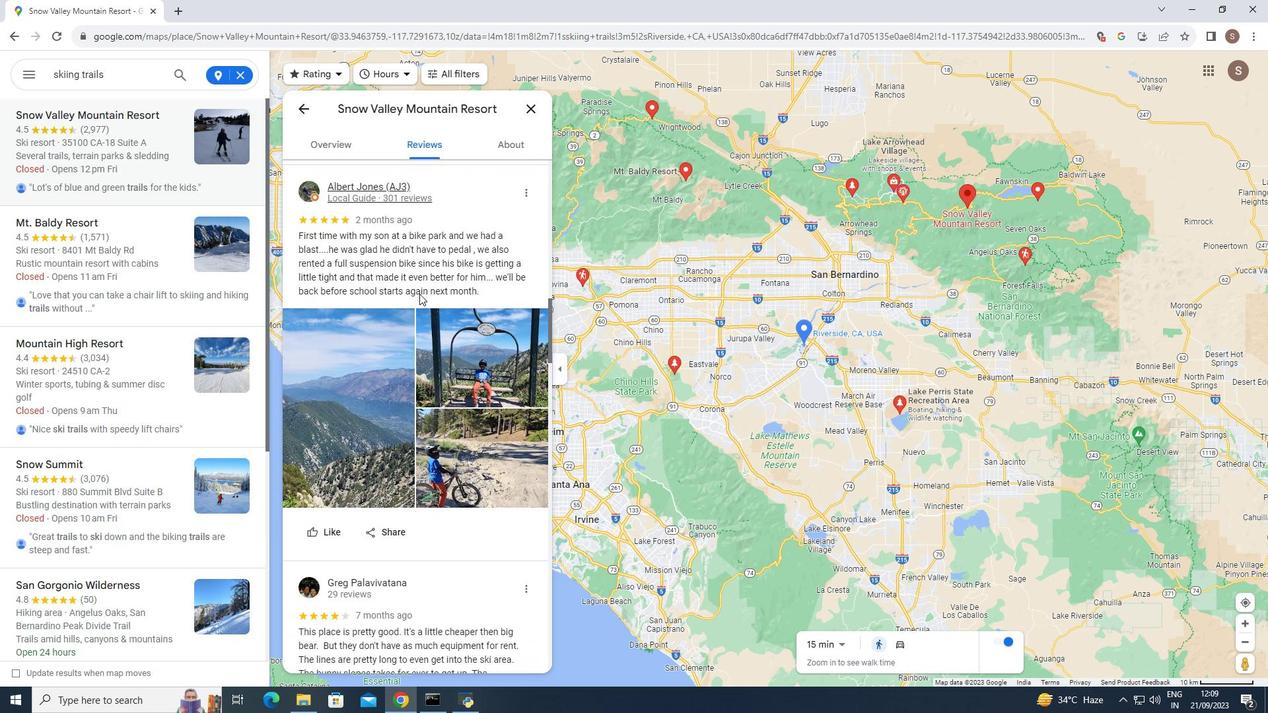 
Action: Mouse scrolled (419, 293) with delta (0, 0)
Screenshot: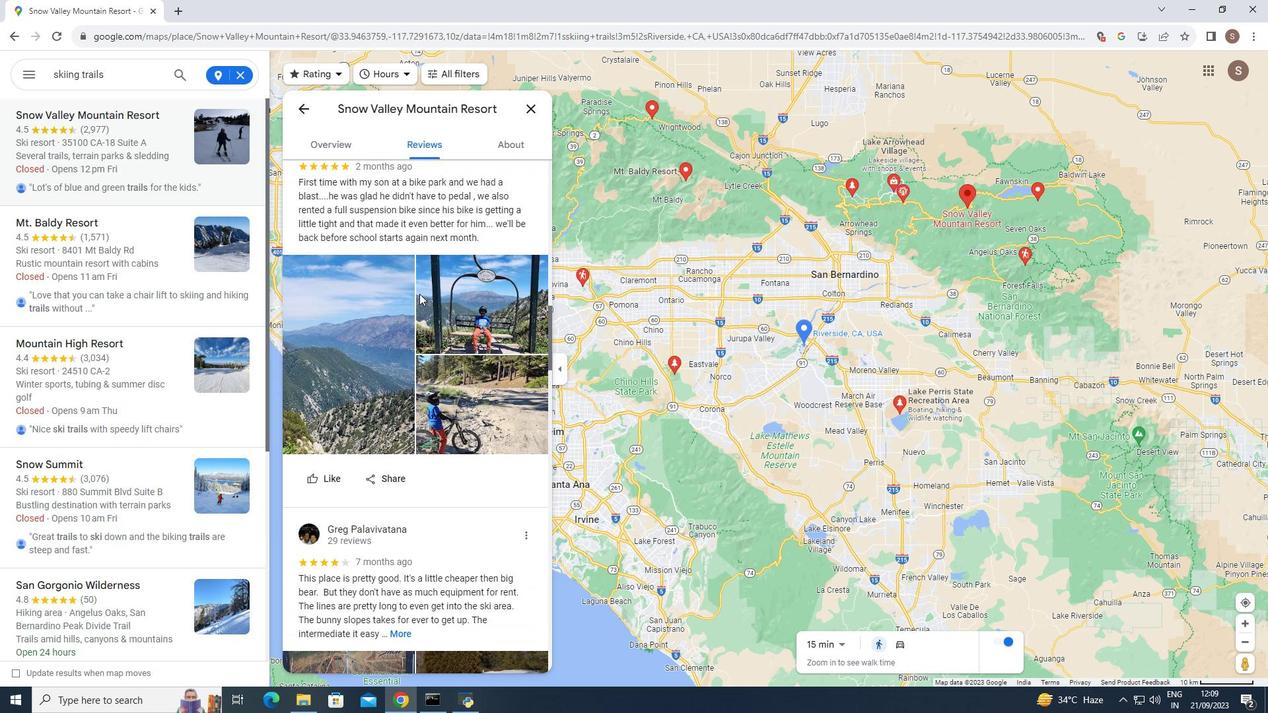 
Action: Mouse scrolled (419, 293) with delta (0, 0)
Screenshot: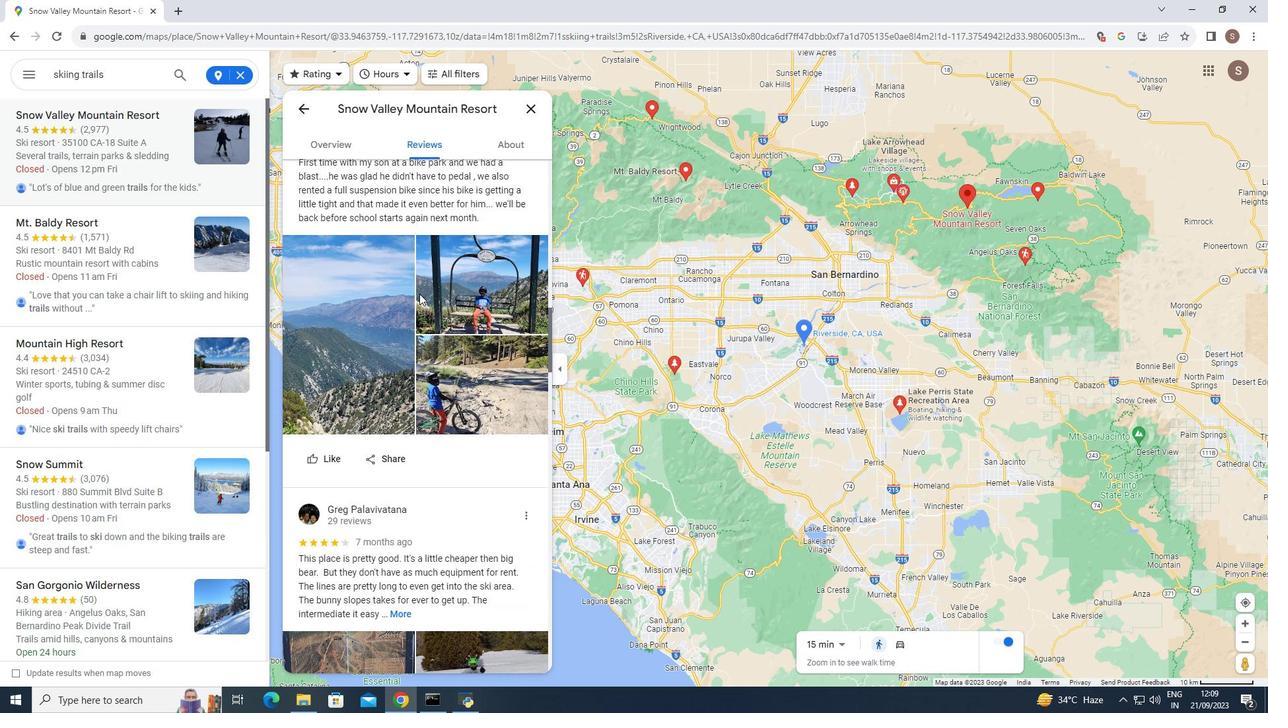 
Action: Mouse moved to (419, 294)
Screenshot: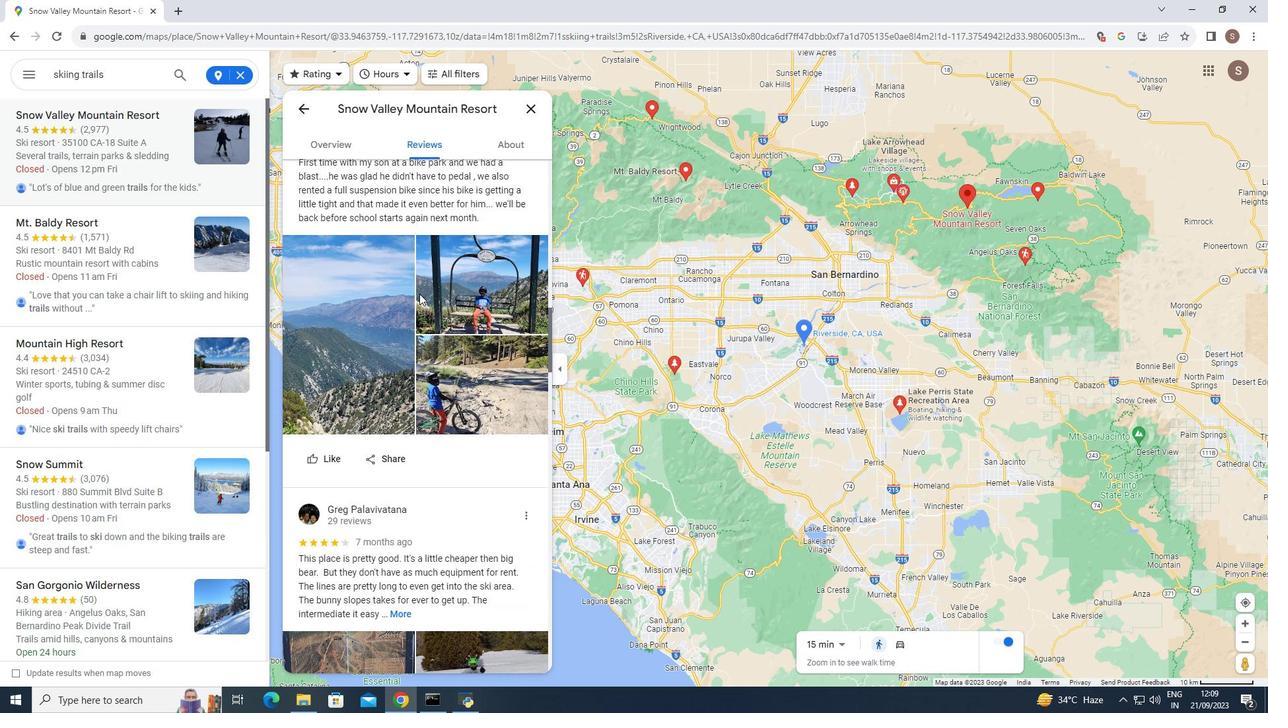 
Action: Mouse scrolled (419, 293) with delta (0, 0)
Screenshot: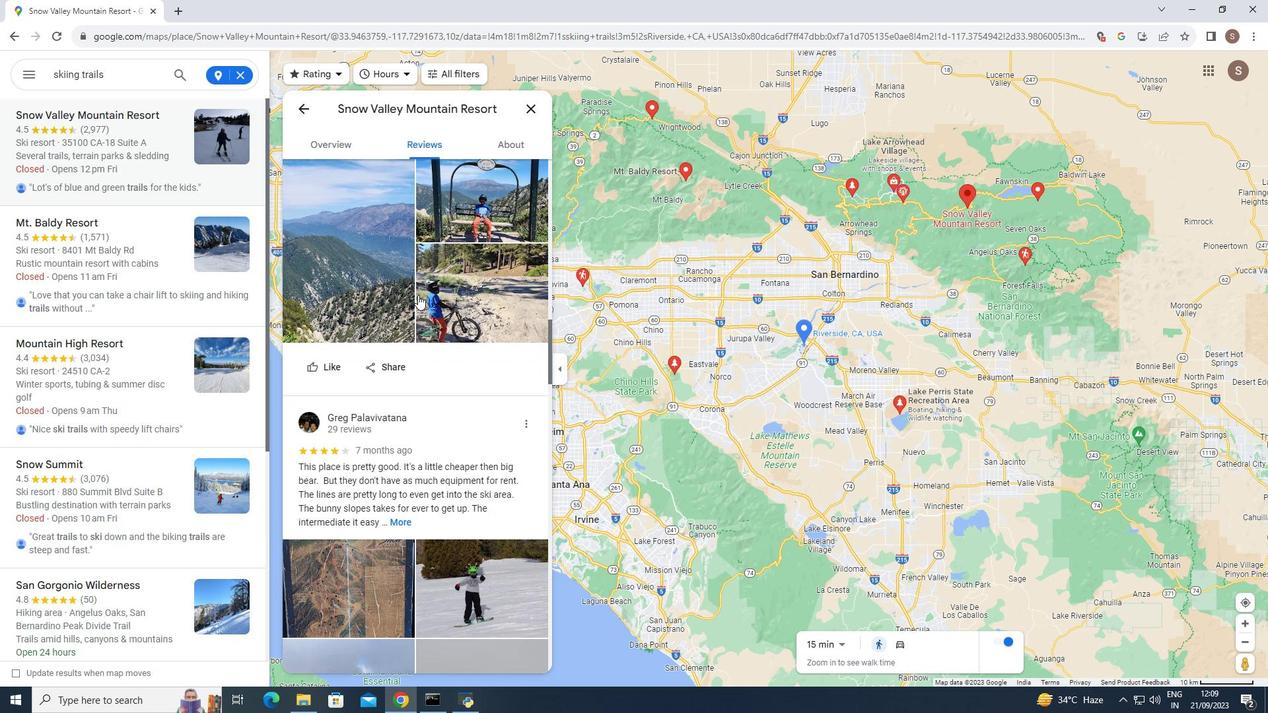 
Action: Mouse moved to (419, 294)
Screenshot: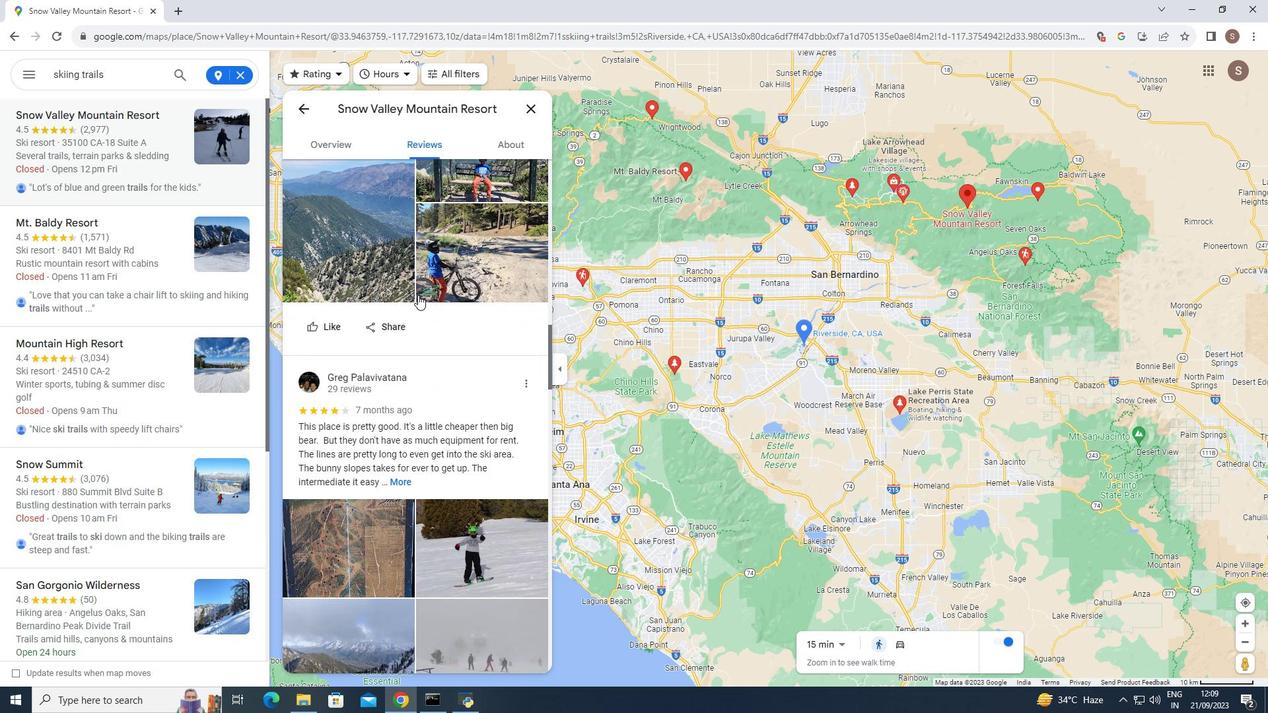 
Action: Mouse scrolled (419, 294) with delta (0, 0)
Screenshot: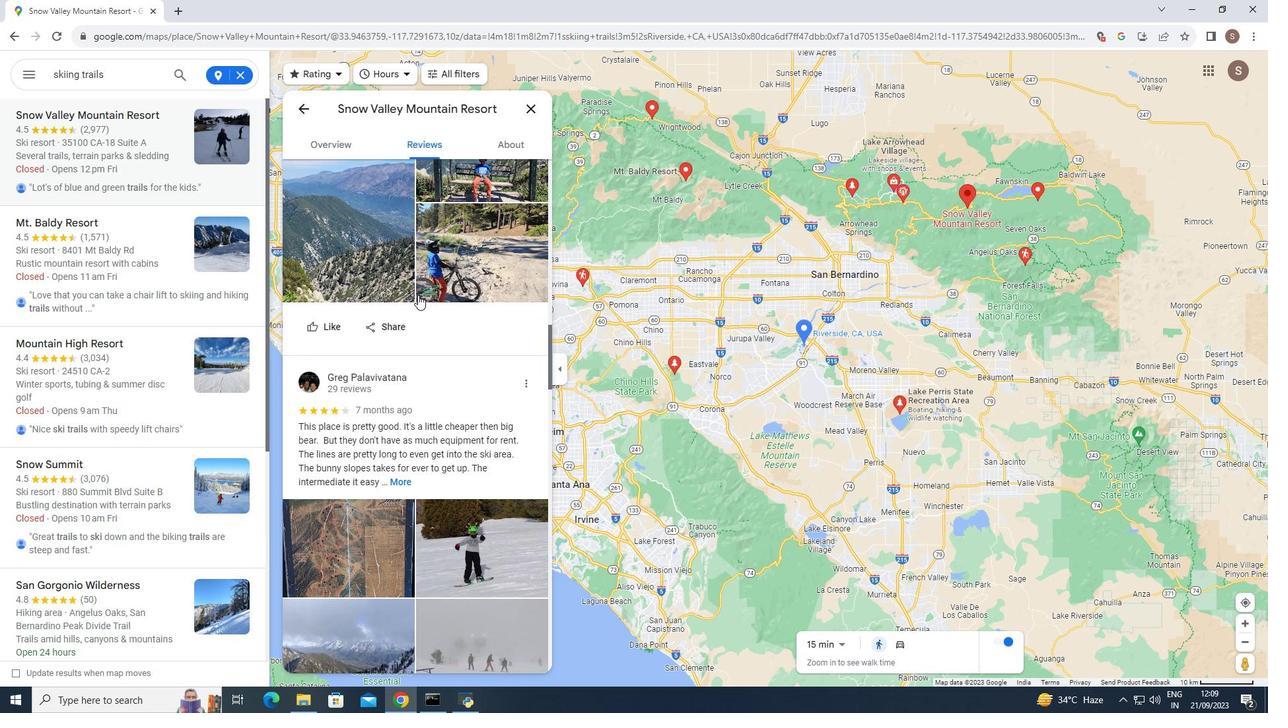 
Action: Mouse moved to (418, 295)
Screenshot: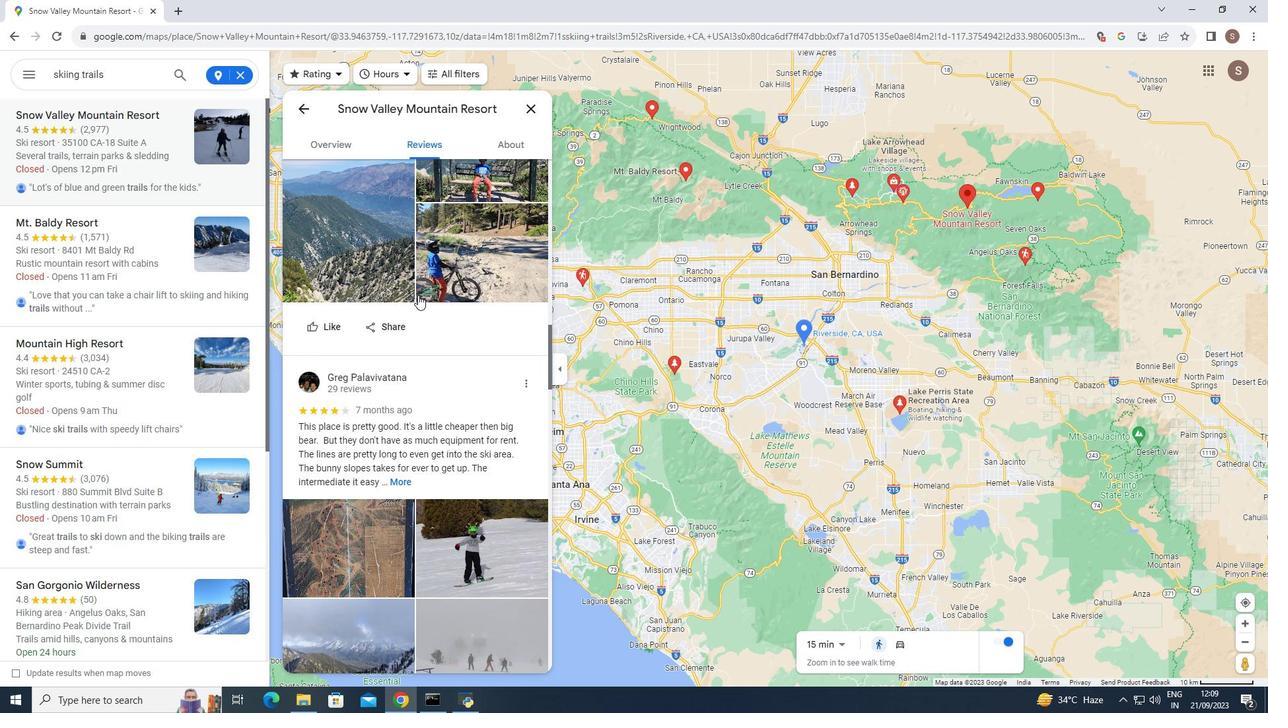 
Action: Mouse scrolled (418, 294) with delta (0, 0)
Screenshot: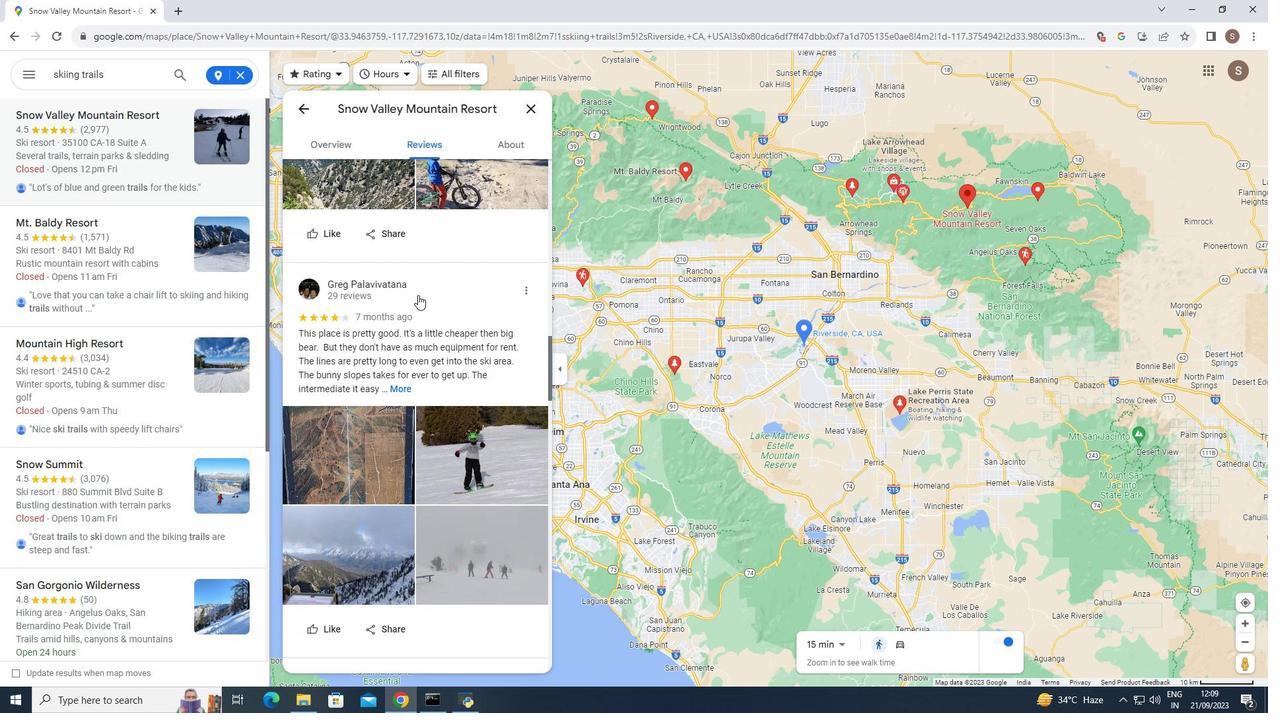 
Action: Mouse scrolled (418, 294) with delta (0, 0)
Screenshot: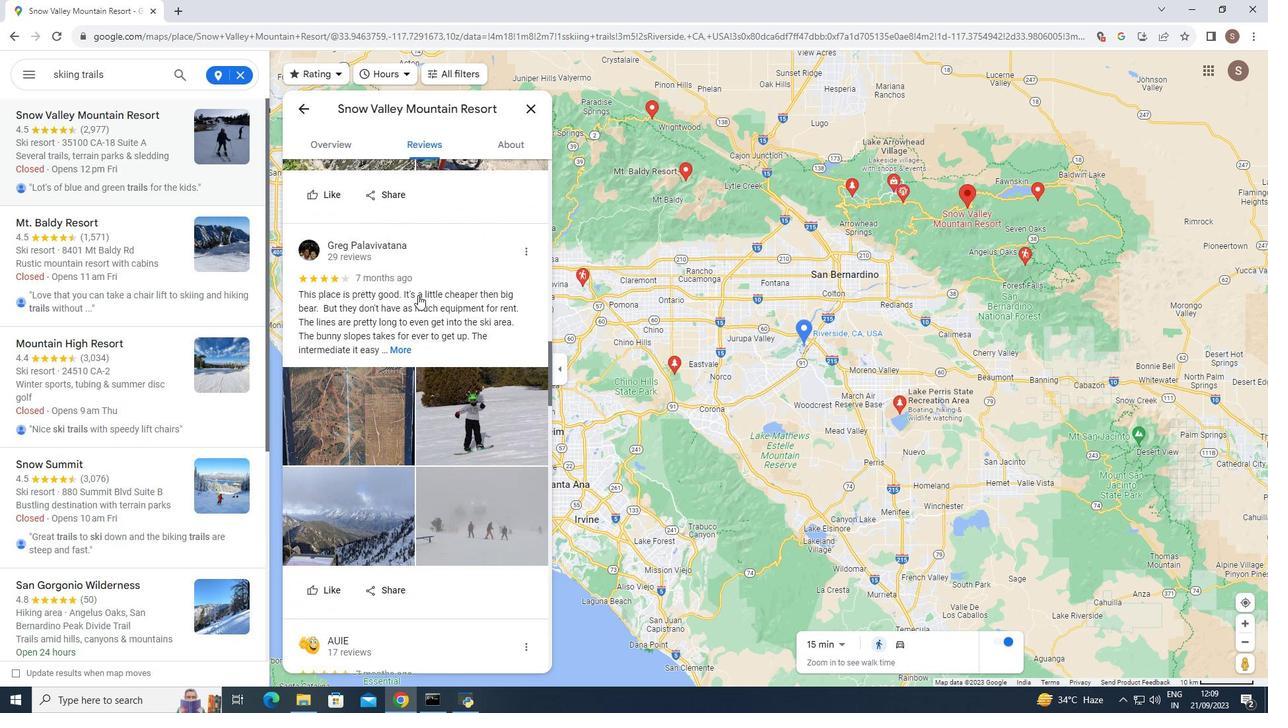 
Action: Mouse scrolled (418, 294) with delta (0, 0)
Screenshot: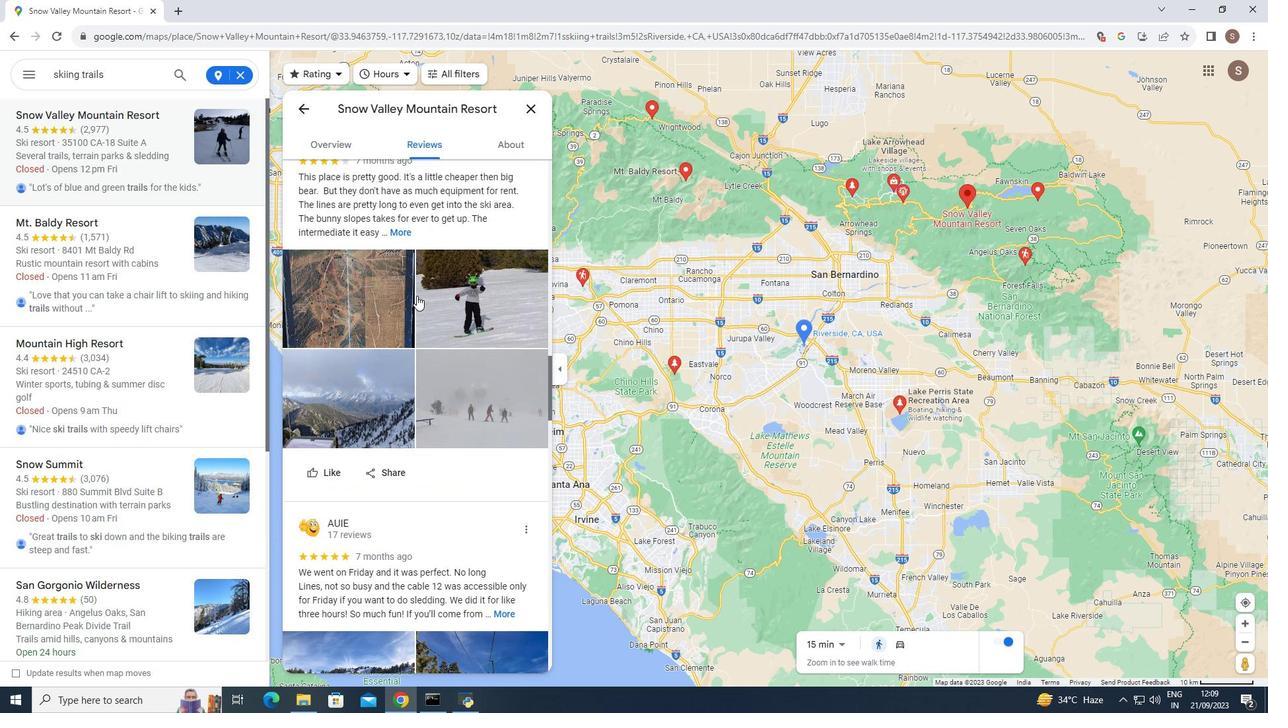 
Action: Mouse scrolled (418, 294) with delta (0, 0)
Screenshot: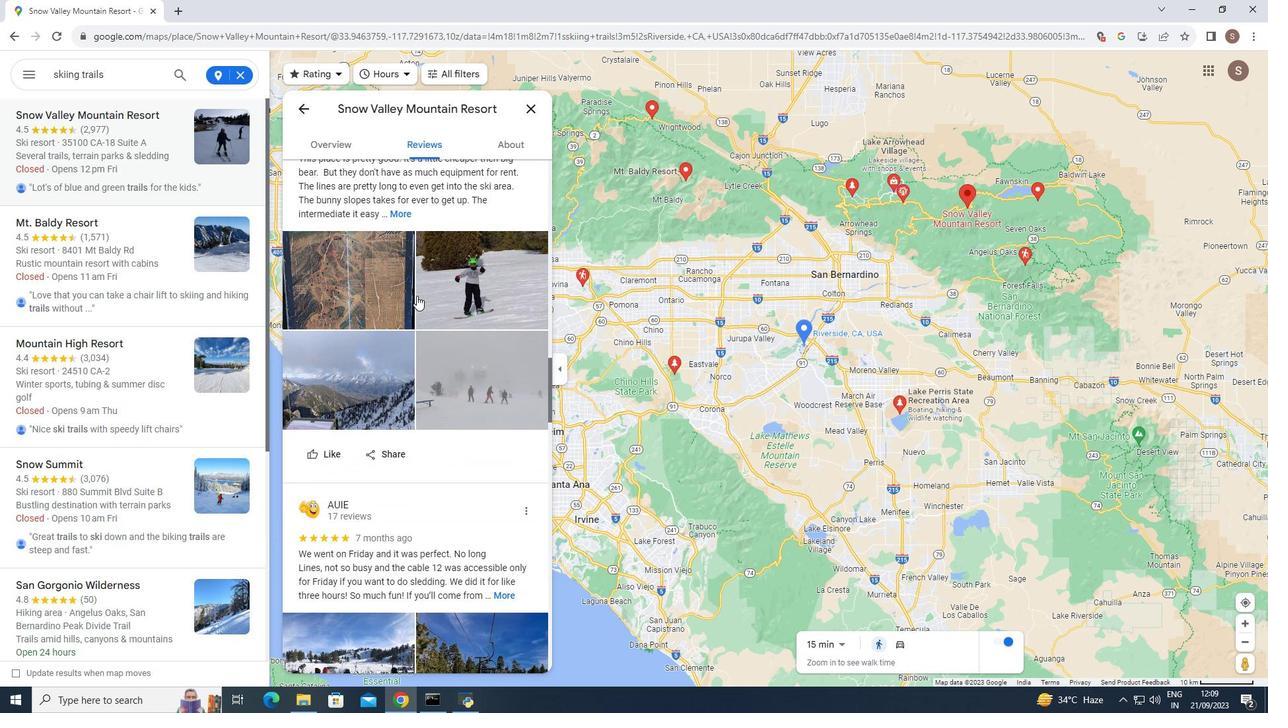 
Action: Mouse moved to (417, 296)
Screenshot: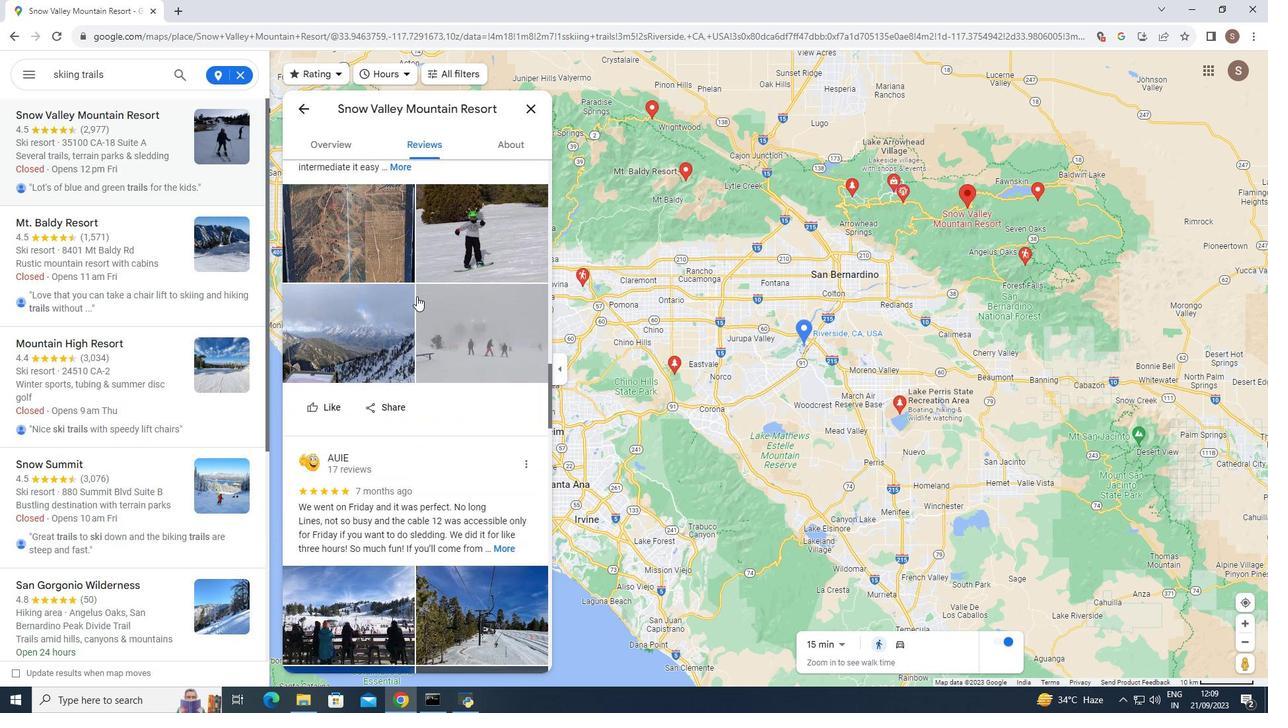
Action: Mouse scrolled (417, 295) with delta (0, 0)
Screenshot: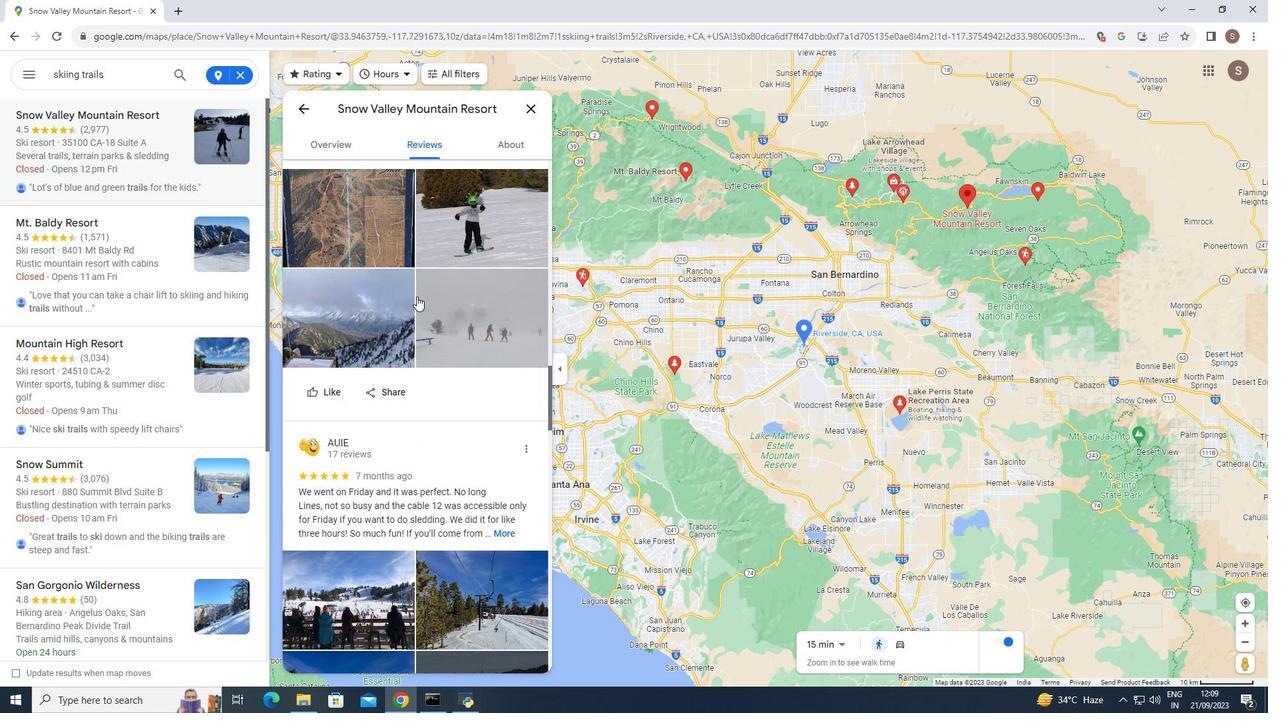 
Action: Mouse moved to (417, 296)
Screenshot: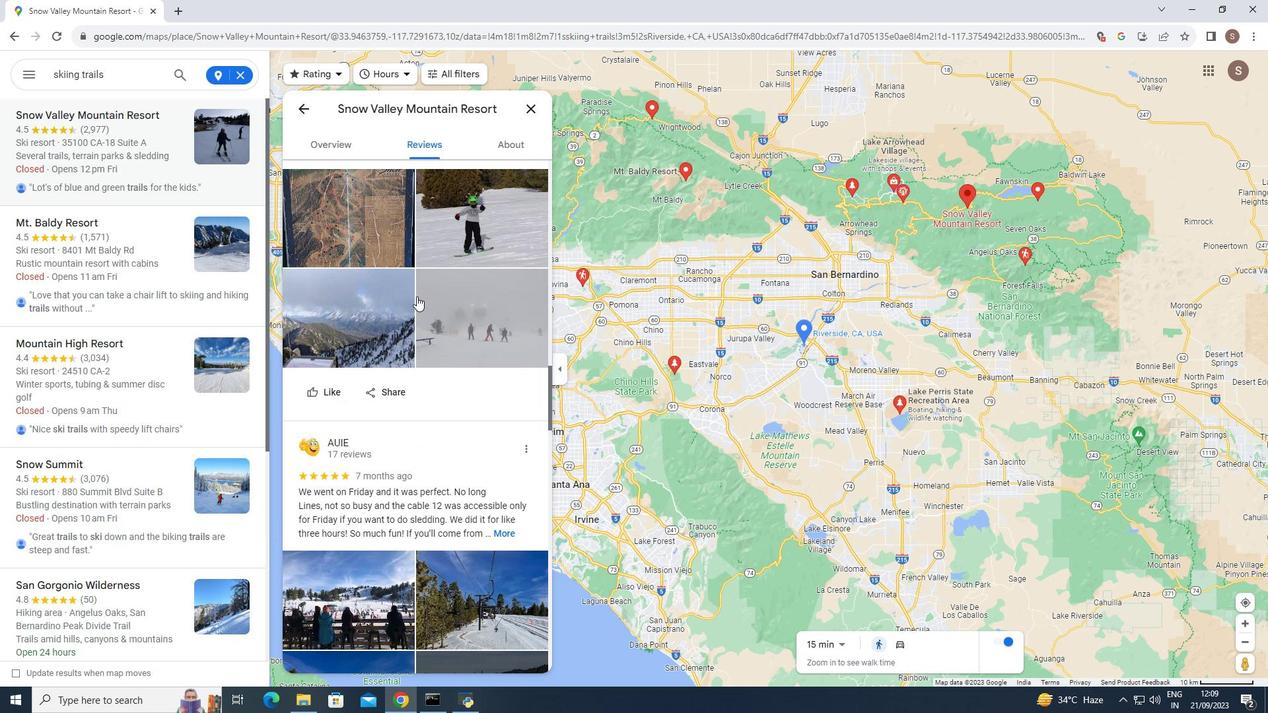 
Action: Mouse scrolled (417, 296) with delta (0, 0)
Screenshot: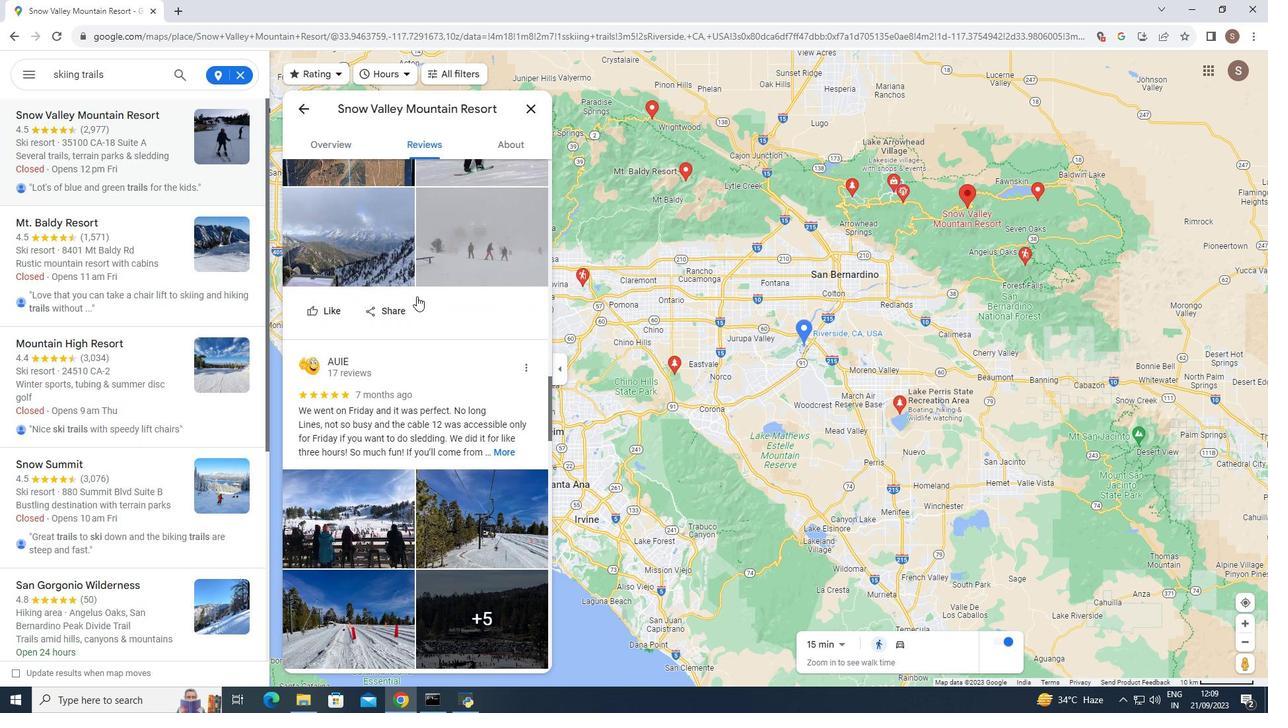 
Action: Mouse scrolled (417, 296) with delta (0, 0)
Screenshot: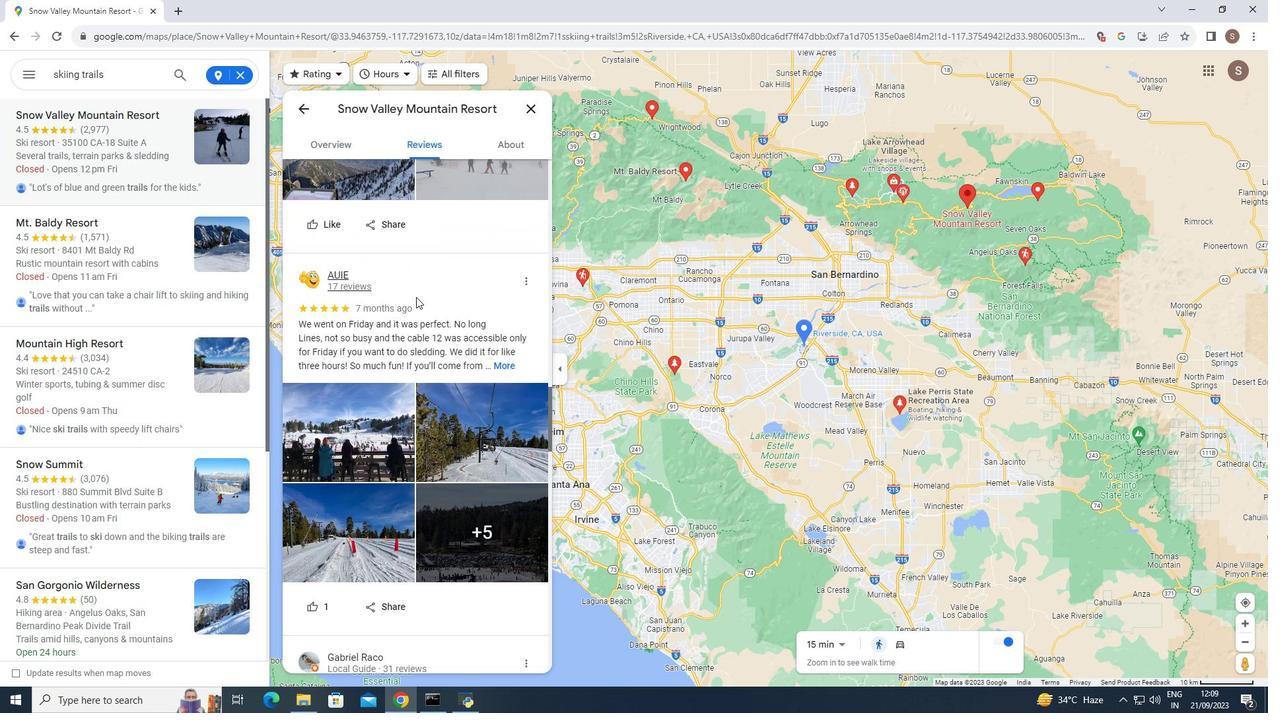 
Action: Mouse scrolled (417, 296) with delta (0, 0)
Screenshot: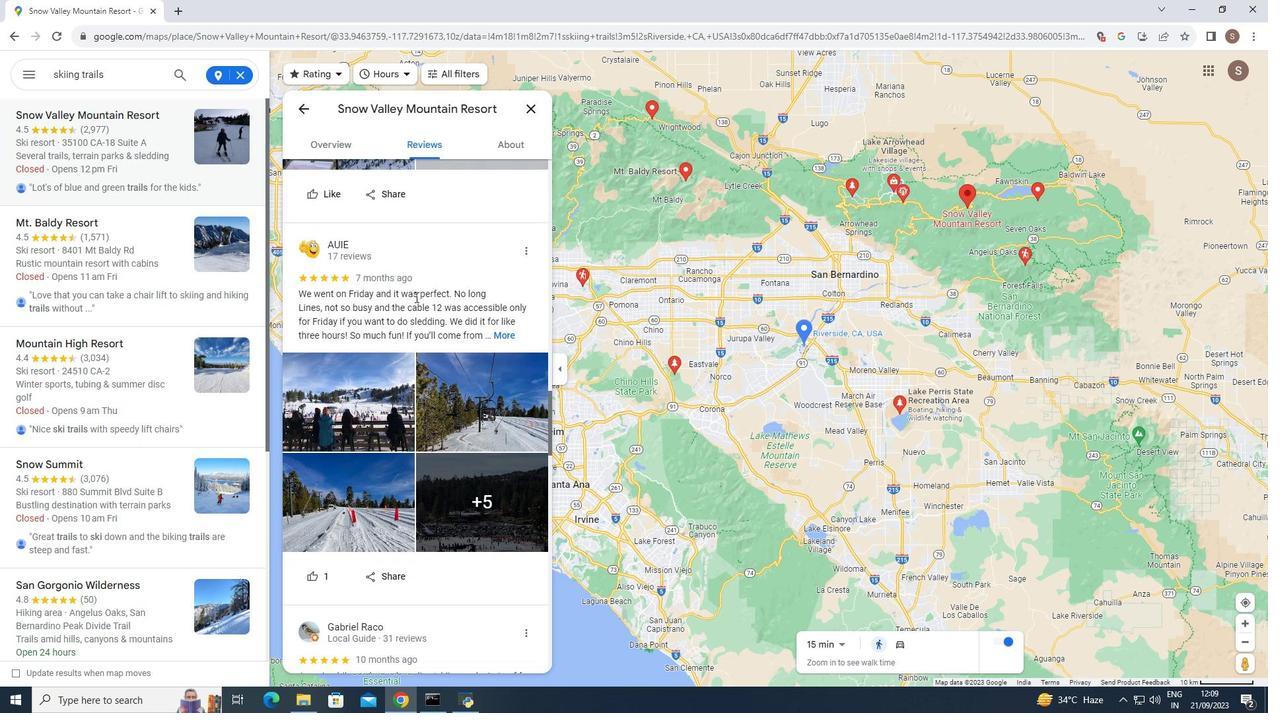 
Action: Mouse moved to (414, 297)
Screenshot: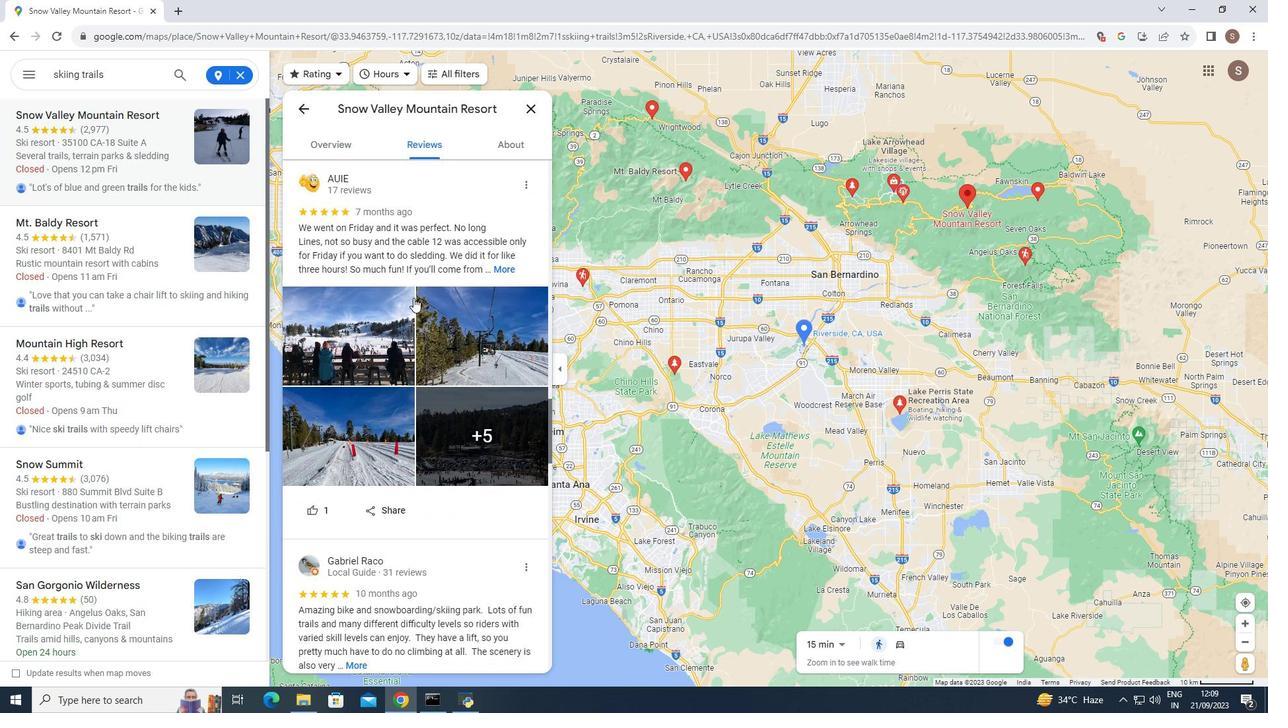 
Action: Mouse scrolled (414, 296) with delta (0, 0)
Screenshot: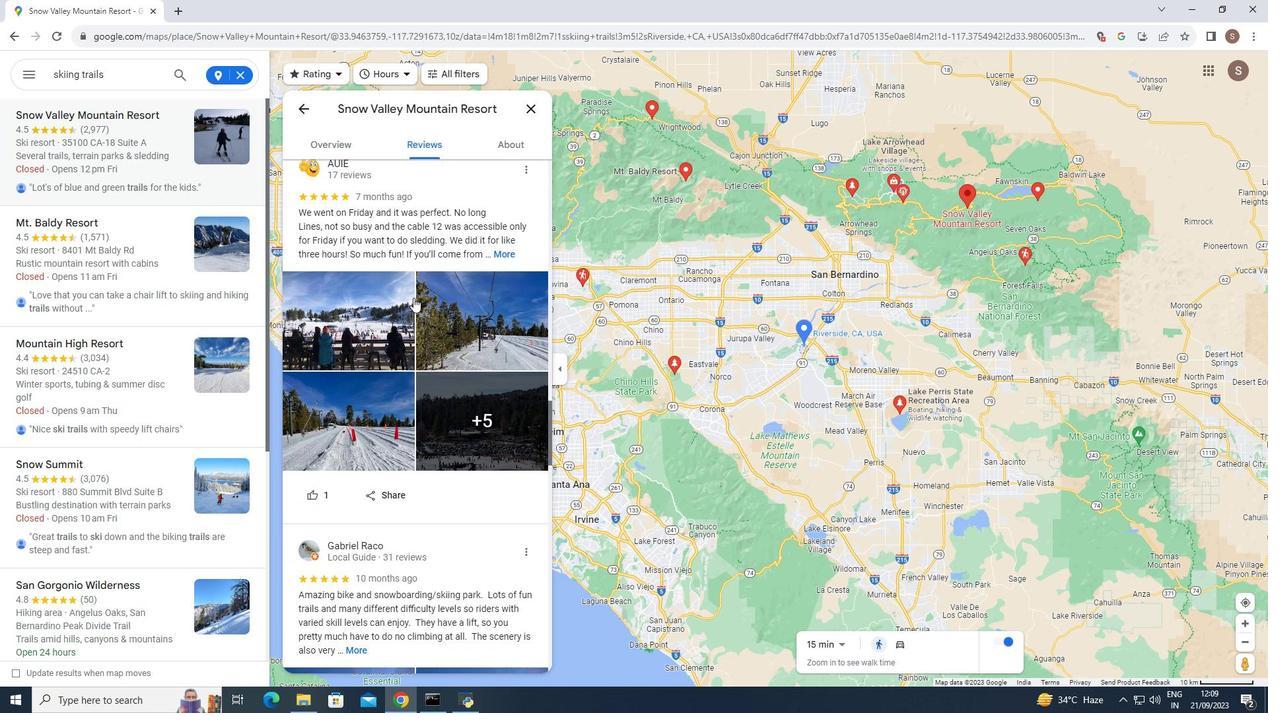 
Action: Mouse moved to (413, 298)
Screenshot: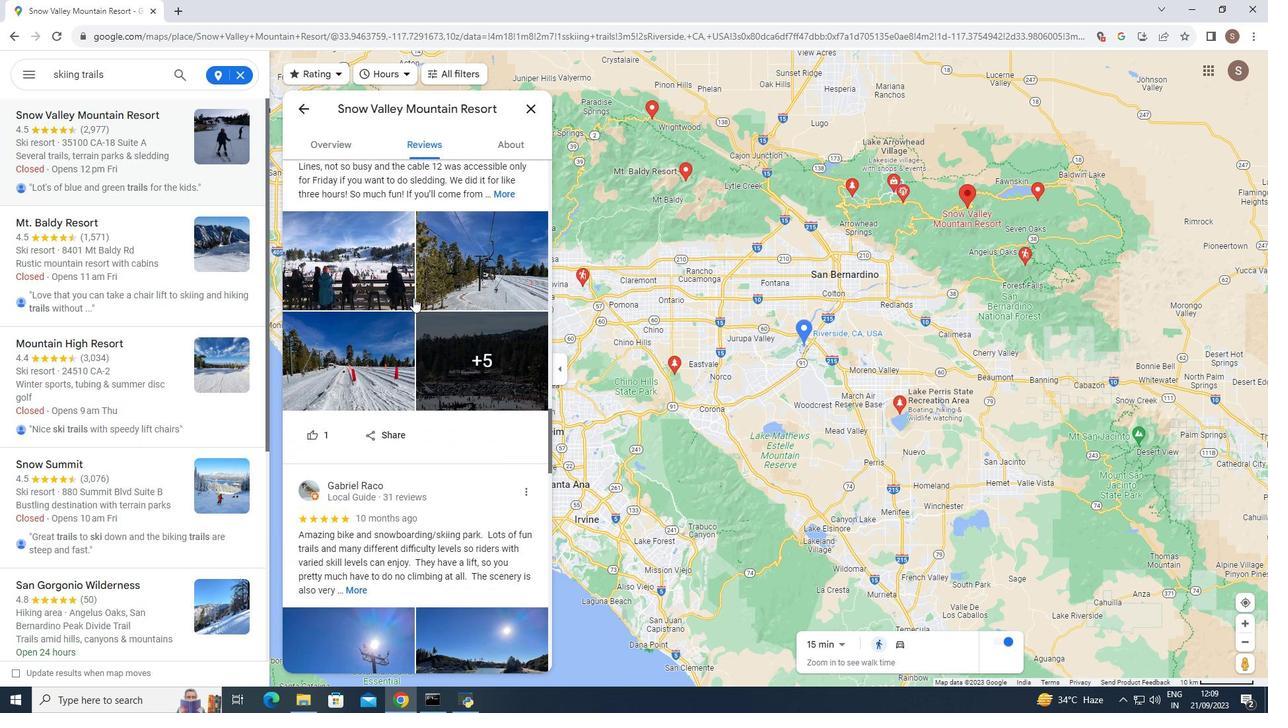 
Action: Mouse scrolled (413, 297) with delta (0, 0)
Screenshot: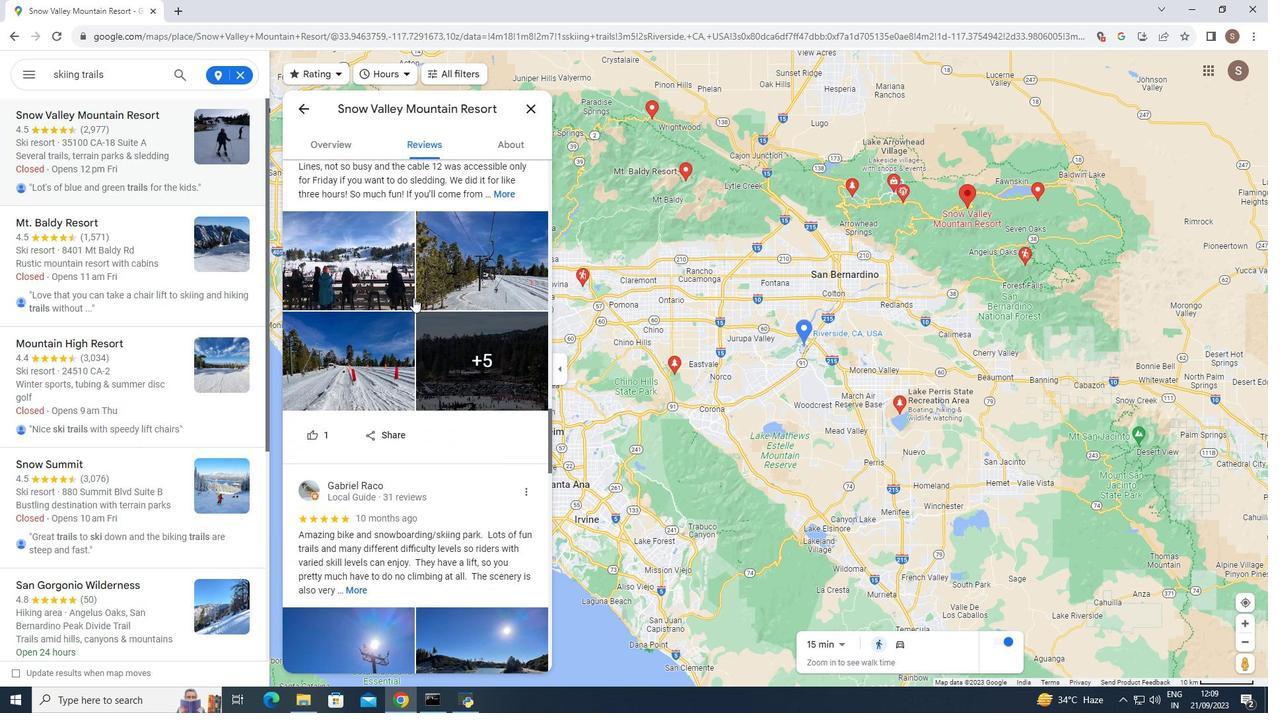 
Action: Mouse scrolled (413, 297) with delta (0, 0)
Screenshot: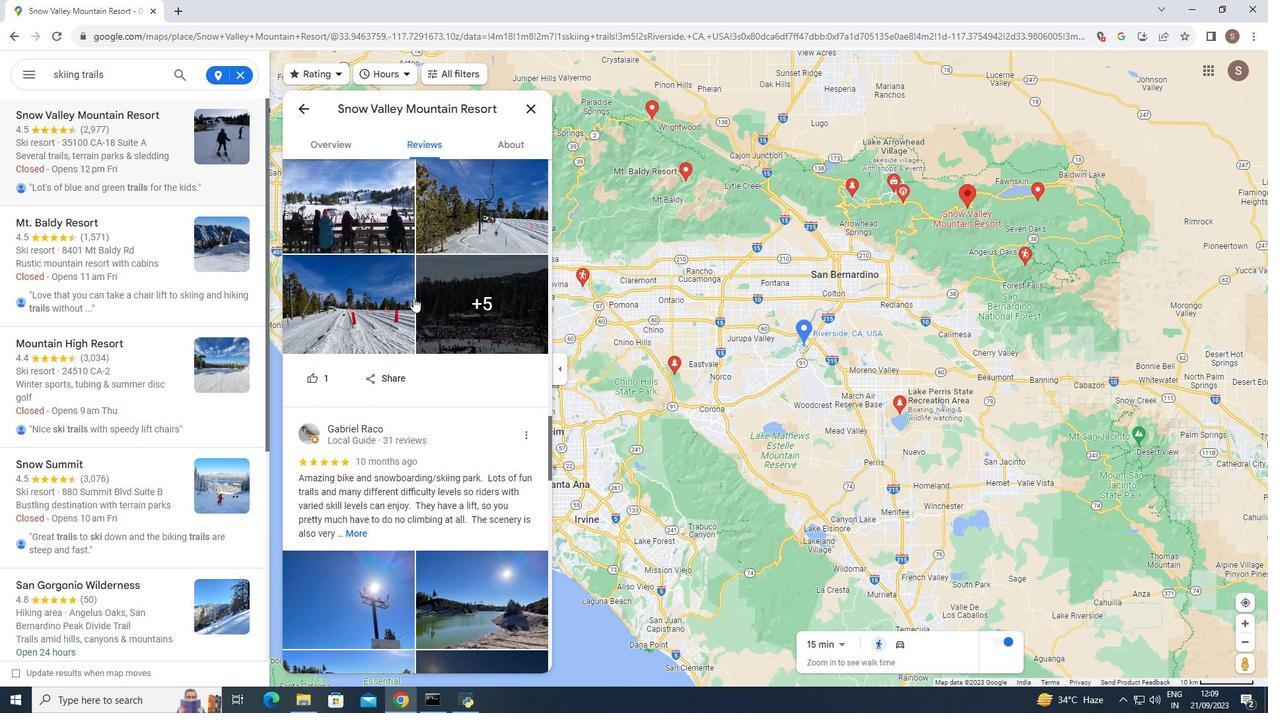 
Action: Mouse scrolled (413, 297) with delta (0, 0)
Screenshot: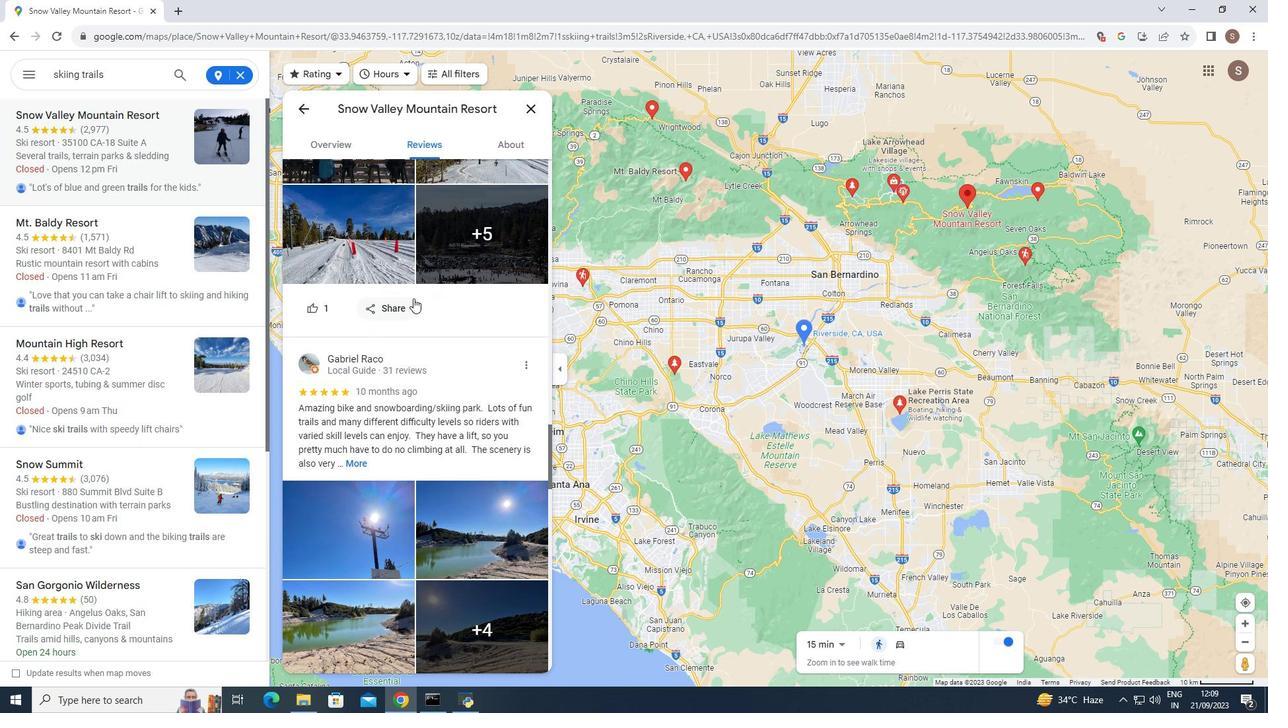 
Action: Mouse moved to (413, 298)
Screenshot: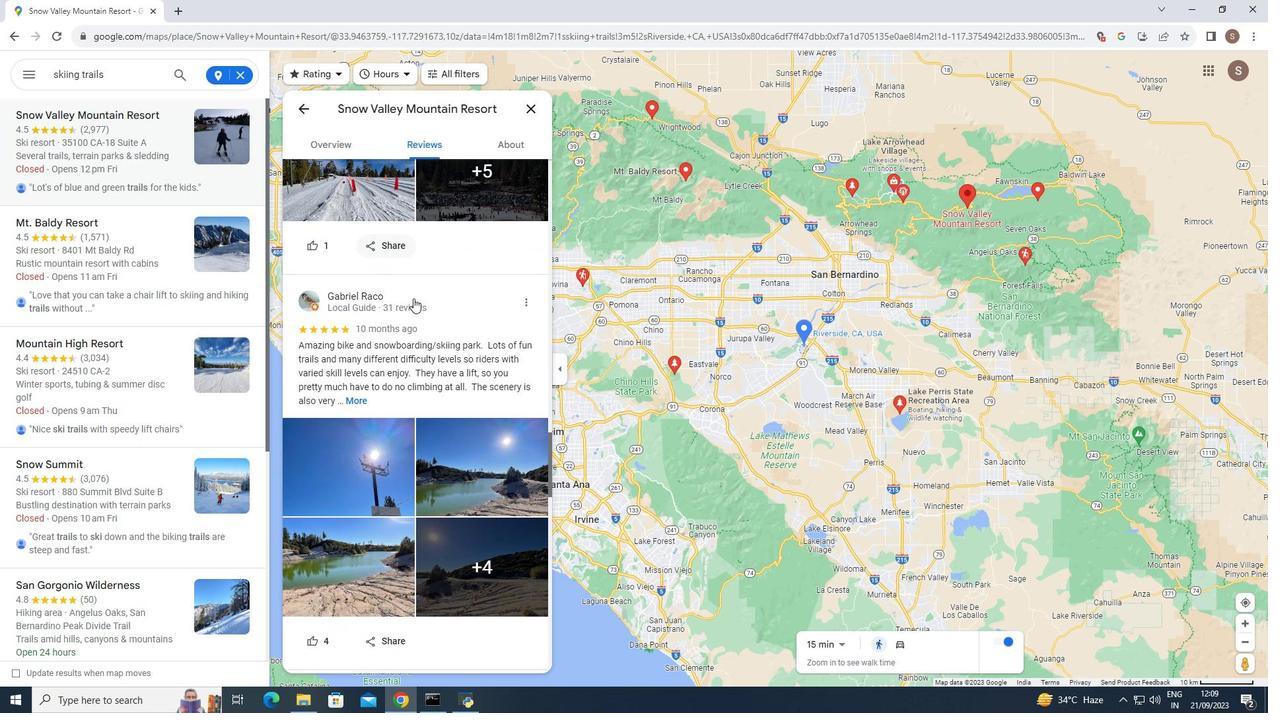 
Action: Mouse scrolled (413, 298) with delta (0, 0)
Screenshot: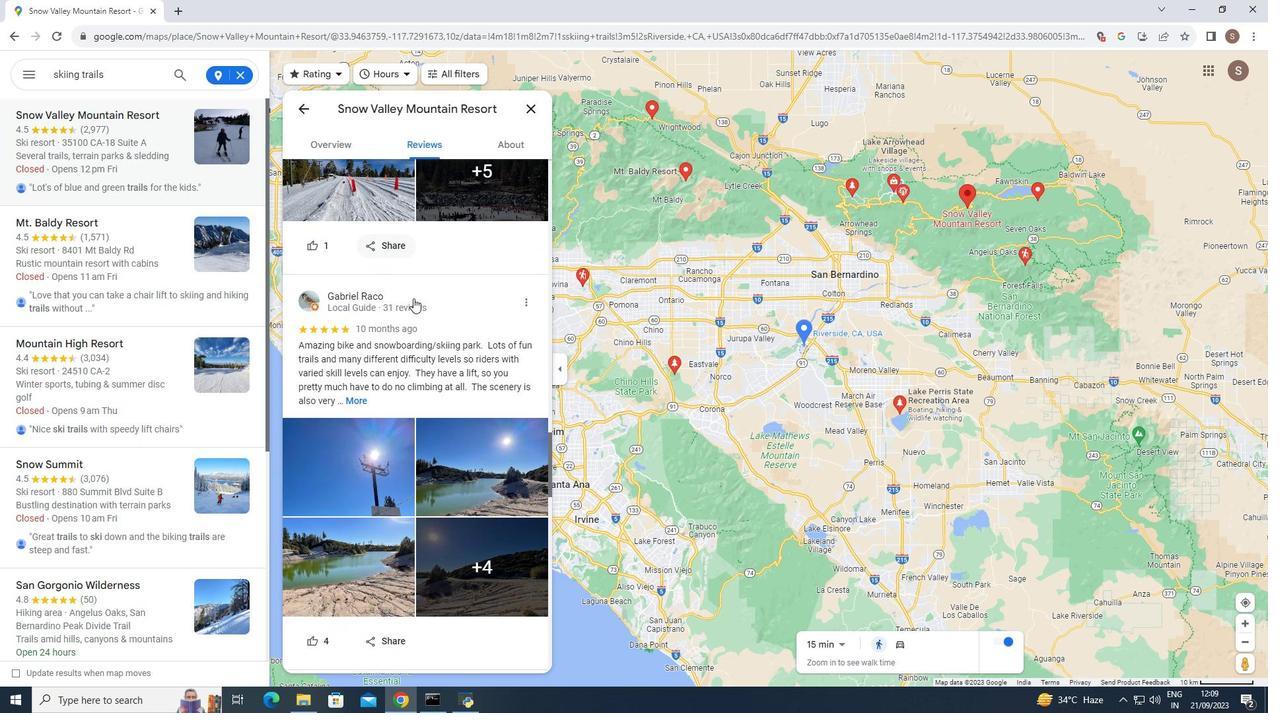 
Action: Mouse scrolled (413, 298) with delta (0, 0)
Screenshot: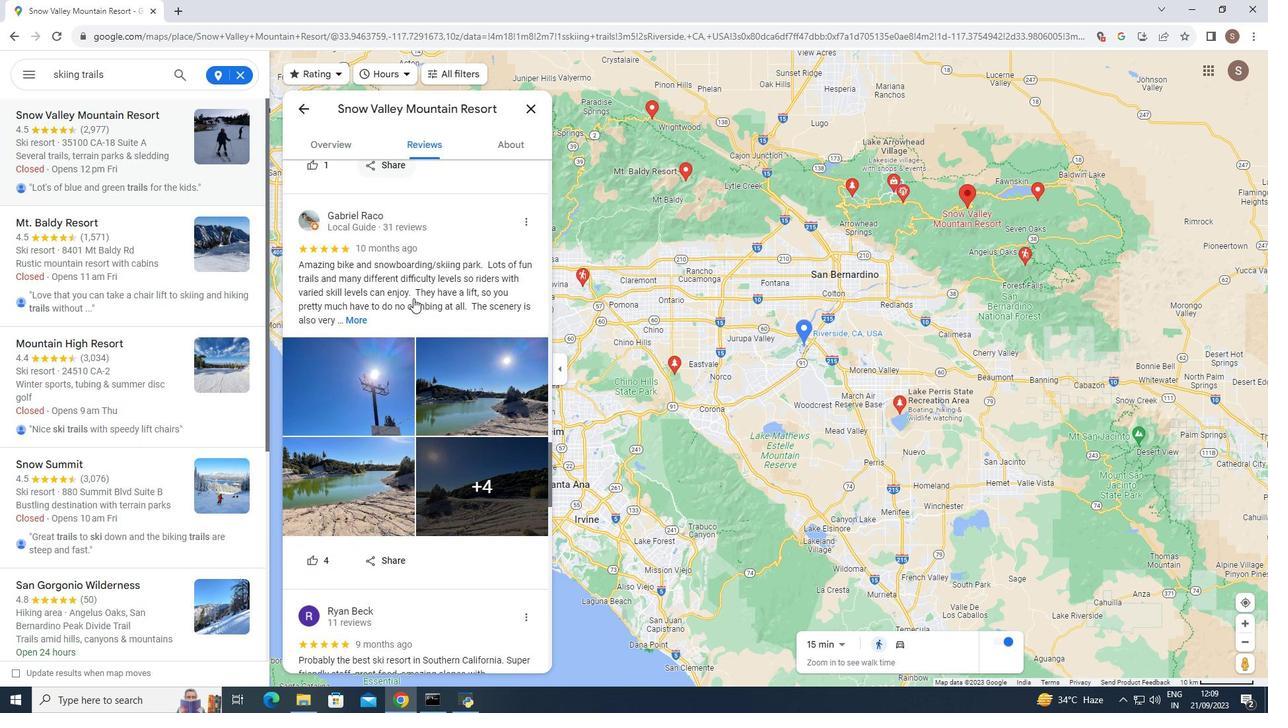 
Action: Mouse scrolled (413, 298) with delta (0, 0)
Screenshot: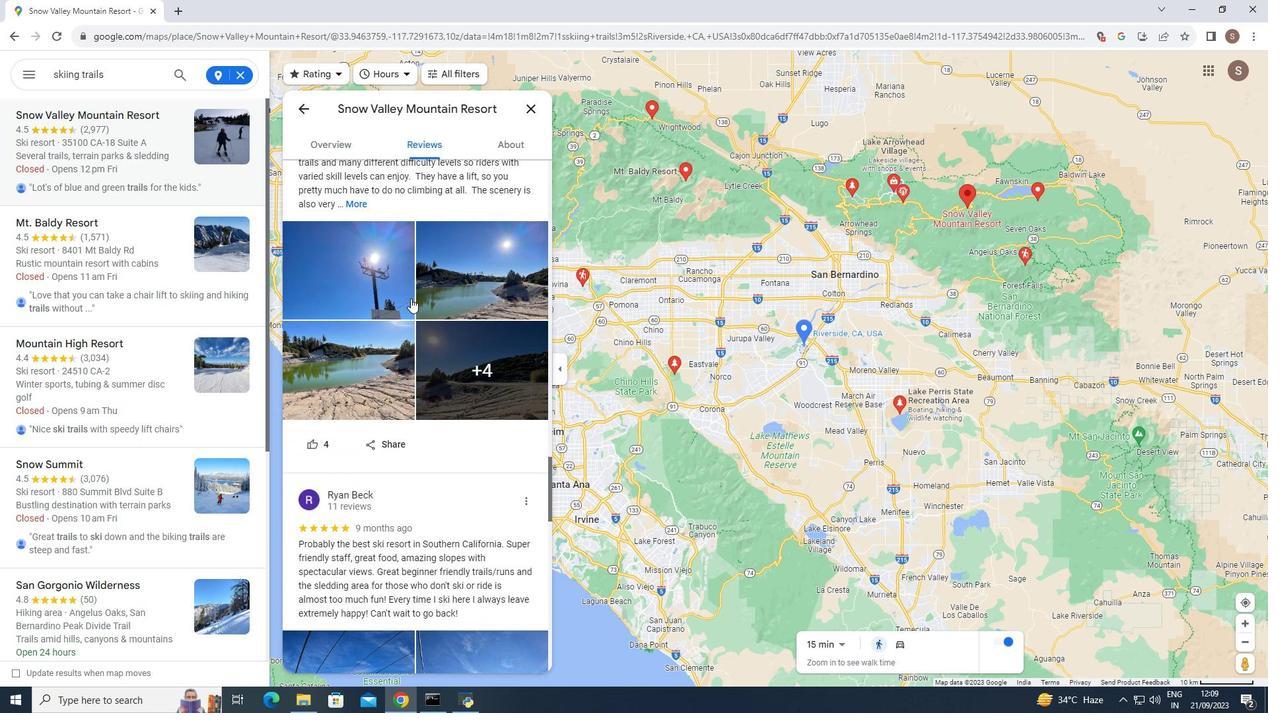 
Action: Mouse scrolled (413, 298) with delta (0, 0)
Screenshot: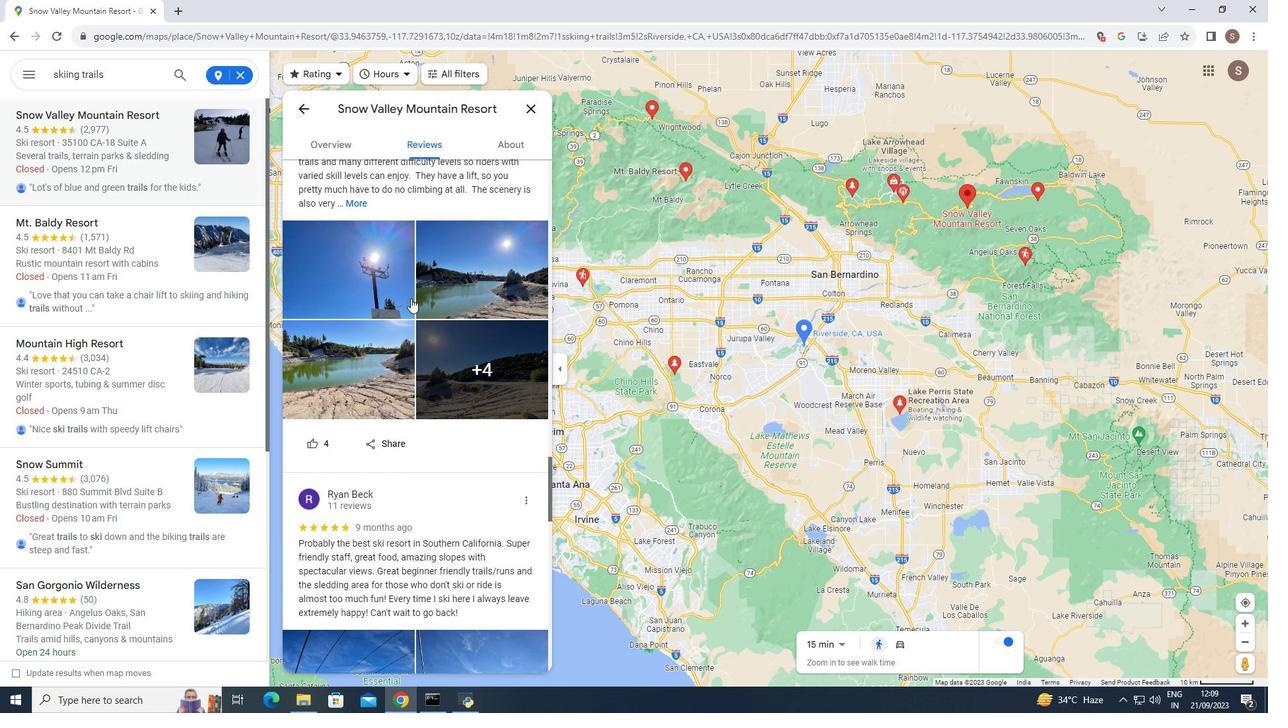 
Action: Mouse moved to (411, 298)
Screenshot: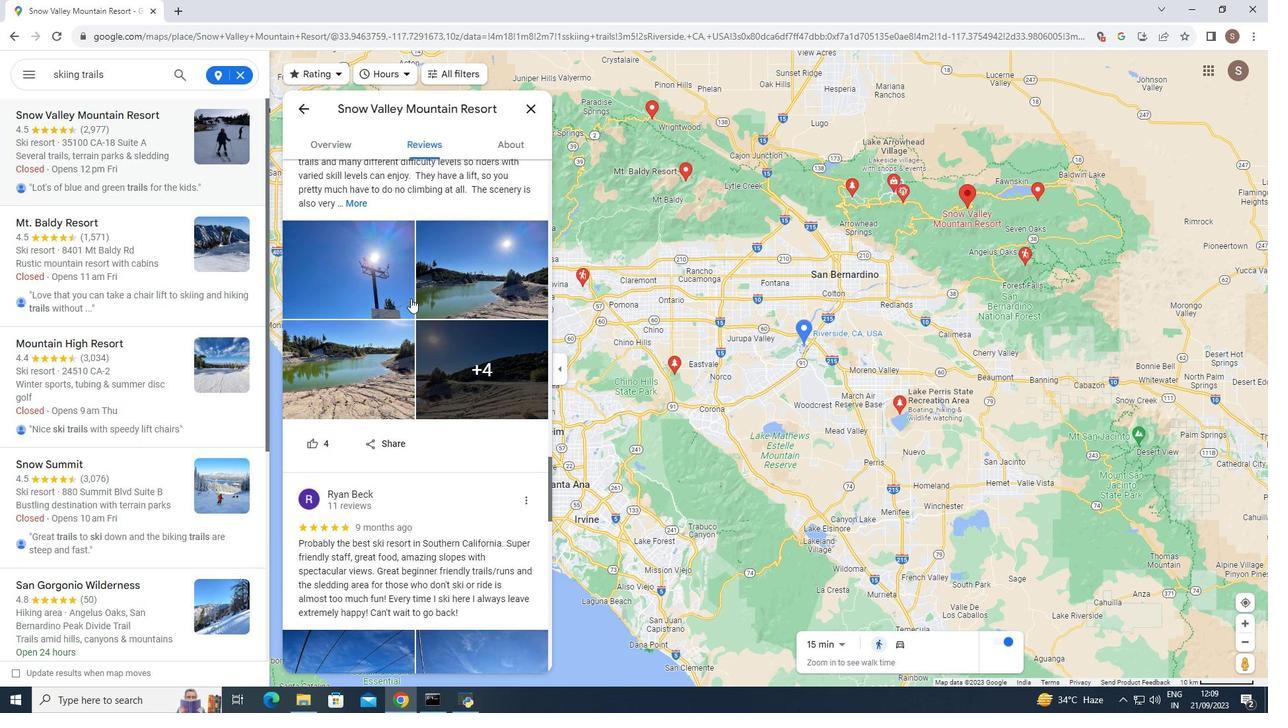 
Action: Mouse scrolled (411, 298) with delta (0, 0)
Screenshot: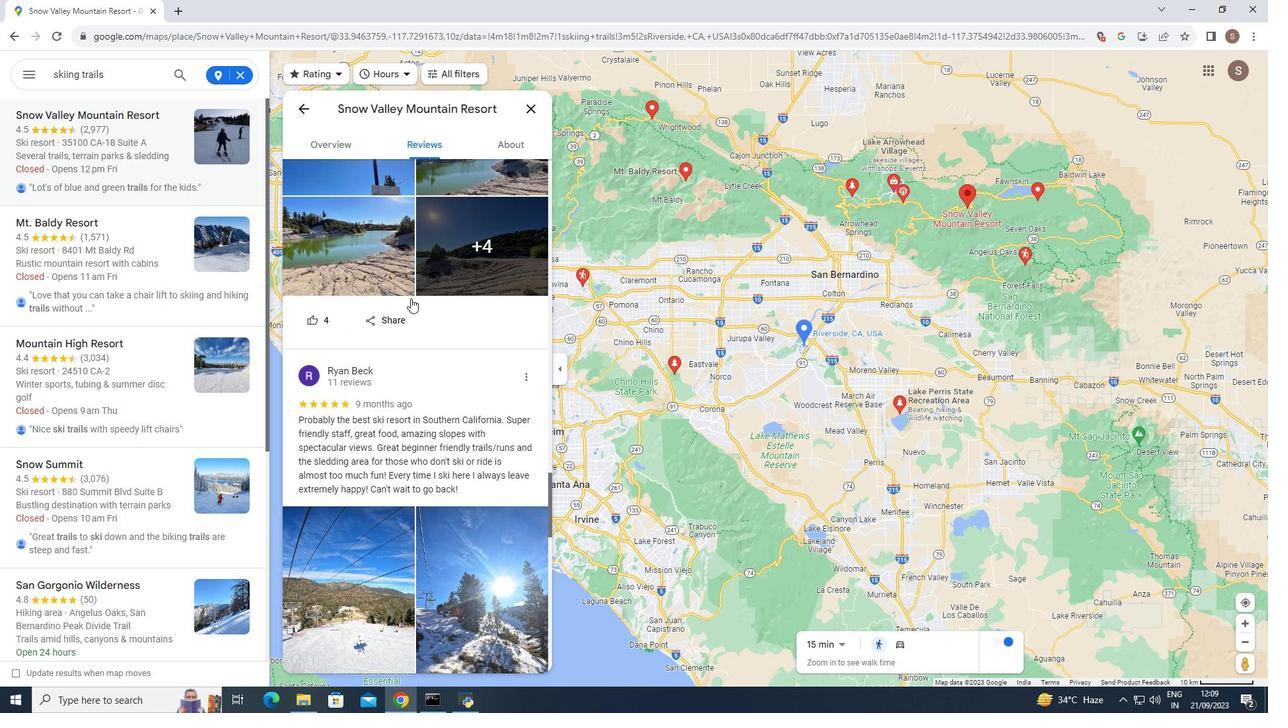 
Action: Mouse scrolled (411, 298) with delta (0, 0)
Screenshot: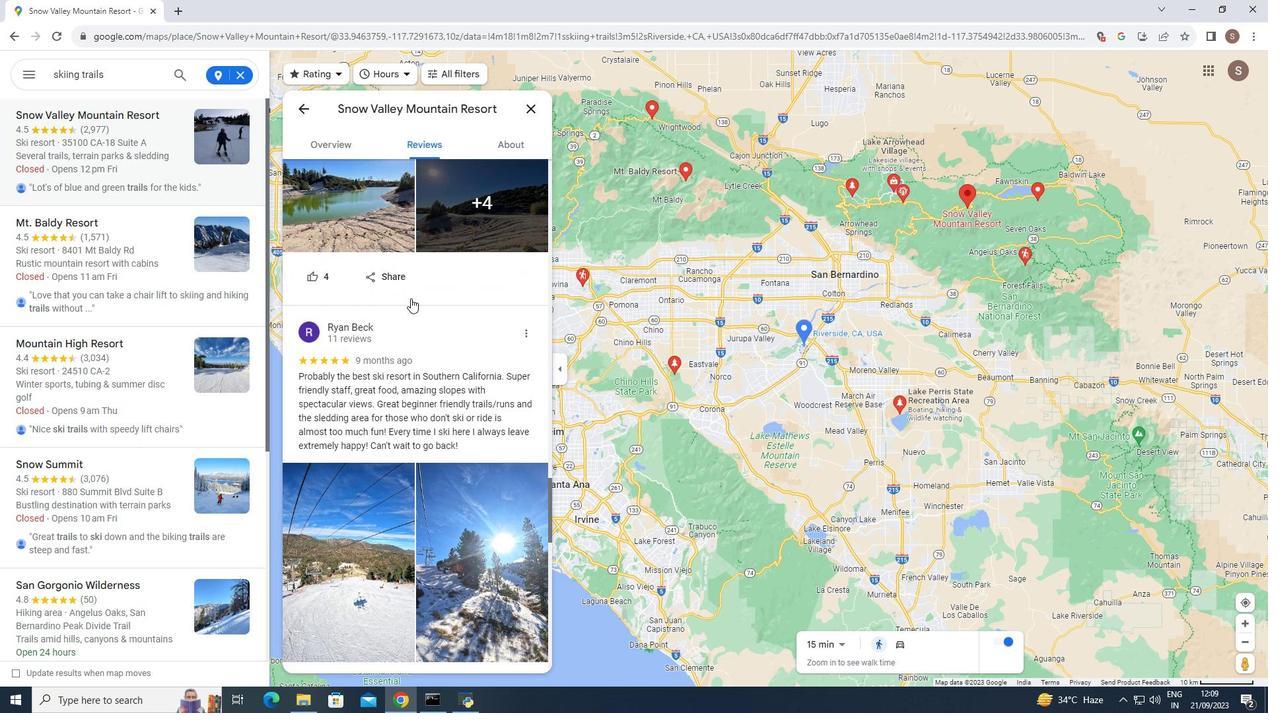 
Action: Mouse scrolled (411, 298) with delta (0, 0)
Screenshot: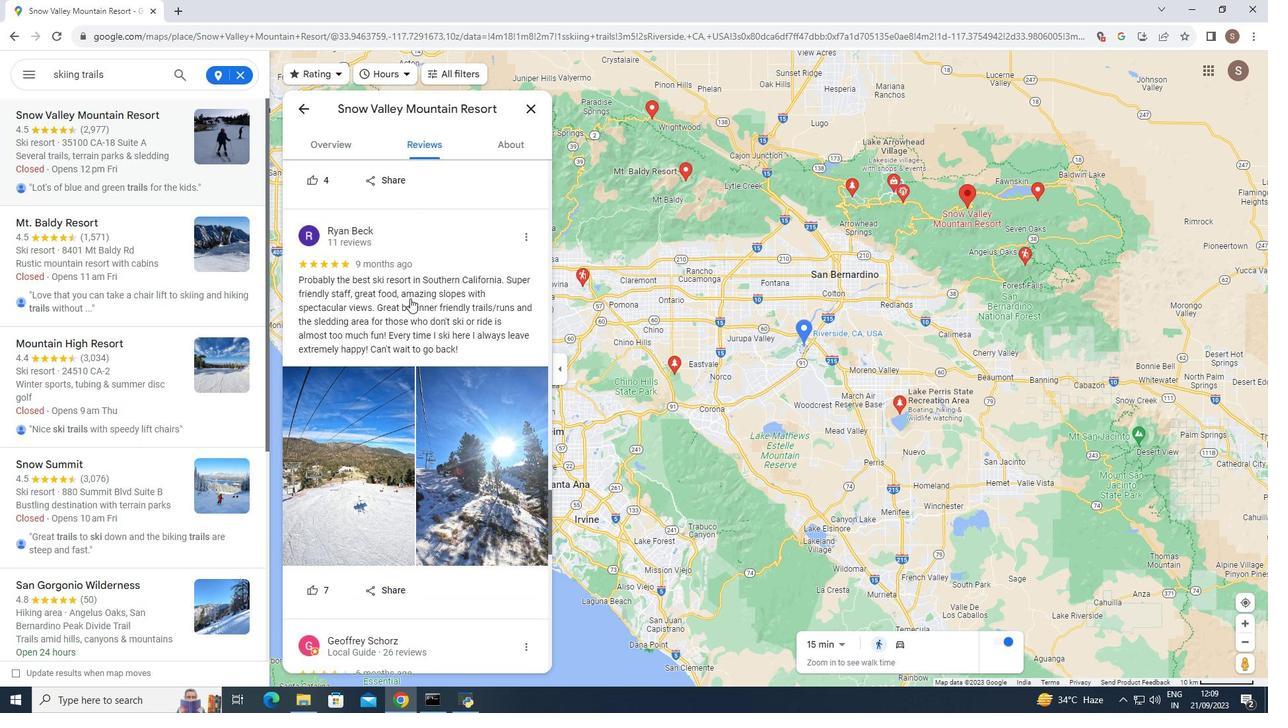 
Action: Mouse scrolled (411, 298) with delta (0, 0)
Screenshot: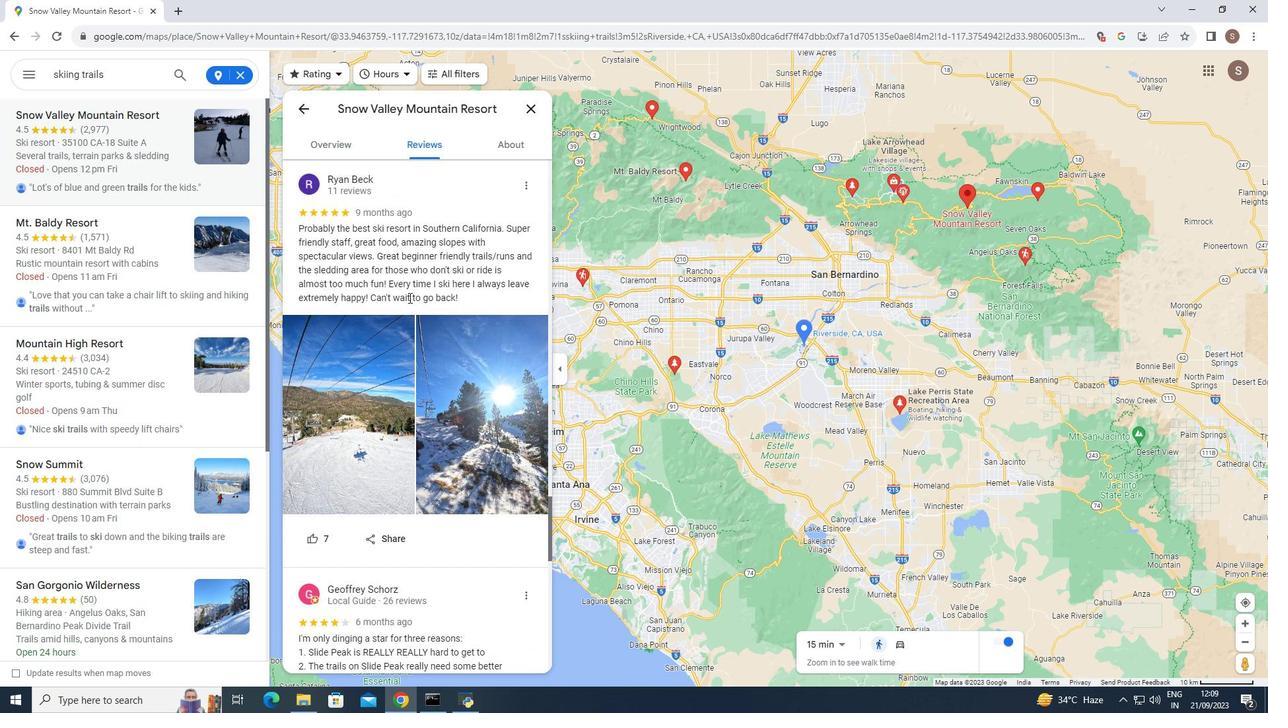 
Action: Mouse scrolled (411, 298) with delta (0, 0)
Screenshot: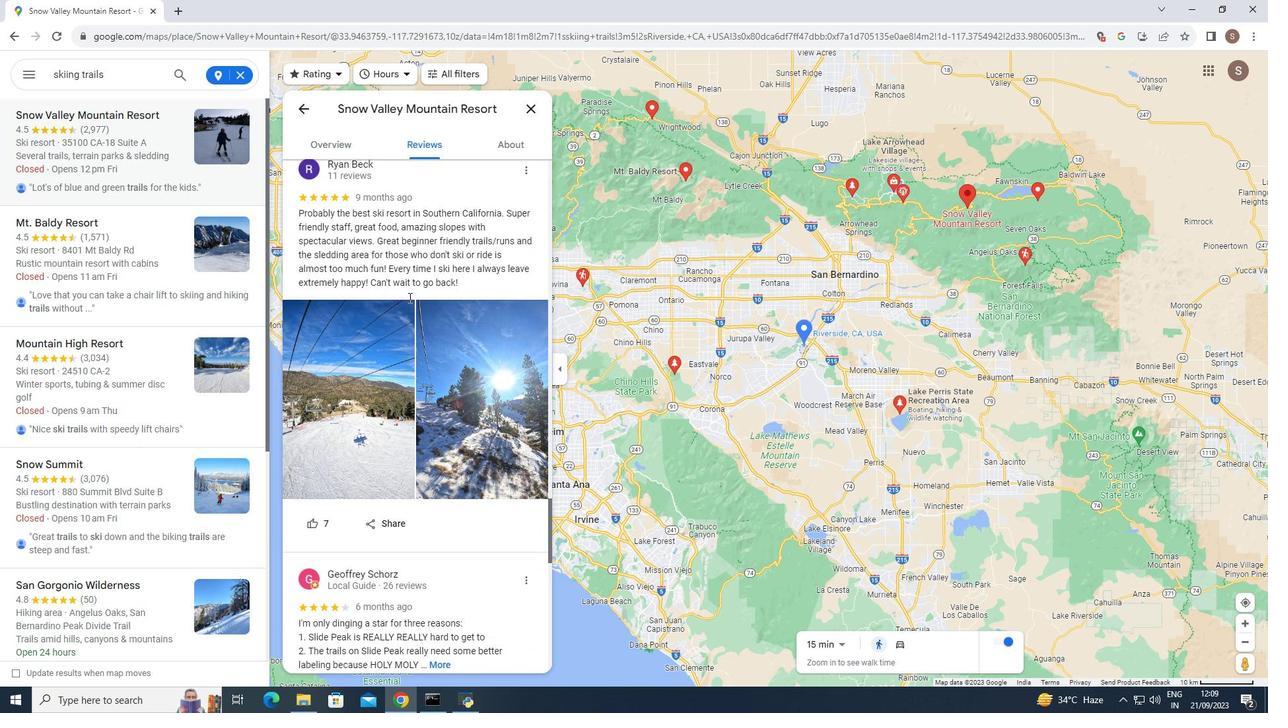 
Action: Mouse moved to (409, 298)
Screenshot: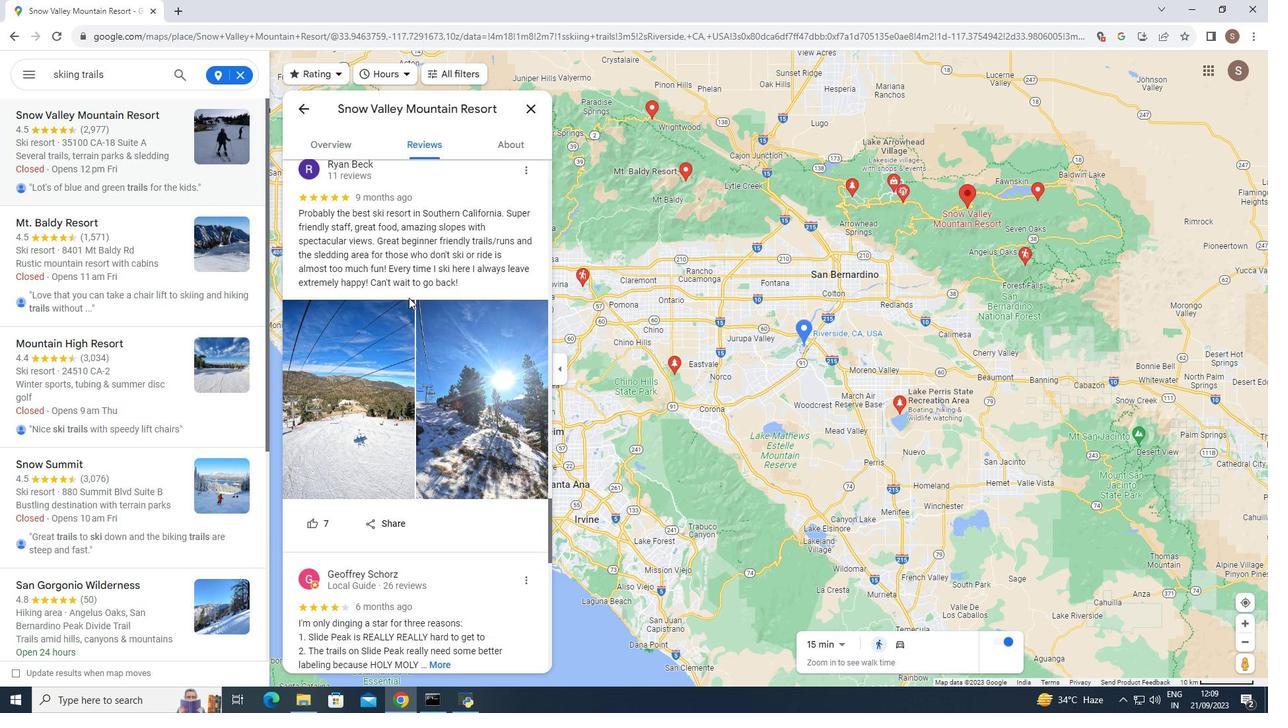 
Action: Mouse scrolled (409, 297) with delta (0, 0)
Screenshot: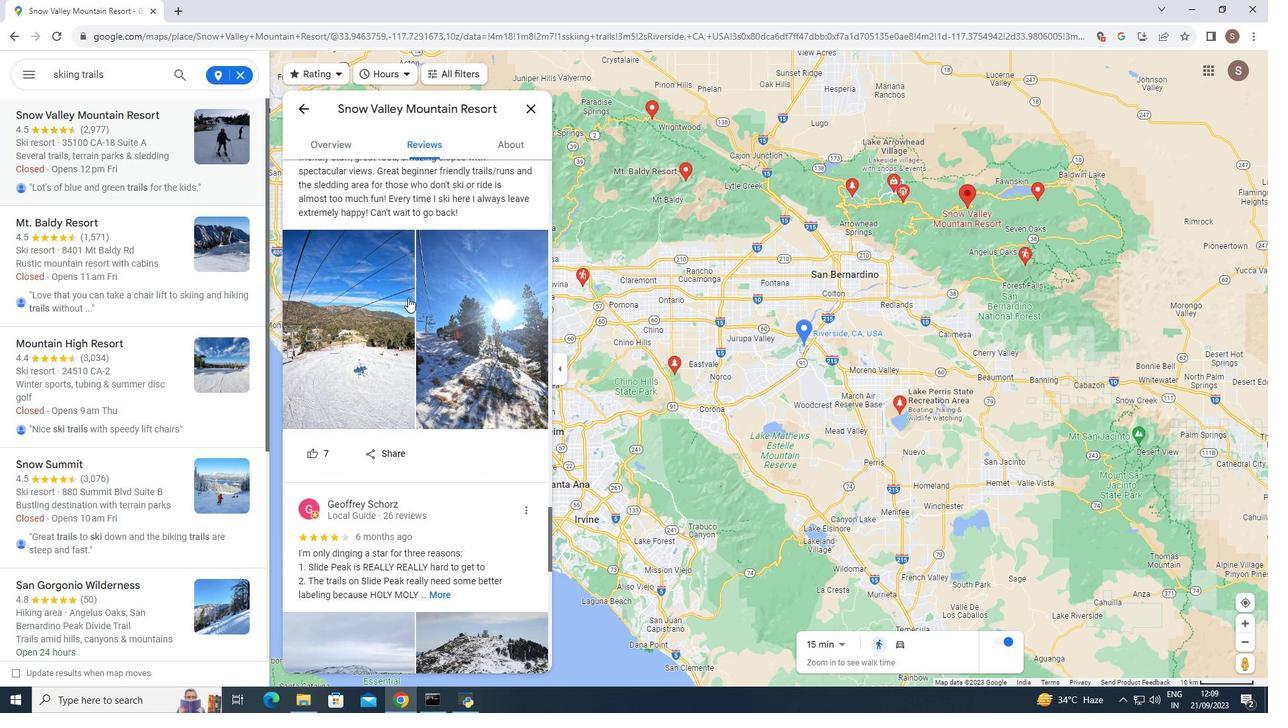 
Action: Mouse moved to (408, 298)
Screenshot: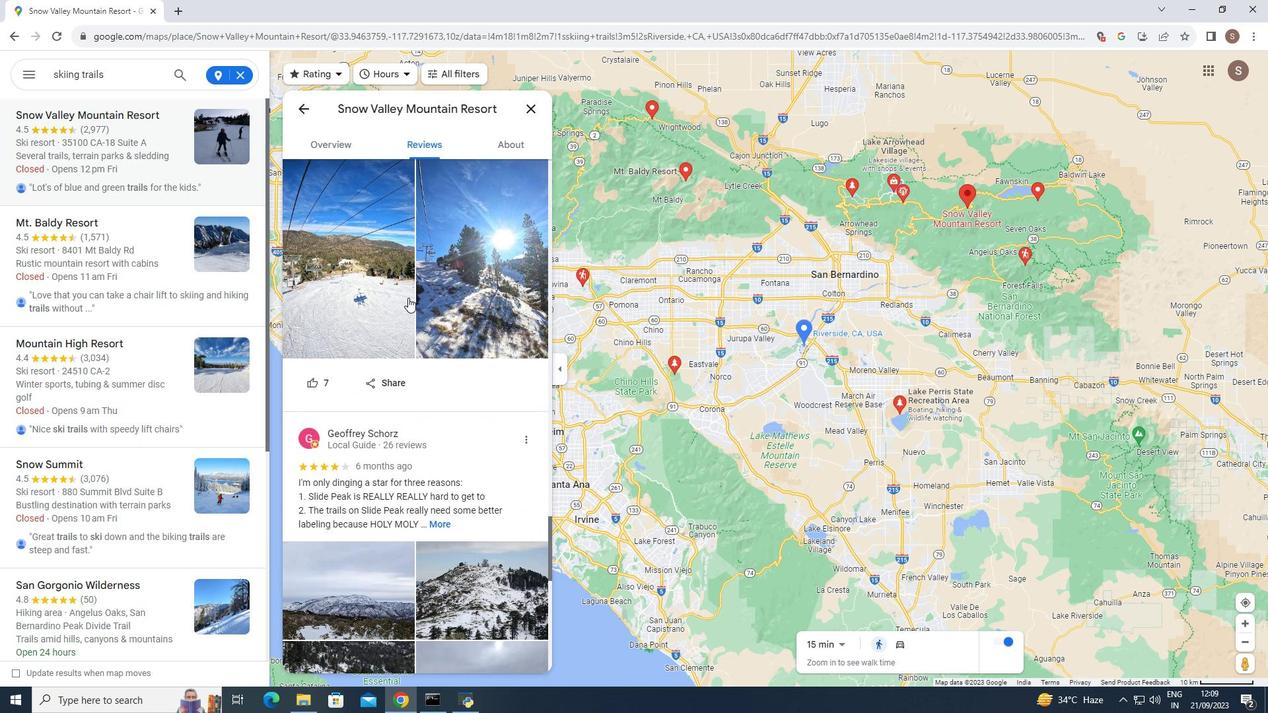 
Action: Mouse scrolled (408, 297) with delta (0, 0)
Screenshot: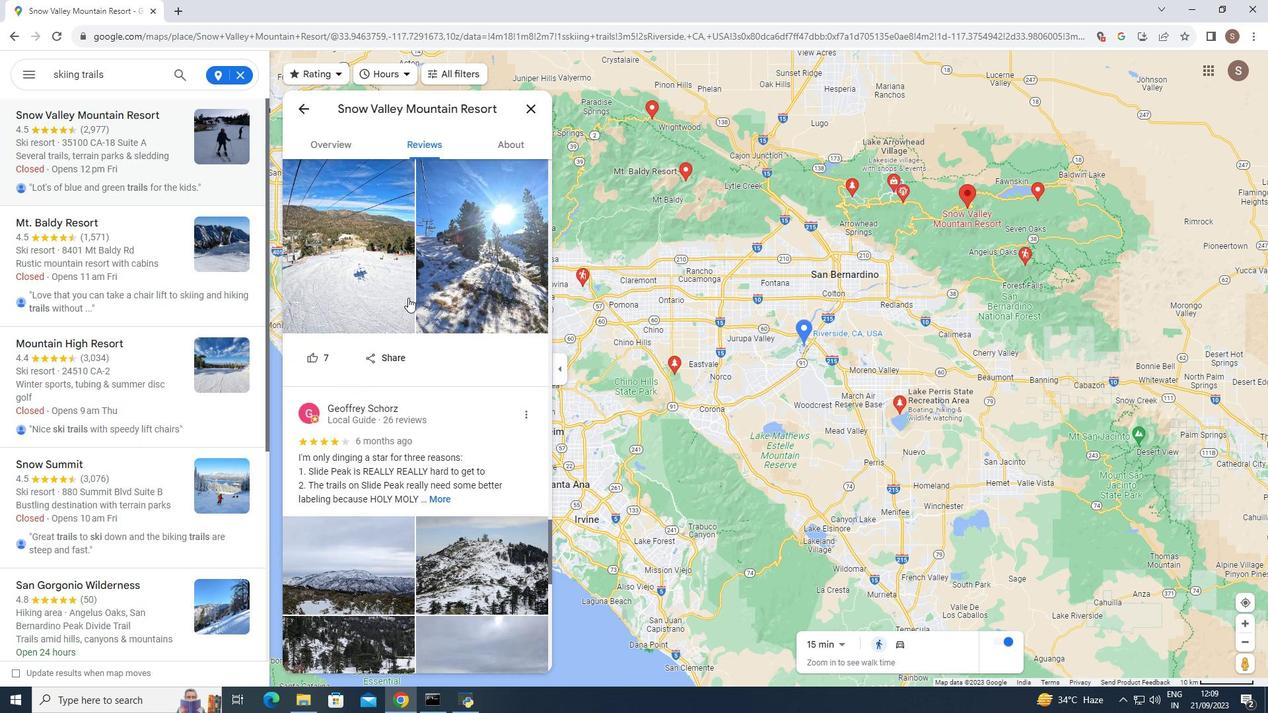 
Action: Mouse scrolled (408, 297) with delta (0, 0)
Screenshot: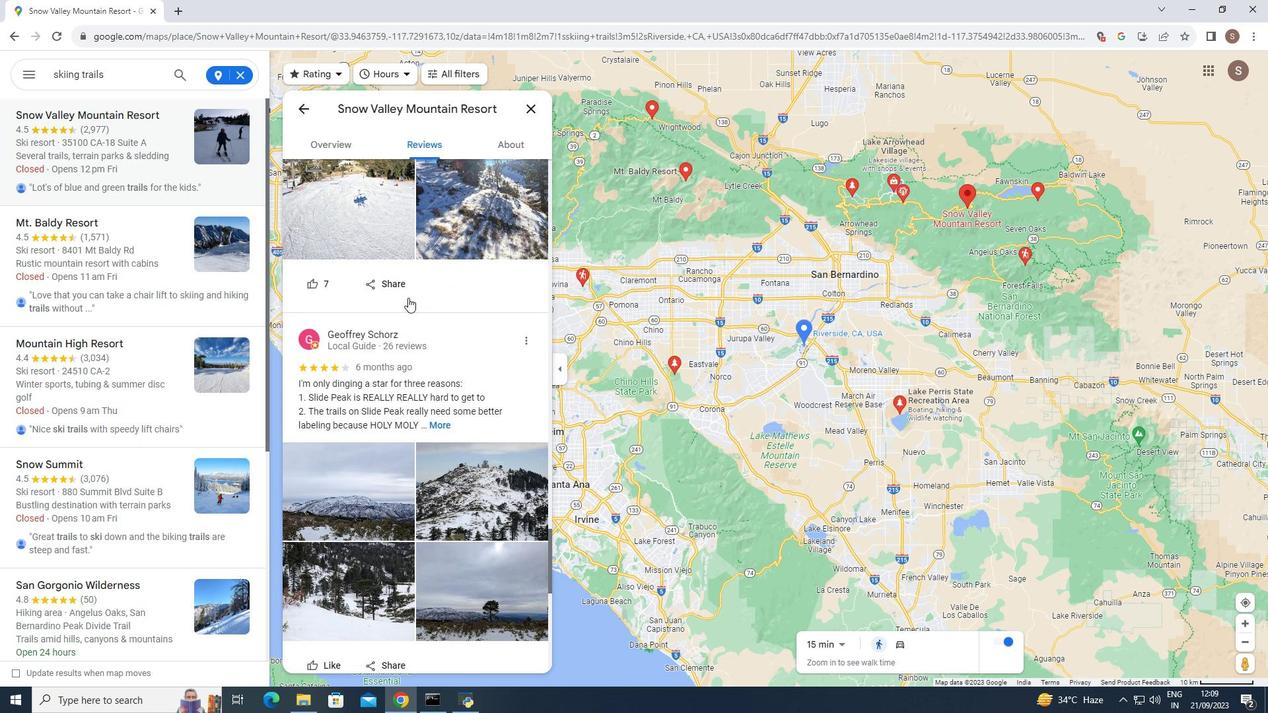 
Action: Mouse scrolled (408, 297) with delta (0, 0)
Screenshot: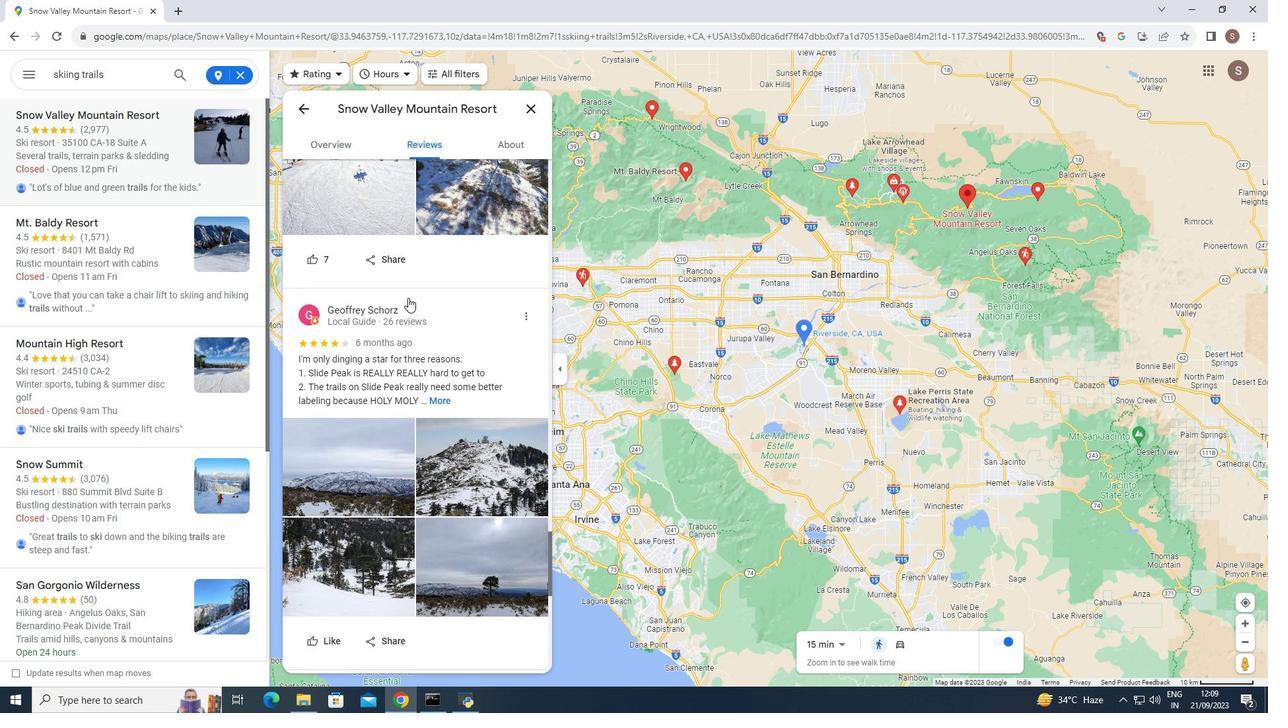 
Action: Mouse scrolled (408, 297) with delta (0, 0)
Screenshot: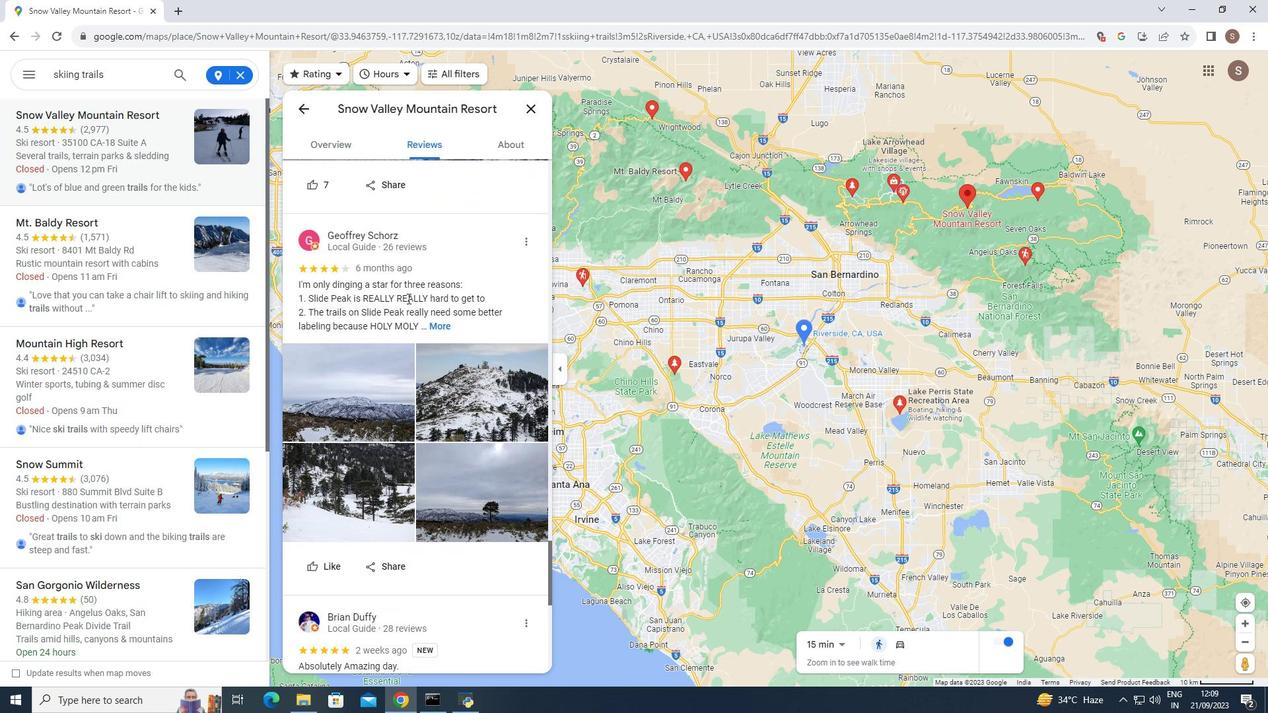 
Action: Mouse moved to (407, 298)
Screenshot: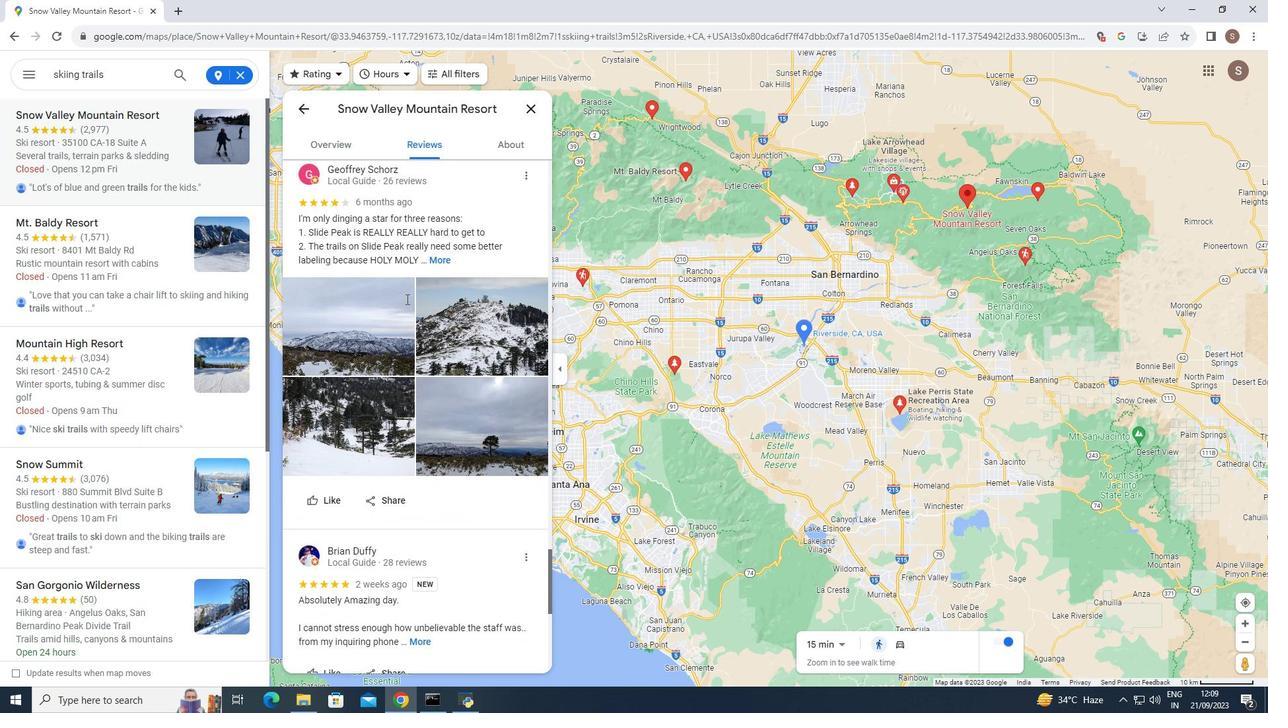 
Action: Mouse scrolled (407, 298) with delta (0, 0)
Screenshot: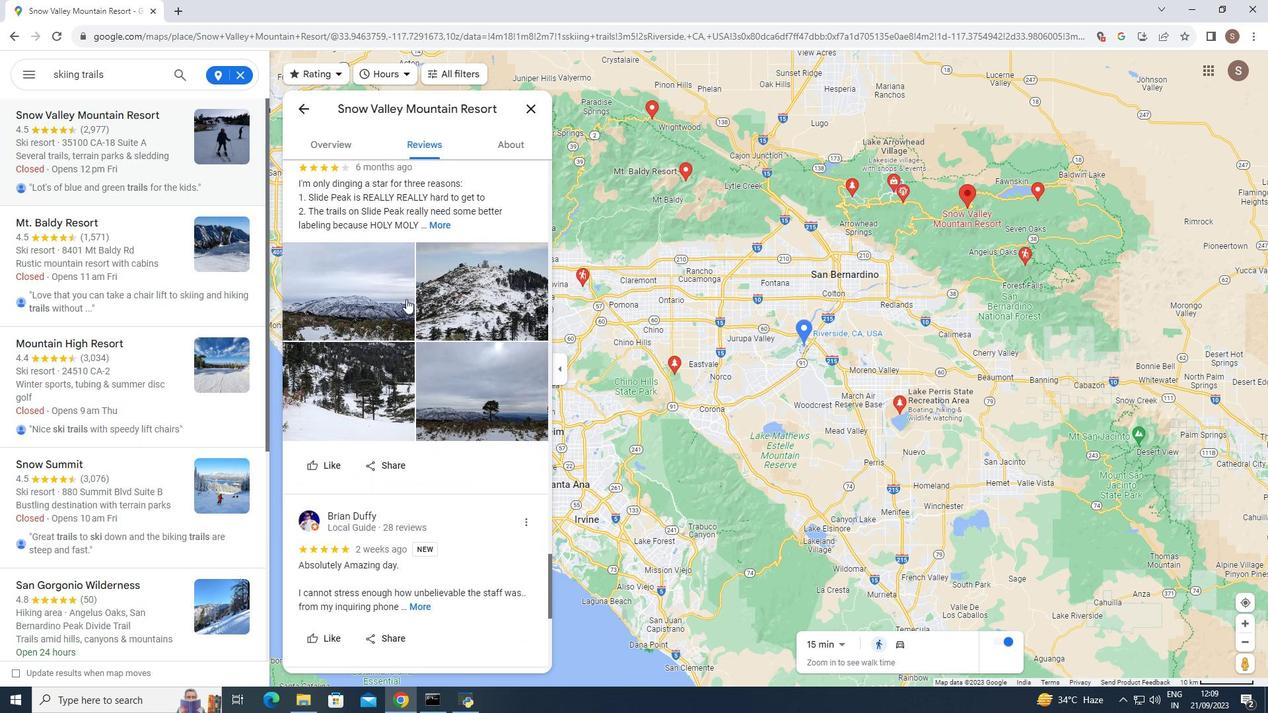 
Action: Mouse scrolled (407, 298) with delta (0, 0)
Screenshot: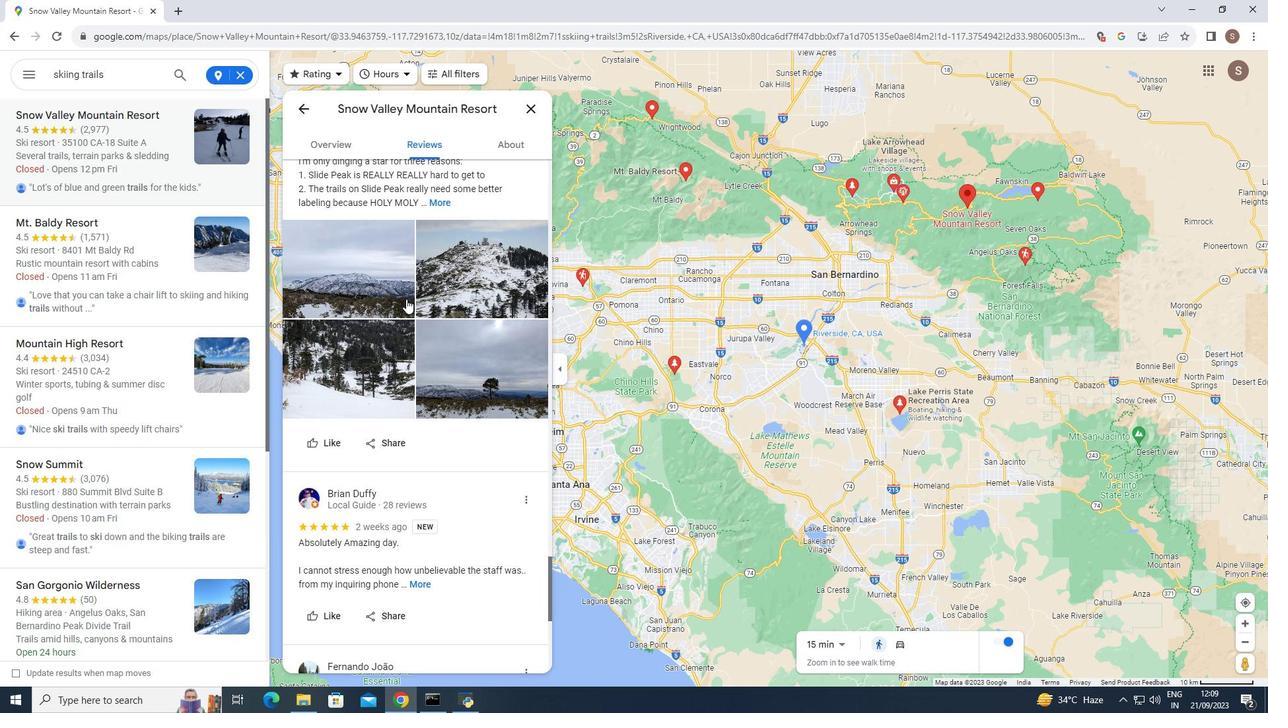 
Action: Mouse moved to (406, 299)
Screenshot: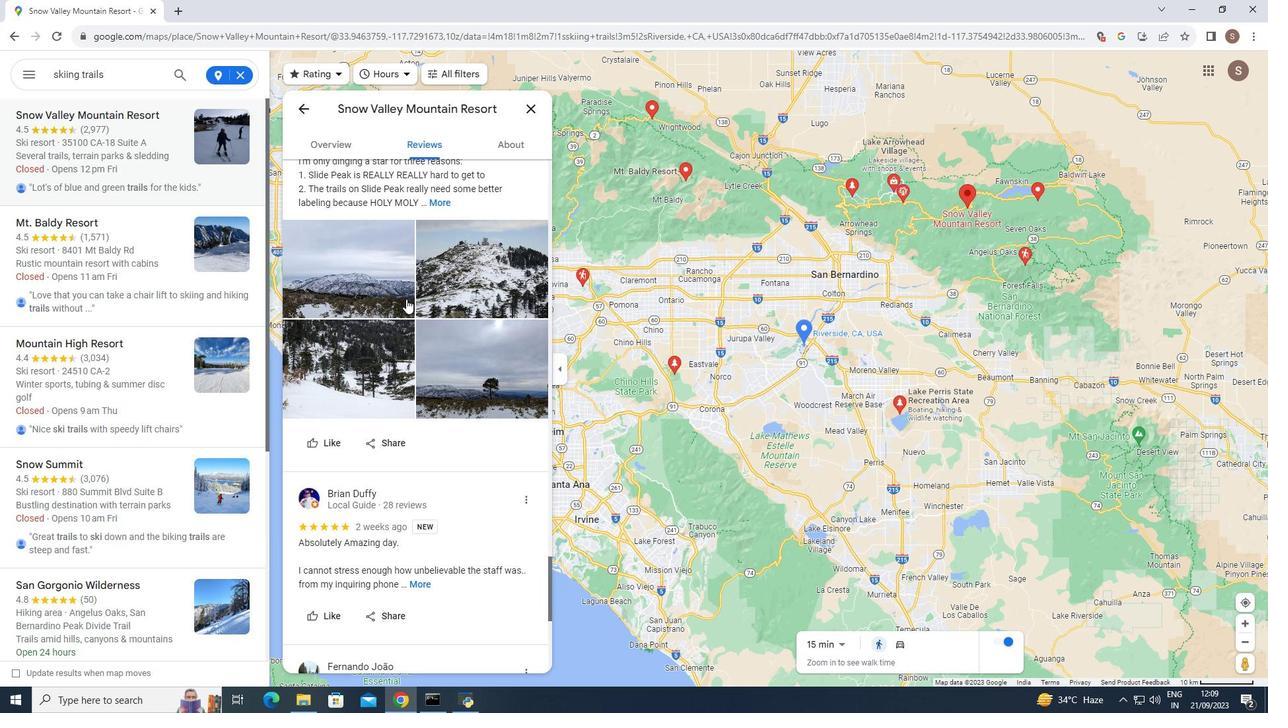 
Action: Mouse scrolled (406, 298) with delta (0, 0)
Screenshot: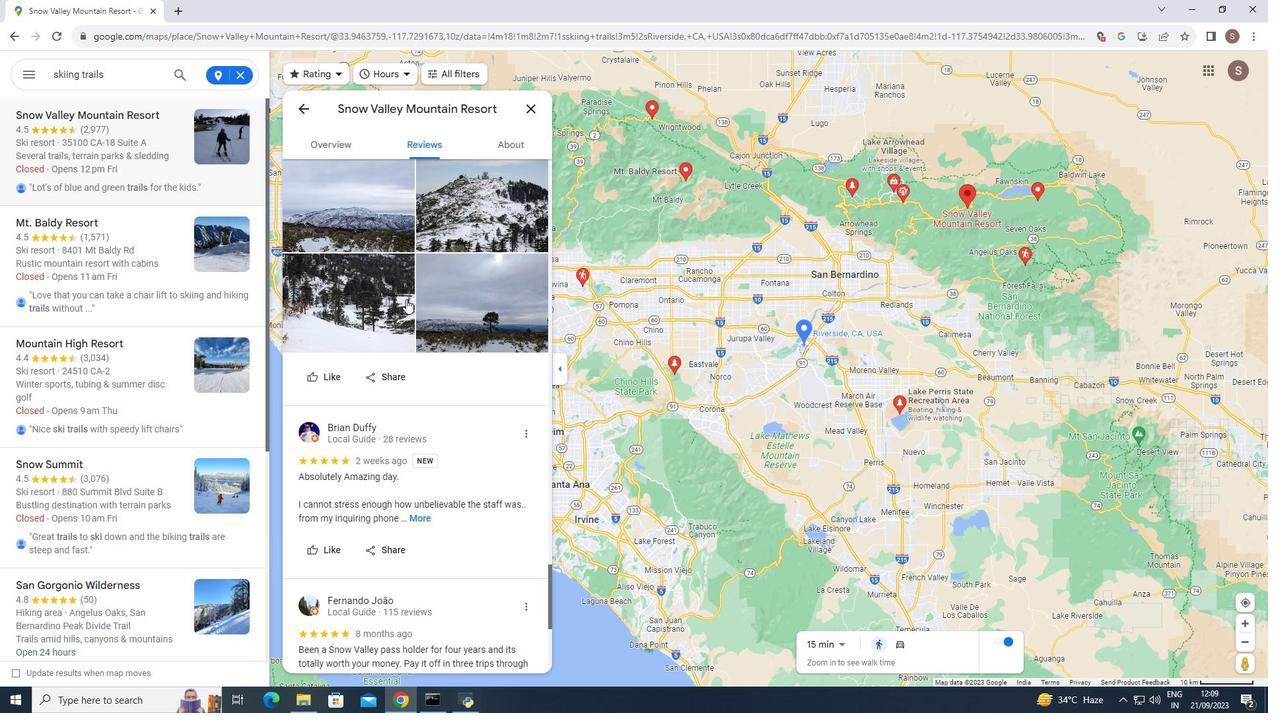 
Action: Mouse scrolled (406, 298) with delta (0, 0)
Screenshot: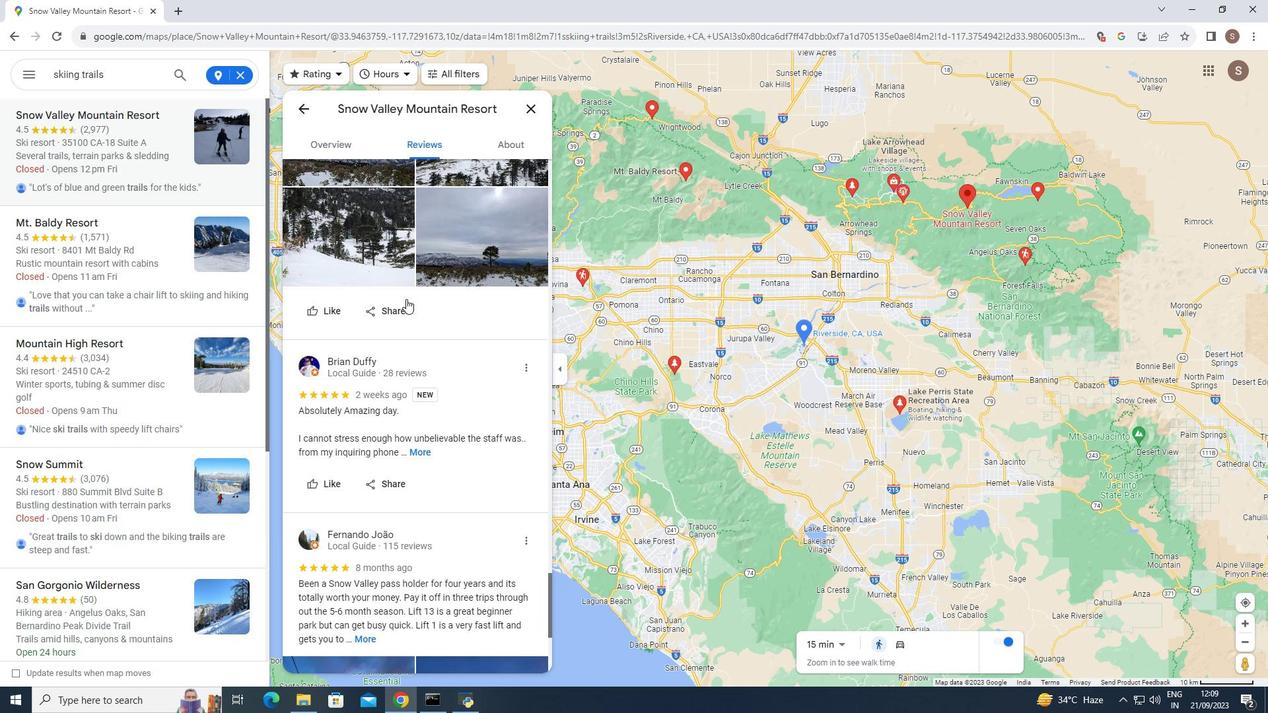 
Action: Mouse scrolled (406, 298) with delta (0, 0)
Screenshot: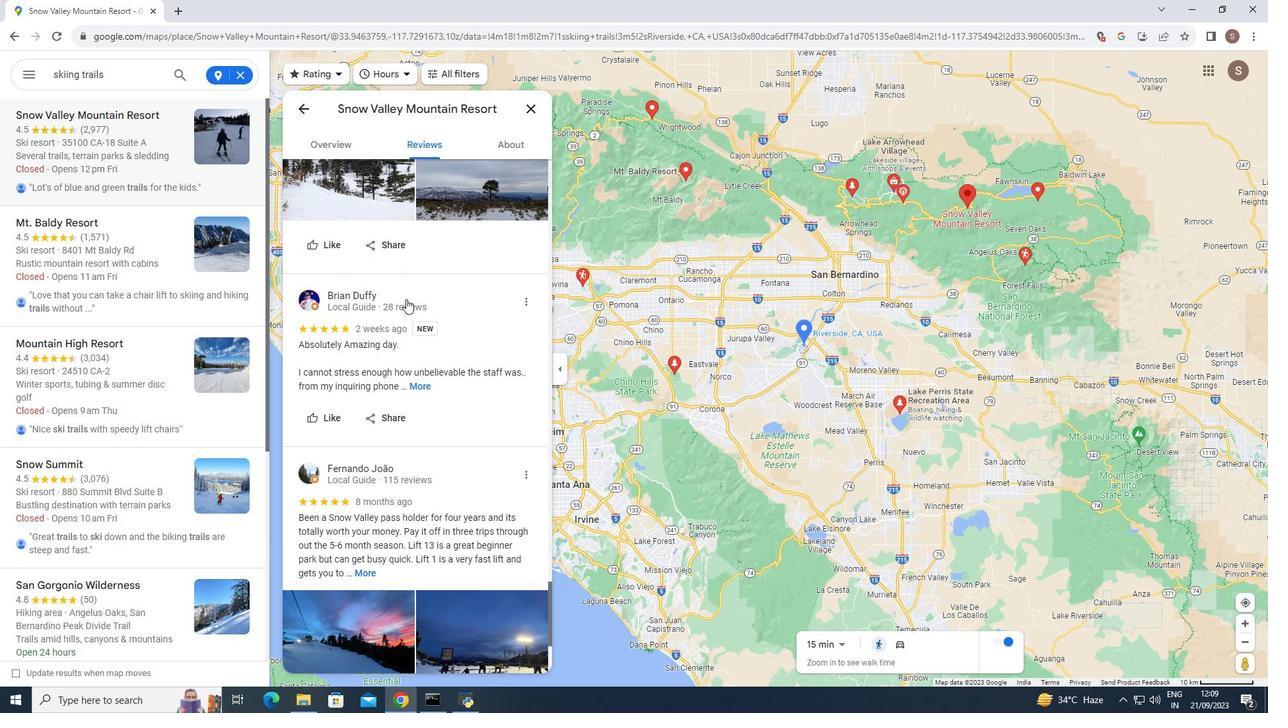 
Action: Mouse scrolled (406, 298) with delta (0, 0)
Screenshot: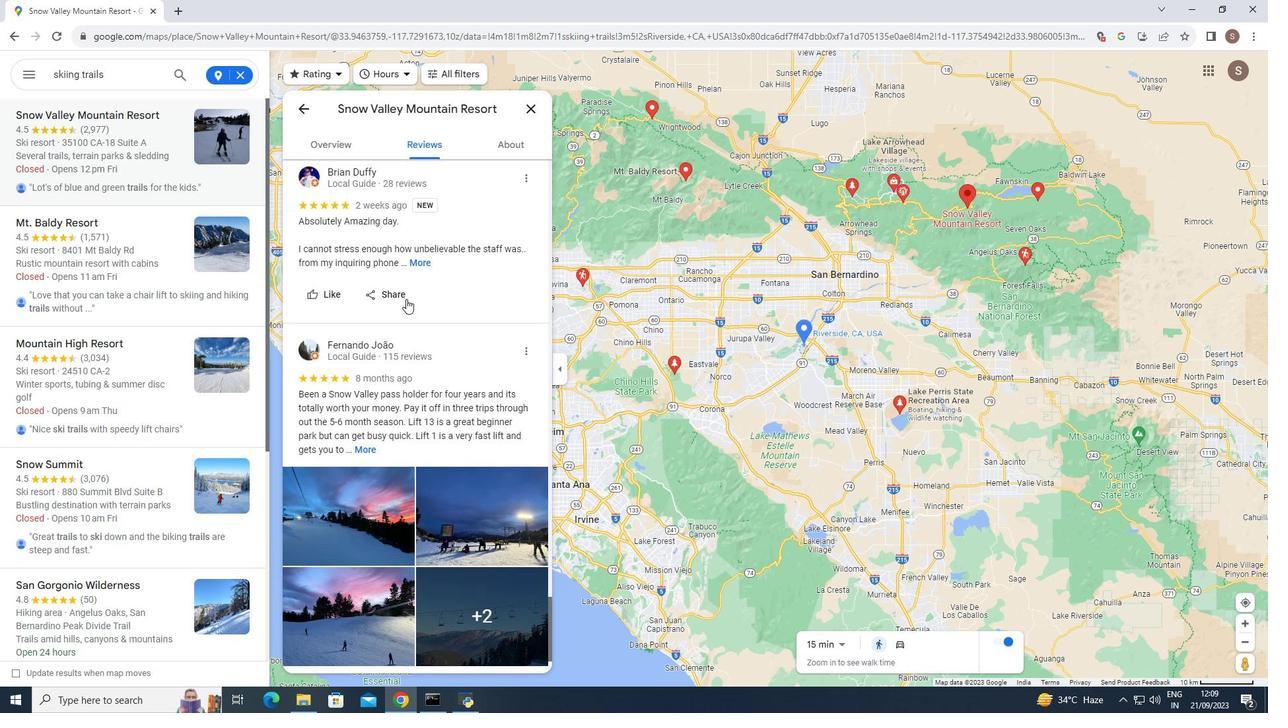 
Action: Mouse scrolled (406, 298) with delta (0, 0)
Screenshot: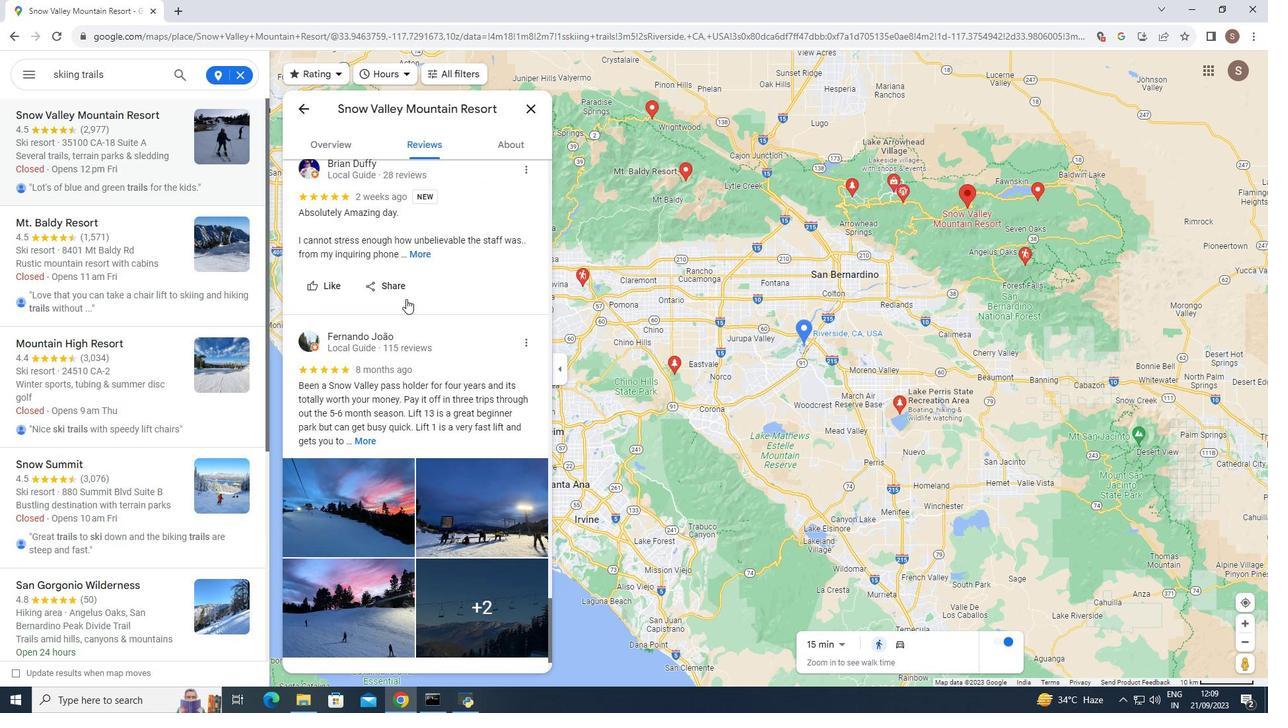 
Action: Mouse scrolled (406, 298) with delta (0, 0)
Screenshot: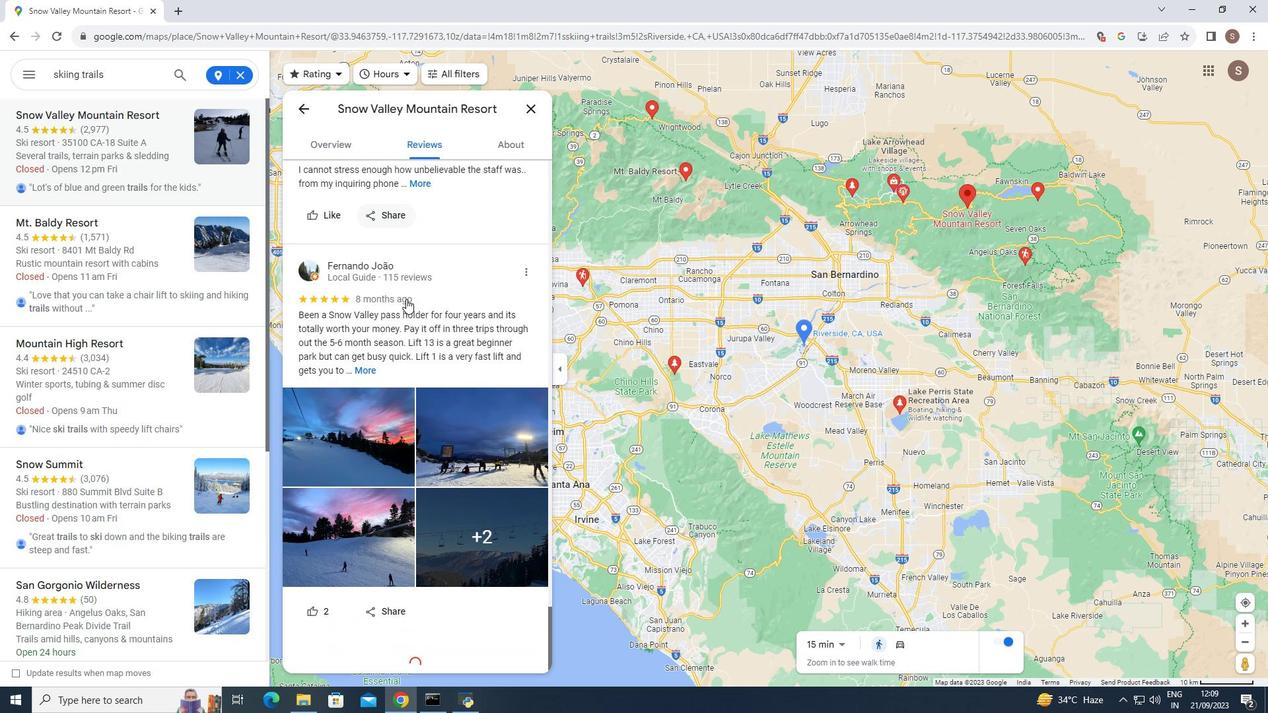 
Action: Mouse scrolled (406, 298) with delta (0, 0)
Screenshot: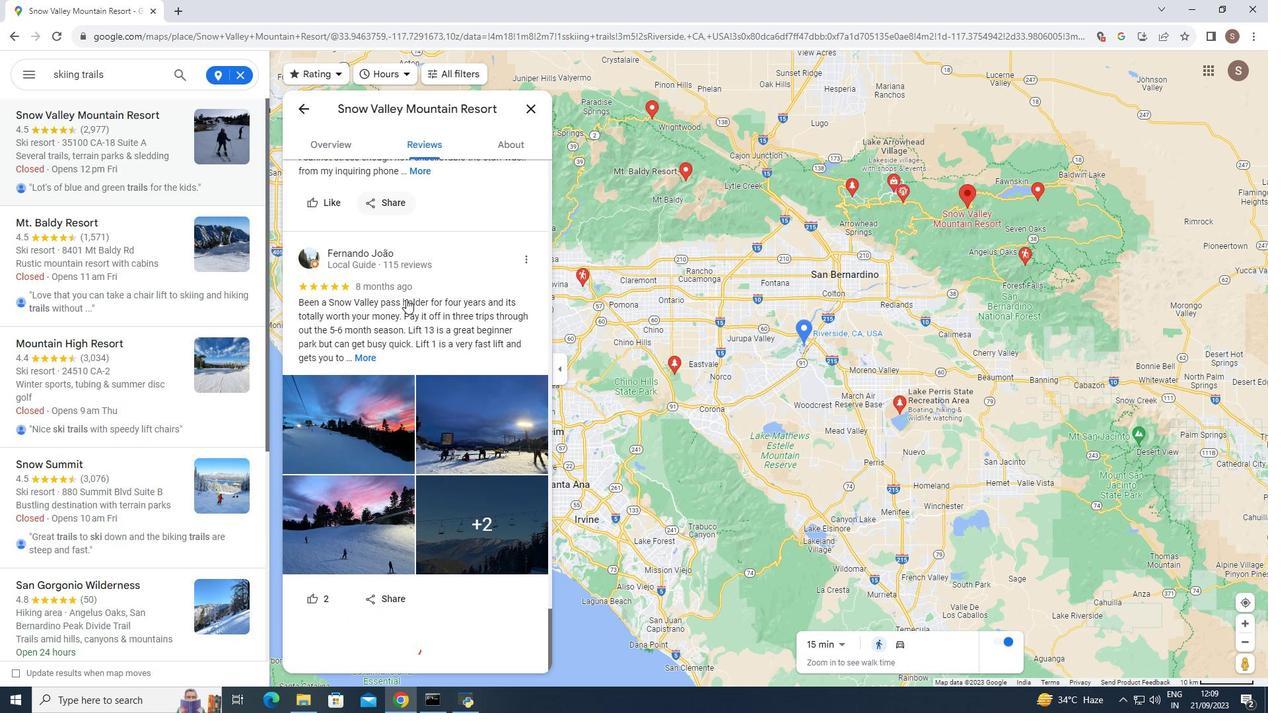 
Action: Mouse scrolled (406, 298) with delta (0, 0)
Screenshot: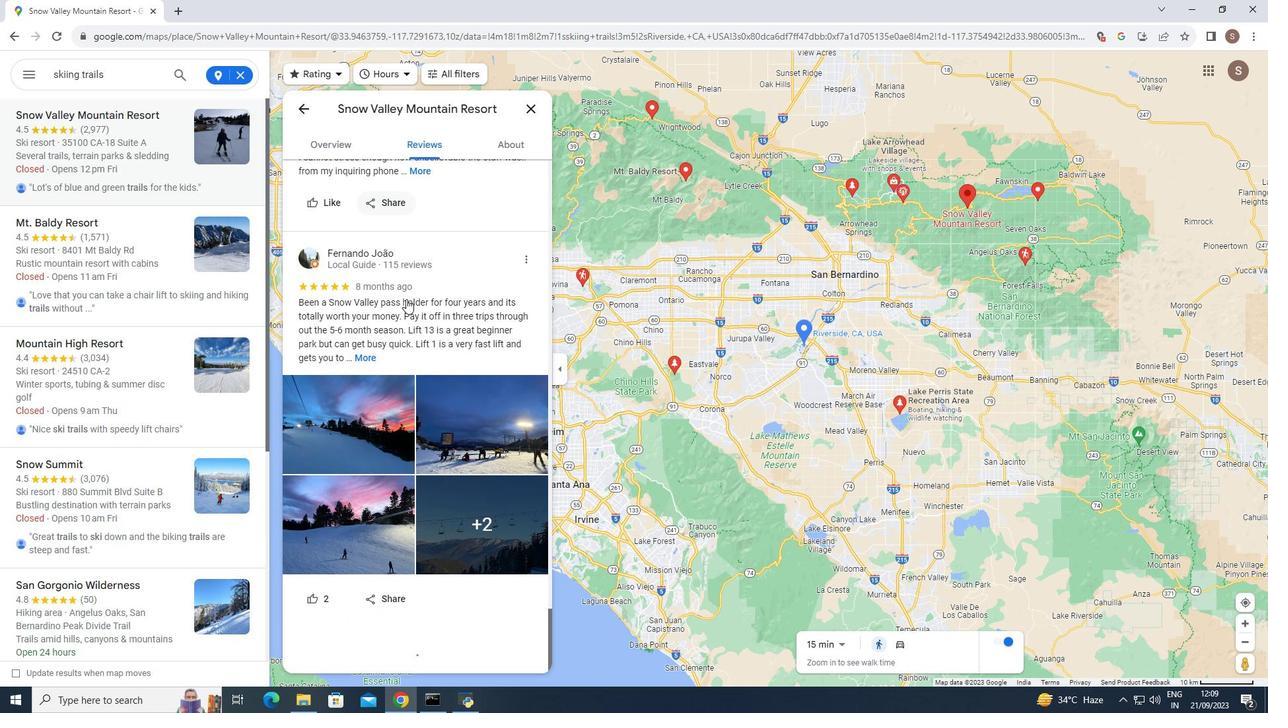 
Action: Mouse scrolled (406, 298) with delta (0, 0)
Screenshot: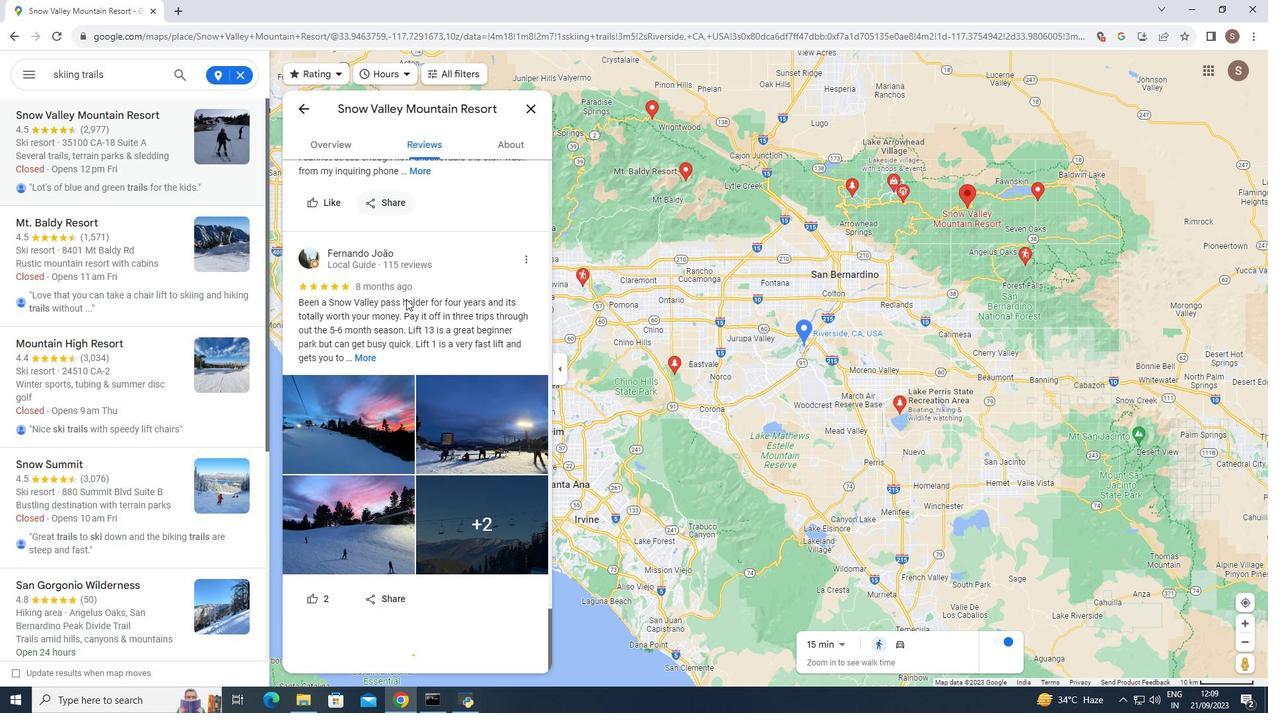 
Action: Mouse moved to (406, 298)
Screenshot: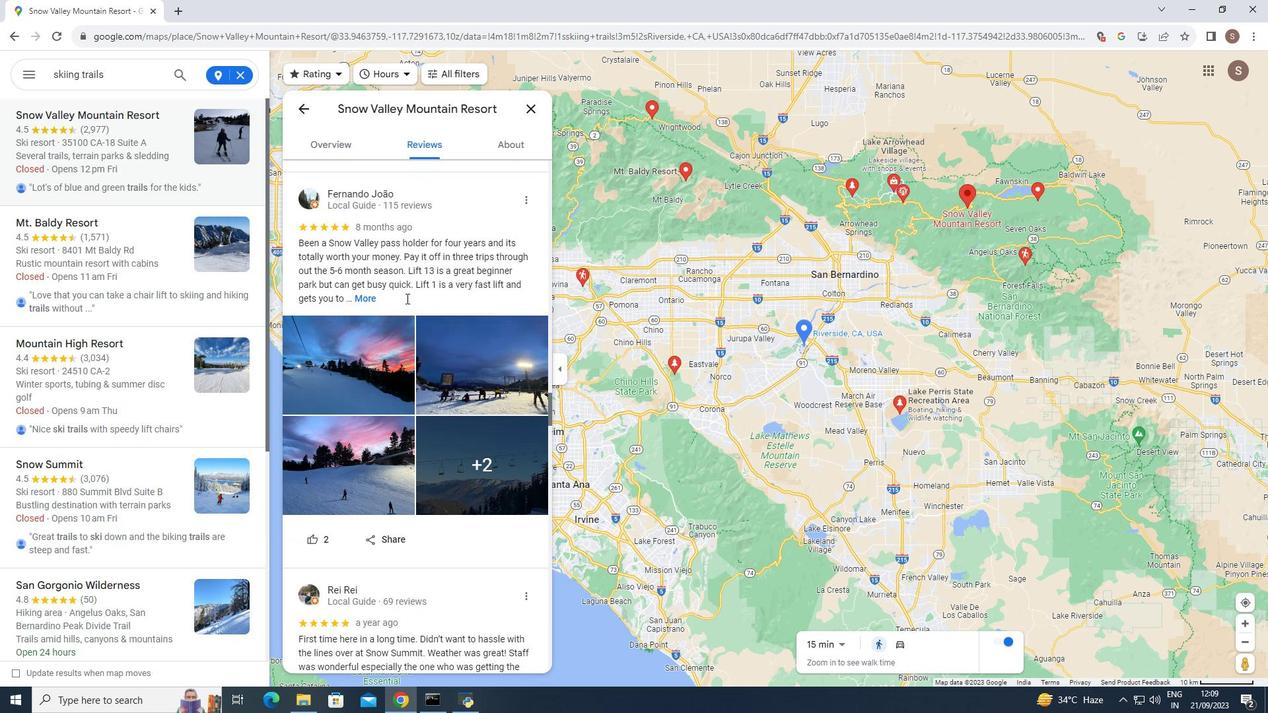
Action: Mouse scrolled (406, 298) with delta (0, 0)
Screenshot: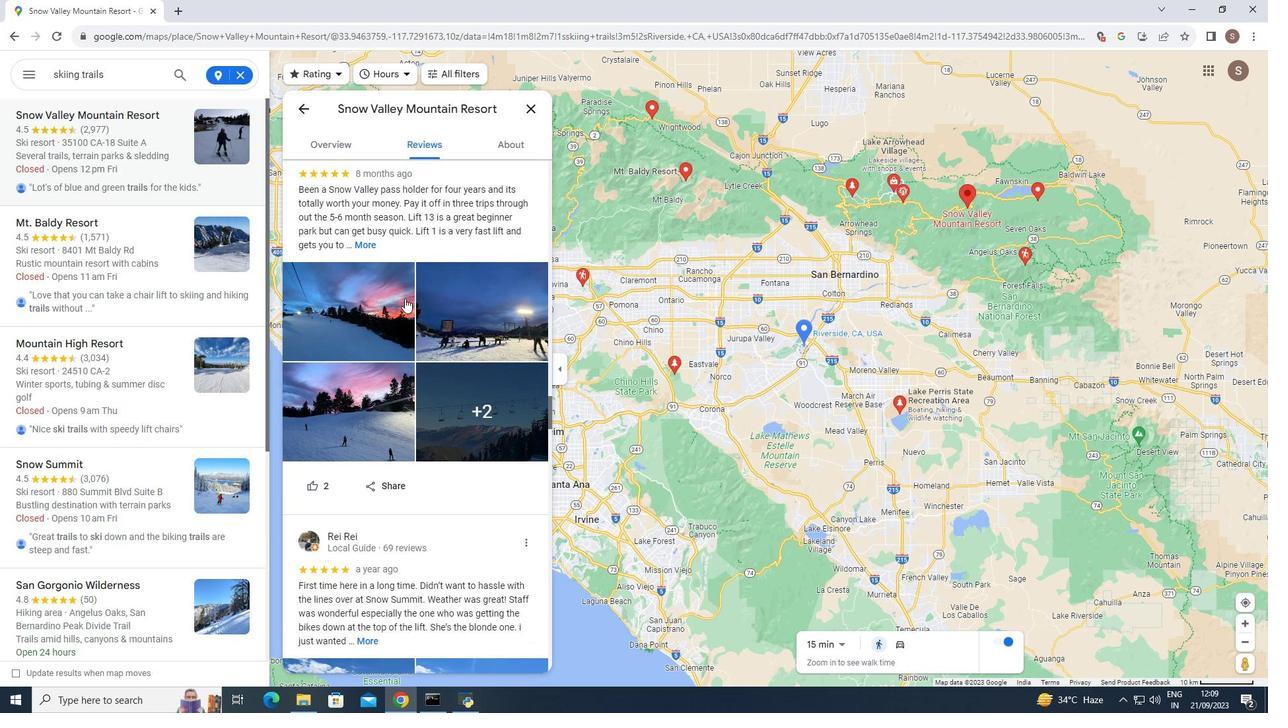 
Action: Mouse scrolled (406, 298) with delta (0, 0)
Screenshot: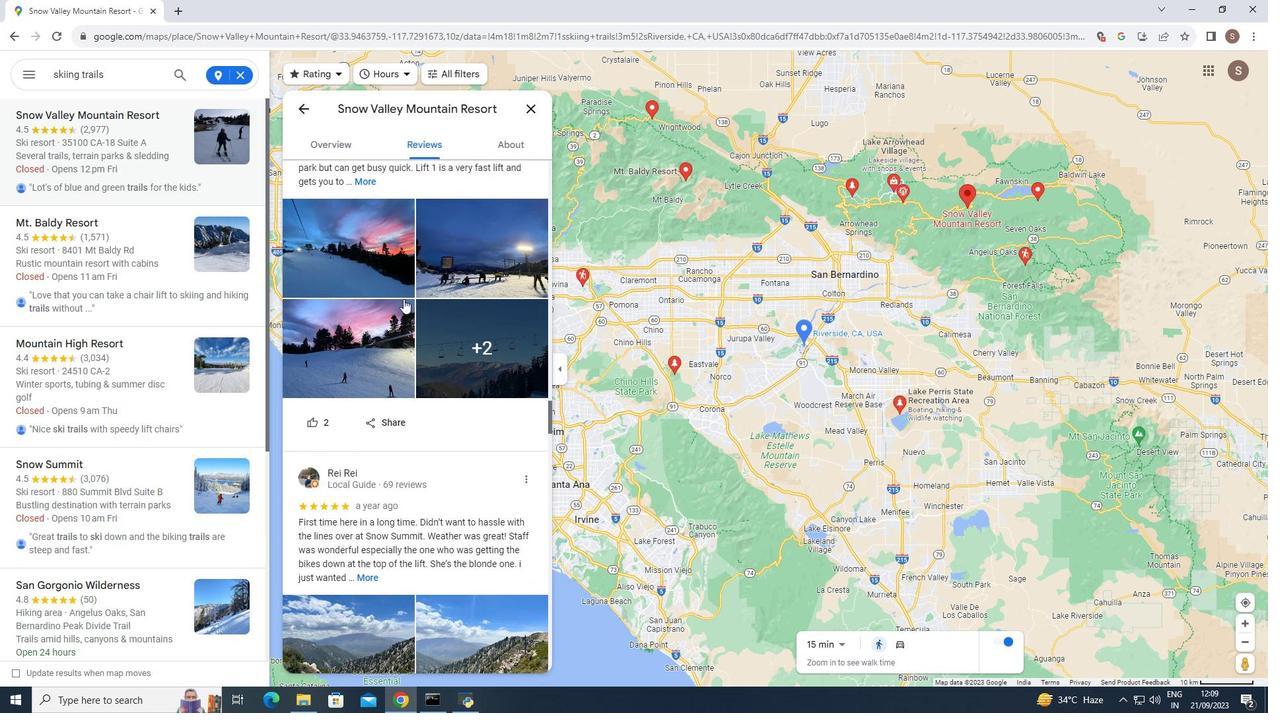 
Action: Mouse moved to (404, 298)
Screenshot: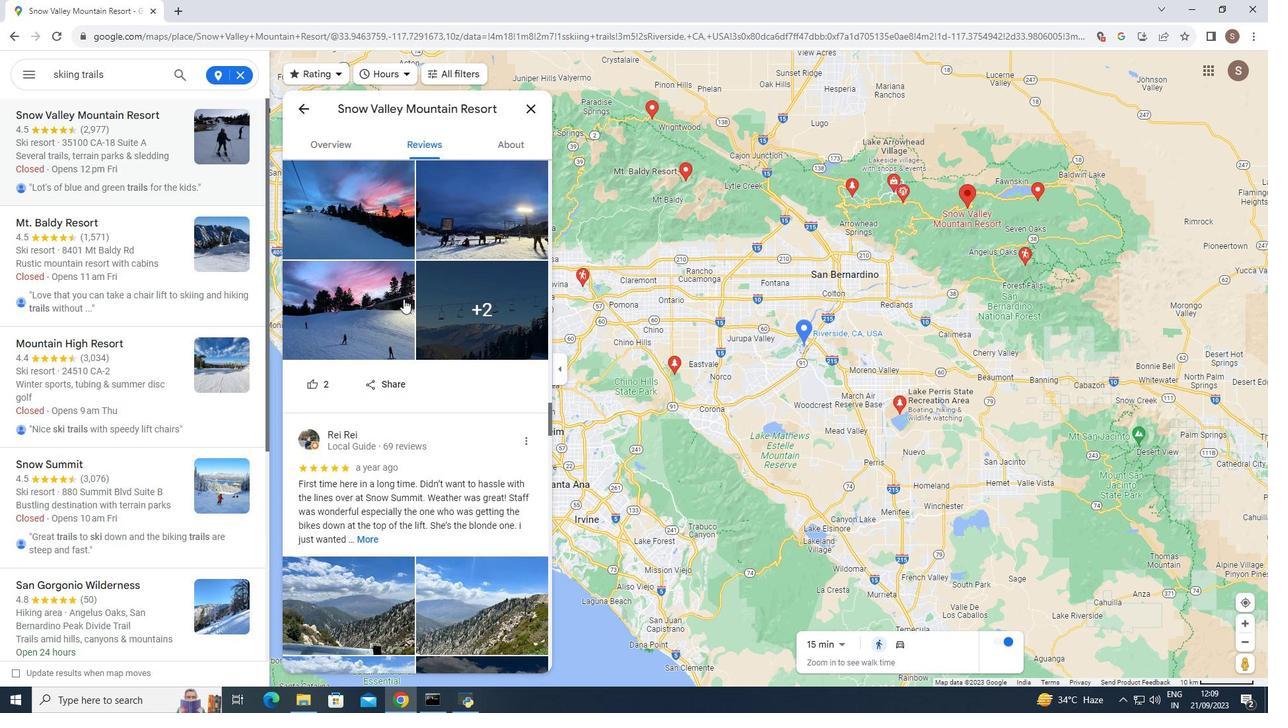 
Action: Mouse scrolled (404, 298) with delta (0, 0)
Screenshot: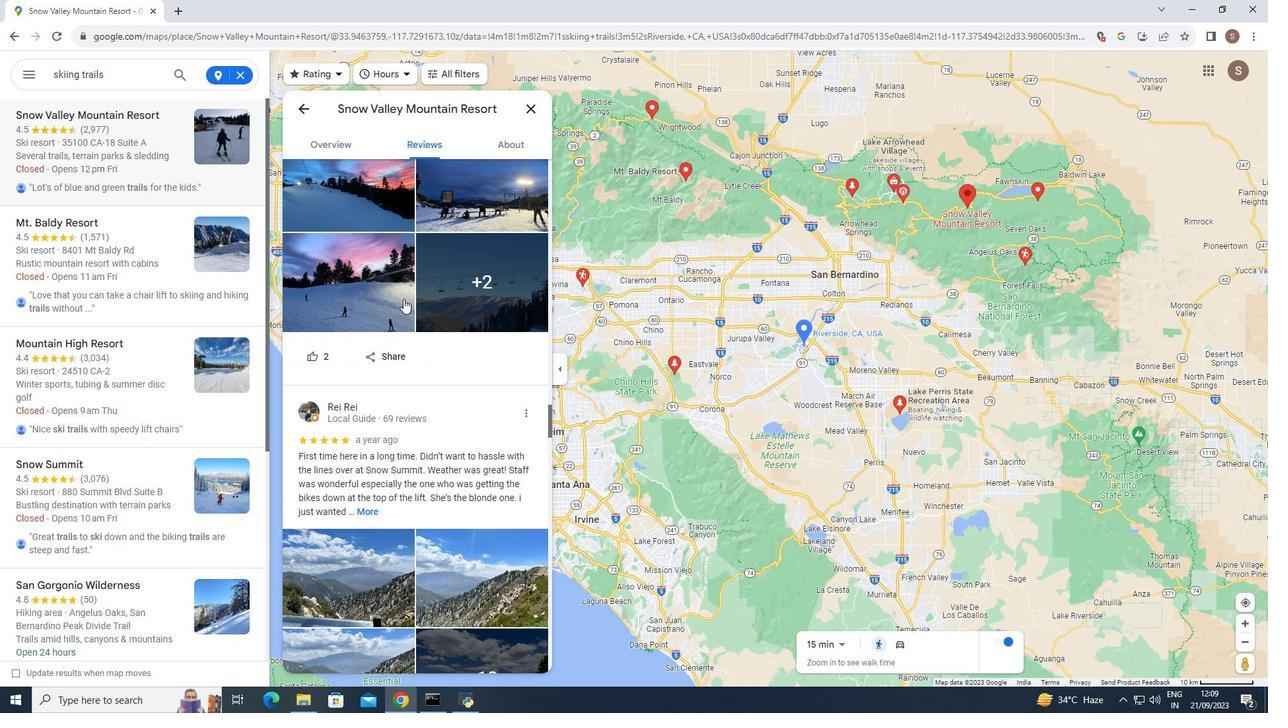 
Action: Mouse moved to (403, 299)
Screenshot: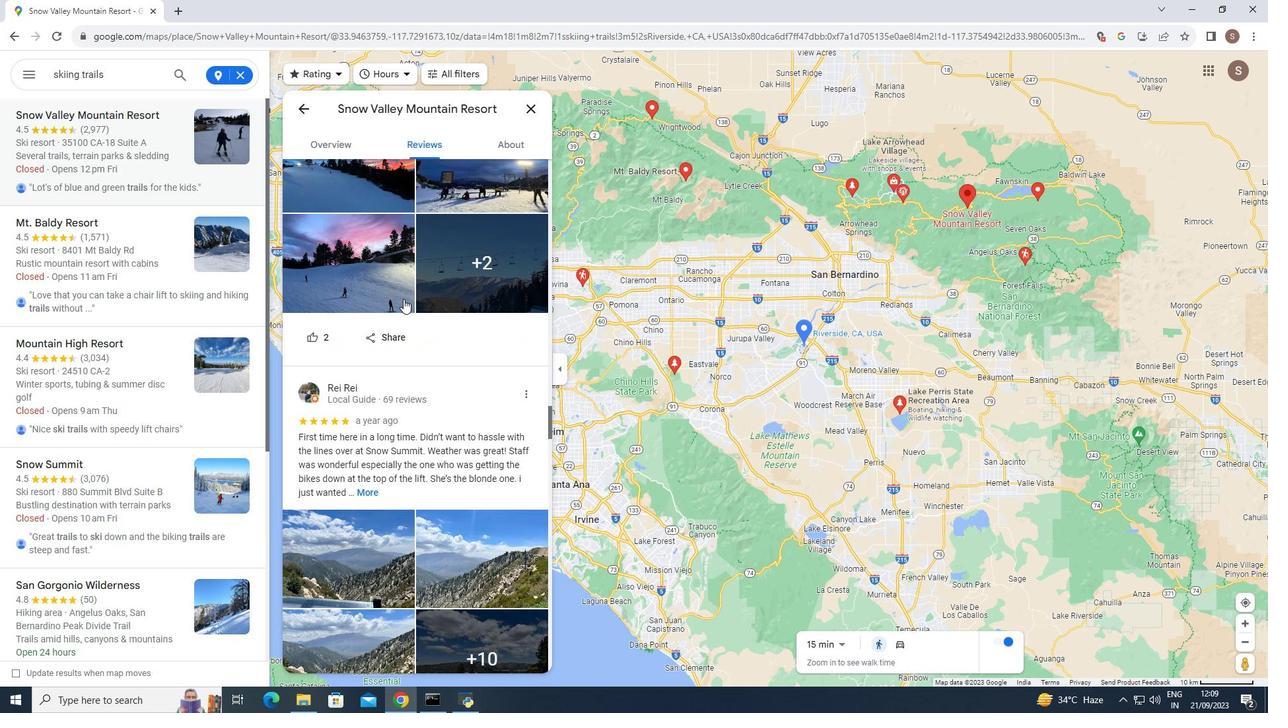 
Action: Mouse scrolled (403, 298) with delta (0, 0)
Screenshot: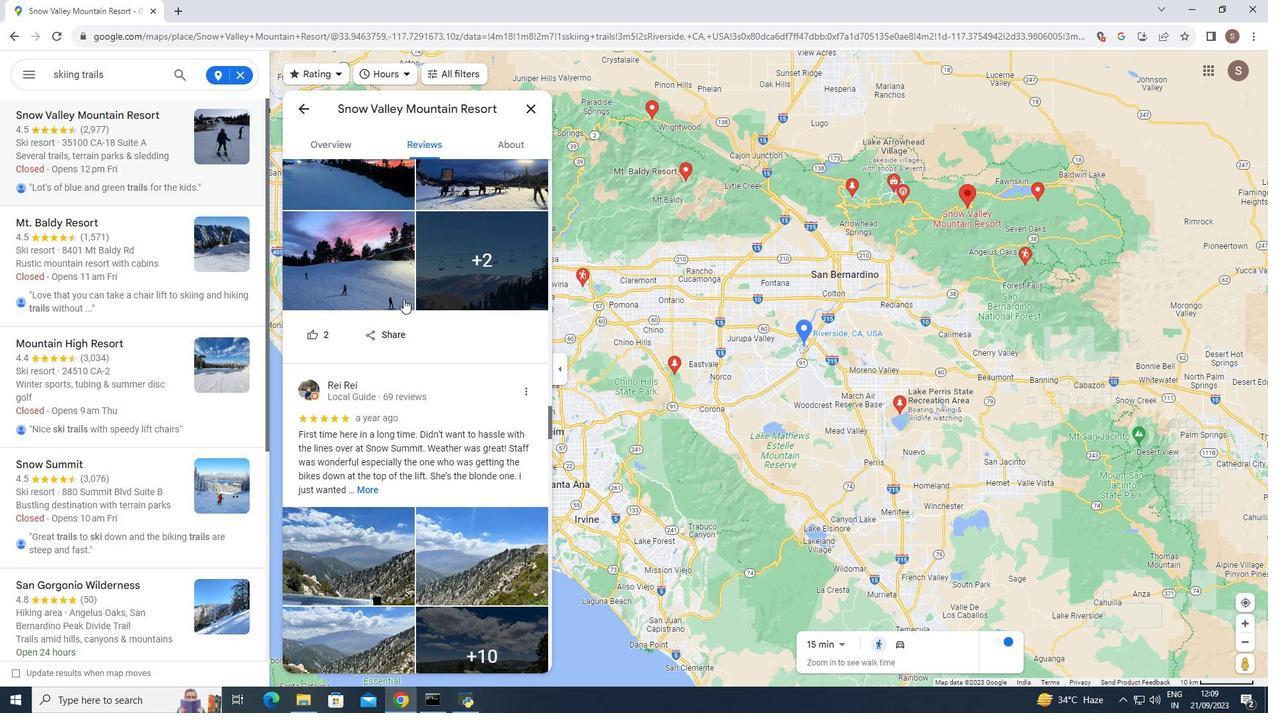 
Action: Mouse scrolled (403, 298) with delta (0, 0)
Screenshot: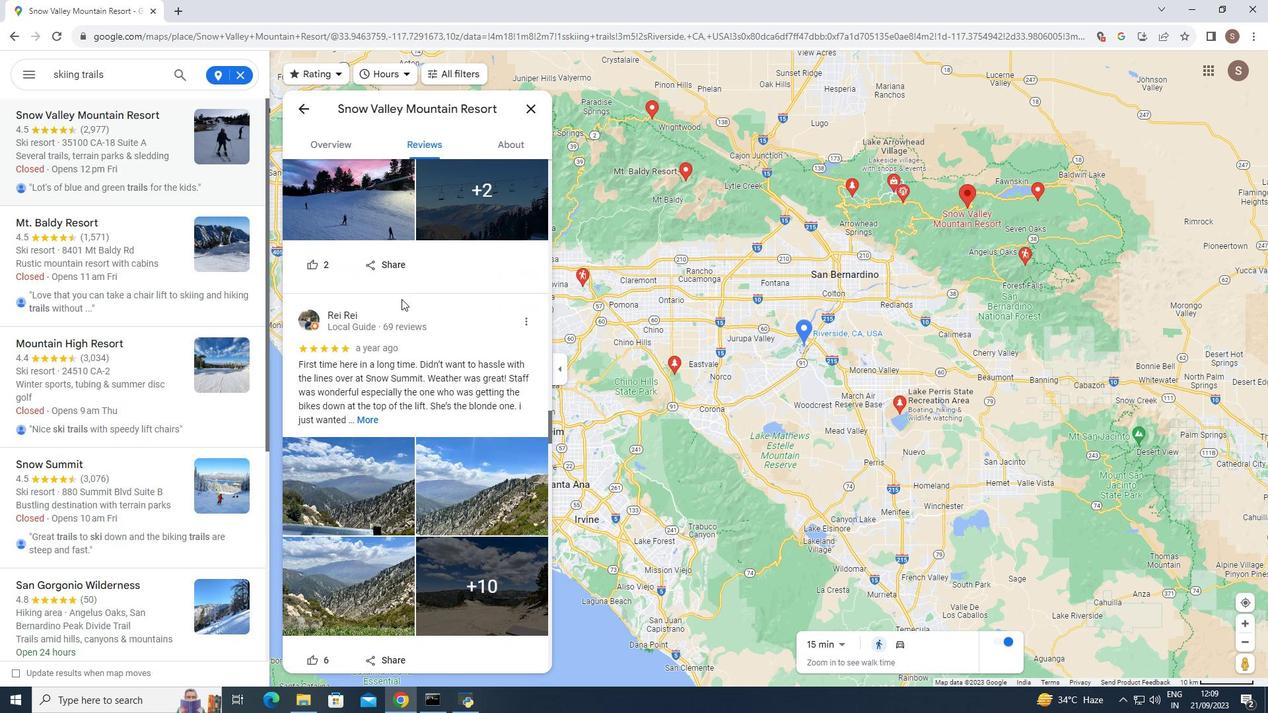 
Action: Mouse moved to (401, 299)
Screenshot: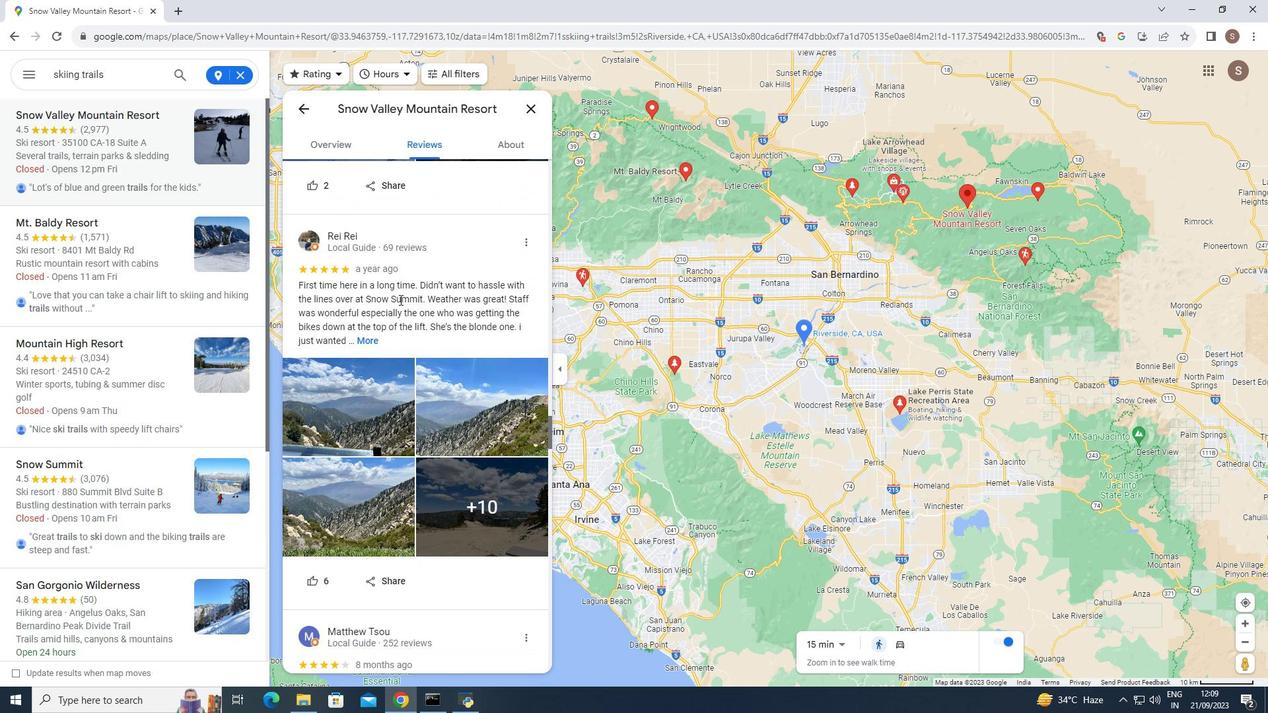 
Action: Mouse scrolled (401, 298) with delta (0, 0)
Screenshot: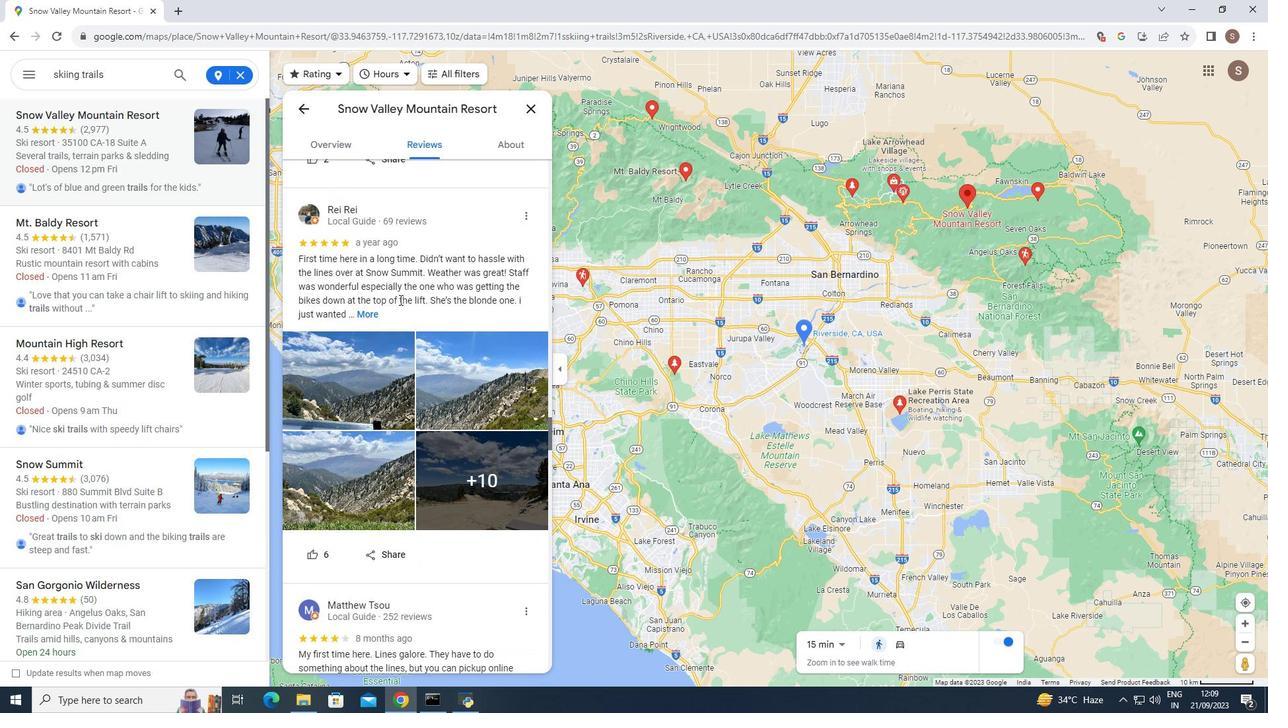 
Action: Mouse moved to (401, 299)
Screenshot: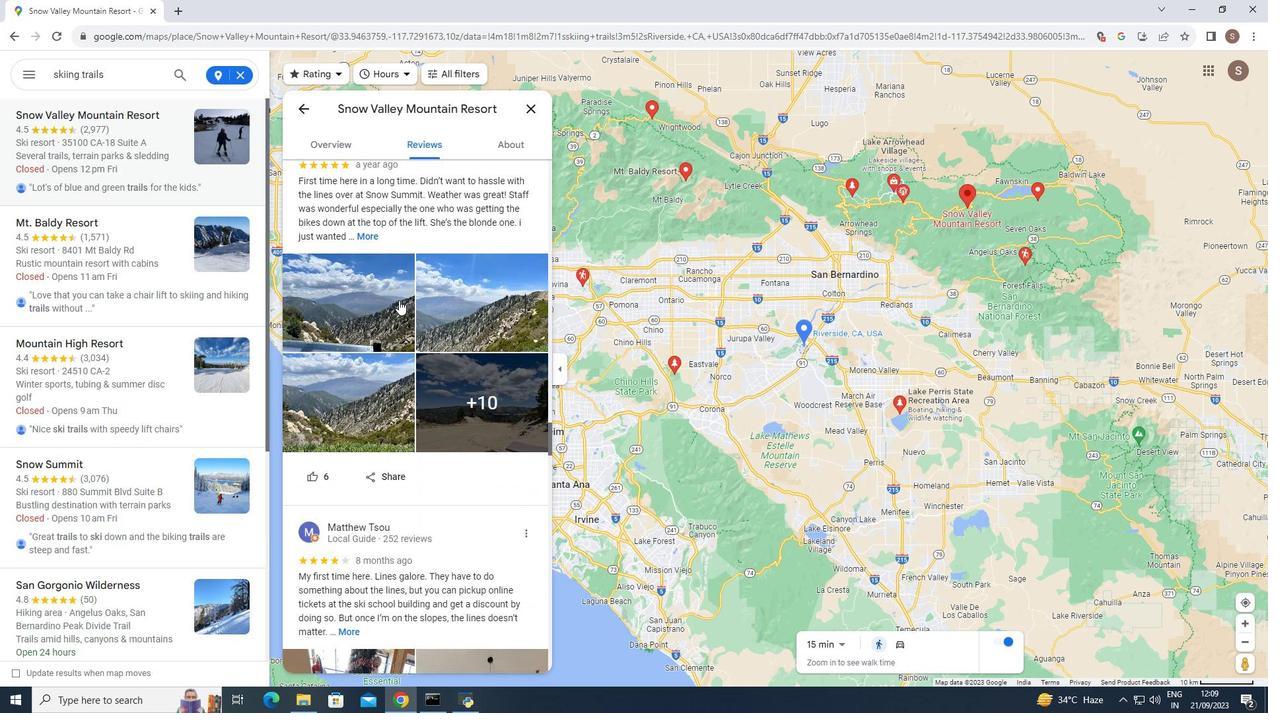 
Action: Mouse scrolled (401, 298) with delta (0, 0)
Screenshot: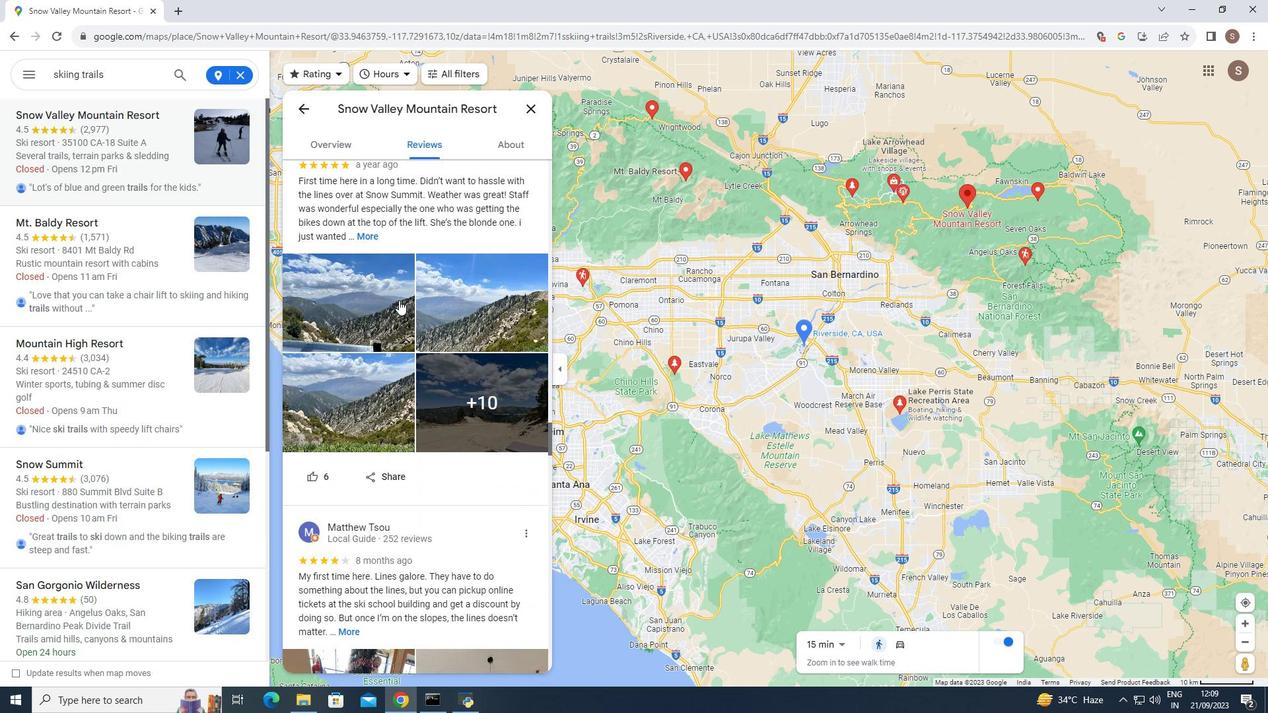 
Action: Mouse moved to (399, 300)
Screenshot: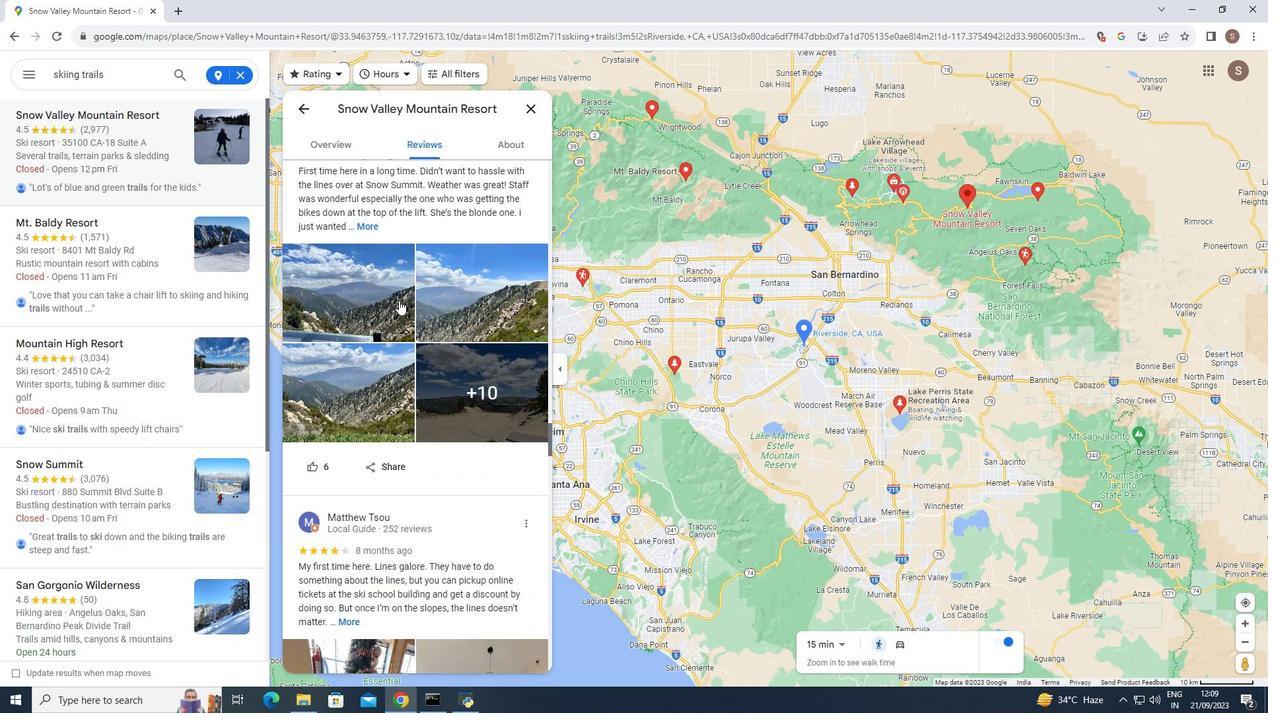 
Action: Mouse scrolled (399, 299) with delta (0, 0)
Screenshot: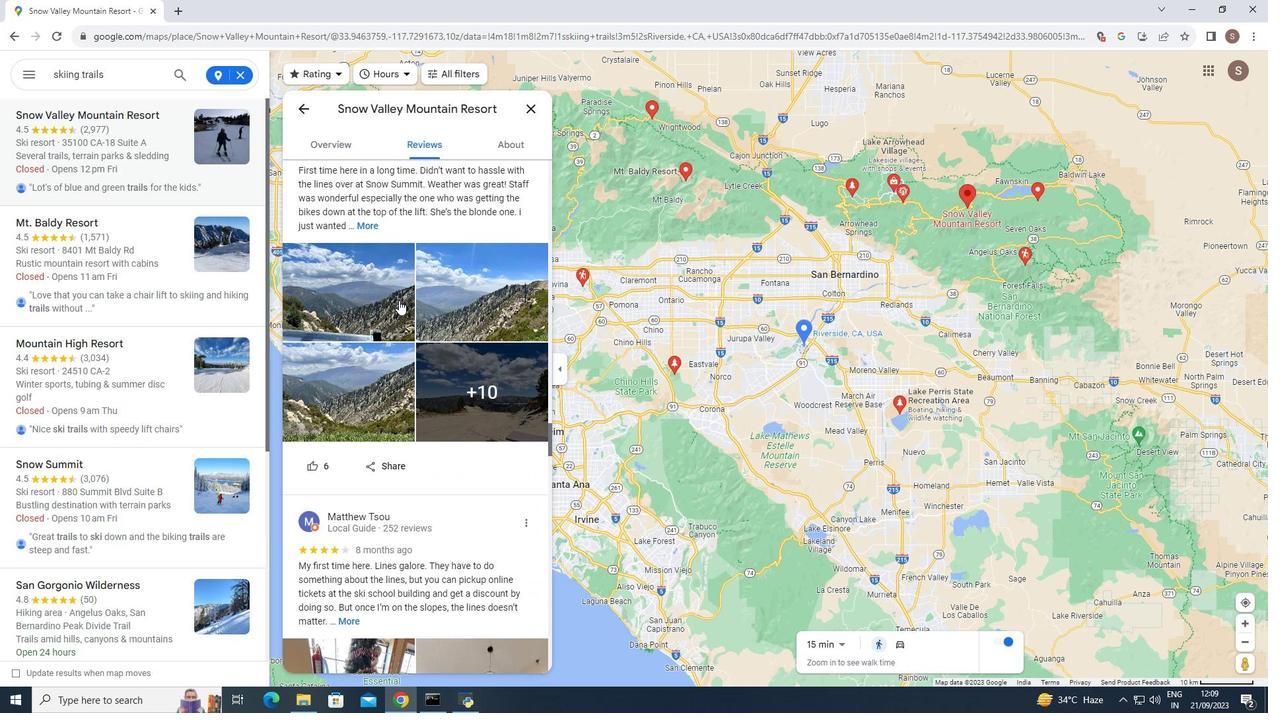 
Action: Mouse moved to (399, 300)
Screenshot: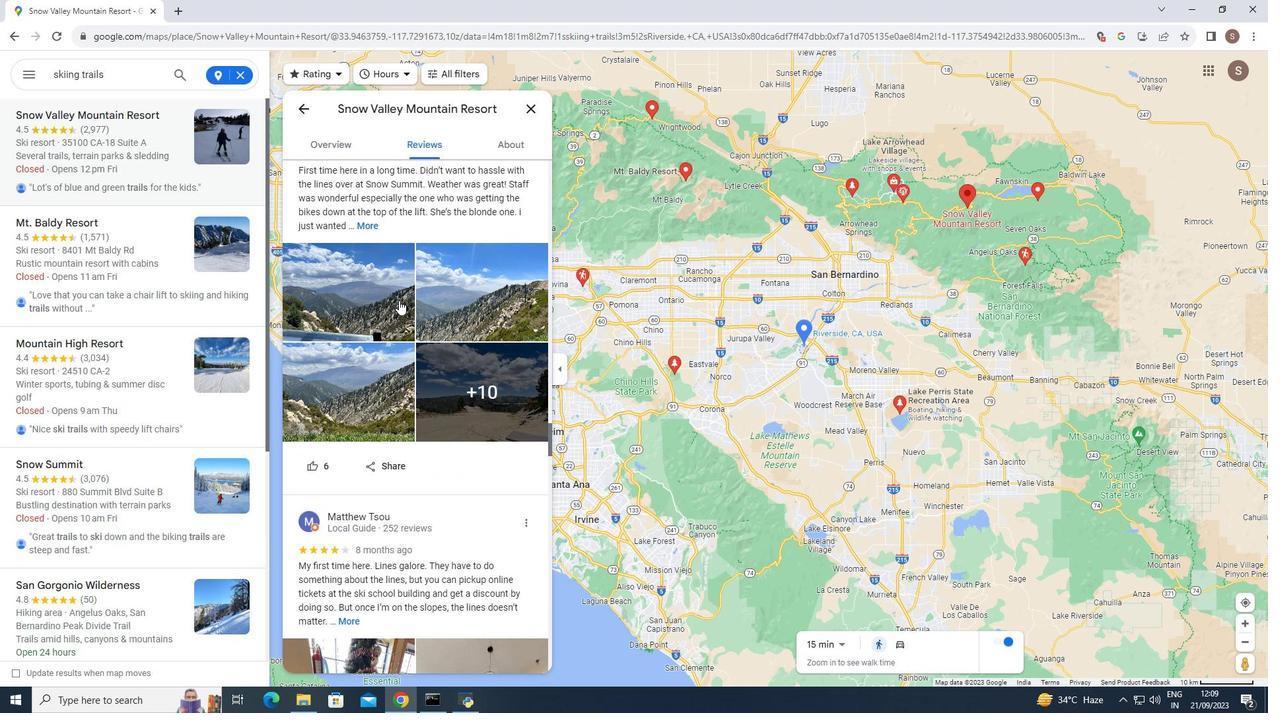 
Action: Mouse scrolled (399, 300) with delta (0, 0)
Screenshot: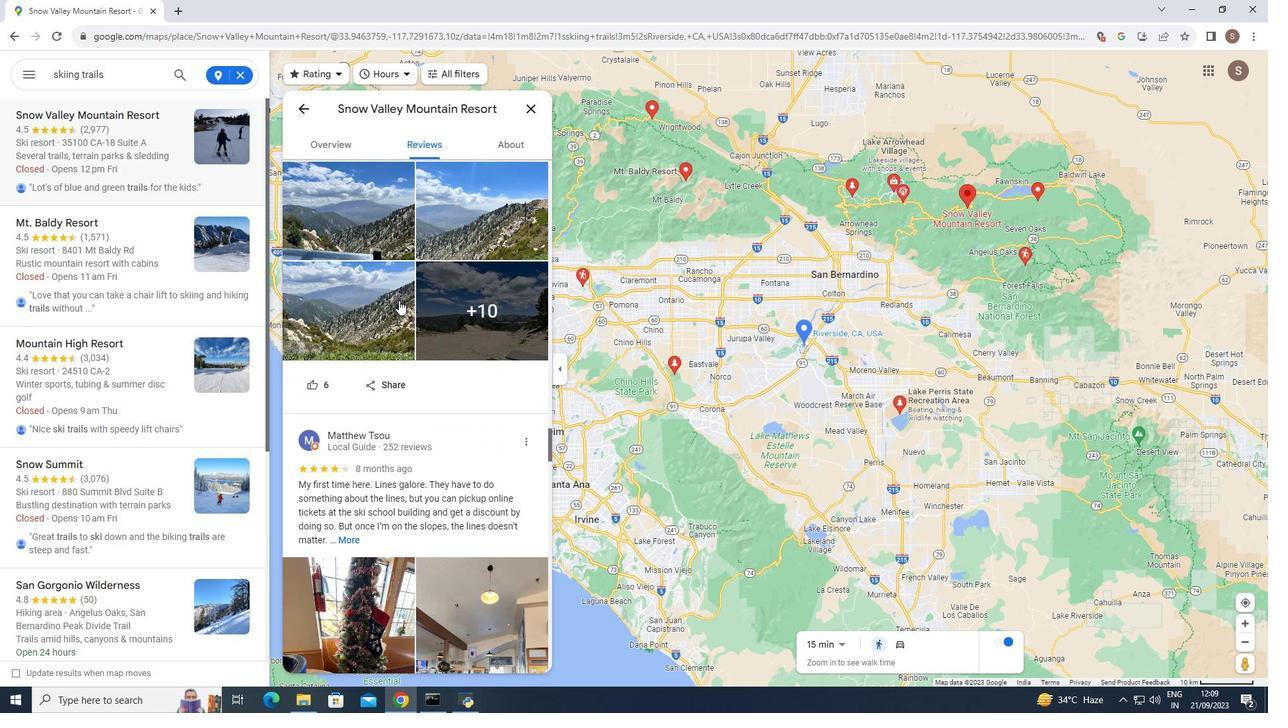 
Action: Mouse scrolled (399, 300) with delta (0, 0)
Screenshot: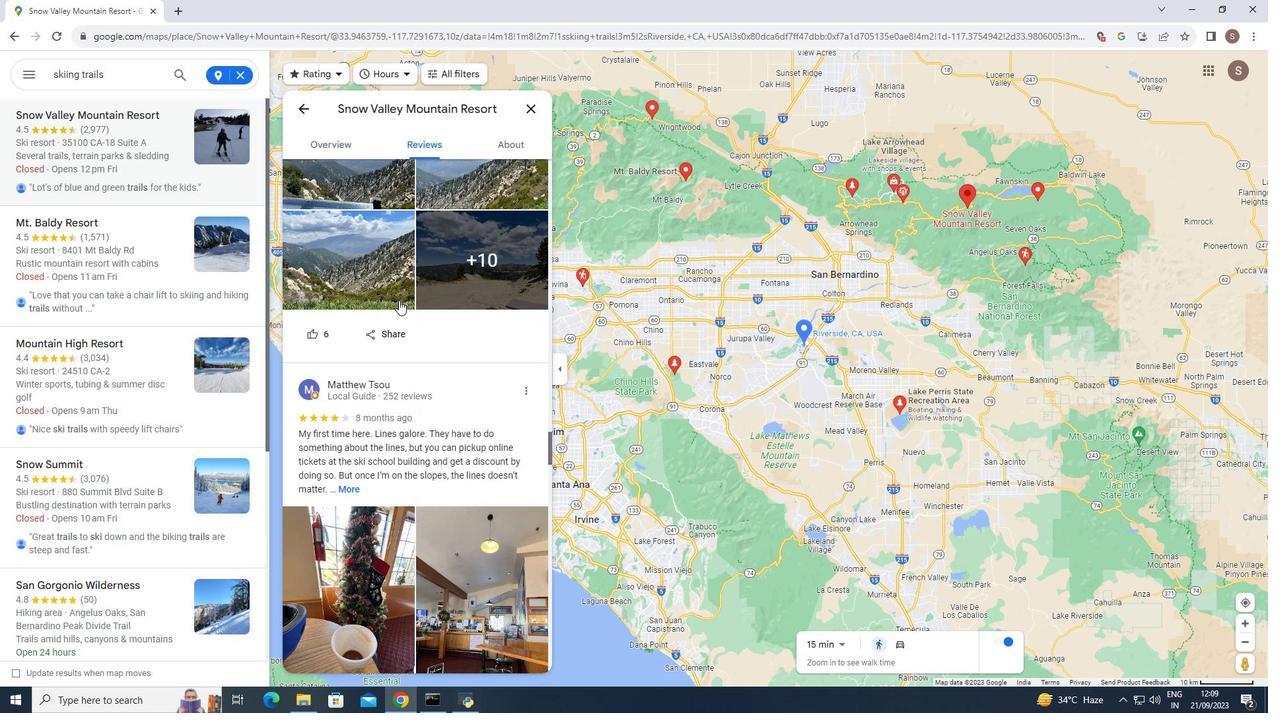 
Action: Mouse scrolled (399, 300) with delta (0, 0)
Screenshot: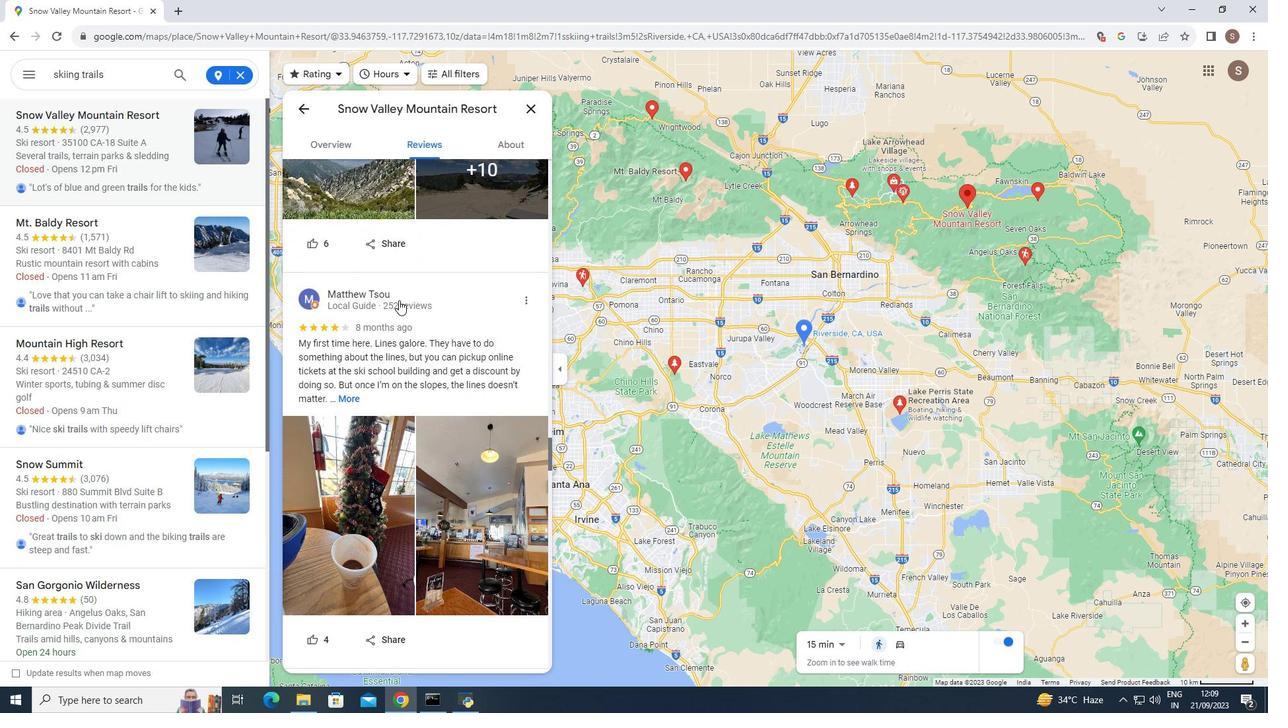 
Action: Mouse scrolled (399, 300) with delta (0, 0)
Screenshot: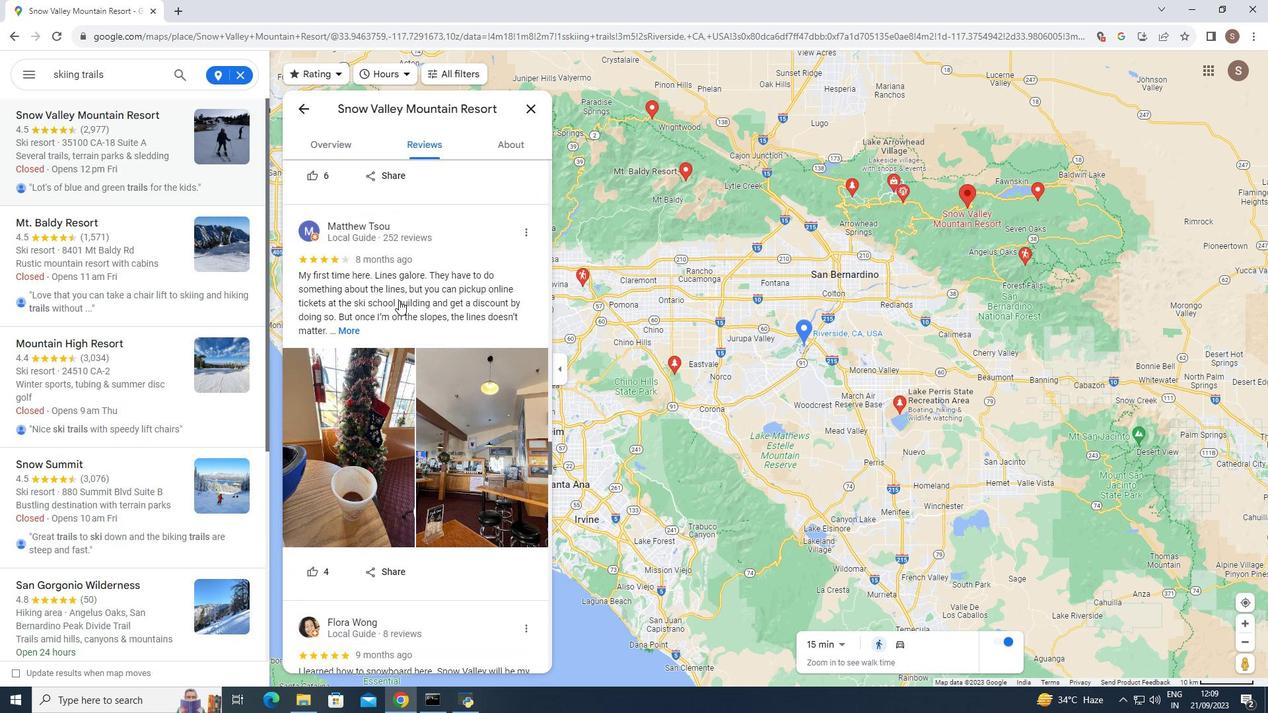 
Action: Mouse scrolled (399, 300) with delta (0, 0)
Screenshot: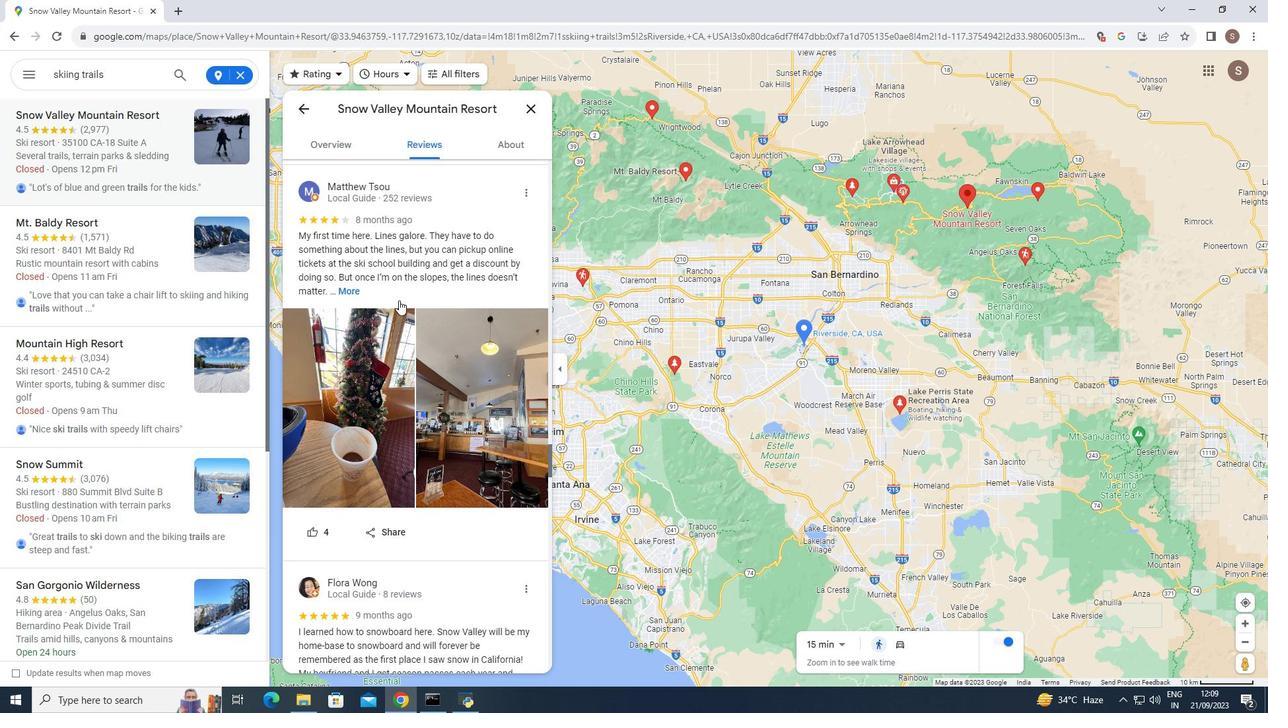 
Action: Mouse moved to (399, 300)
Screenshot: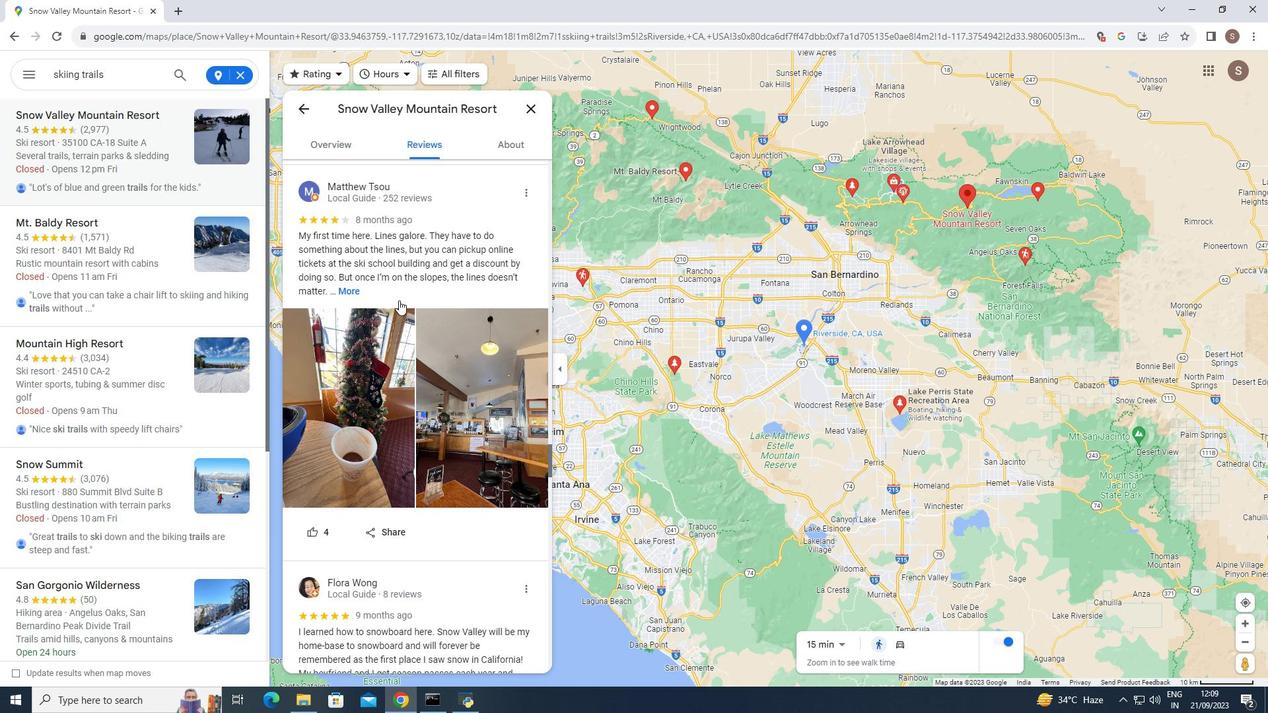 
Action: Mouse scrolled (399, 300) with delta (0, 0)
Screenshot: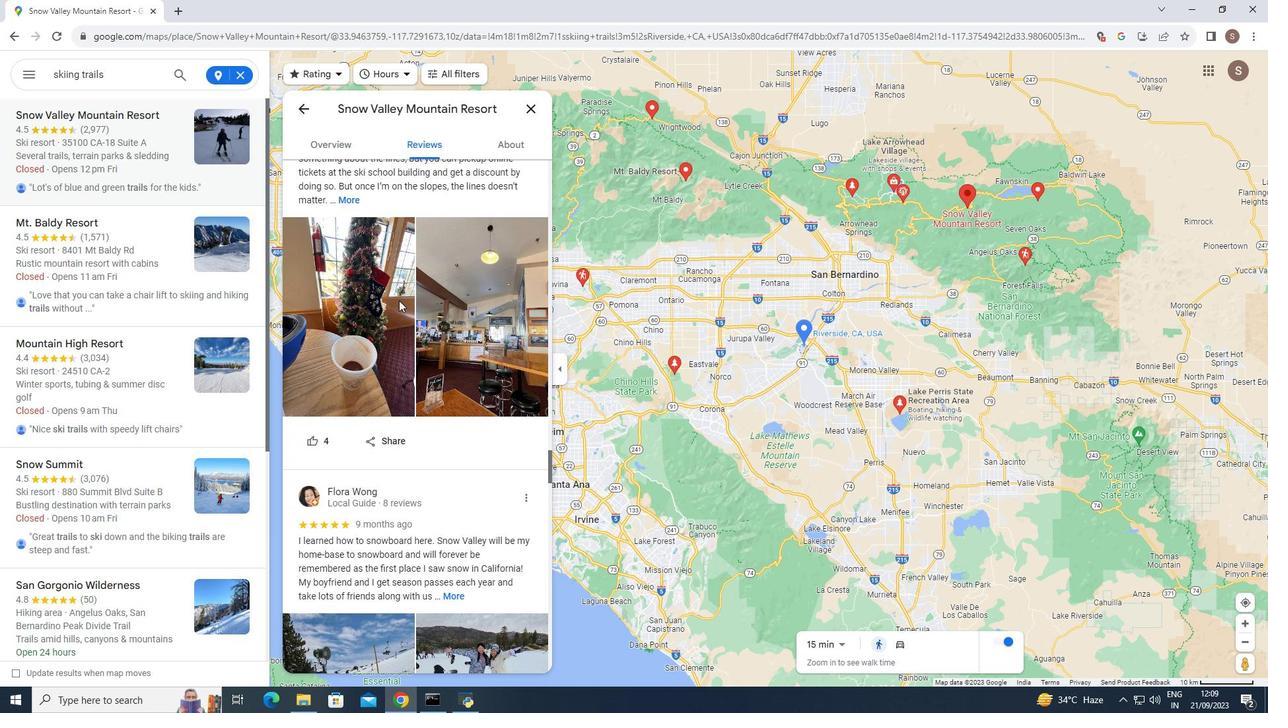 
Action: Mouse scrolled (399, 300) with delta (0, 0)
Screenshot: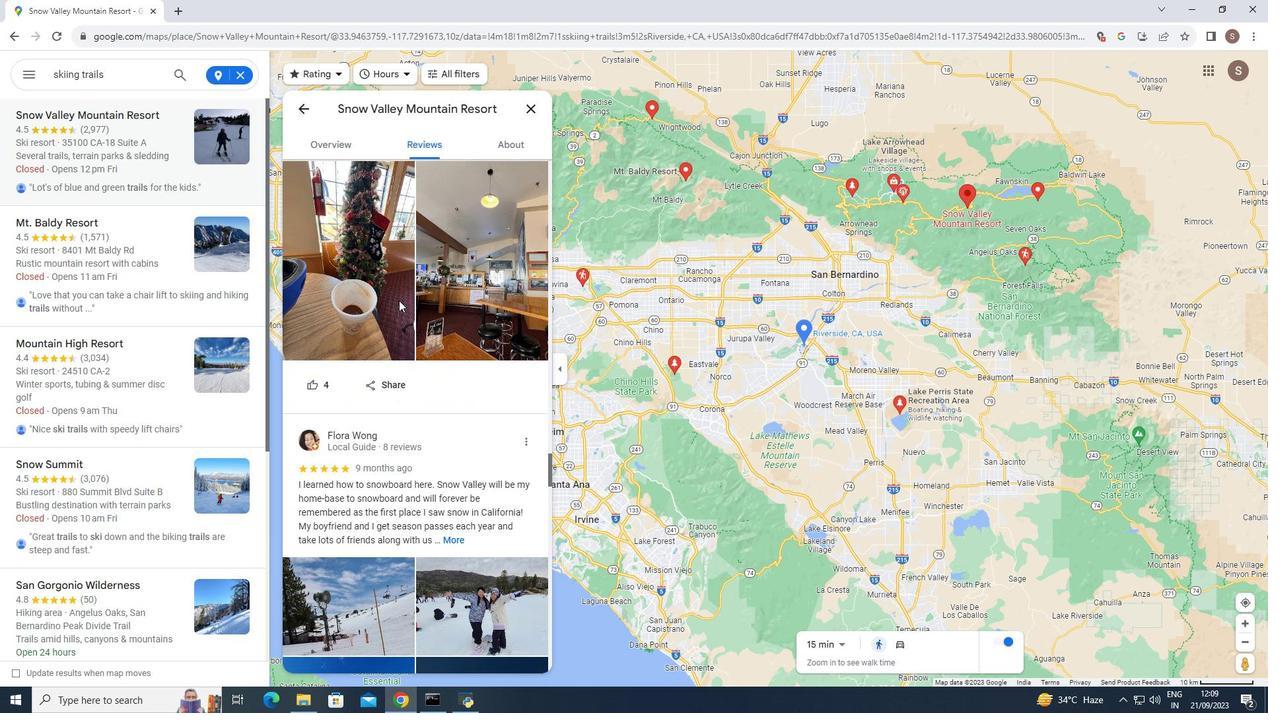 
Action: Mouse scrolled (399, 300) with delta (0, 0)
Screenshot: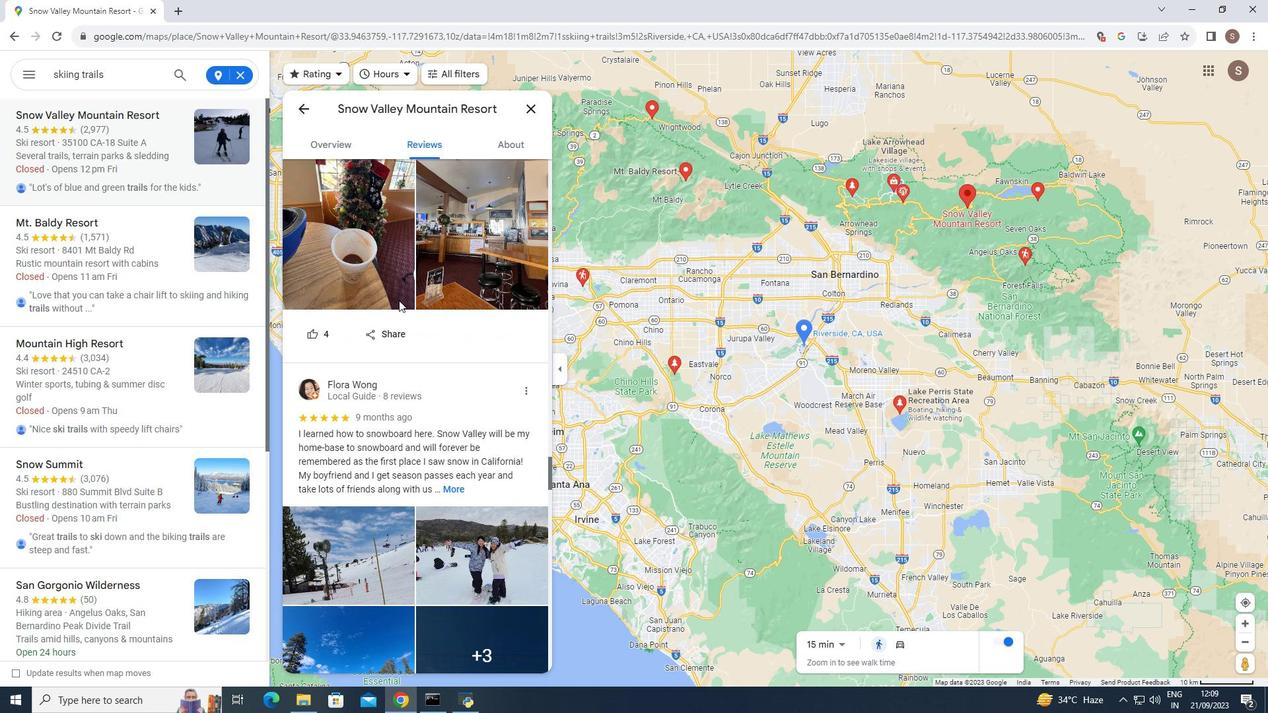 
Action: Mouse scrolled (399, 300) with delta (0, 0)
Screenshot: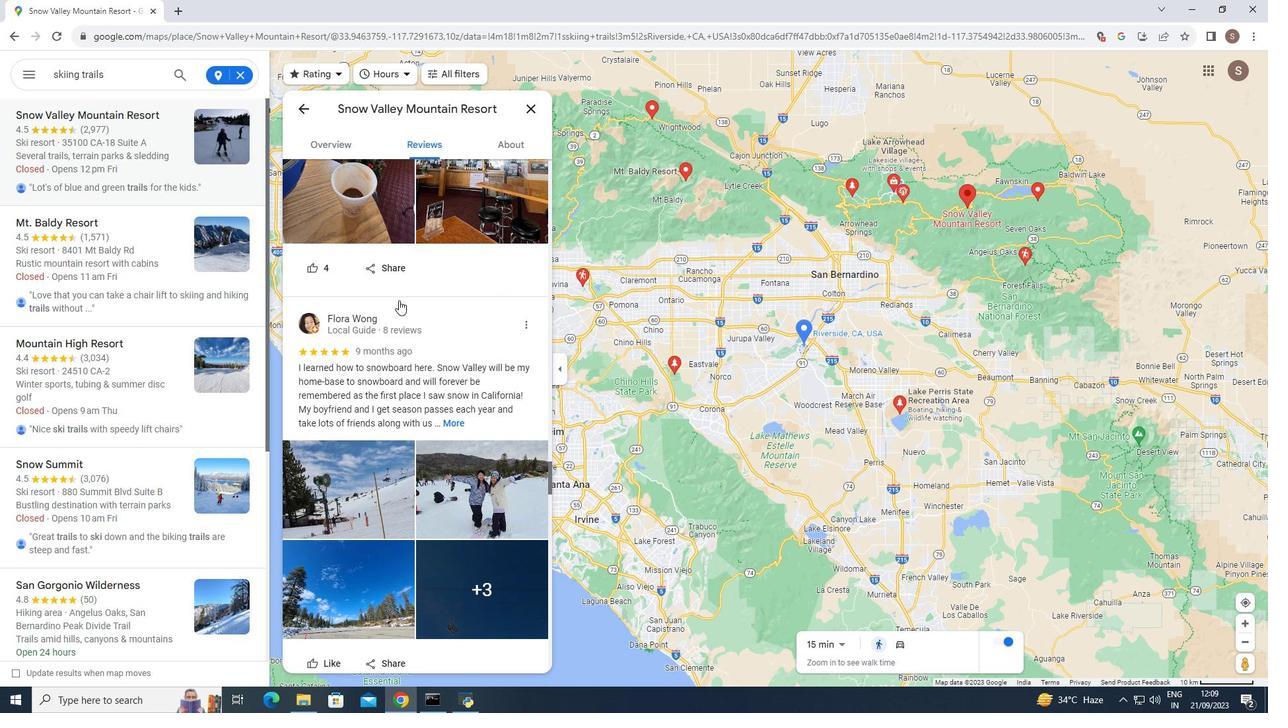 
Action: Mouse scrolled (399, 300) with delta (0, 0)
Screenshot: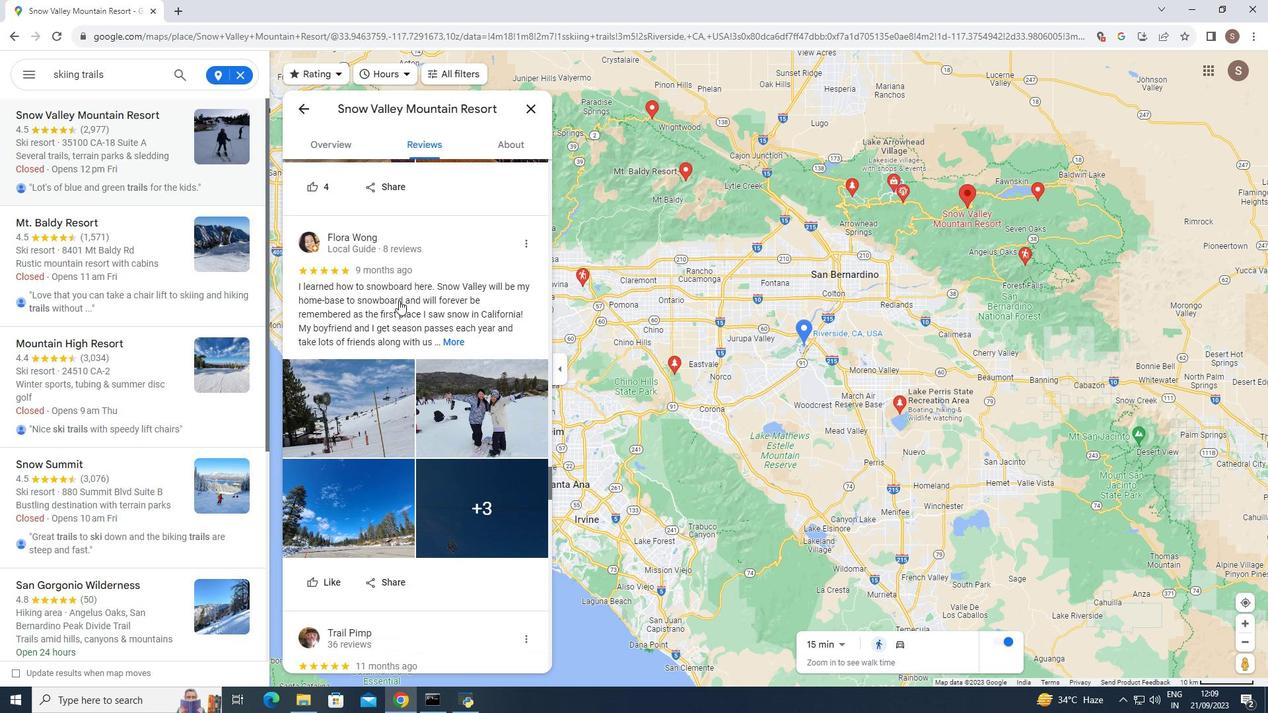 
Action: Mouse scrolled (399, 300) with delta (0, 0)
Screenshot: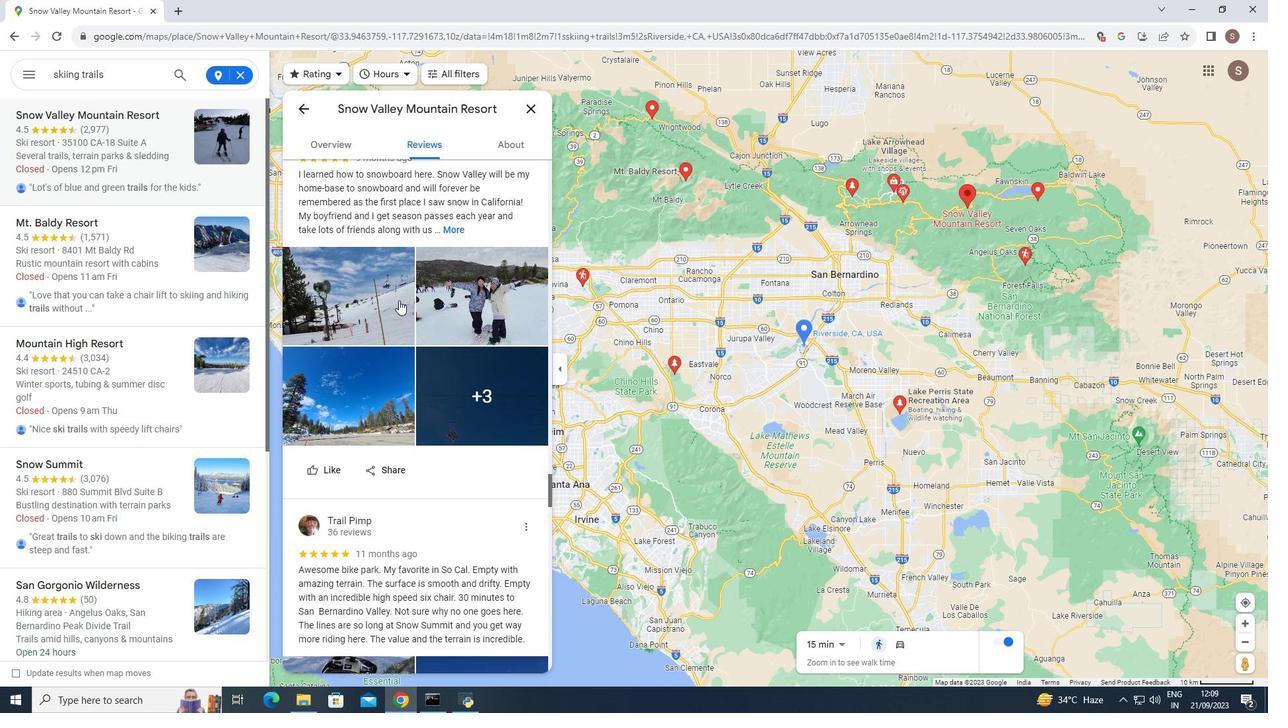 
Action: Mouse scrolled (399, 300) with delta (0, 0)
Screenshot: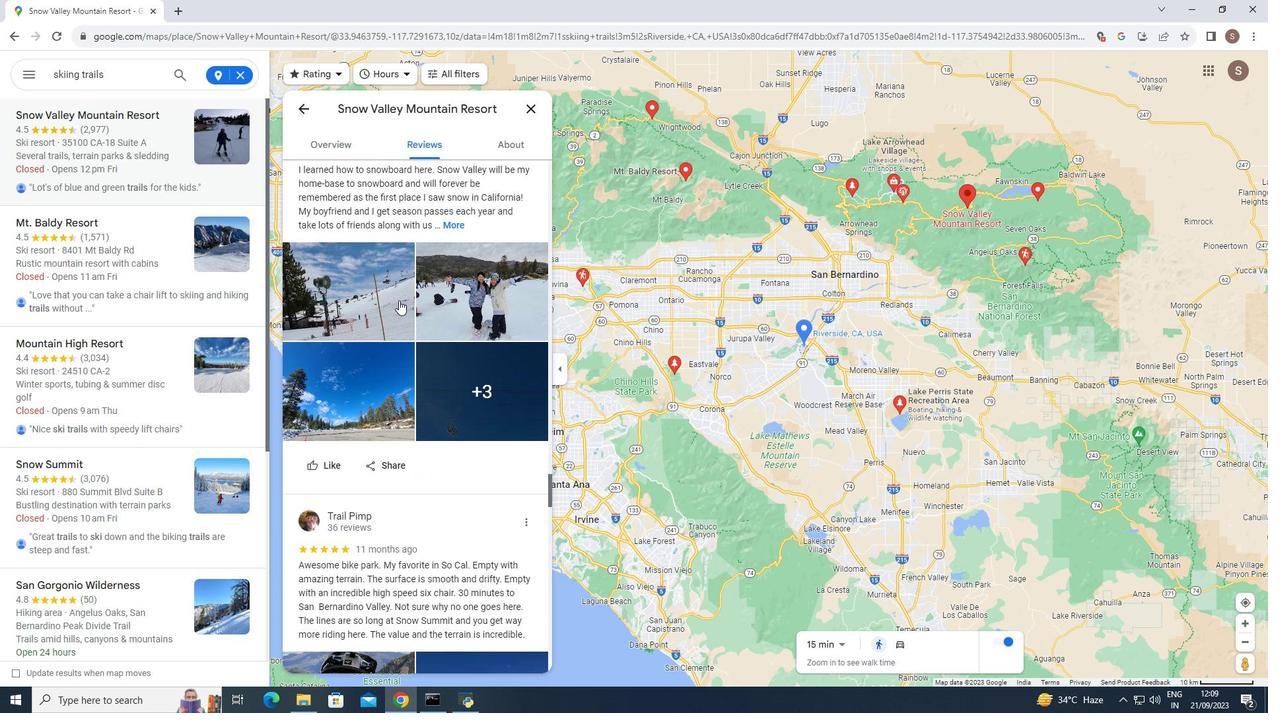 
Action: Mouse scrolled (399, 300) with delta (0, 0)
Screenshot: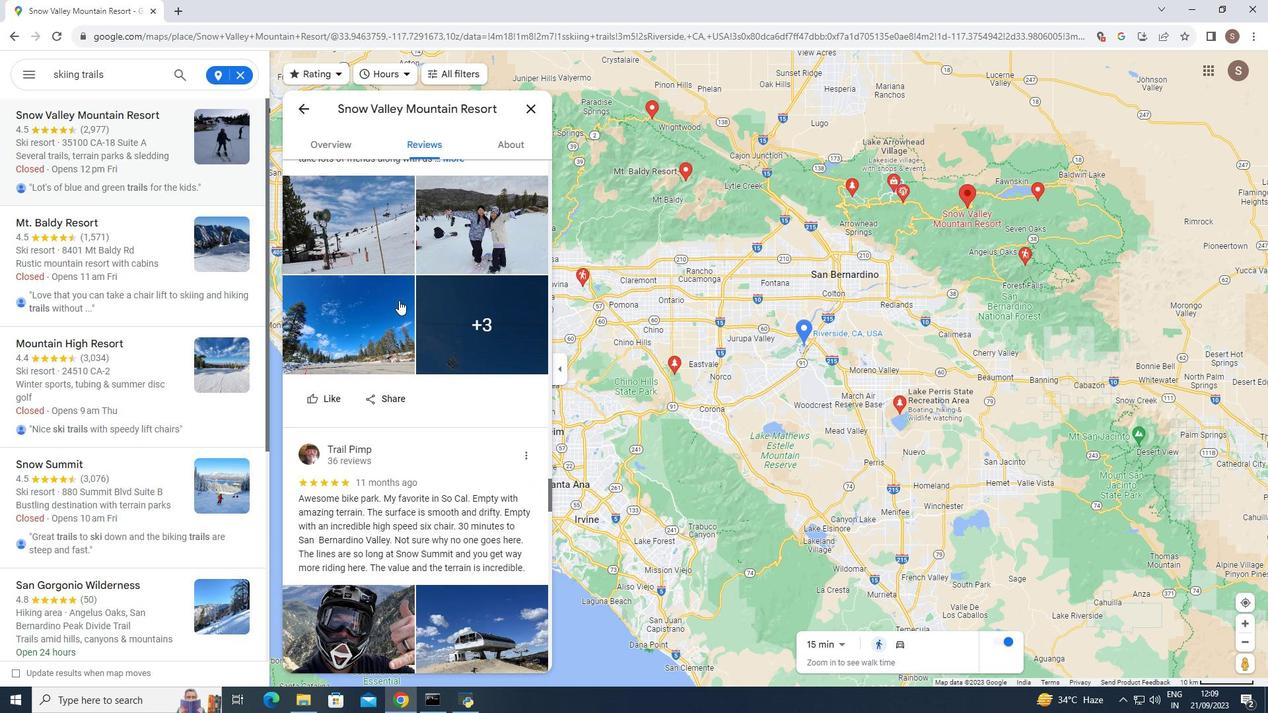 
Action: Mouse scrolled (399, 300) with delta (0, 0)
Screenshot: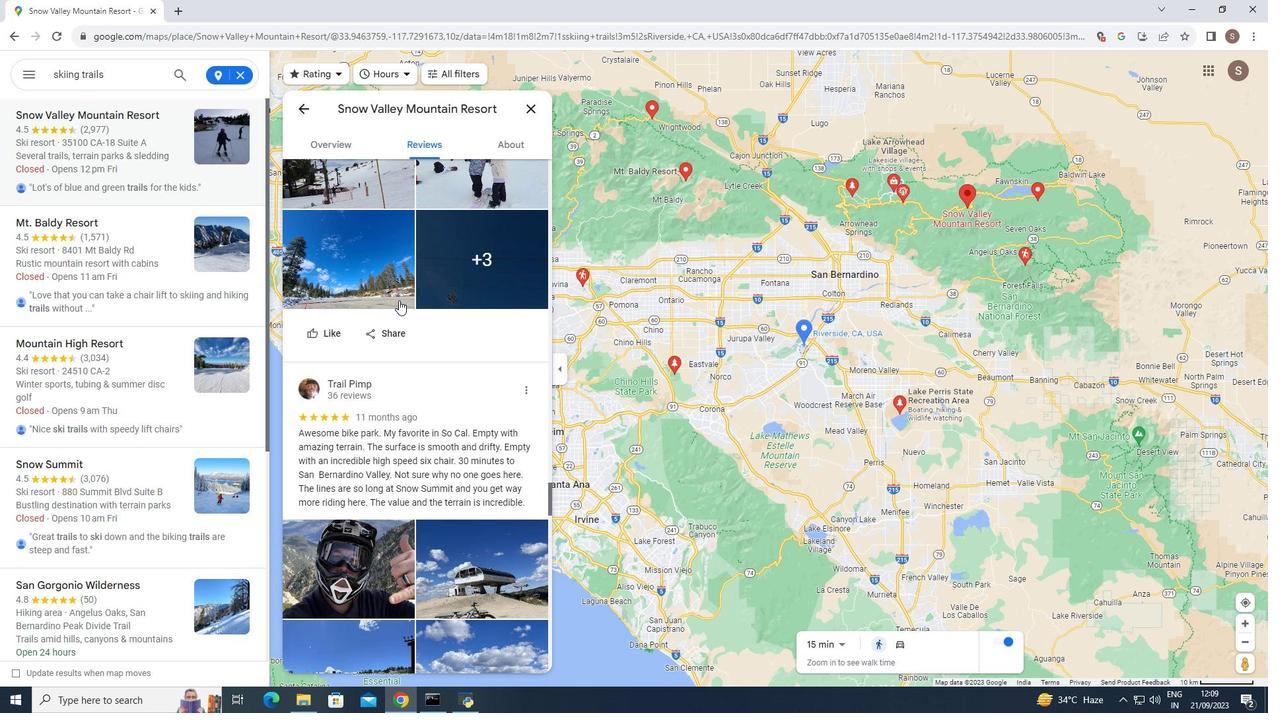 
Action: Mouse scrolled (399, 300) with delta (0, 0)
Screenshot: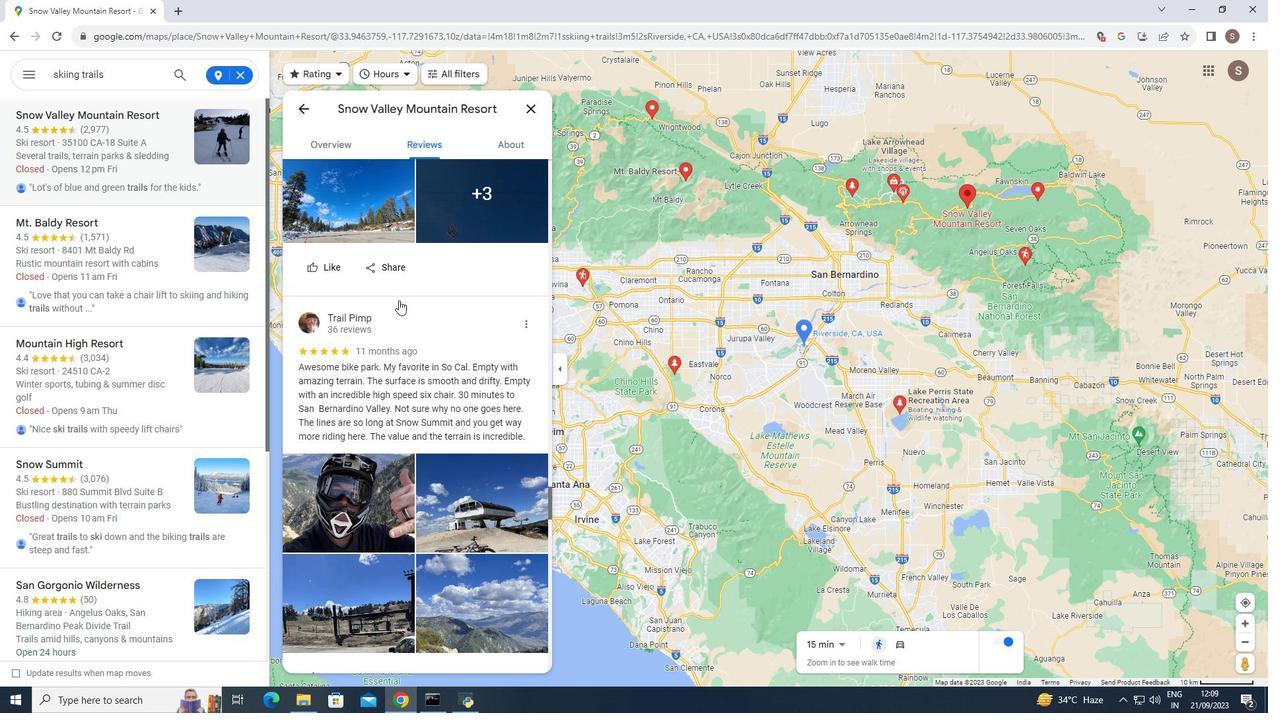 
Action: Mouse scrolled (399, 300) with delta (0, 0)
Screenshot: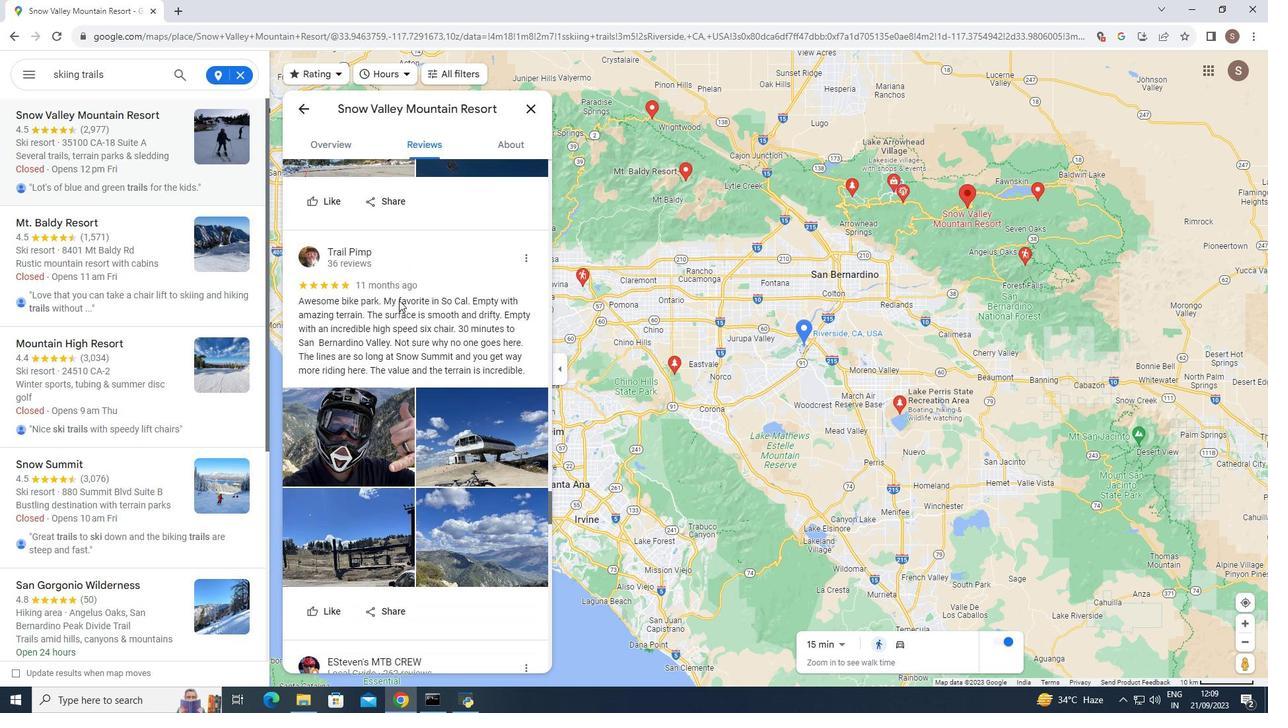 
Action: Mouse scrolled (399, 300) with delta (0, 0)
Screenshot: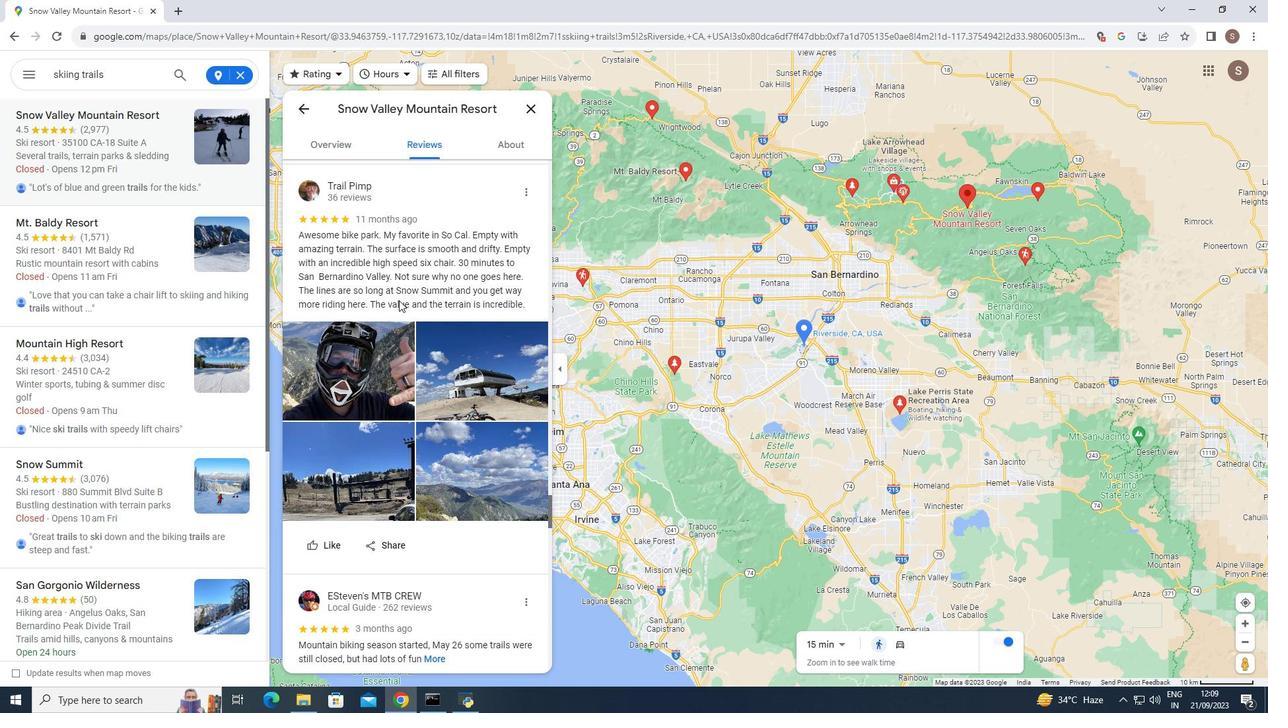 
Action: Mouse scrolled (399, 300) with delta (0, 0)
Screenshot: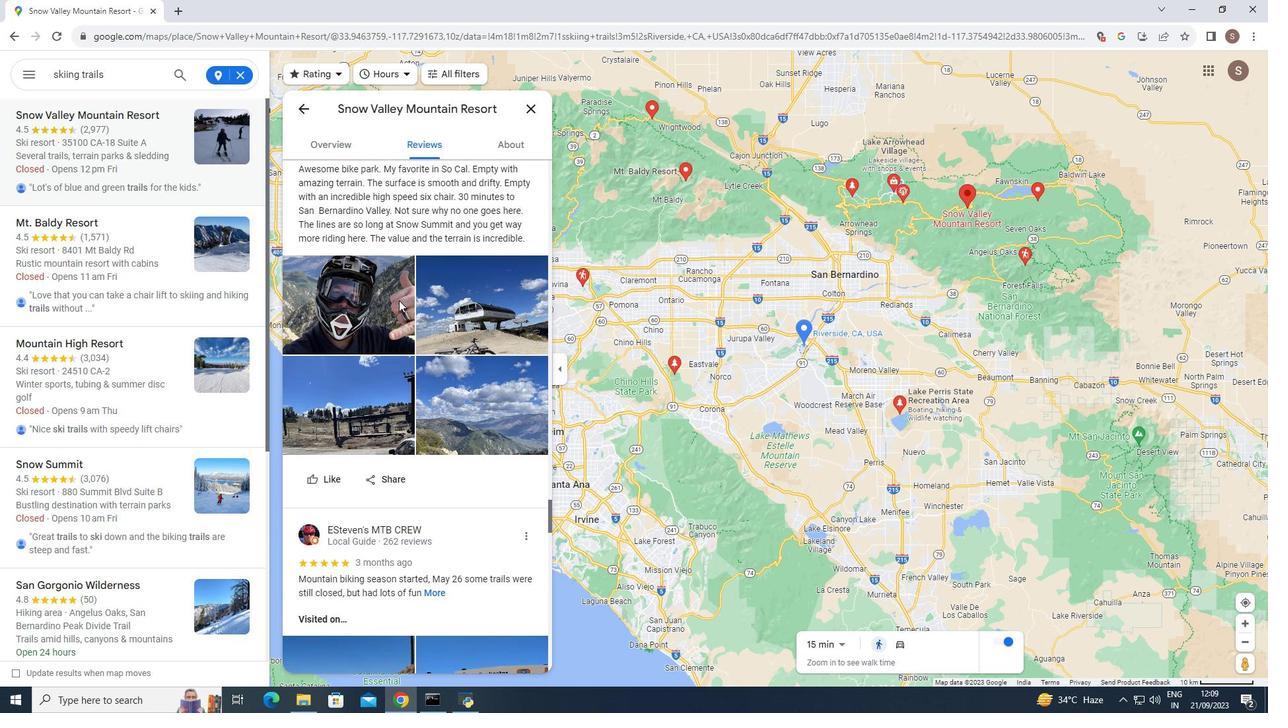 
Action: Mouse scrolled (399, 300) with delta (0, 0)
Screenshot: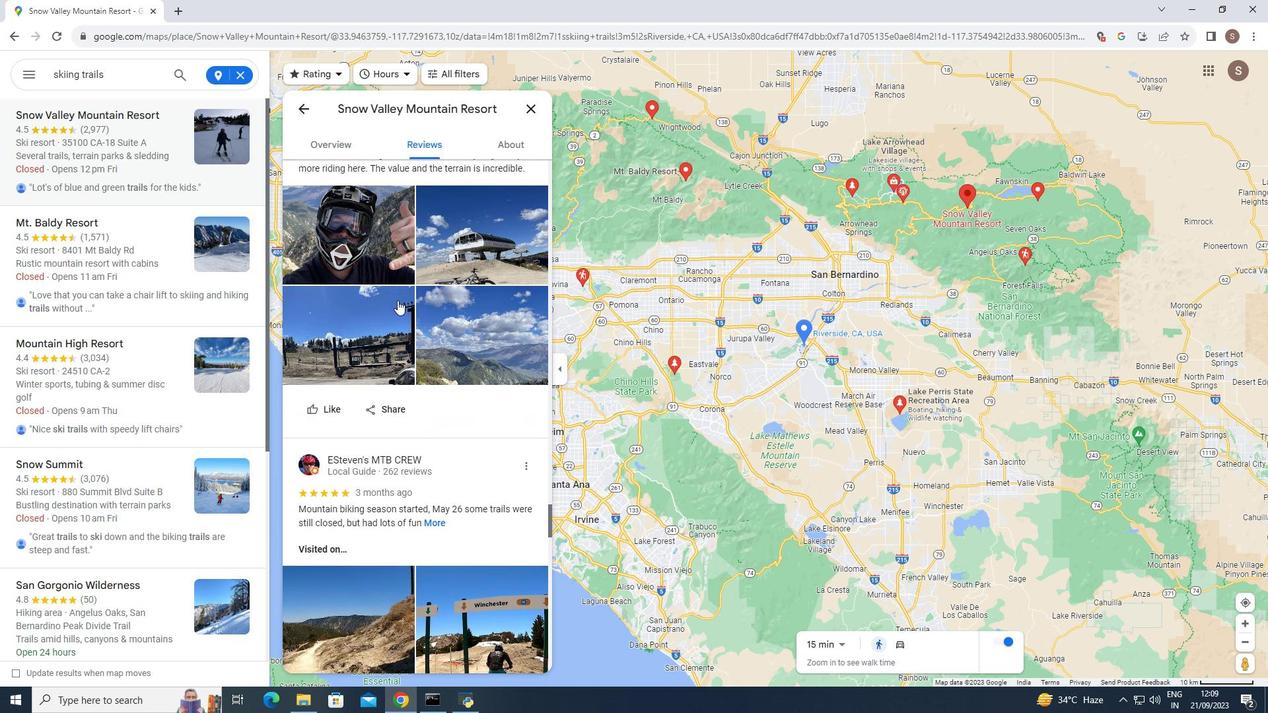 
Action: Mouse moved to (397, 300)
Screenshot: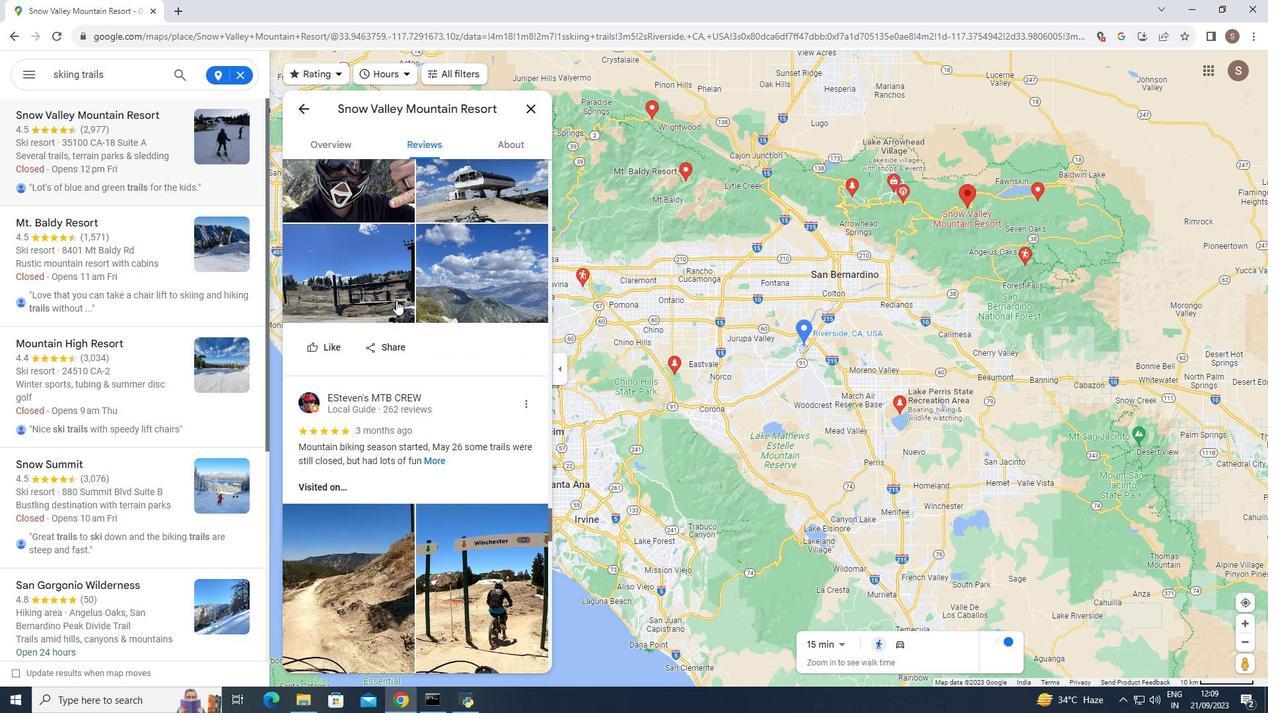 
Action: Mouse scrolled (397, 300) with delta (0, 0)
Screenshot: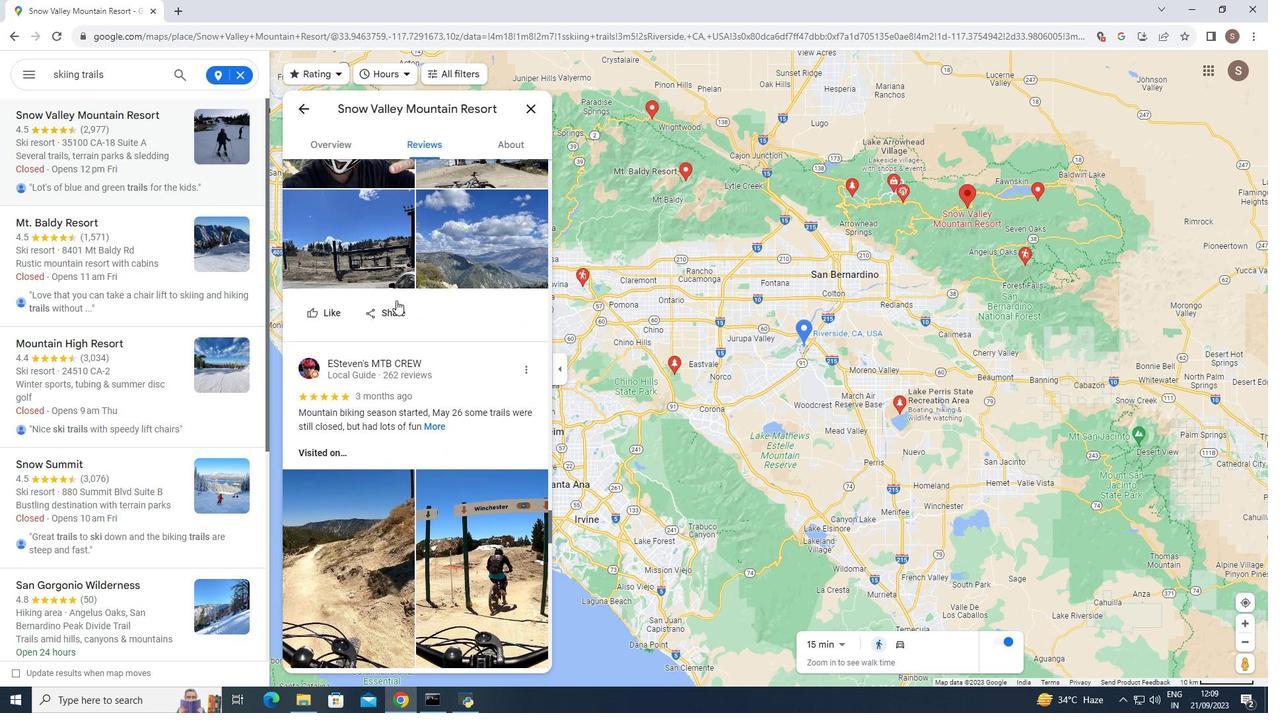 
Action: Mouse moved to (396, 300)
Screenshot: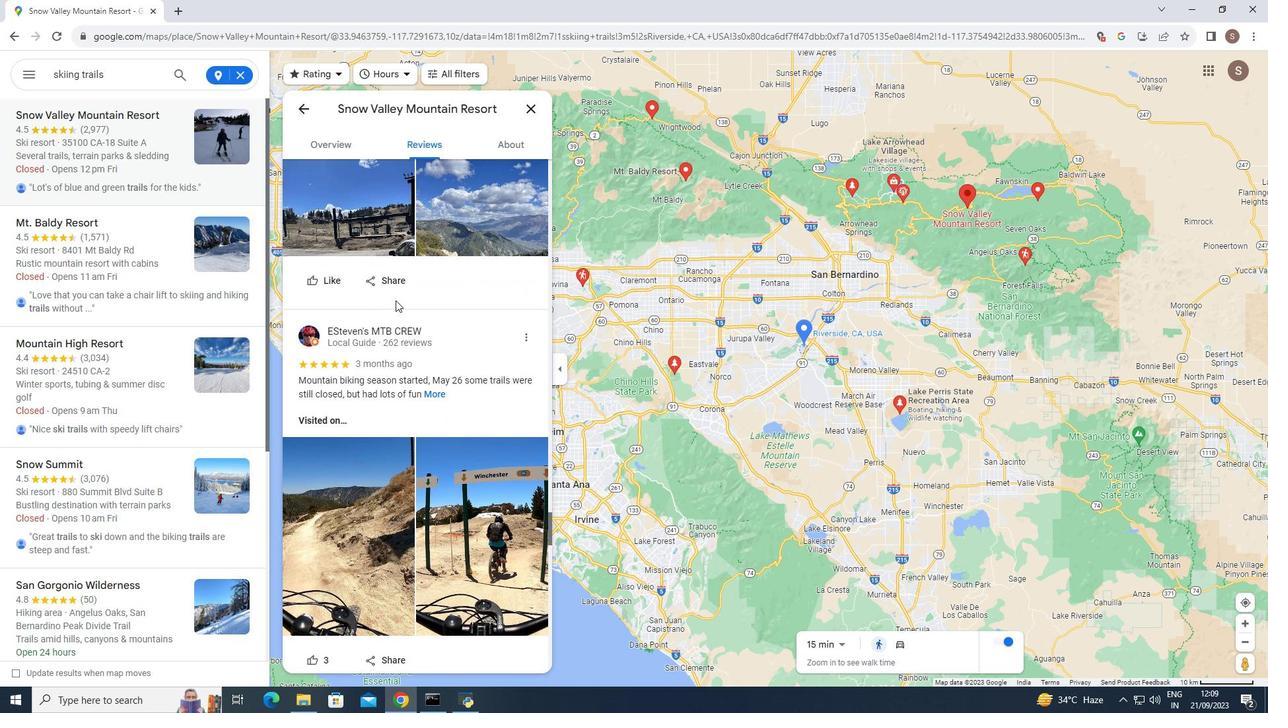 
Action: Mouse scrolled (396, 300) with delta (0, 0)
Screenshot: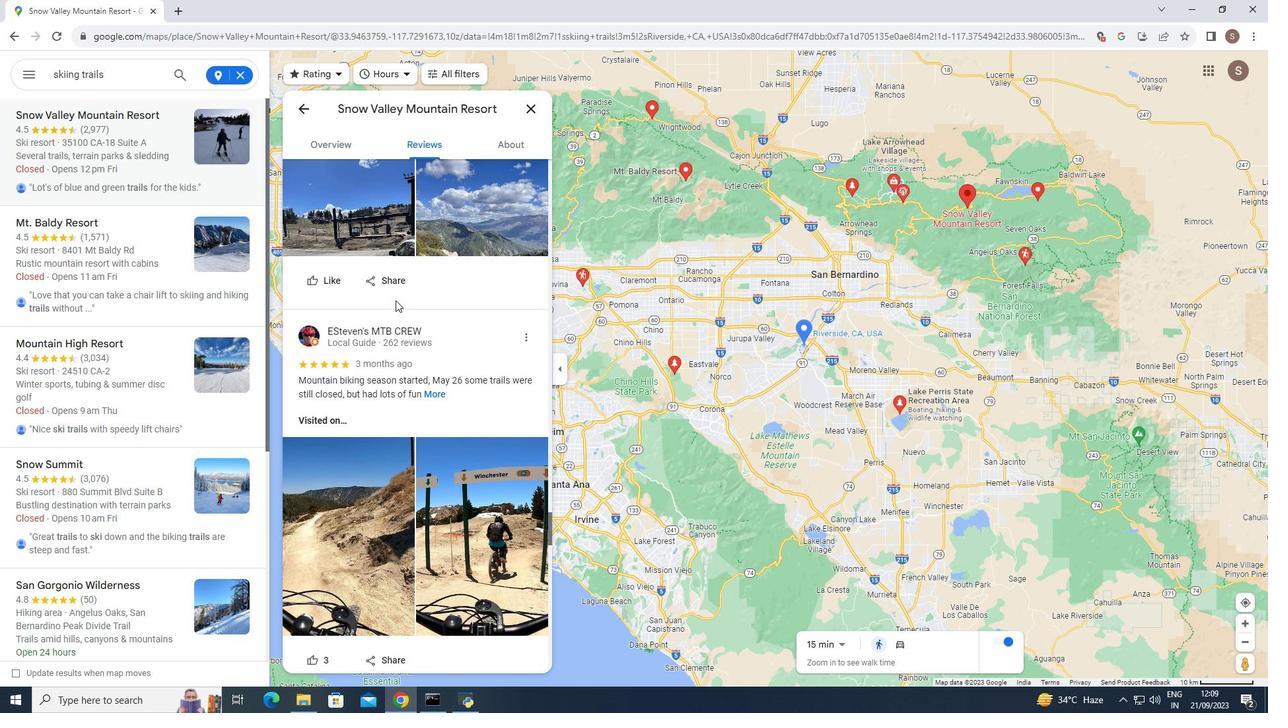 
Action: Mouse moved to (395, 300)
Screenshot: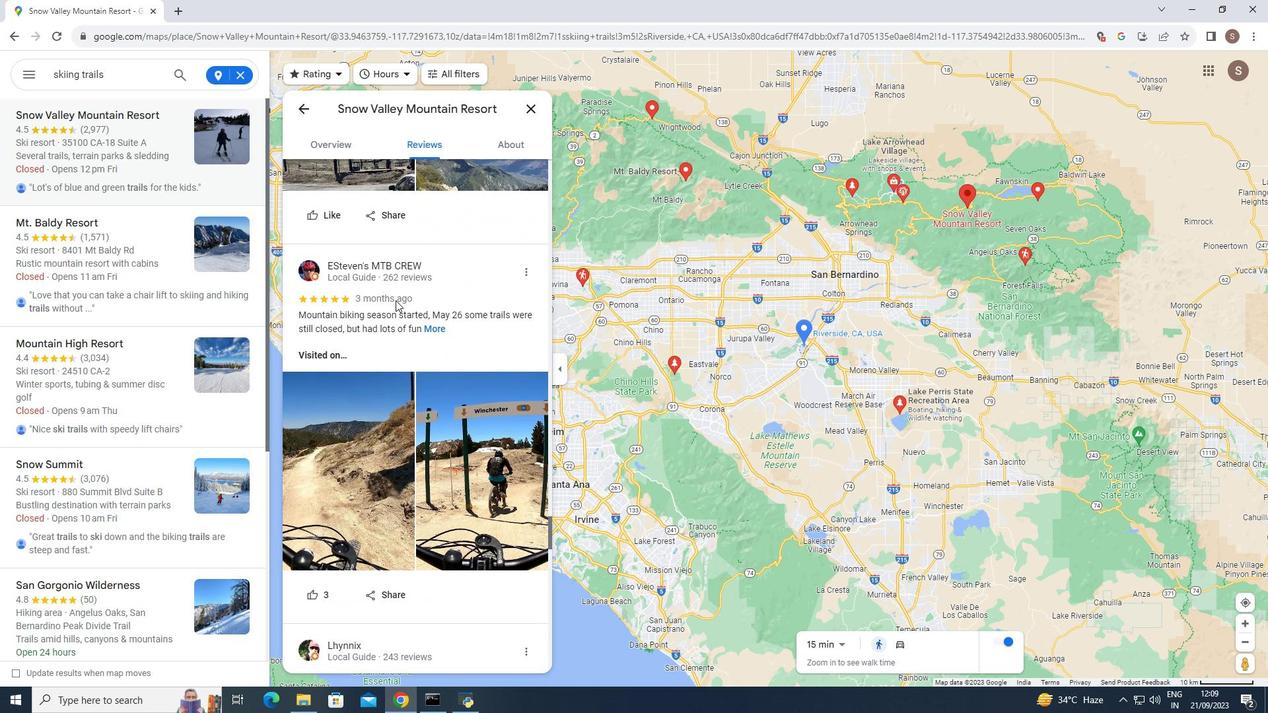 
Action: Mouse scrolled (395, 300) with delta (0, 0)
Screenshot: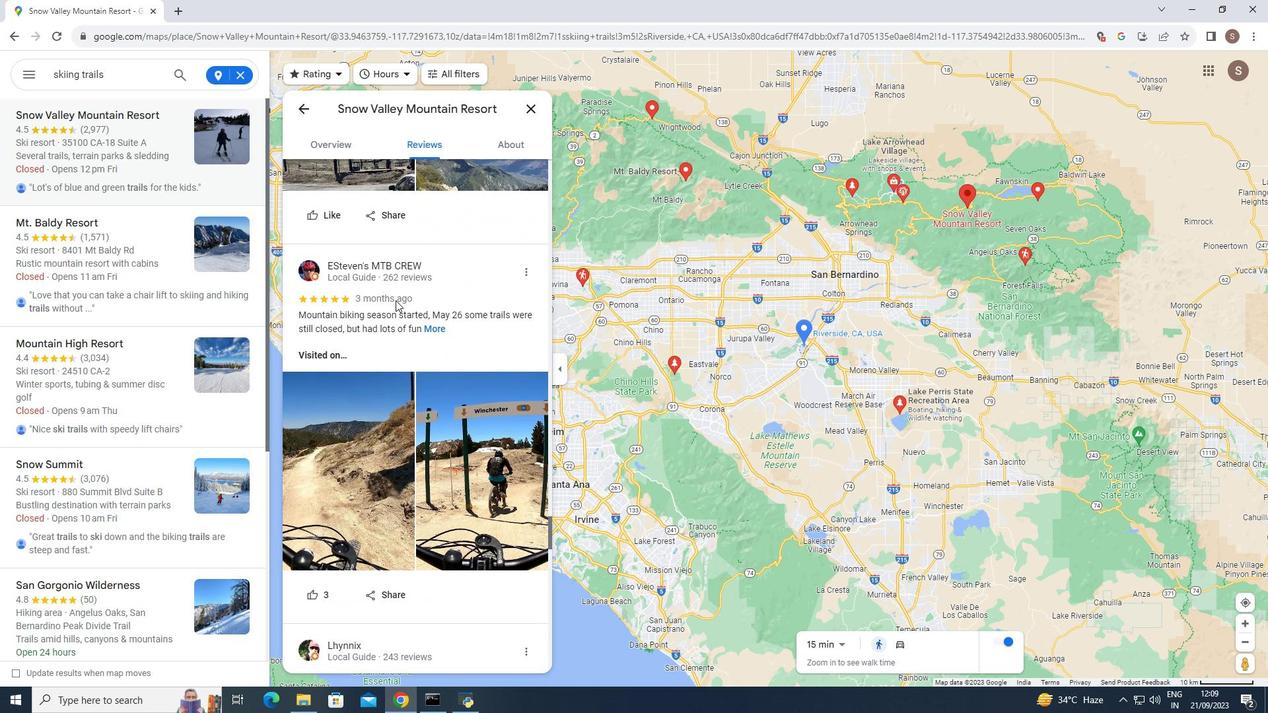 
Action: Mouse moved to (408, 291)
Screenshot: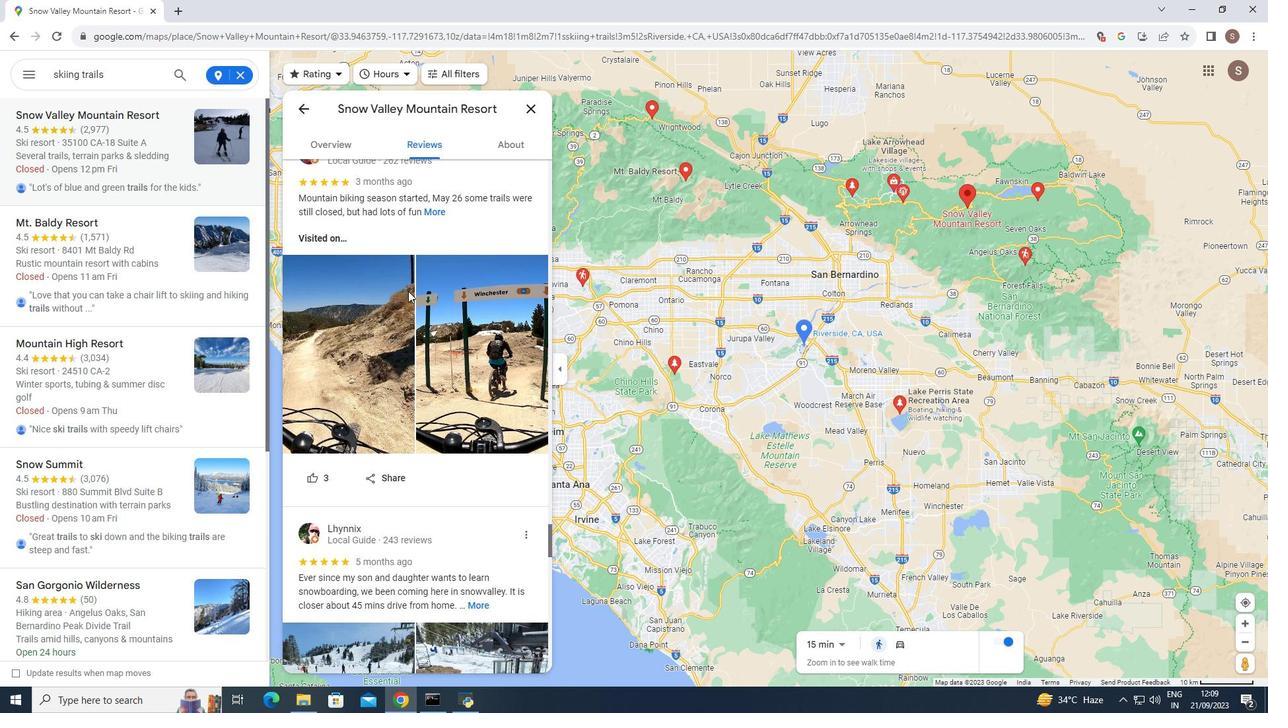 
Action: Mouse scrolled (408, 290) with delta (0, 0)
Screenshot: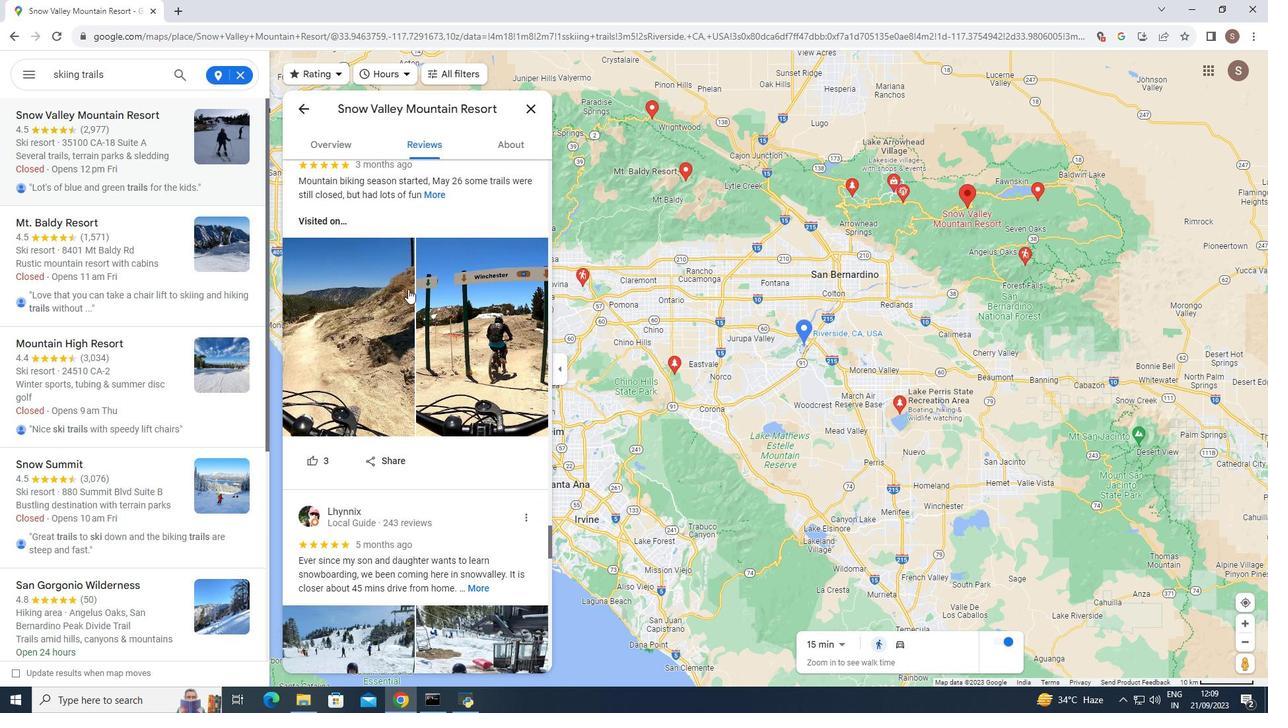 
Action: Mouse scrolled (408, 290) with delta (0, 0)
Screenshot: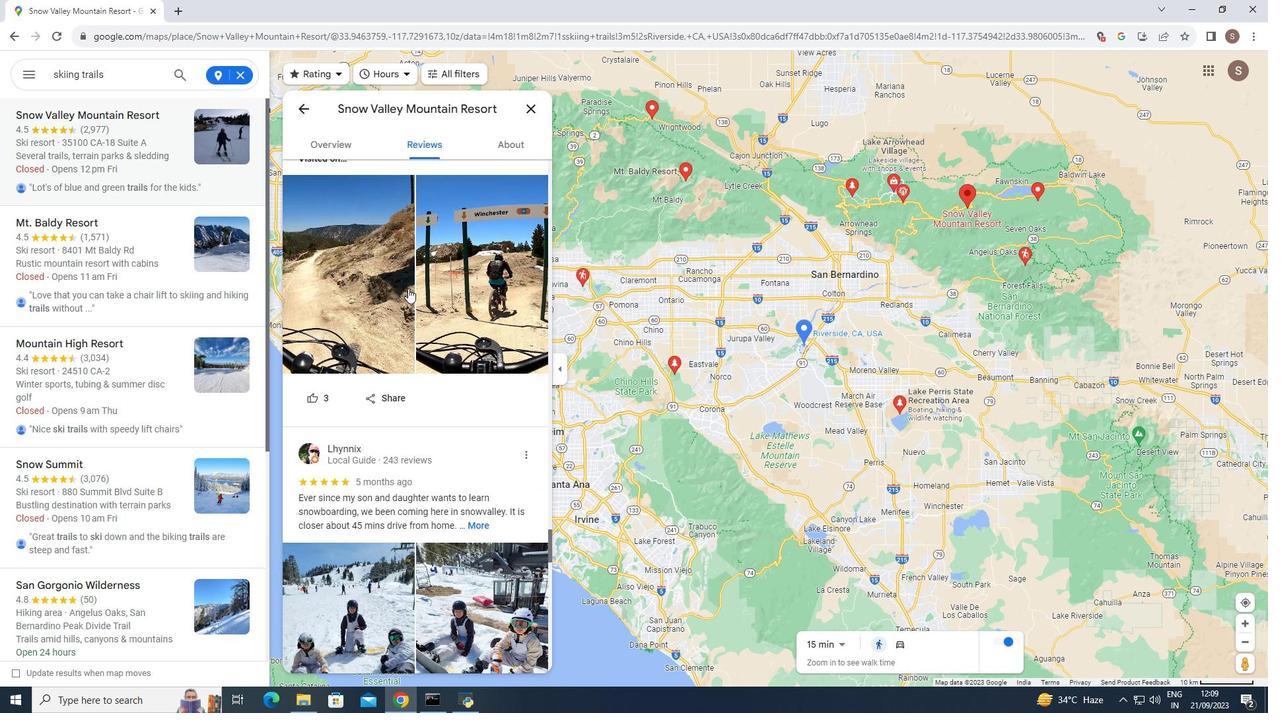 
Action: Mouse scrolled (408, 290) with delta (0, 0)
Screenshot: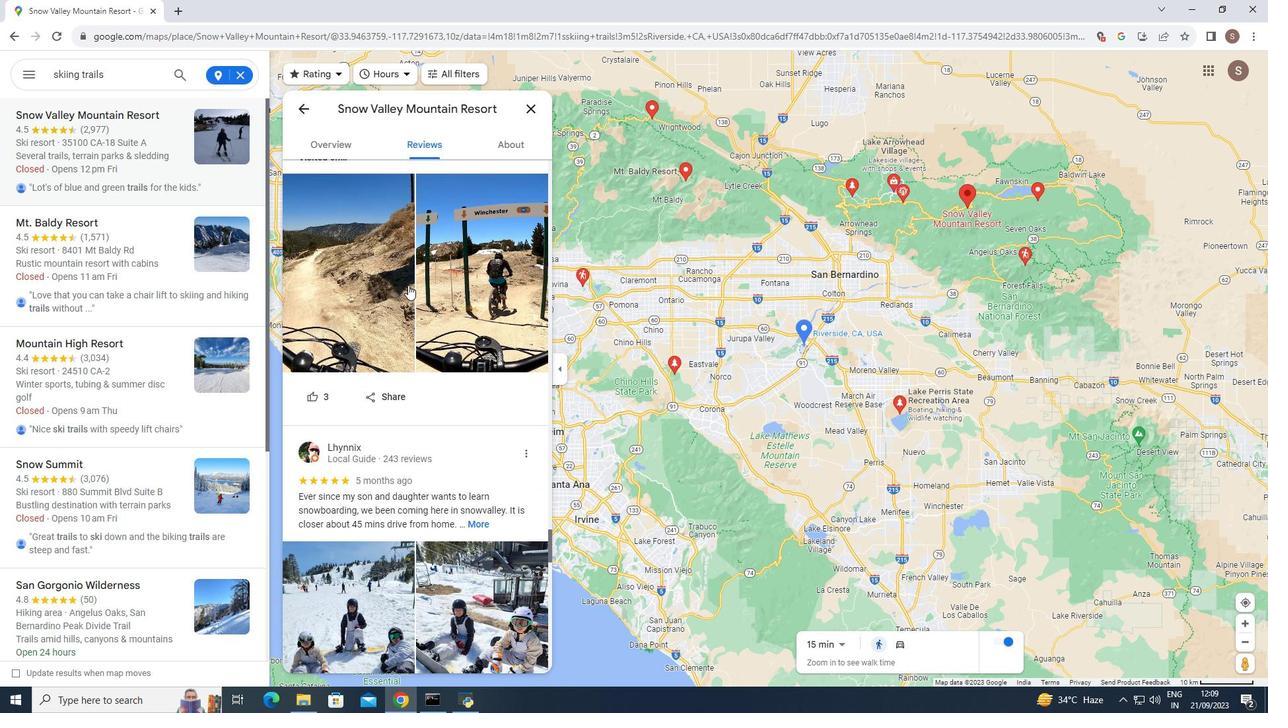 
Action: Mouse moved to (528, 106)
Screenshot: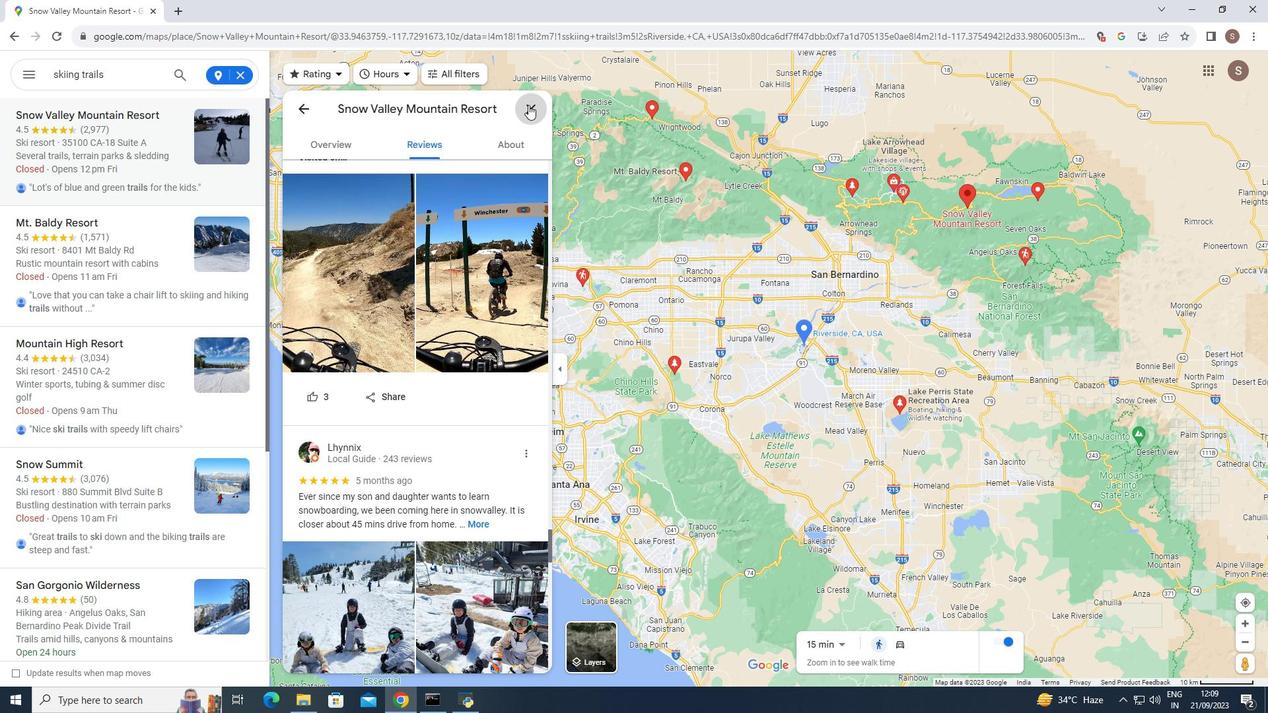 
Action: Mouse pressed left at (528, 106)
Screenshot: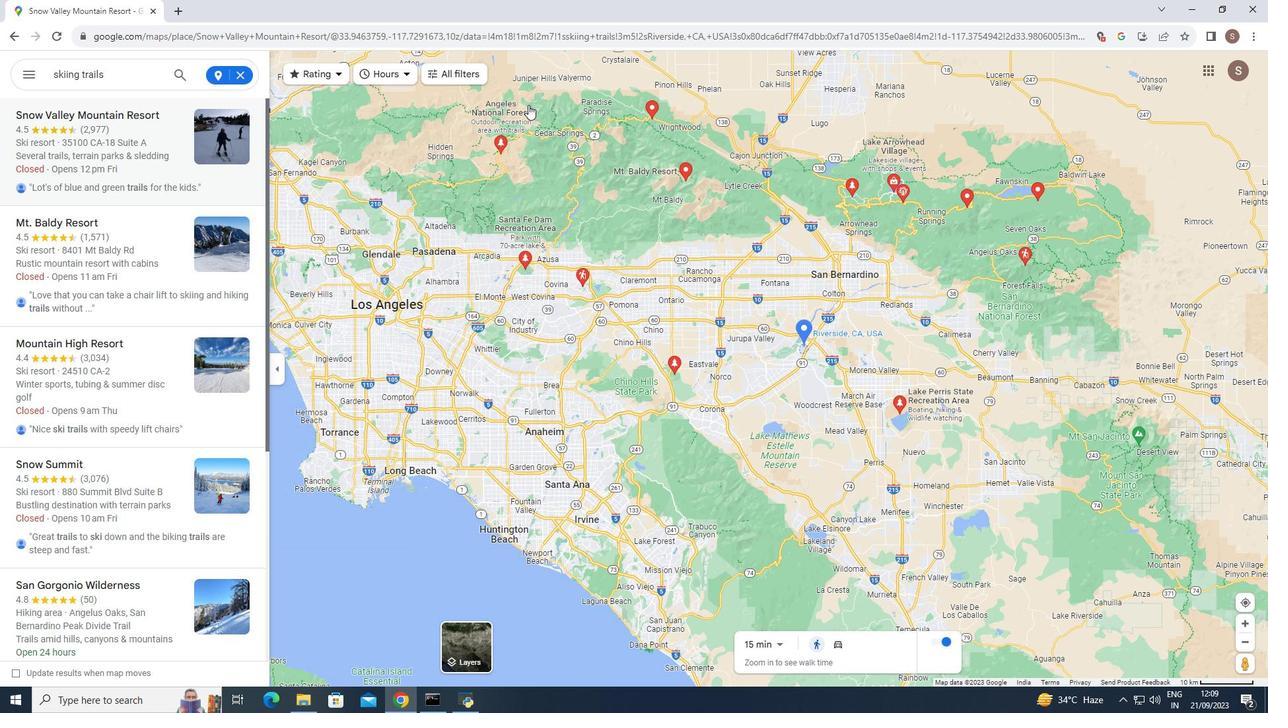 
Action: Mouse moved to (79, 223)
Screenshot: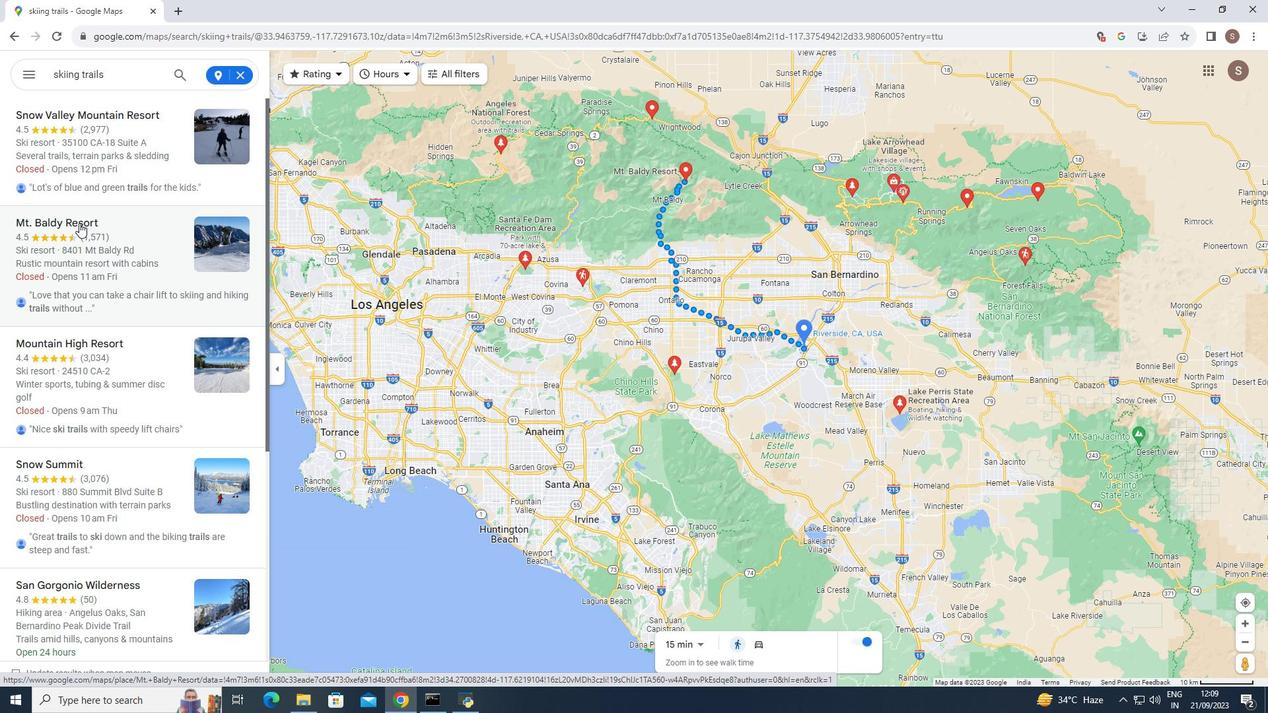 
Action: Mouse pressed left at (79, 223)
Screenshot: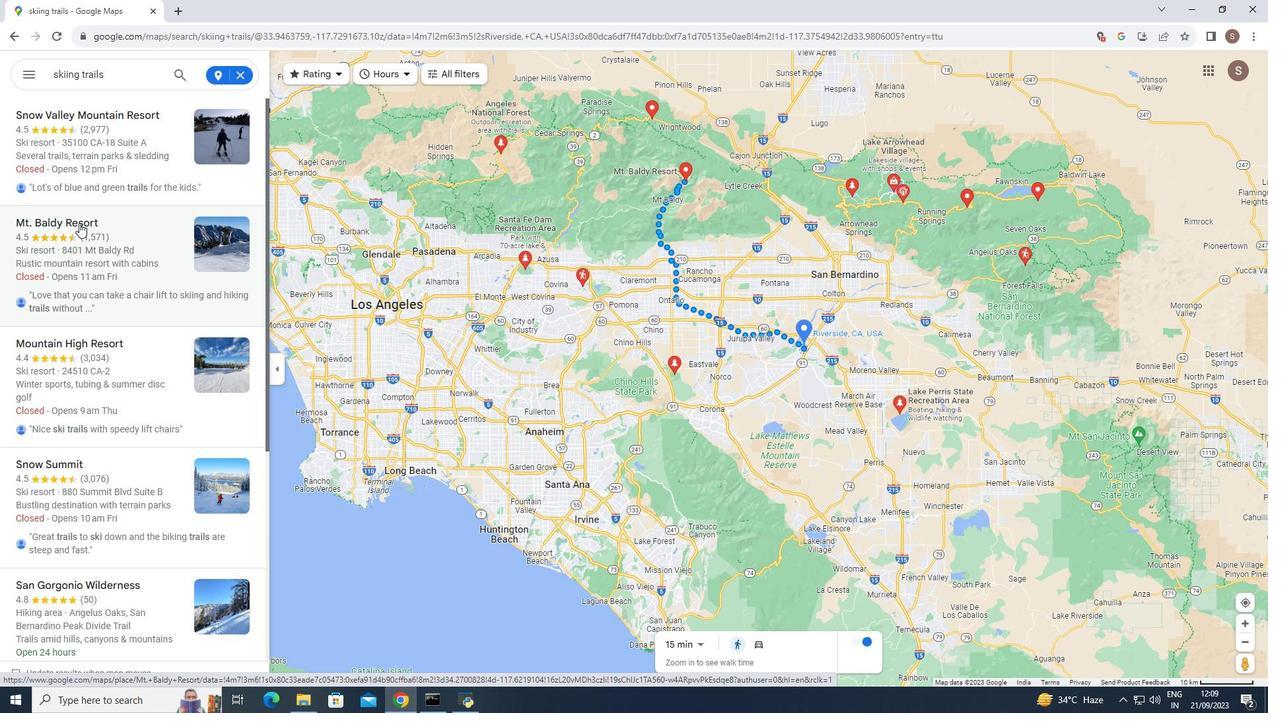 
Action: Mouse moved to (360, 372)
Screenshot: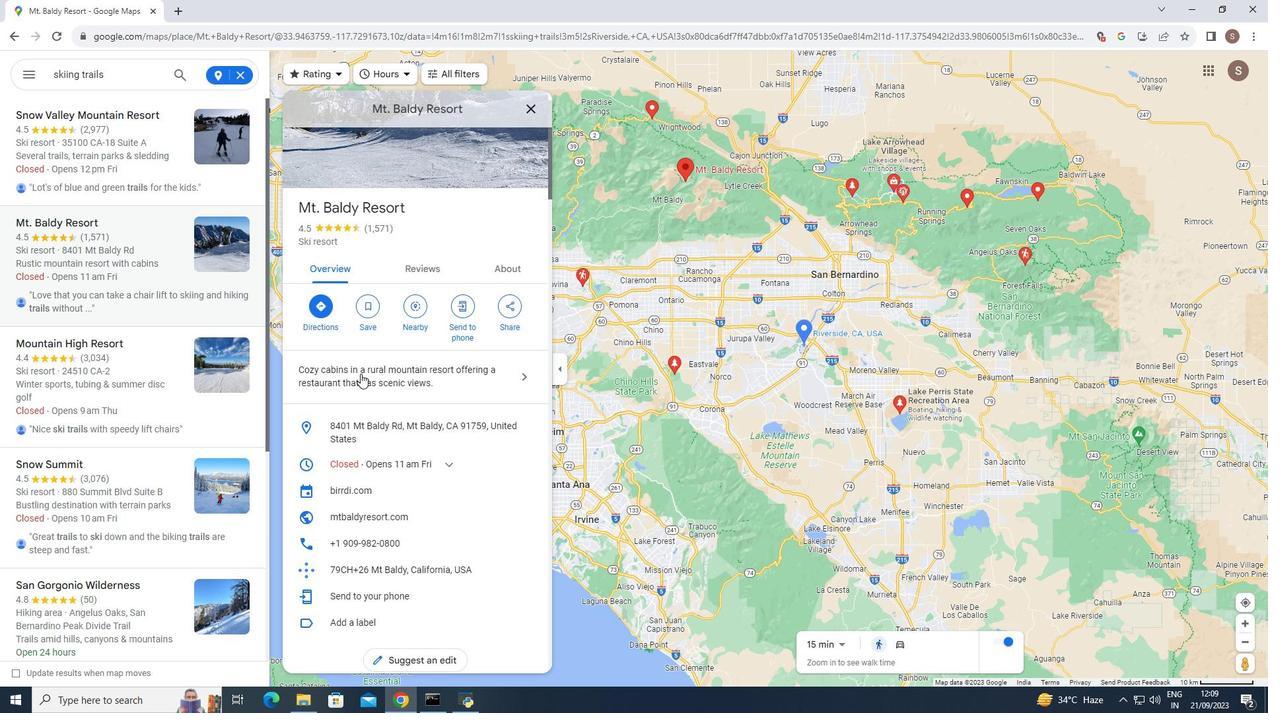 
Action: Mouse scrolled (360, 371) with delta (0, 0)
